 Task: Look for Airbnb options in Chelm, Poland from 12th  December, 2023 to 15th December, 2023 for 3 adults. Place can be entire room with 2 bedrooms having 3 beds and 1 bathroom. Property type can be flat.
Action: Mouse moved to (492, 89)
Screenshot: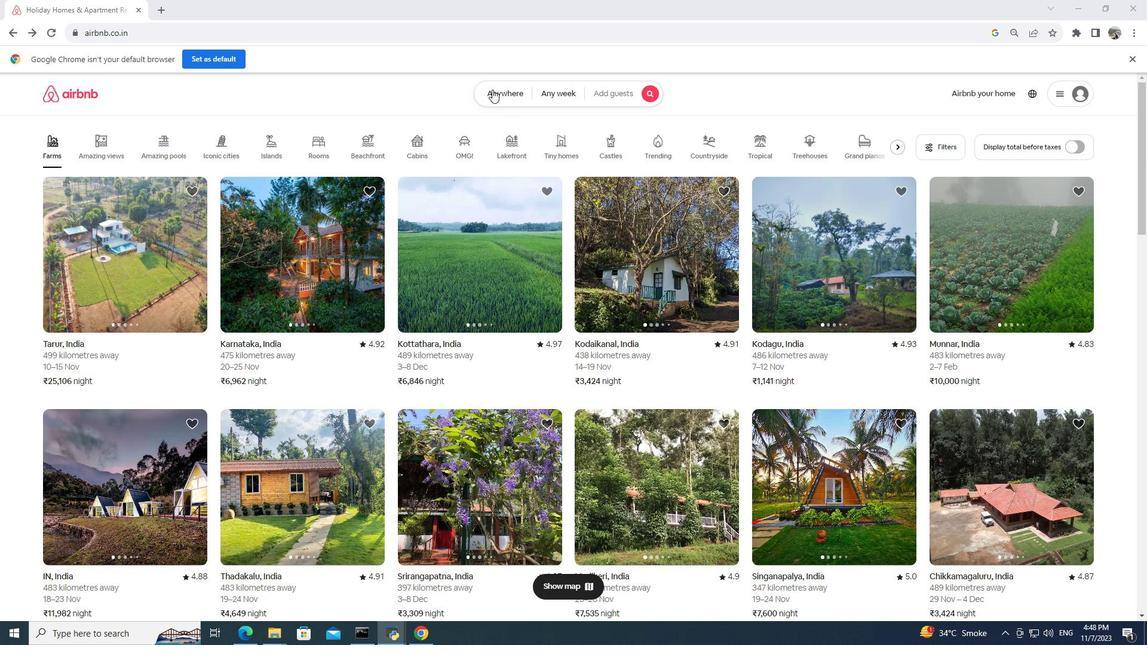 
Action: Mouse pressed left at (492, 89)
Screenshot: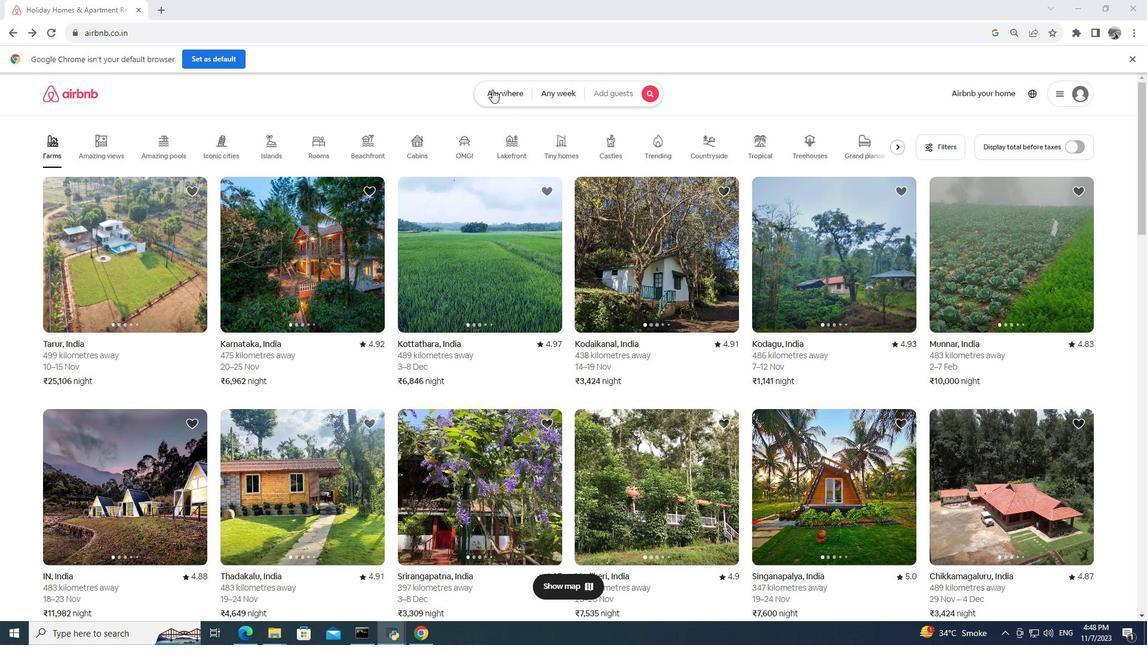 
Action: Mouse moved to (490, 93)
Screenshot: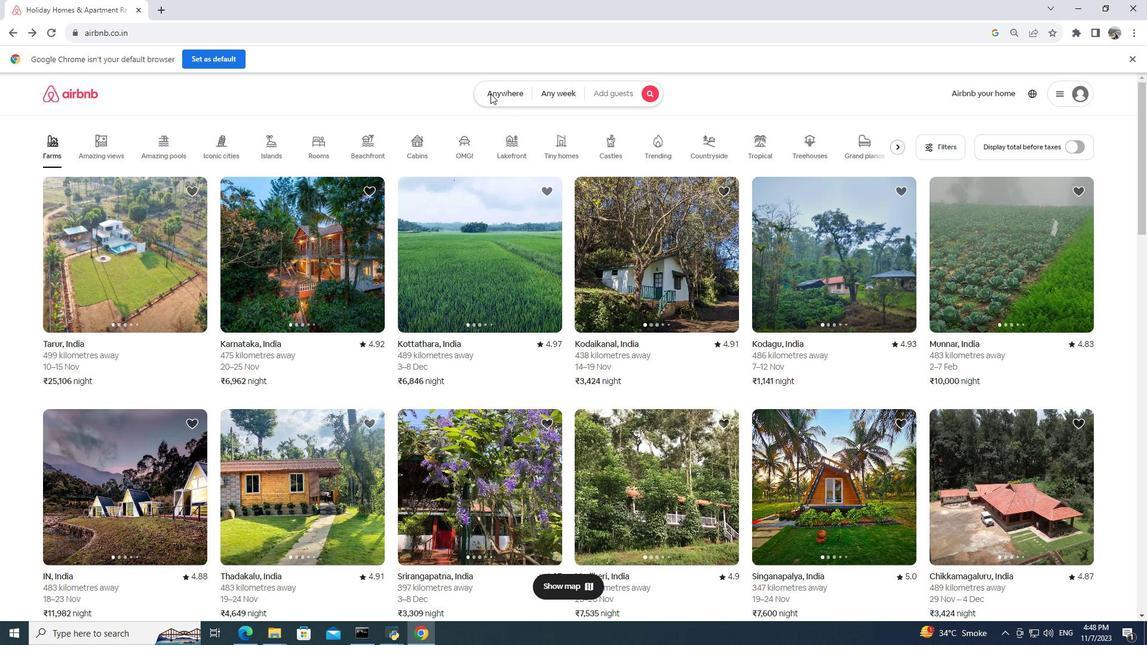 
Action: Key pressed cheln,<Key.space>poland
Screenshot: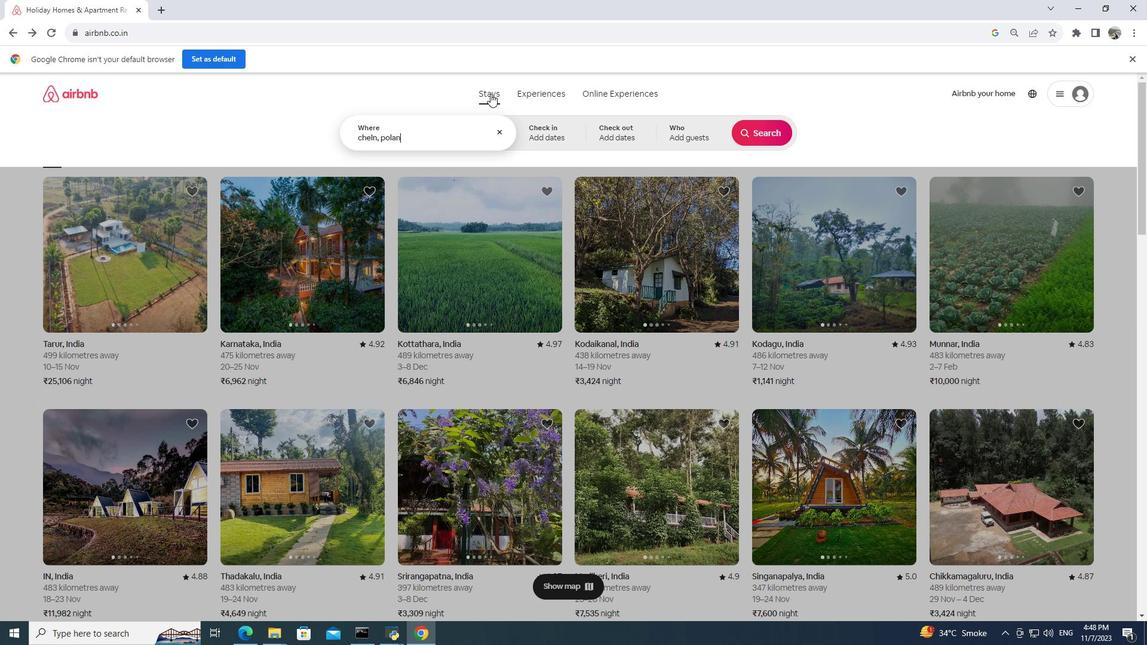 
Action: Mouse moved to (549, 135)
Screenshot: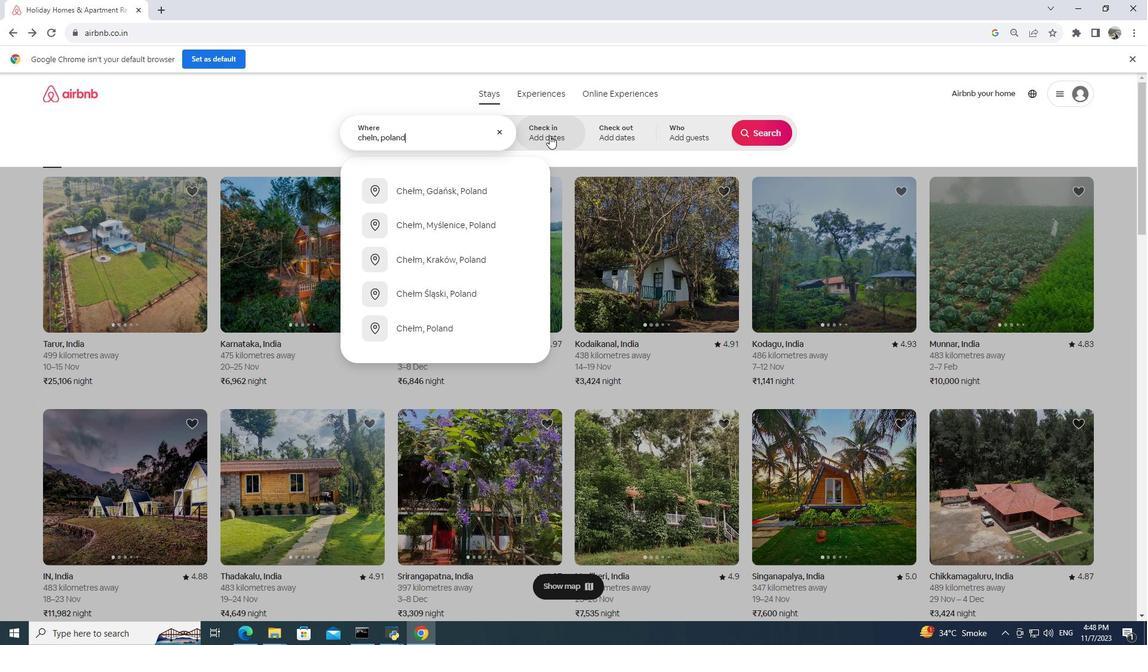 
Action: Mouse pressed left at (549, 135)
Screenshot: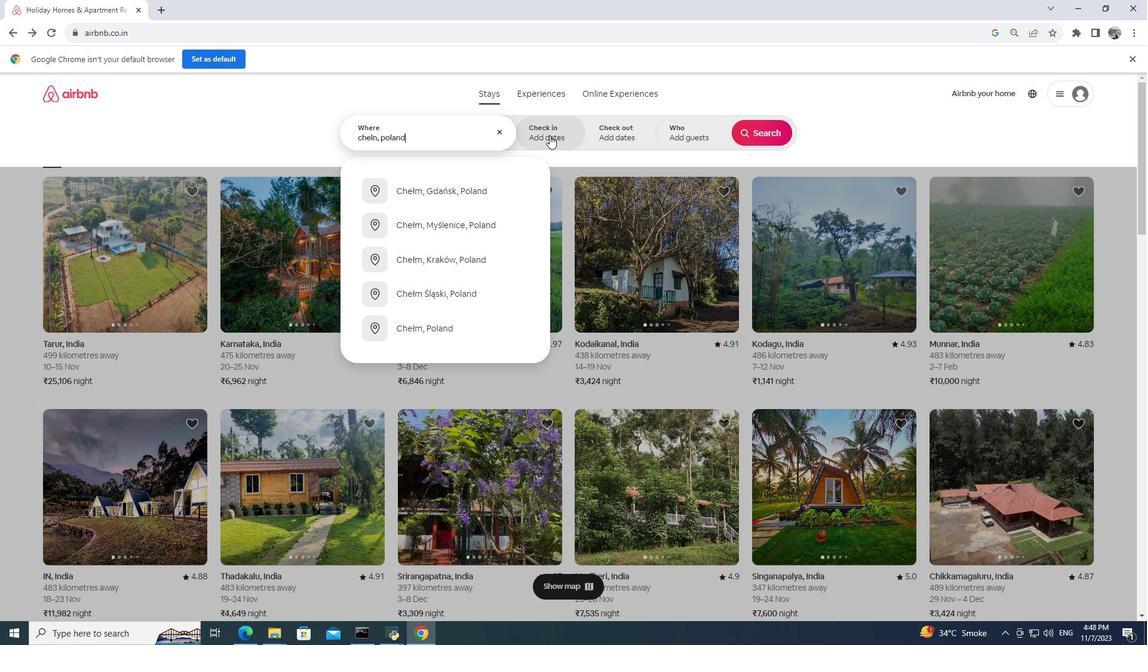 
Action: Mouse moved to (656, 316)
Screenshot: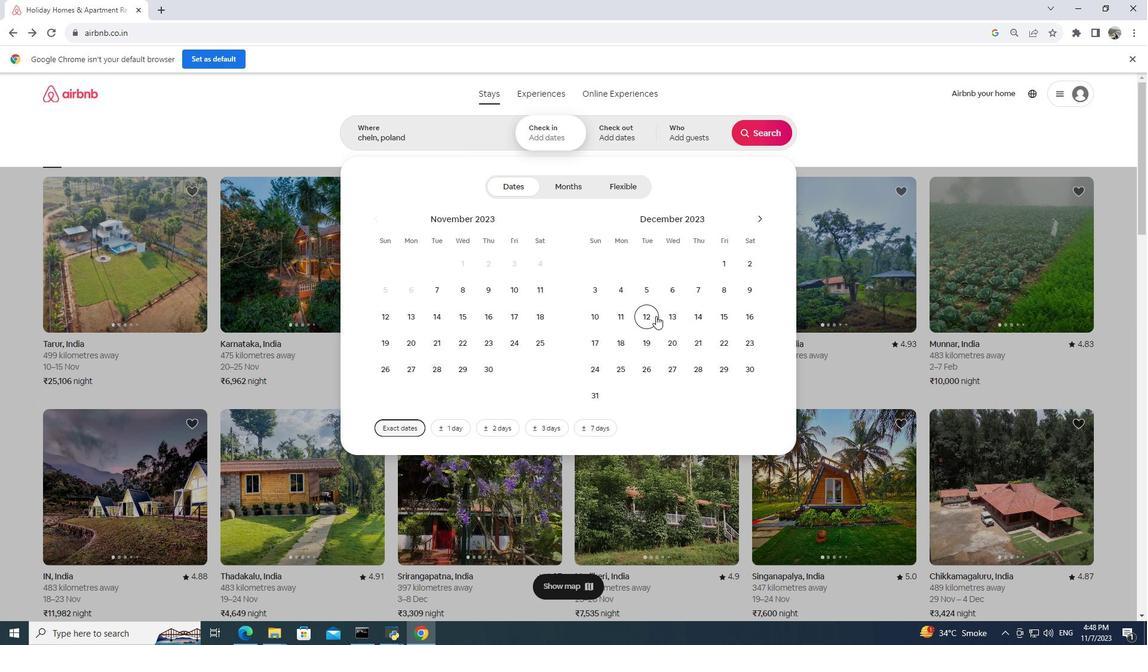 
Action: Mouse pressed left at (656, 316)
Screenshot: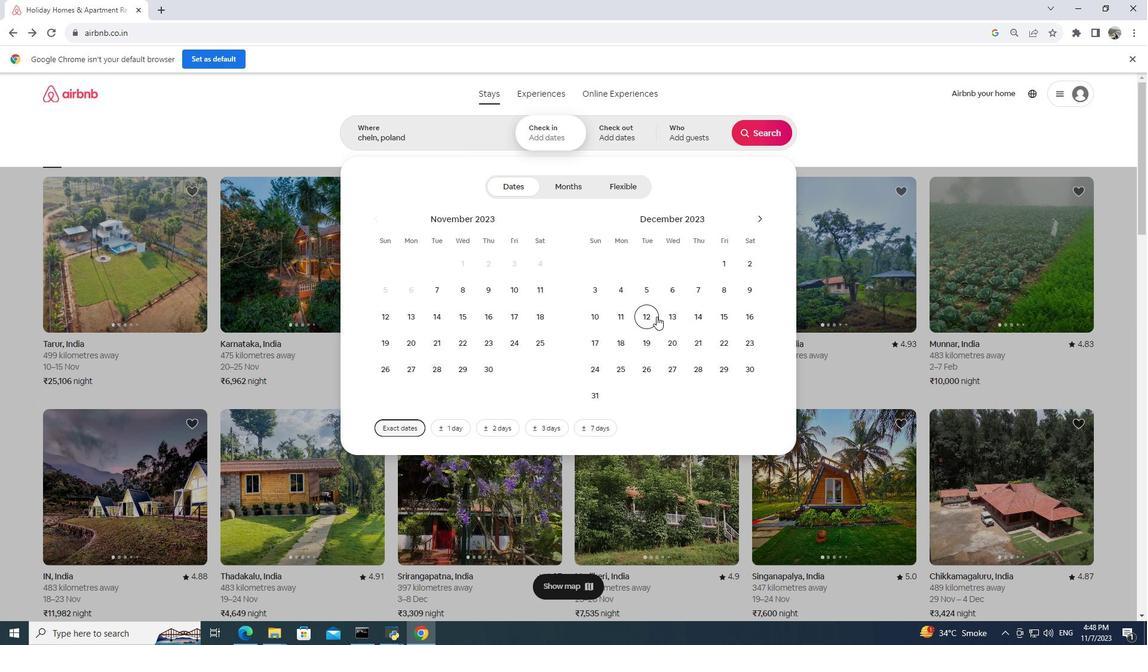 
Action: Mouse moved to (725, 316)
Screenshot: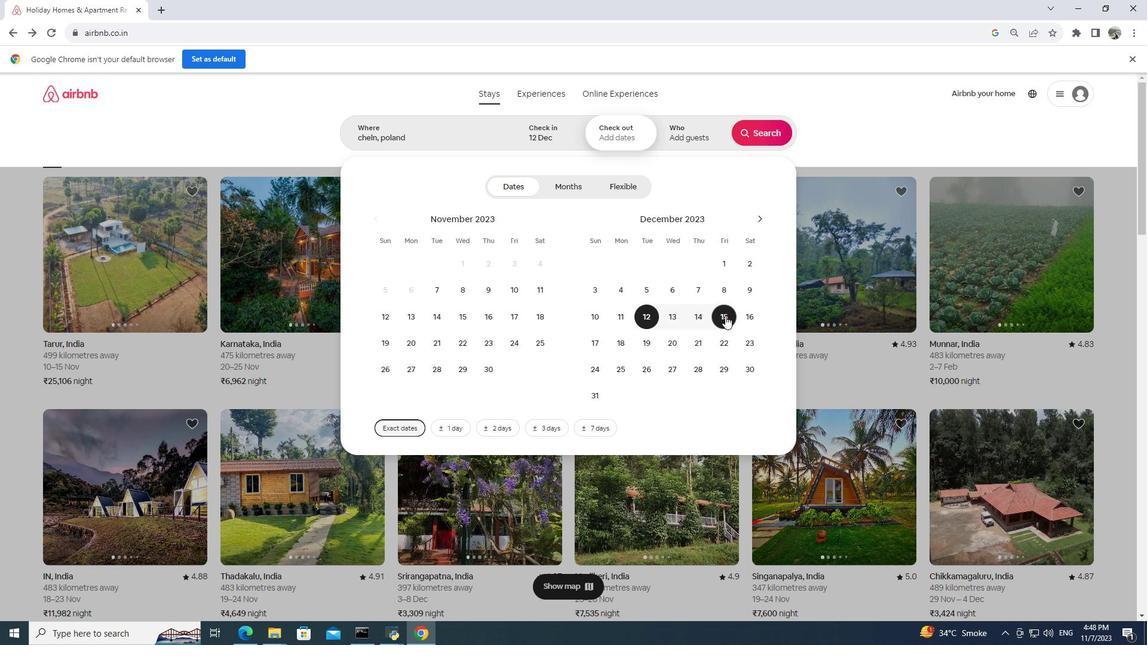 
Action: Mouse pressed left at (725, 316)
Screenshot: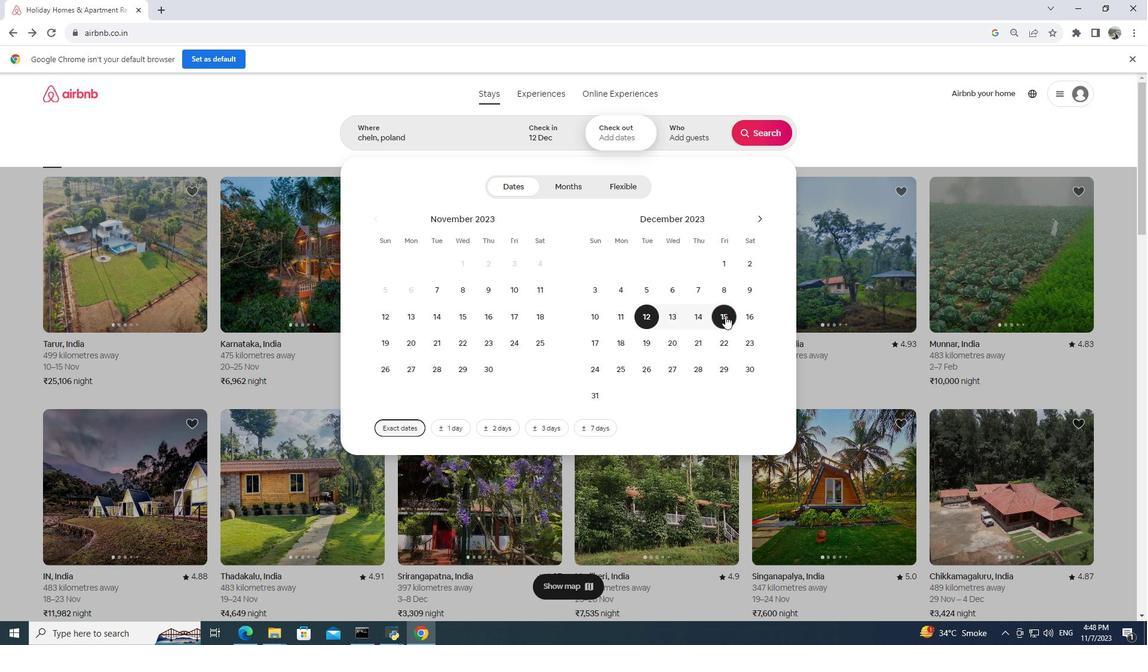 
Action: Mouse moved to (682, 118)
Screenshot: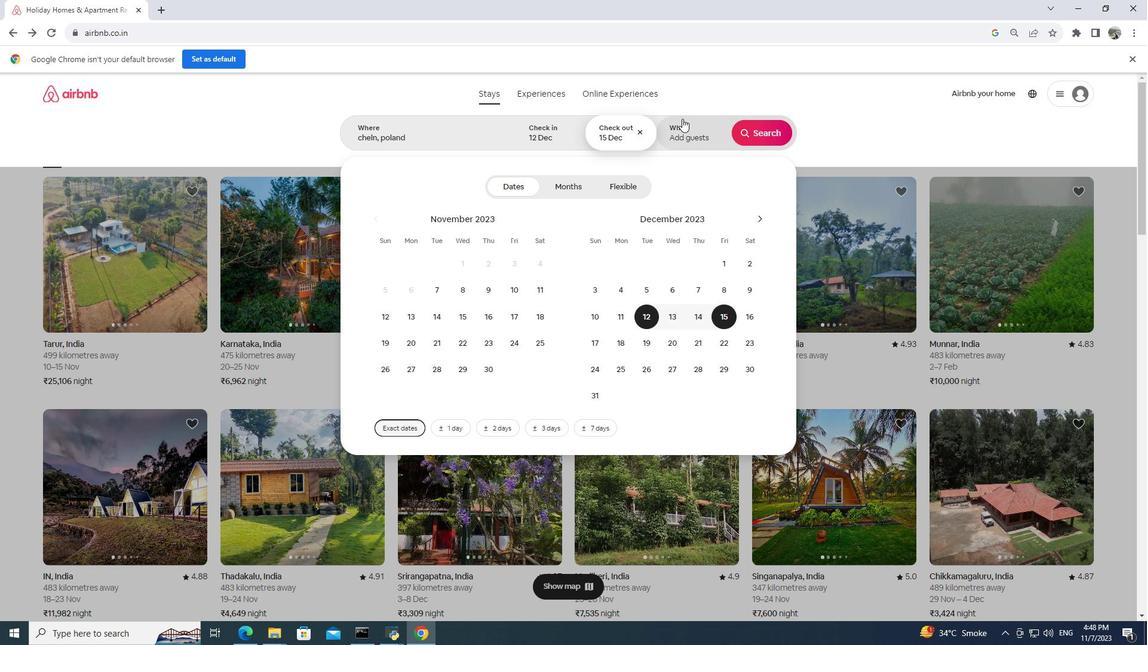 
Action: Mouse pressed left at (682, 118)
Screenshot: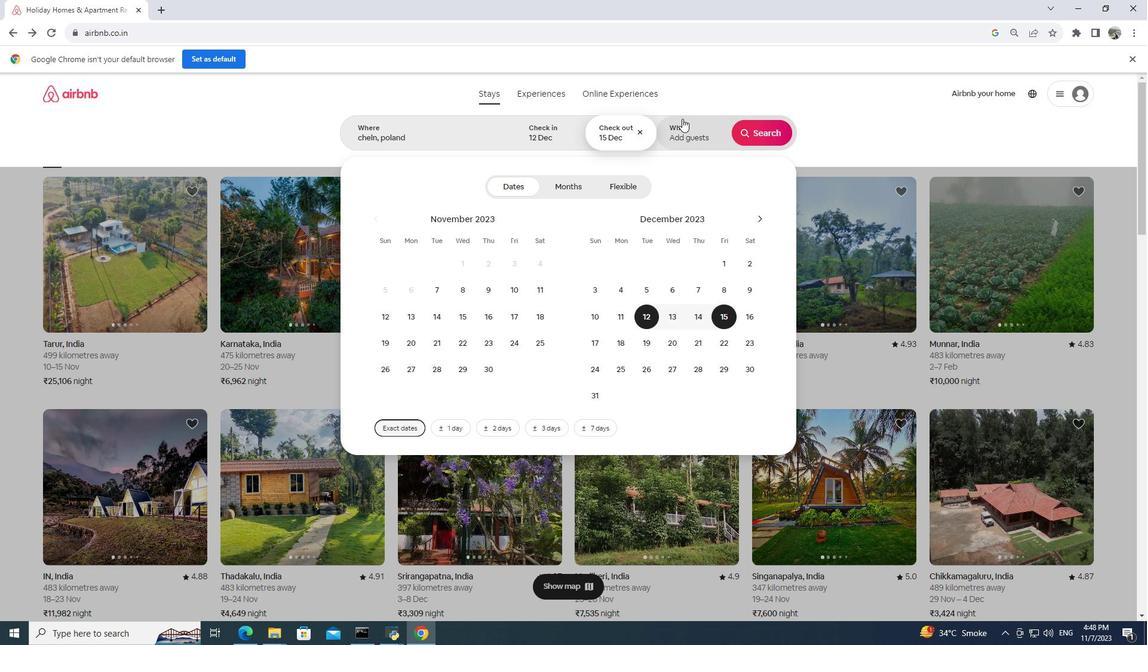 
Action: Mouse moved to (756, 188)
Screenshot: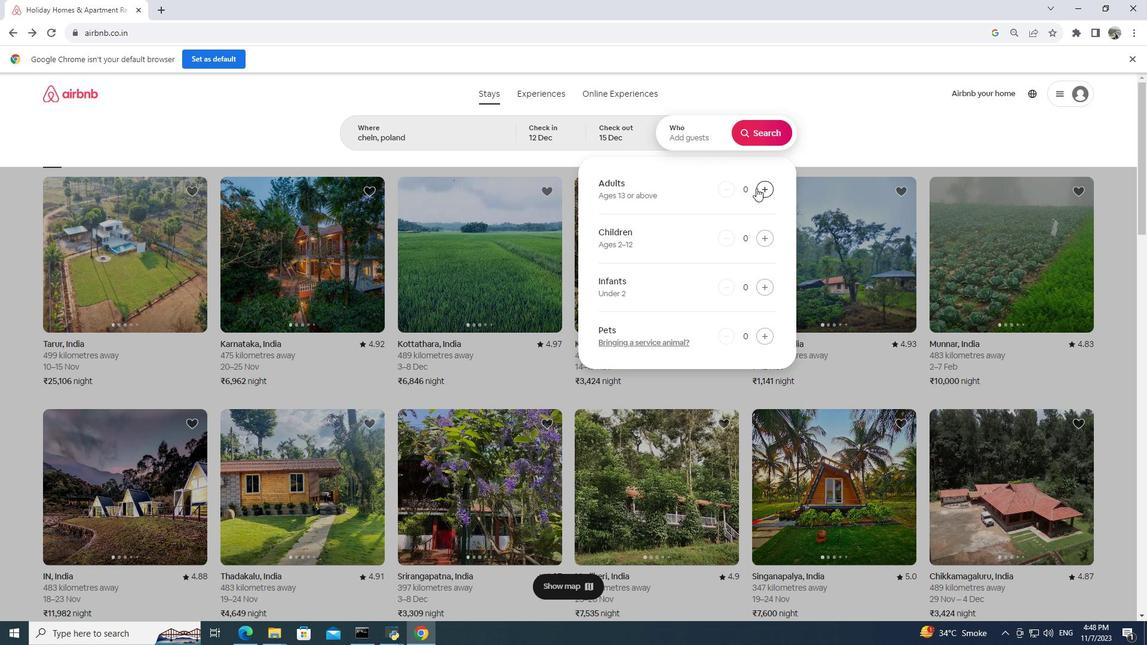 
Action: Mouse pressed left at (756, 188)
Screenshot: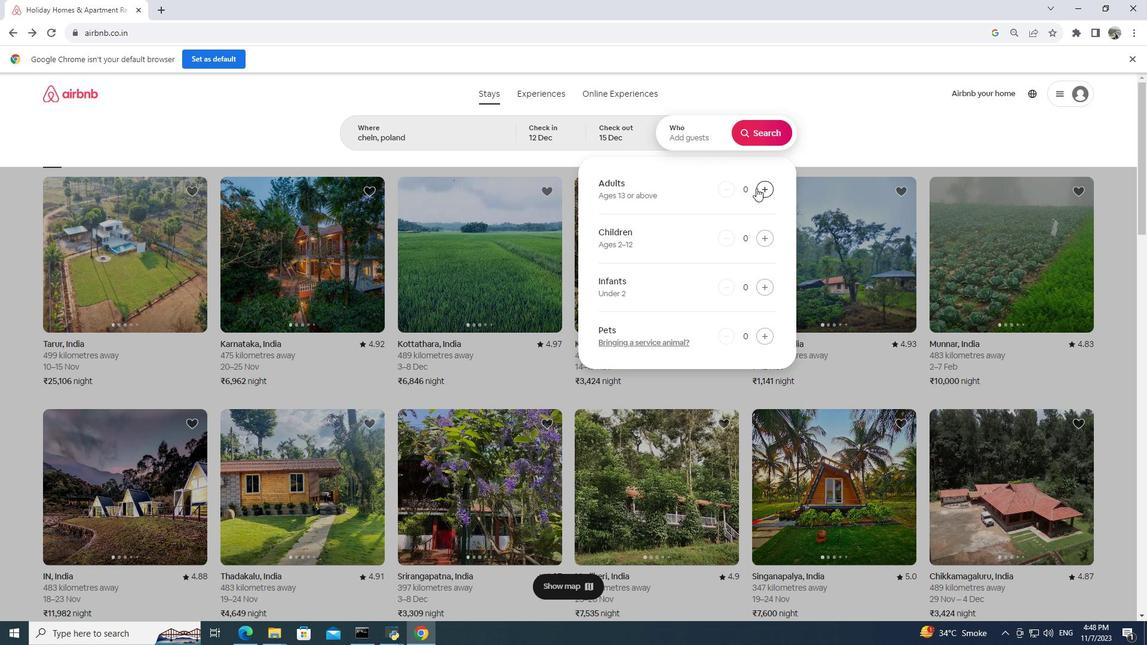 
Action: Mouse moved to (757, 188)
Screenshot: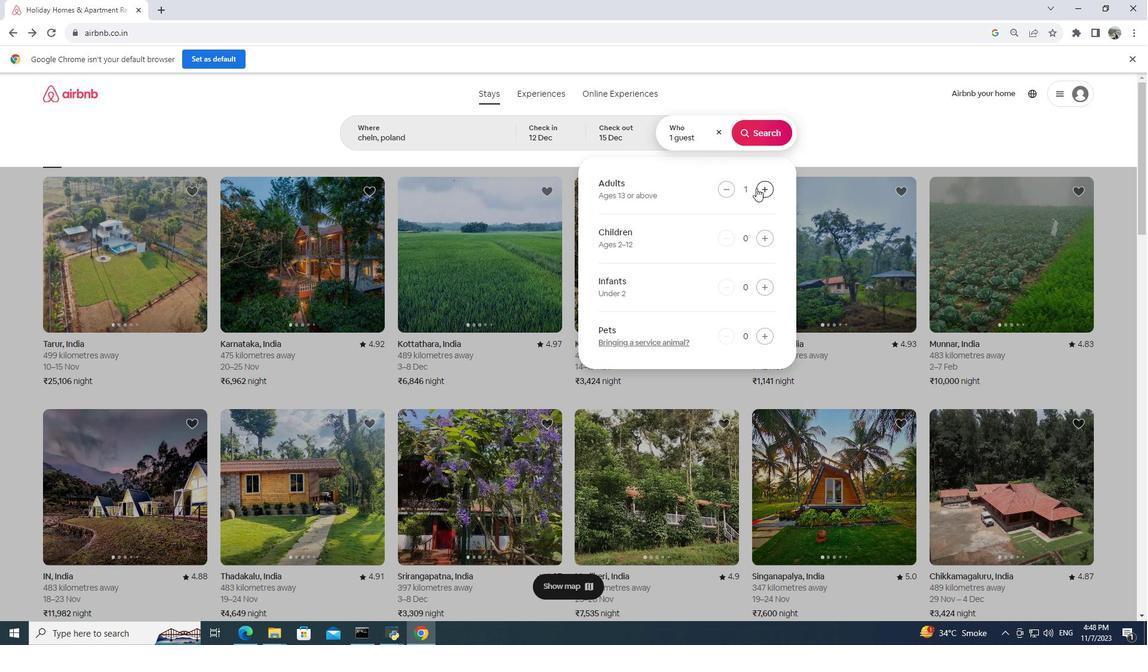 
Action: Mouse pressed left at (757, 188)
Screenshot: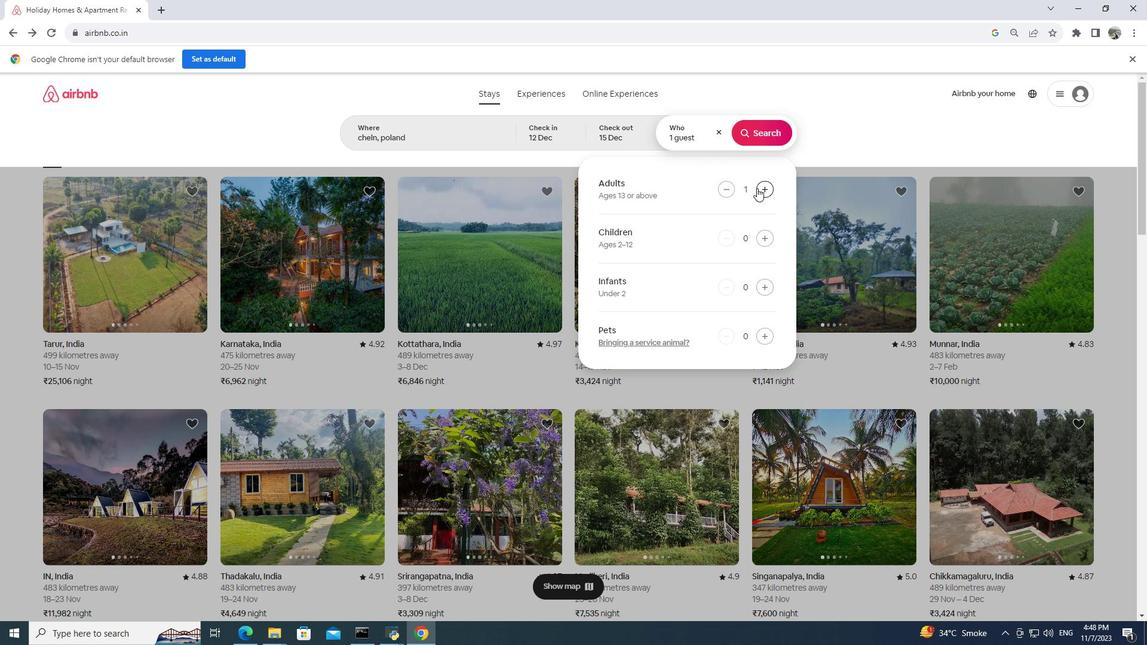 
Action: Mouse pressed left at (757, 188)
Screenshot: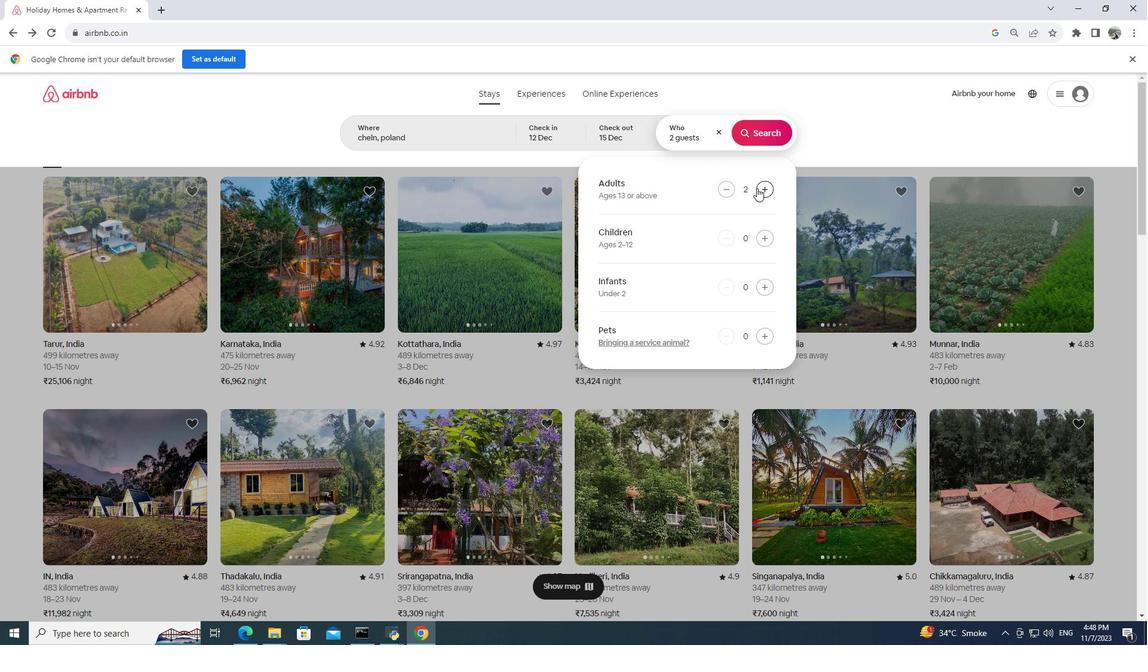 
Action: Mouse moved to (752, 132)
Screenshot: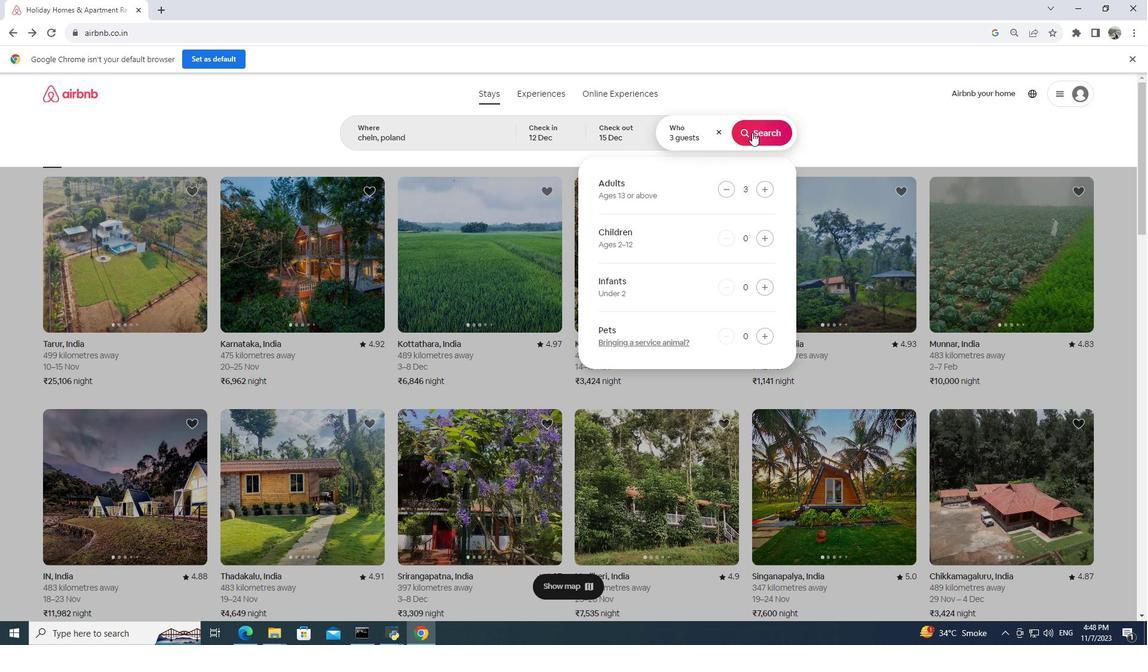 
Action: Mouse pressed left at (752, 132)
Screenshot: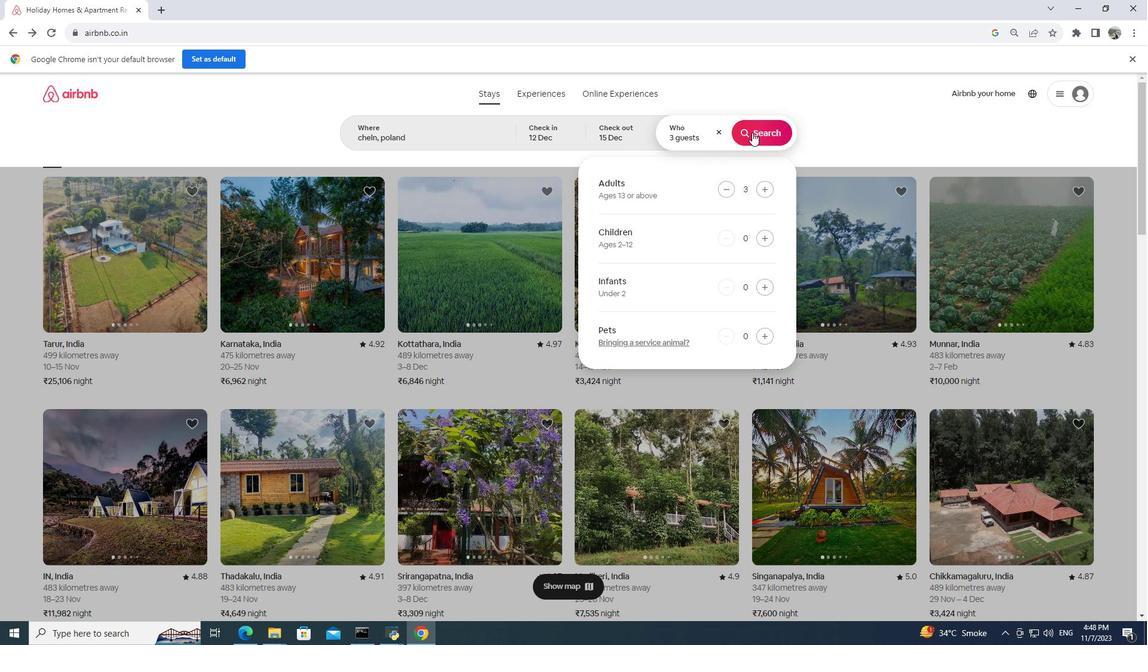 
Action: Mouse moved to (980, 138)
Screenshot: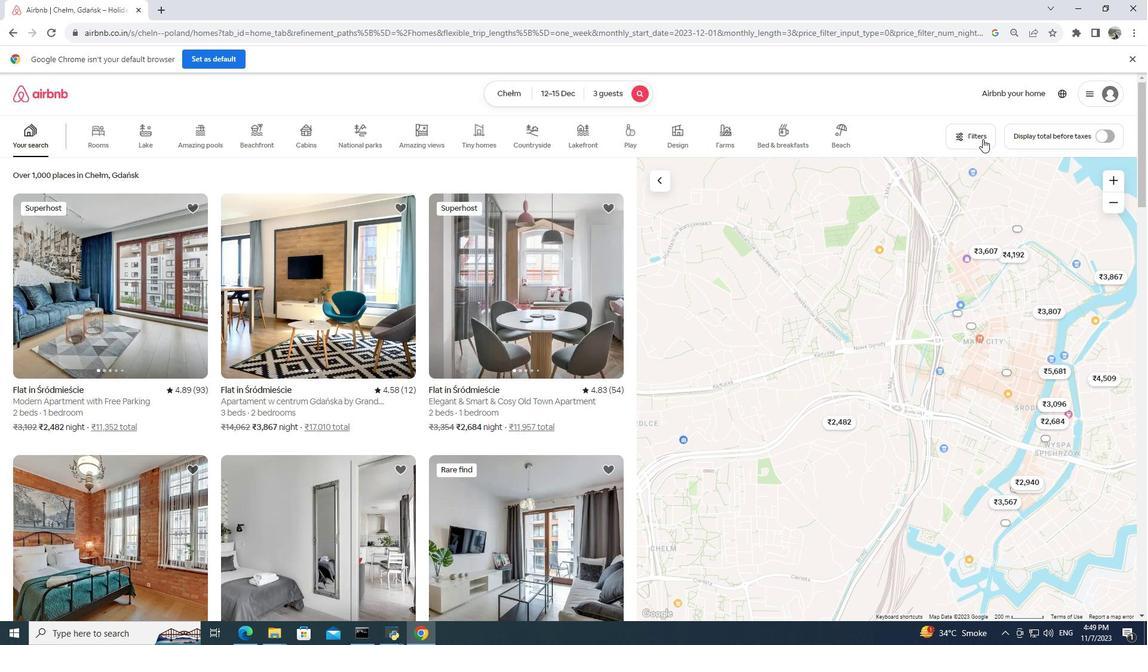 
Action: Mouse pressed left at (980, 138)
Screenshot: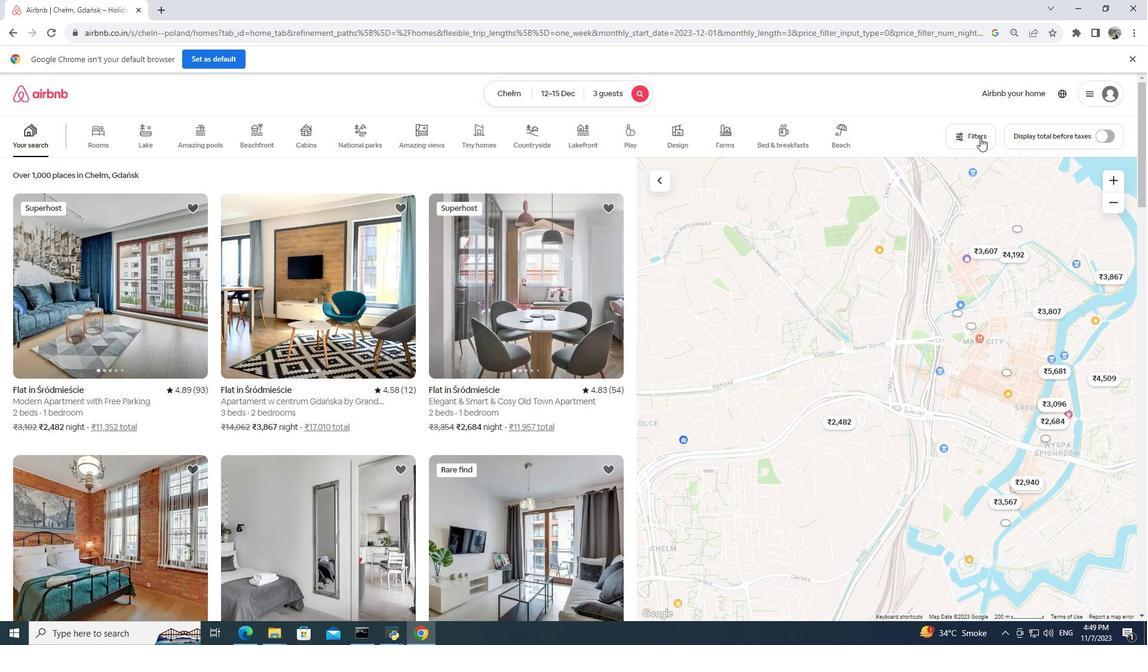 
Action: Mouse moved to (598, 408)
Screenshot: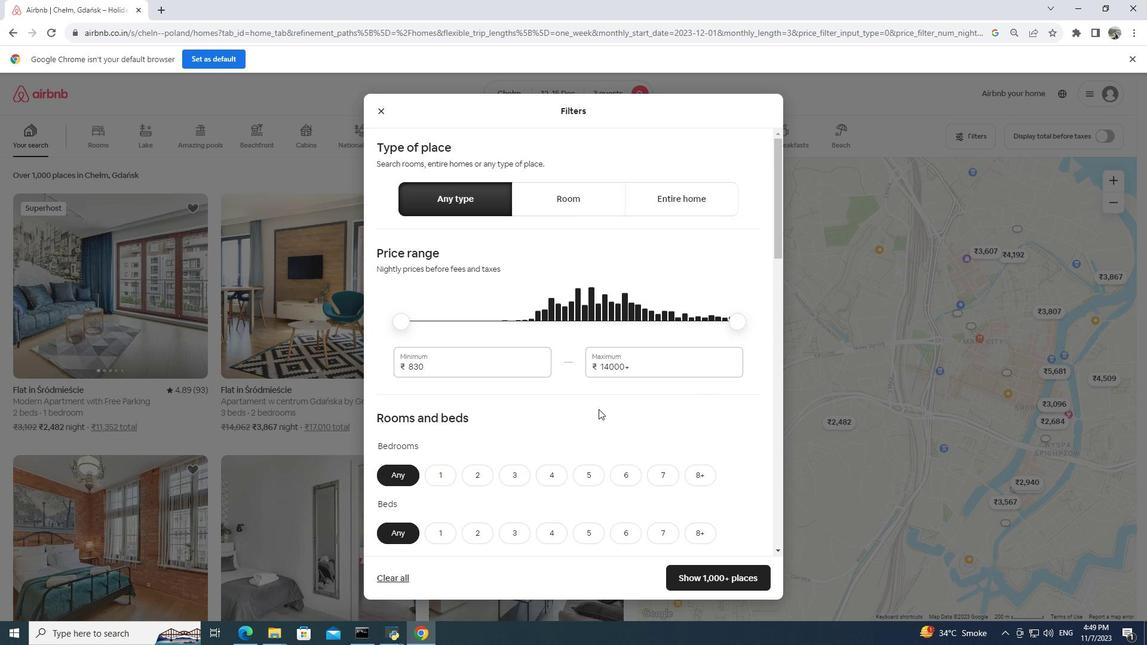 
Action: Mouse scrolled (598, 408) with delta (0, 0)
Screenshot: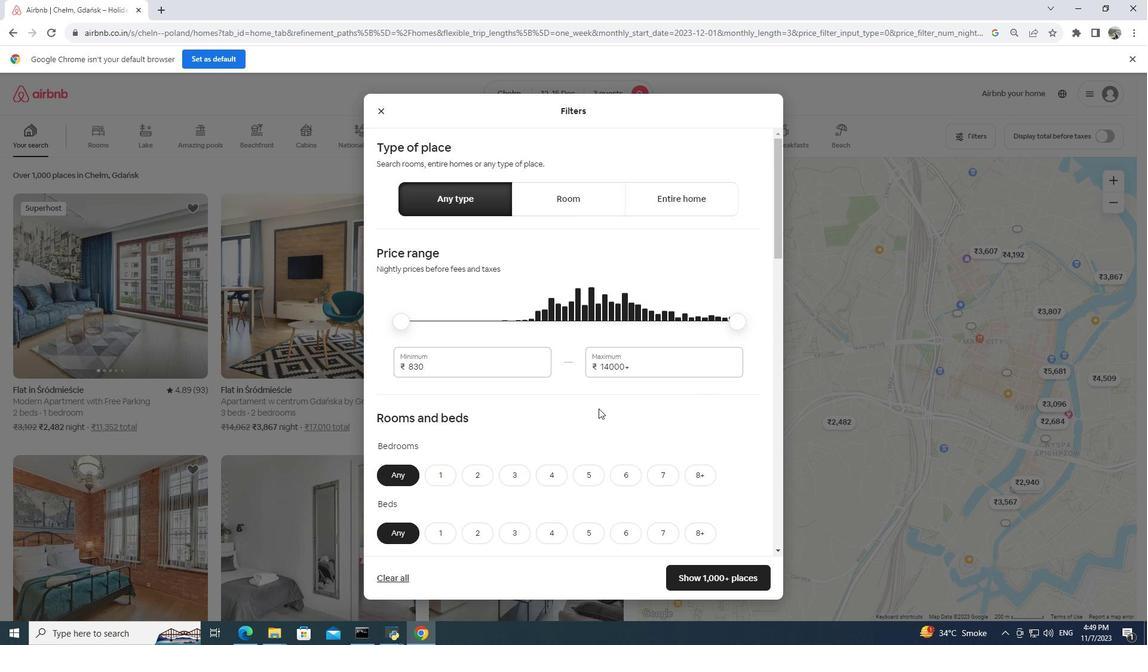 
Action: Mouse moved to (475, 413)
Screenshot: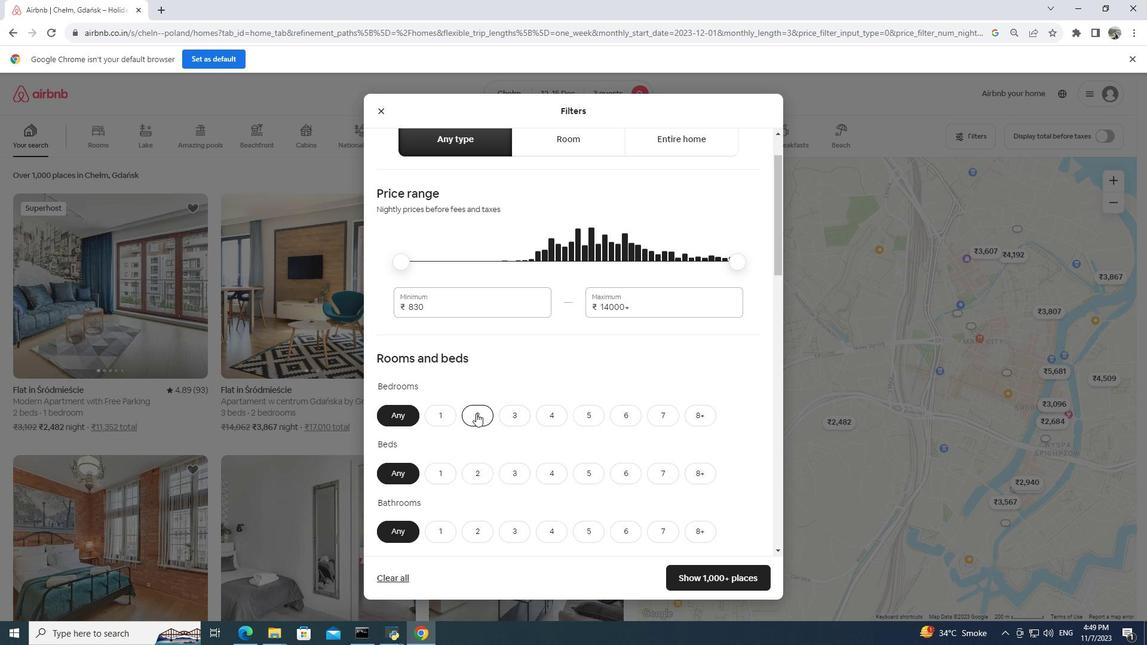 
Action: Mouse pressed left at (475, 413)
Screenshot: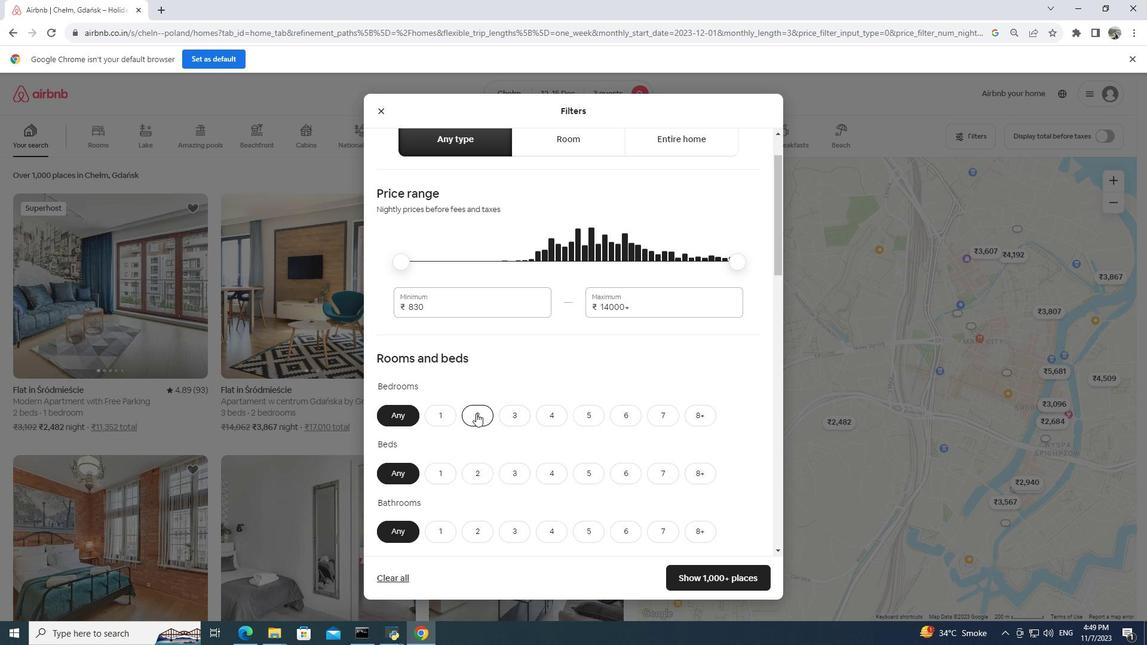 
Action: Mouse moved to (524, 472)
Screenshot: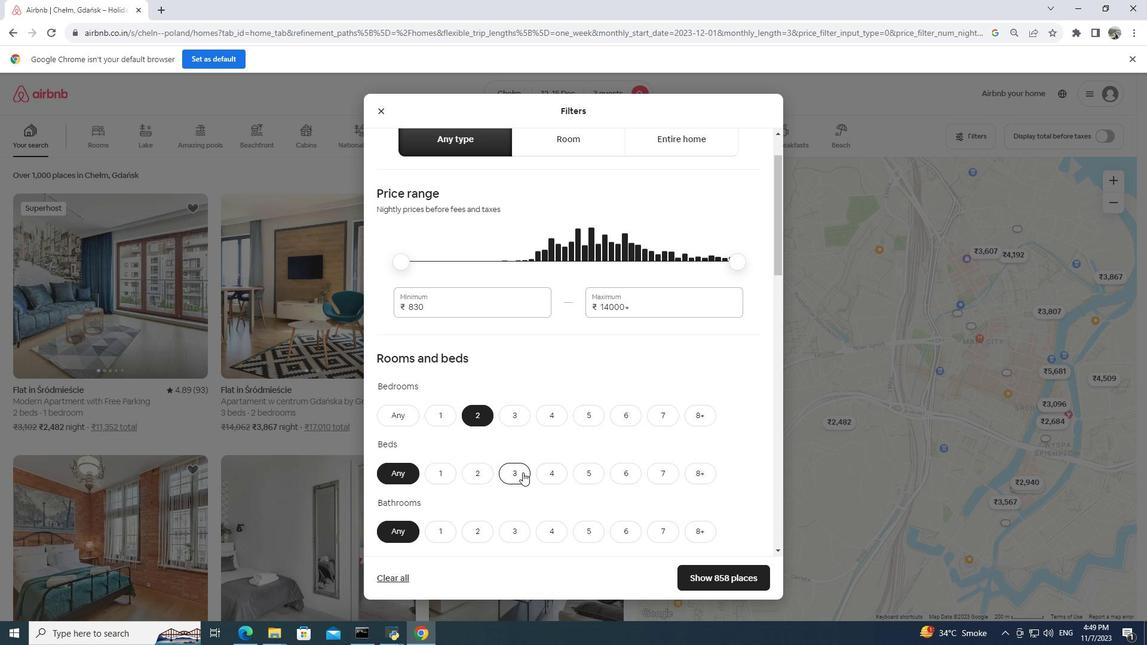 
Action: Mouse pressed left at (524, 472)
Screenshot: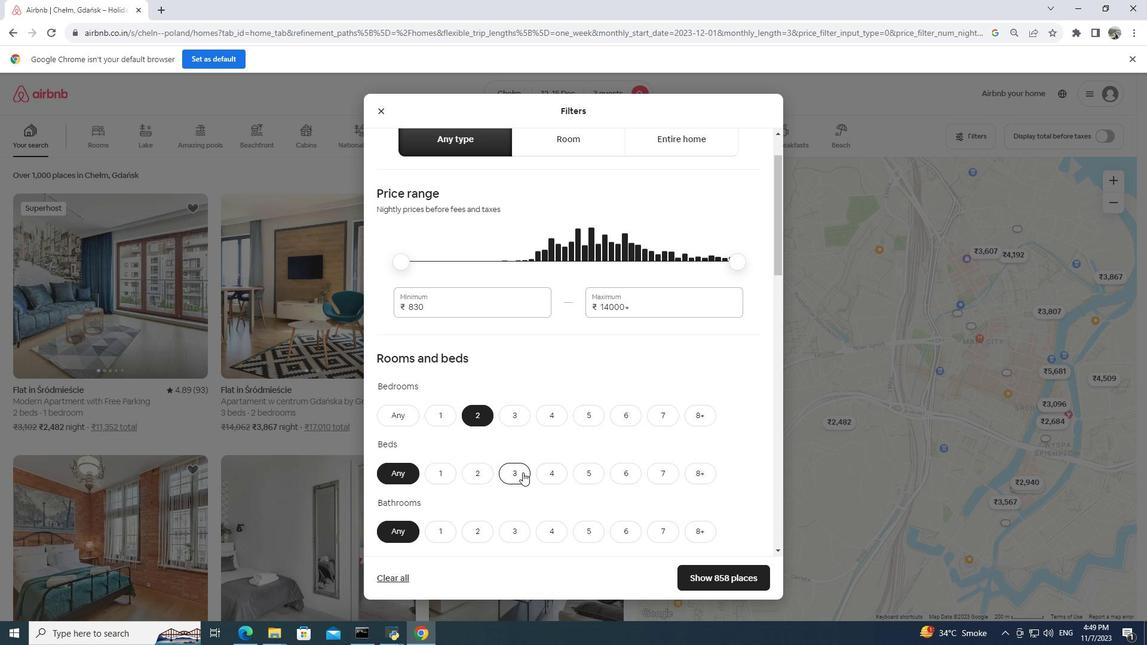 
Action: Mouse moved to (530, 448)
Screenshot: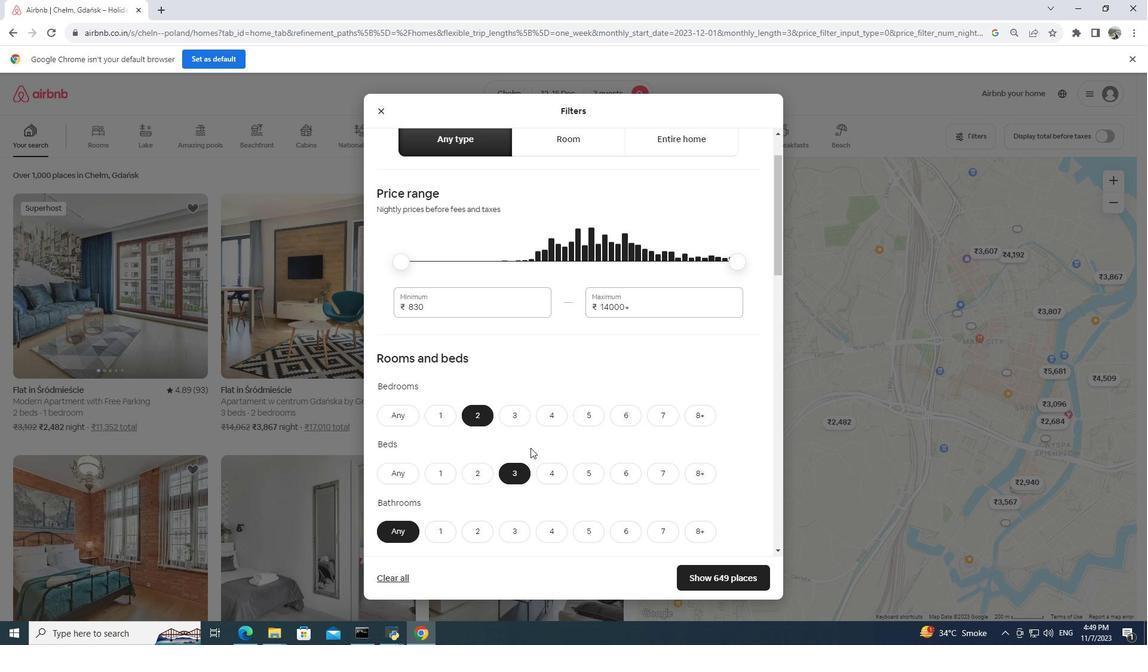 
Action: Mouse scrolled (530, 447) with delta (0, 0)
Screenshot: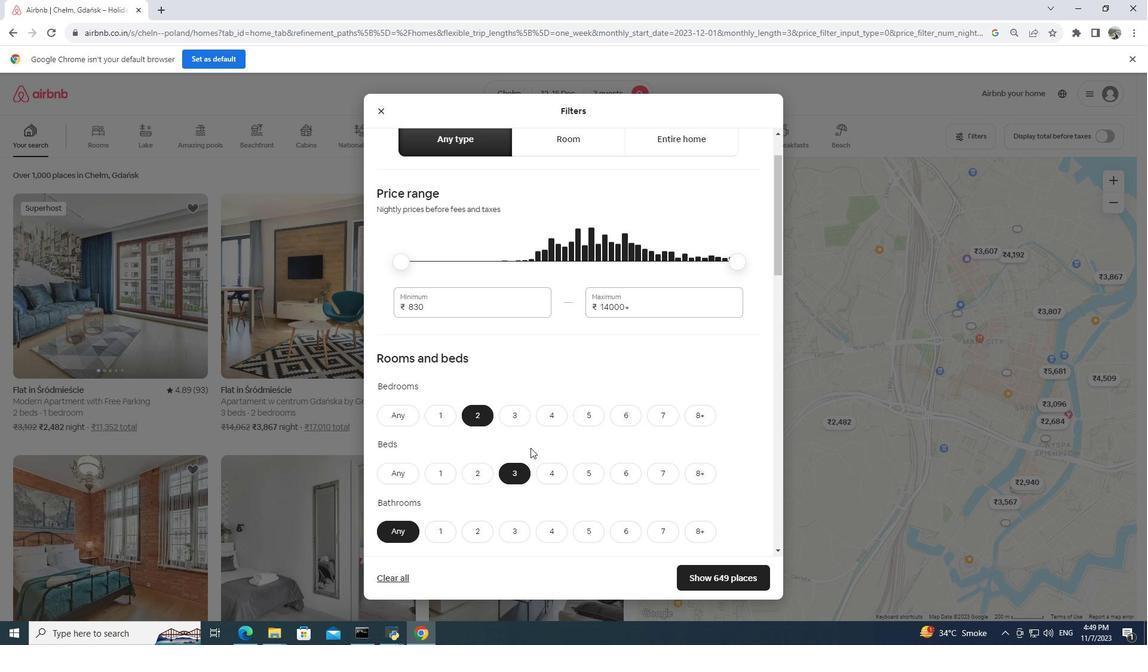 
Action: Mouse moved to (442, 473)
Screenshot: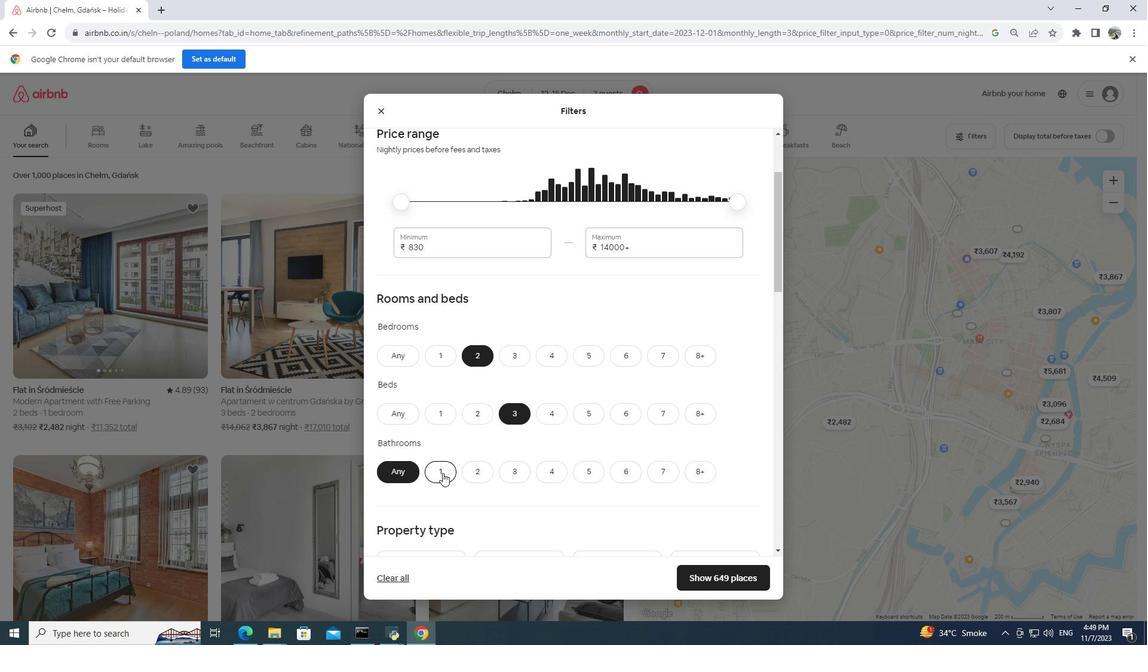 
Action: Mouse pressed left at (442, 473)
Screenshot: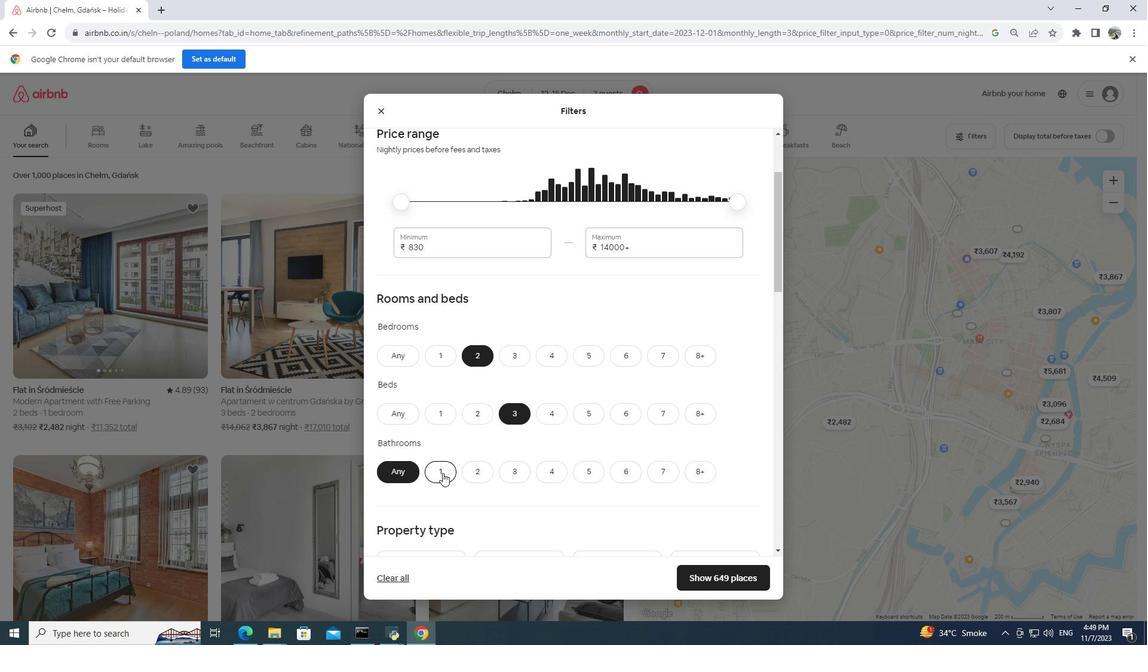 
Action: Mouse moved to (476, 406)
Screenshot: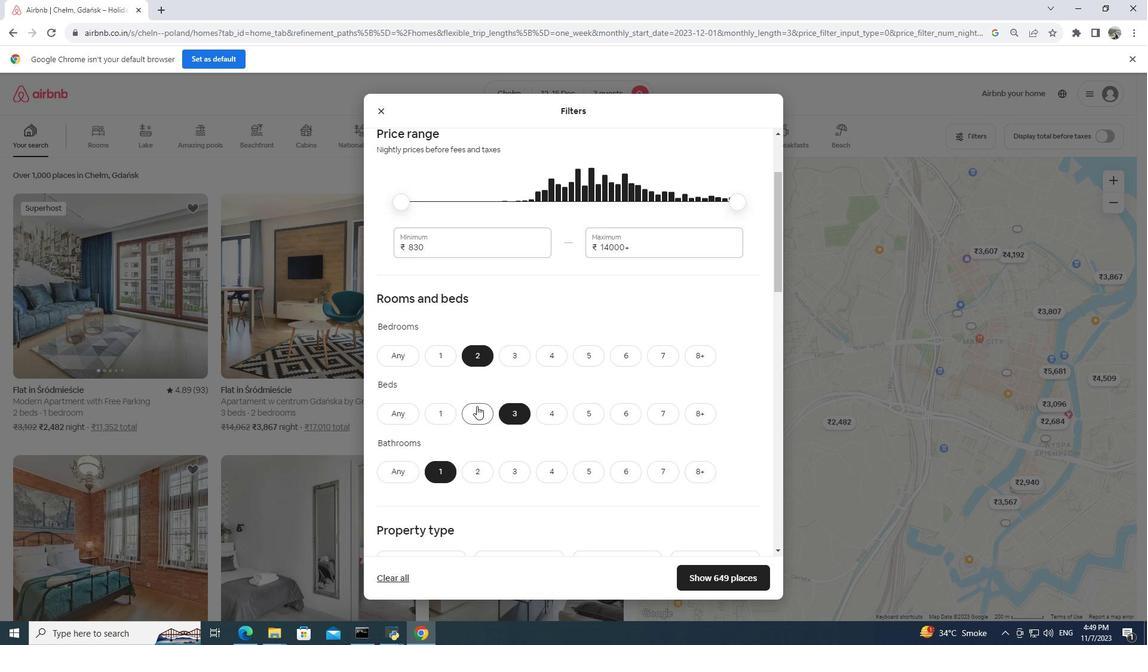 
Action: Mouse scrolled (476, 405) with delta (0, 0)
Screenshot: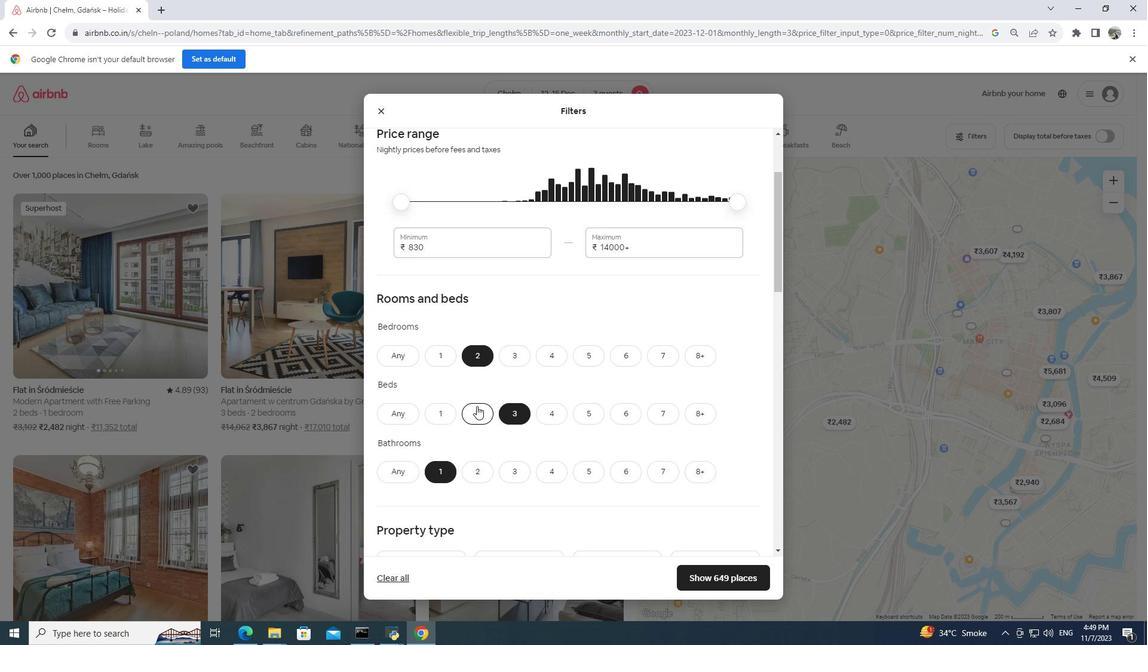
Action: Mouse scrolled (476, 405) with delta (0, 0)
Screenshot: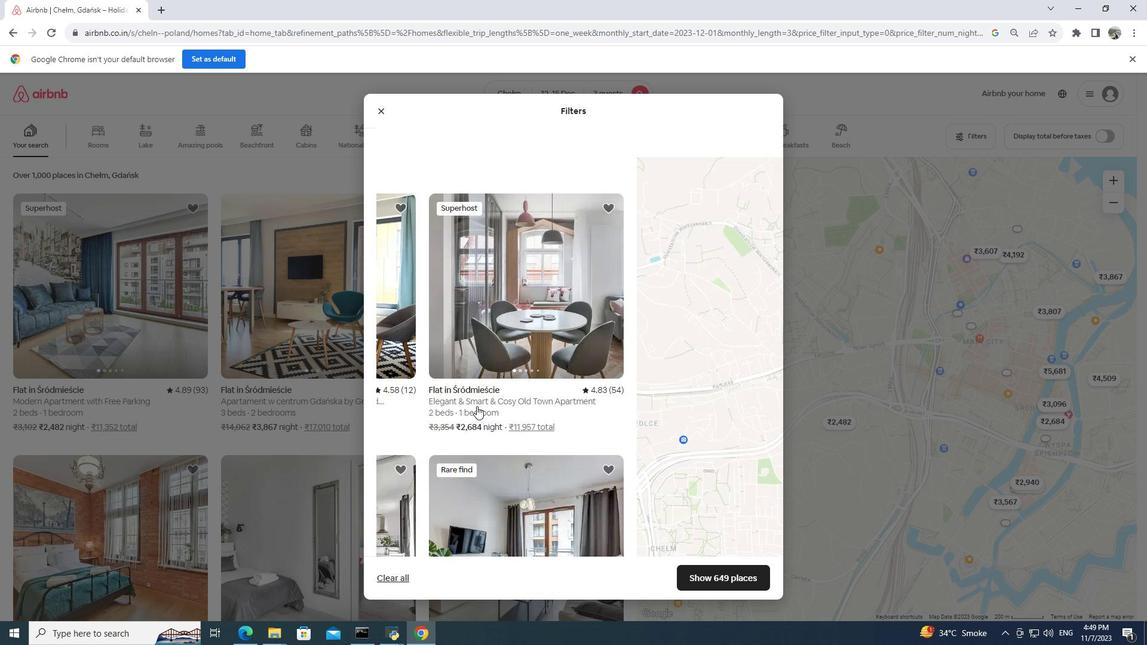 
Action: Mouse scrolled (476, 405) with delta (0, 0)
Screenshot: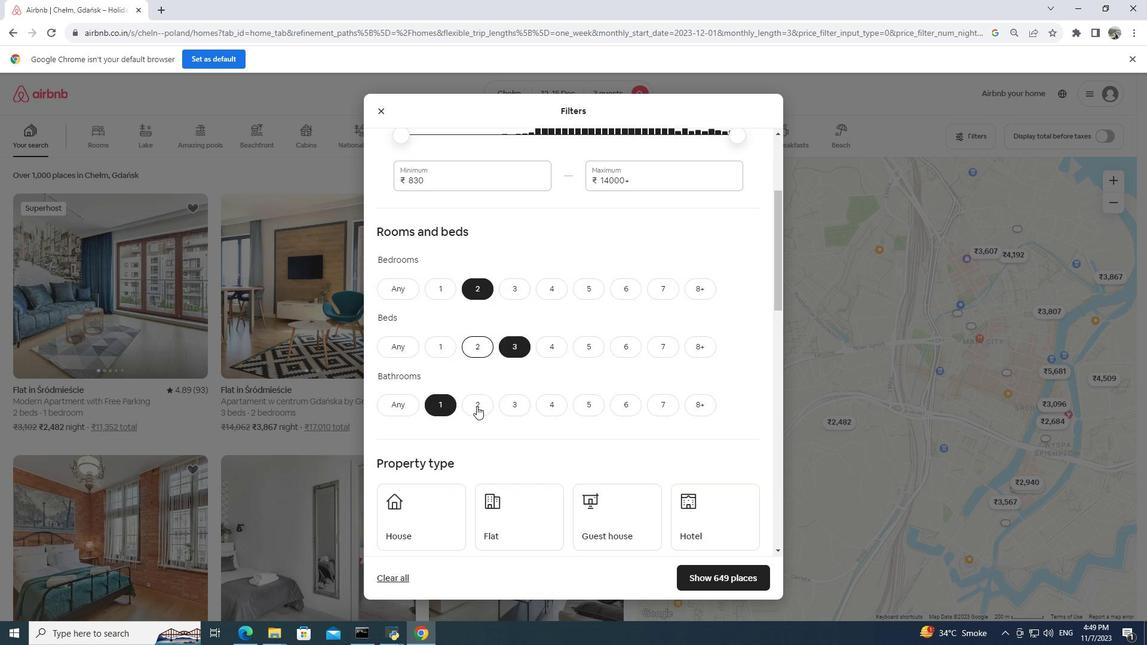 
Action: Mouse scrolled (476, 405) with delta (0, 0)
Screenshot: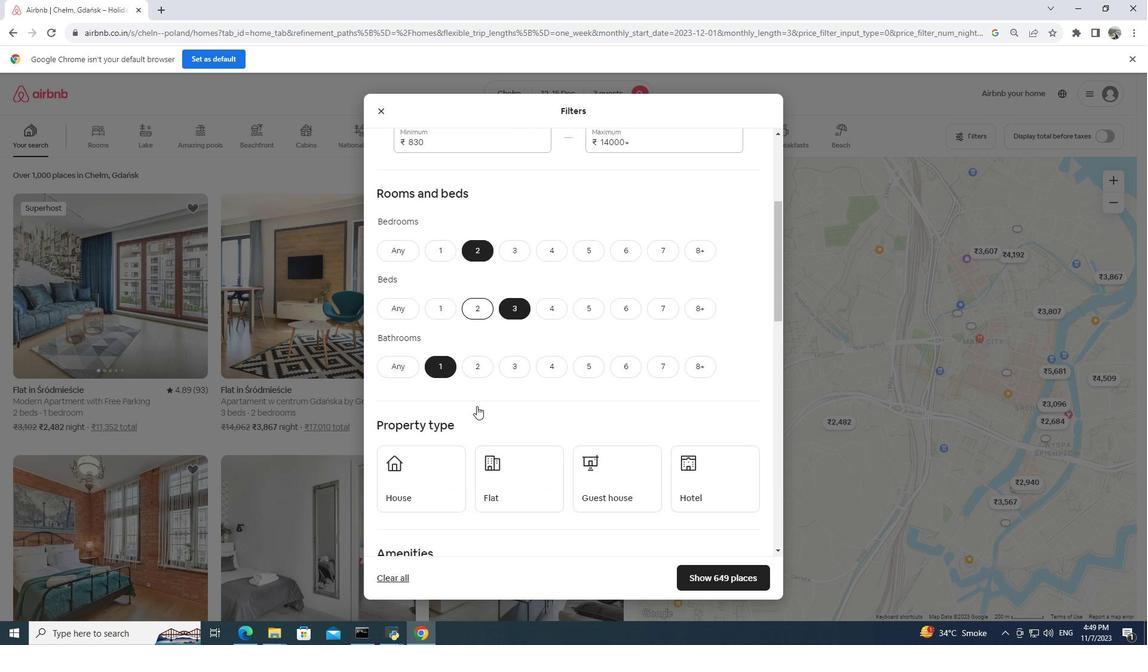 
Action: Mouse moved to (631, 393)
Screenshot: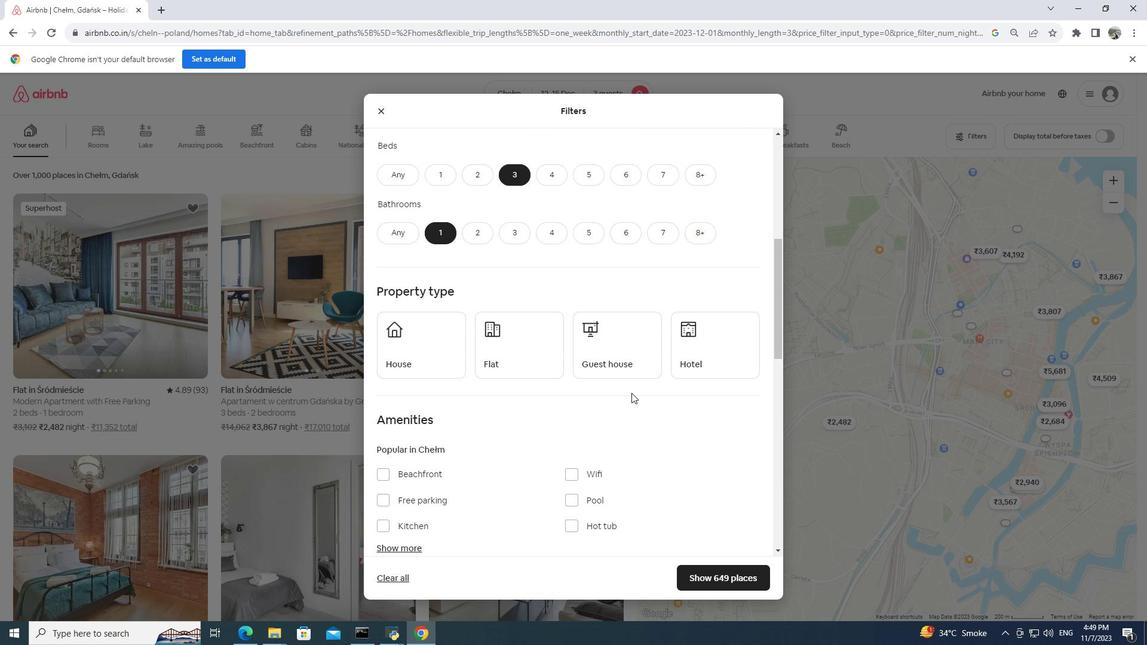 
Action: Mouse scrolled (631, 392) with delta (0, 0)
Screenshot: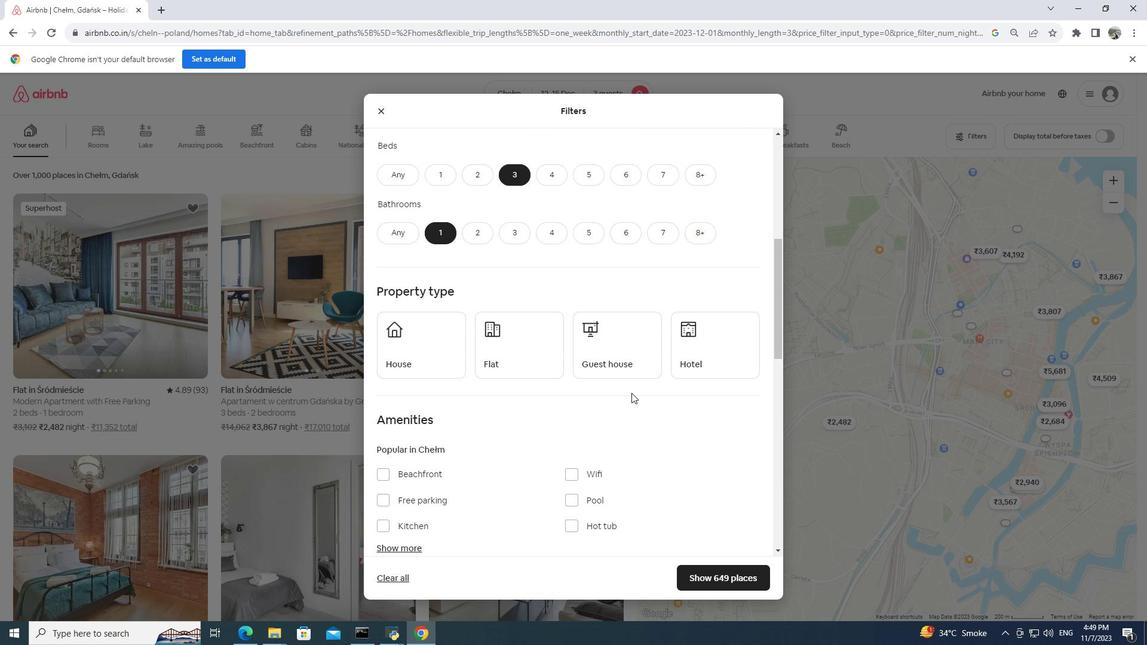 
Action: Mouse moved to (631, 393)
Screenshot: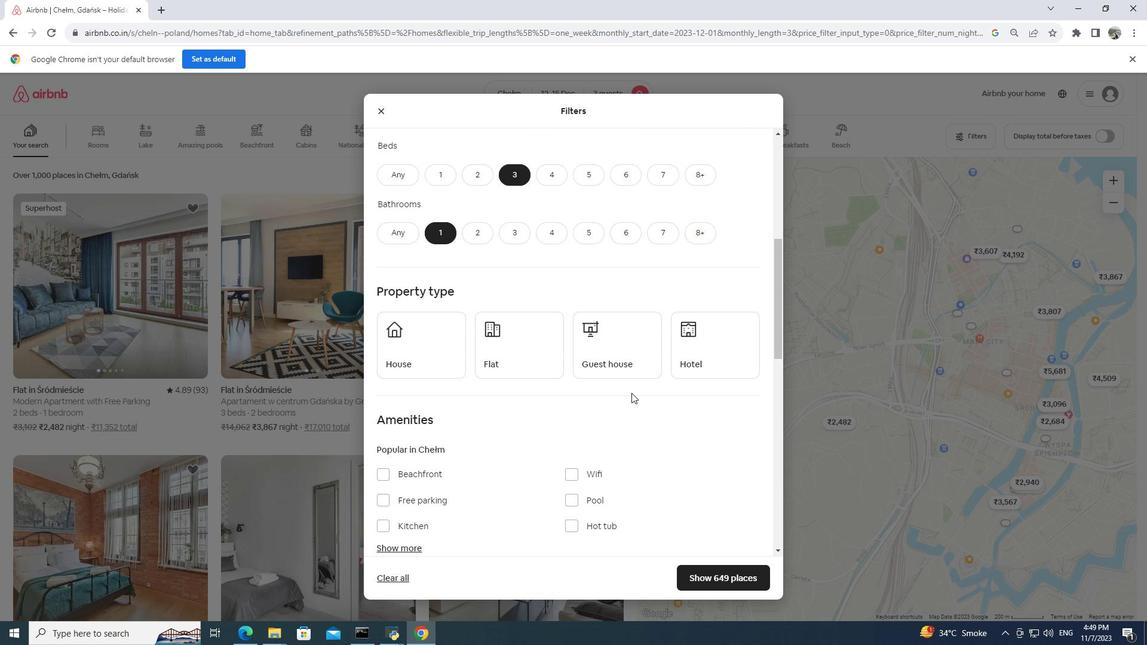 
Action: Mouse scrolled (631, 393) with delta (0, 0)
Screenshot: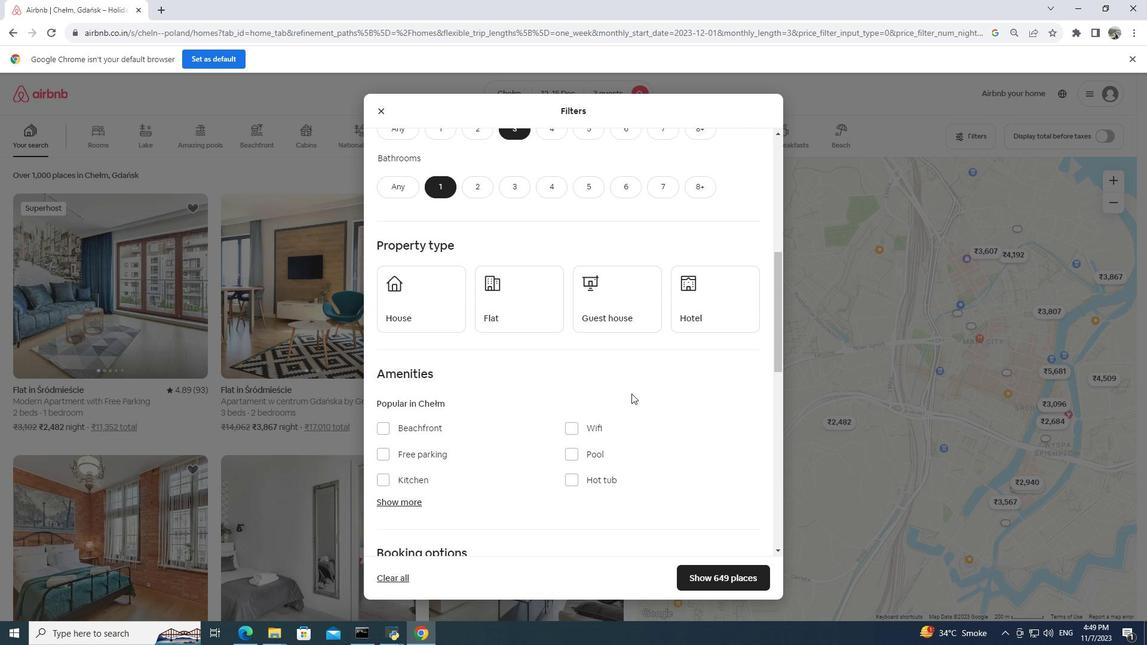 
Action: Mouse moved to (513, 223)
Screenshot: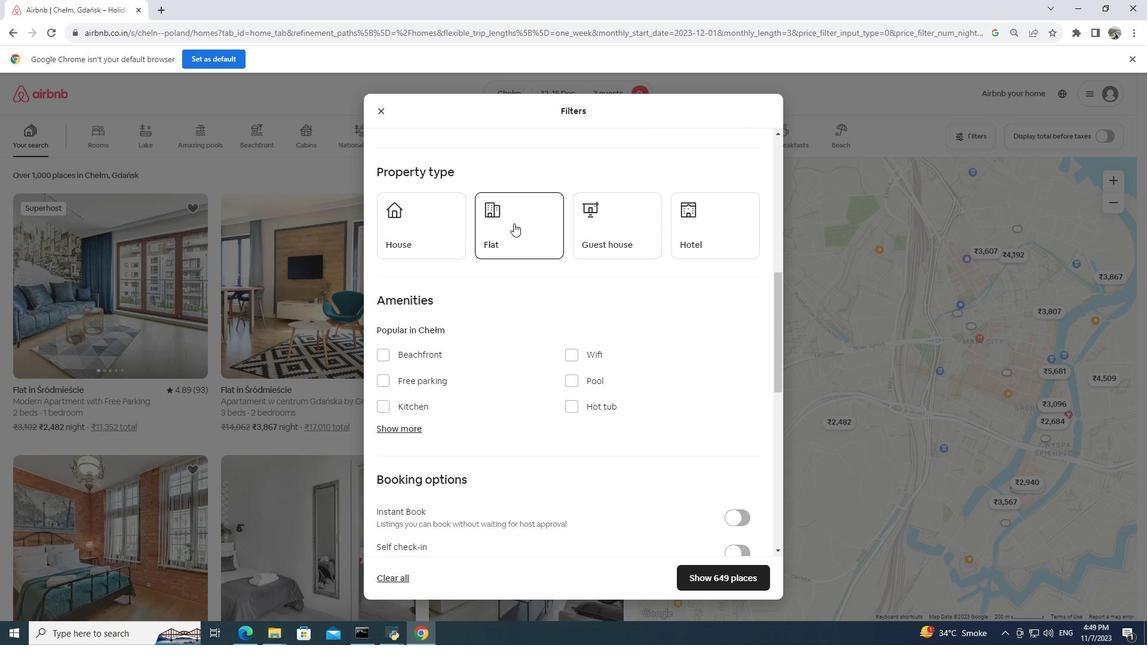 
Action: Mouse pressed left at (513, 223)
Screenshot: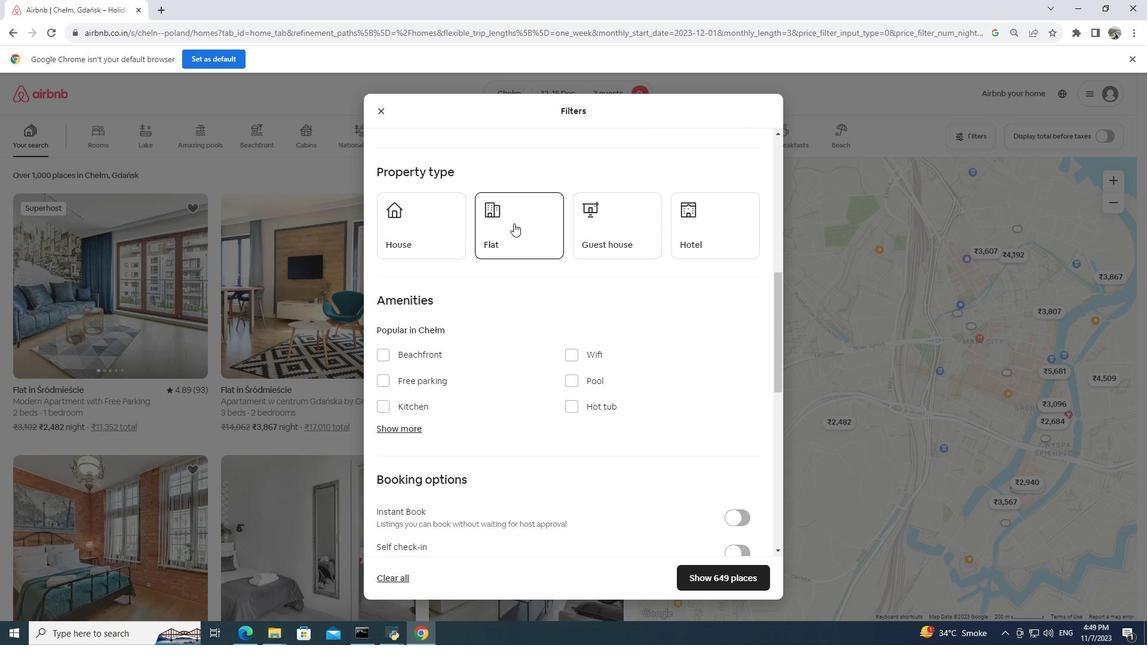 
Action: Mouse moved to (726, 573)
Screenshot: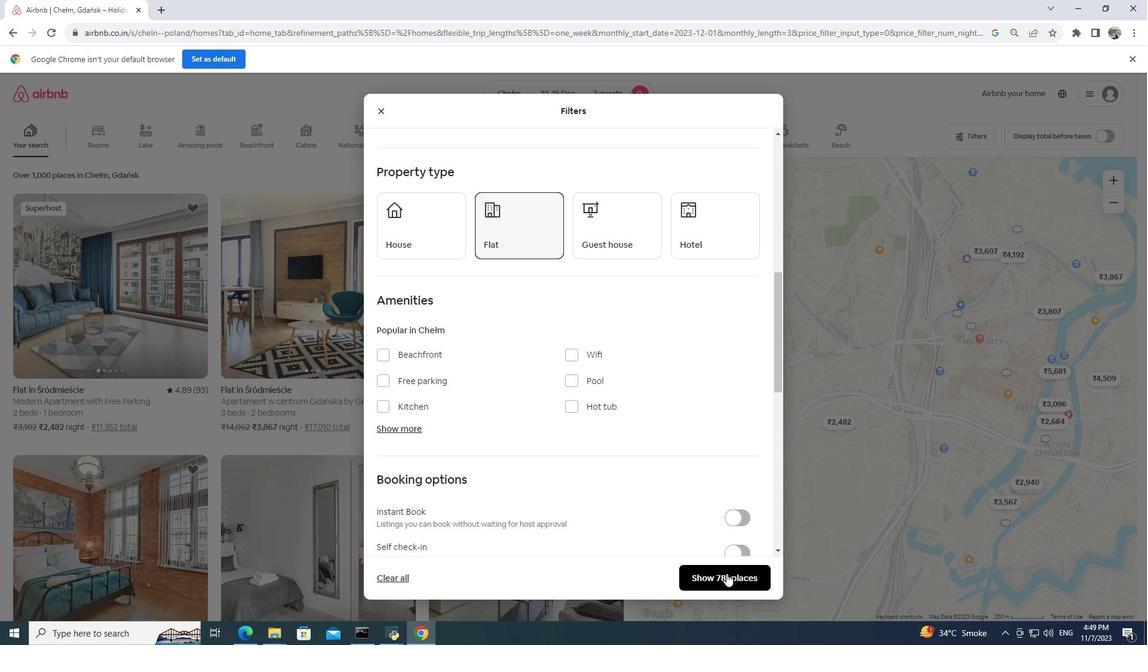 
Action: Mouse pressed left at (726, 573)
Screenshot: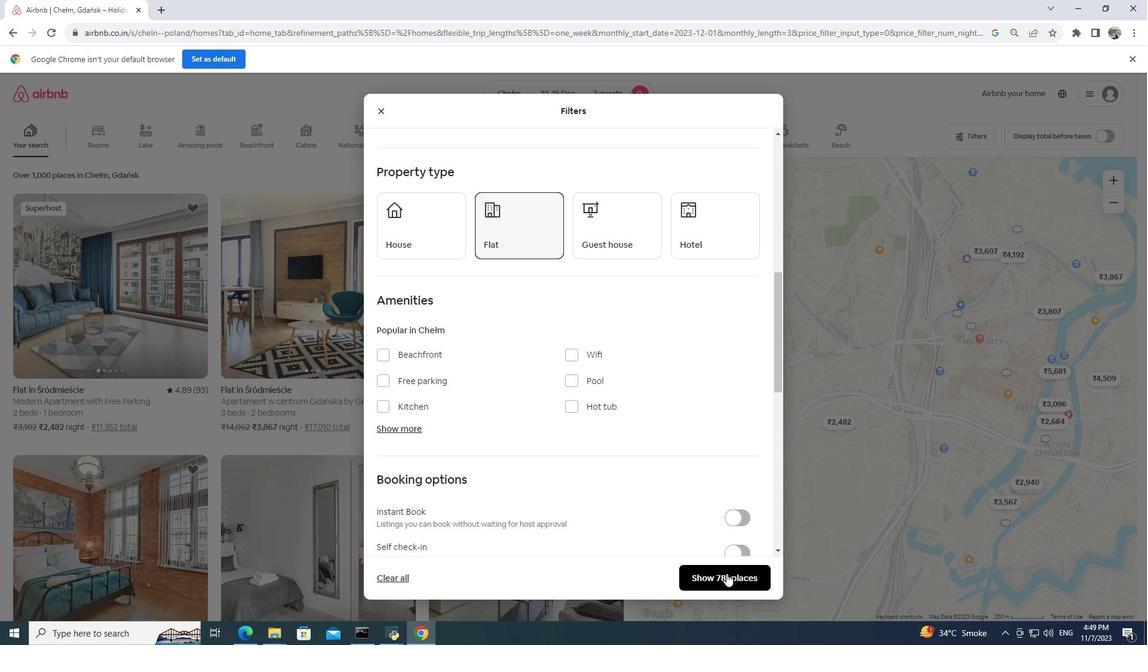 
Action: Mouse moved to (114, 266)
Screenshot: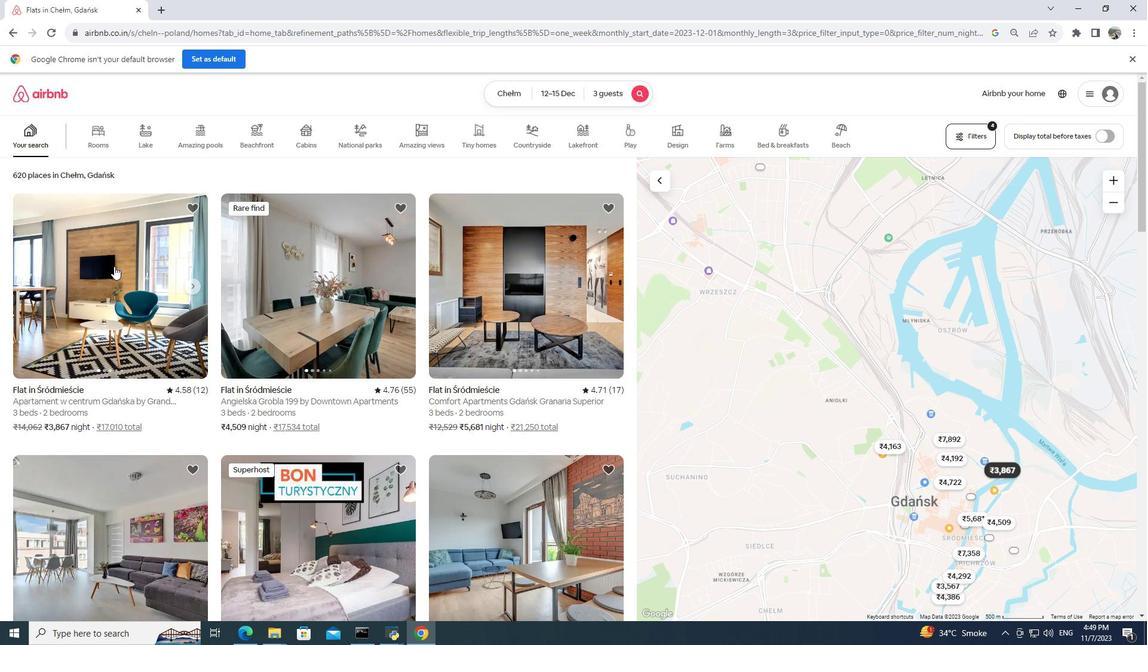 
Action: Mouse pressed left at (114, 266)
Screenshot: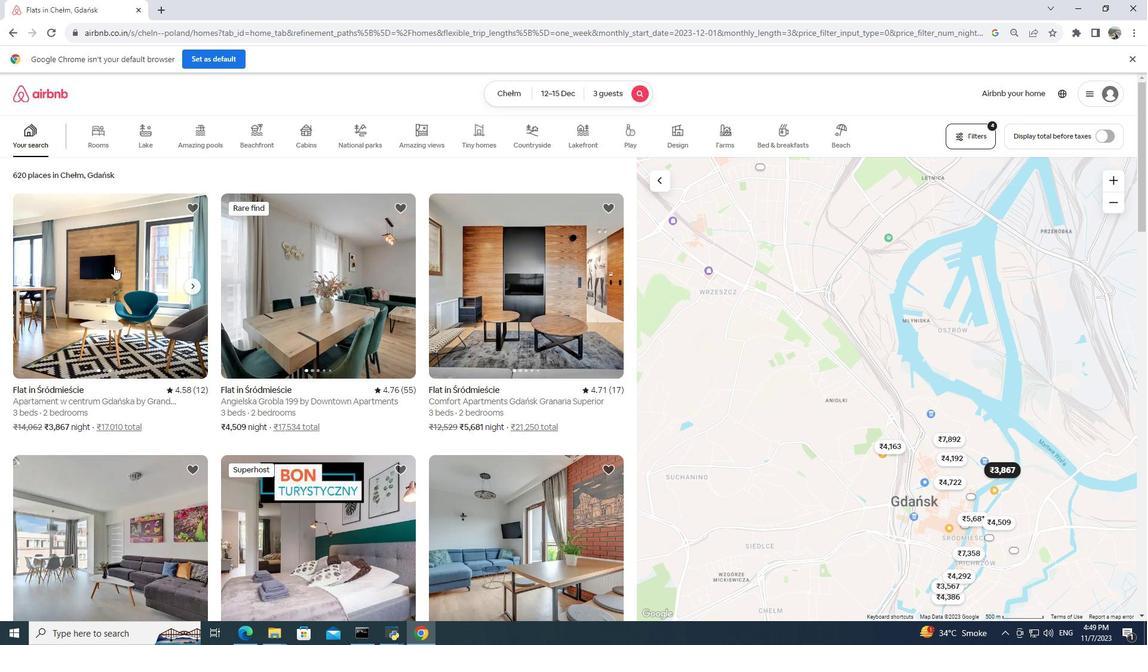 
Action: Mouse pressed left at (114, 266)
Screenshot: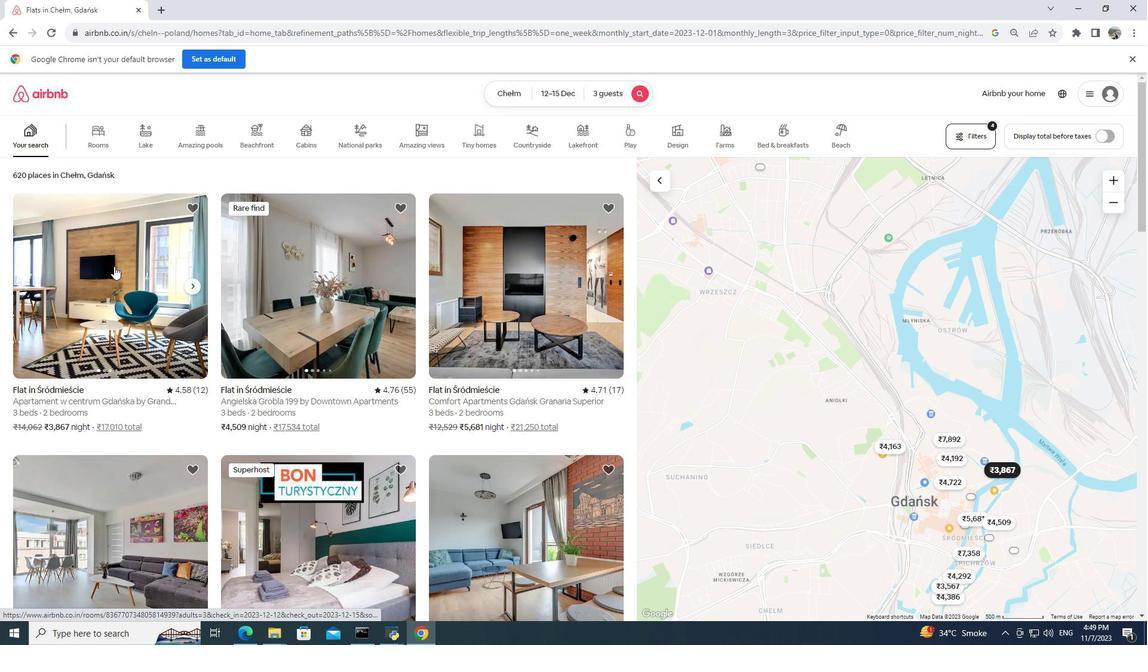 
Action: Mouse moved to (280, 10)
Screenshot: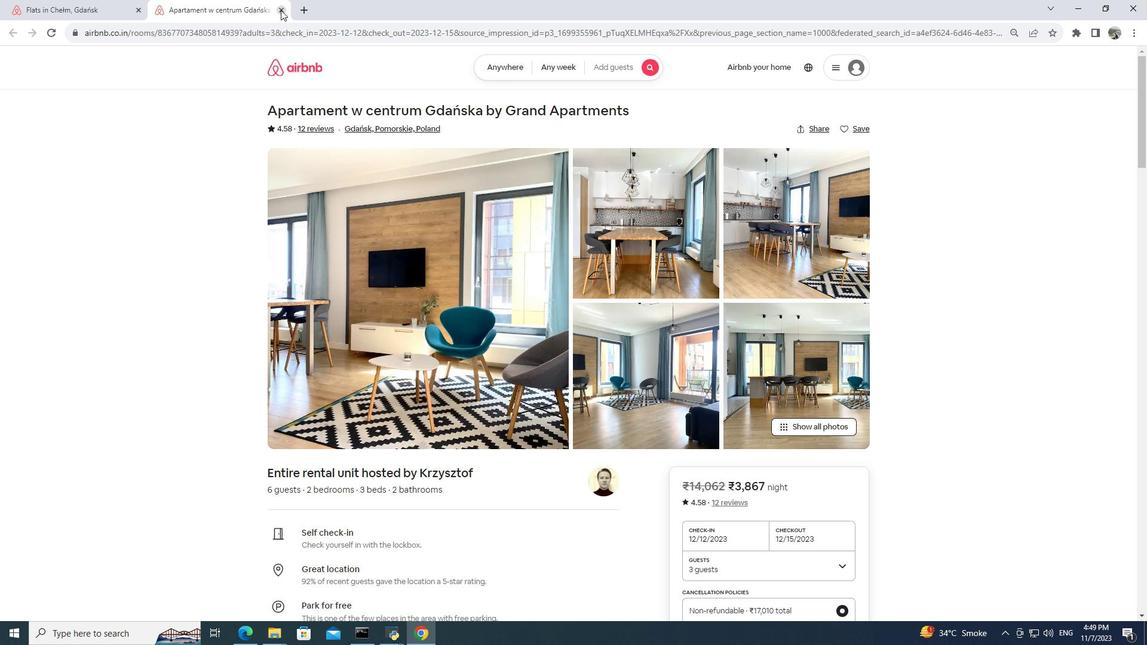 
Action: Mouse pressed left at (280, 10)
Screenshot: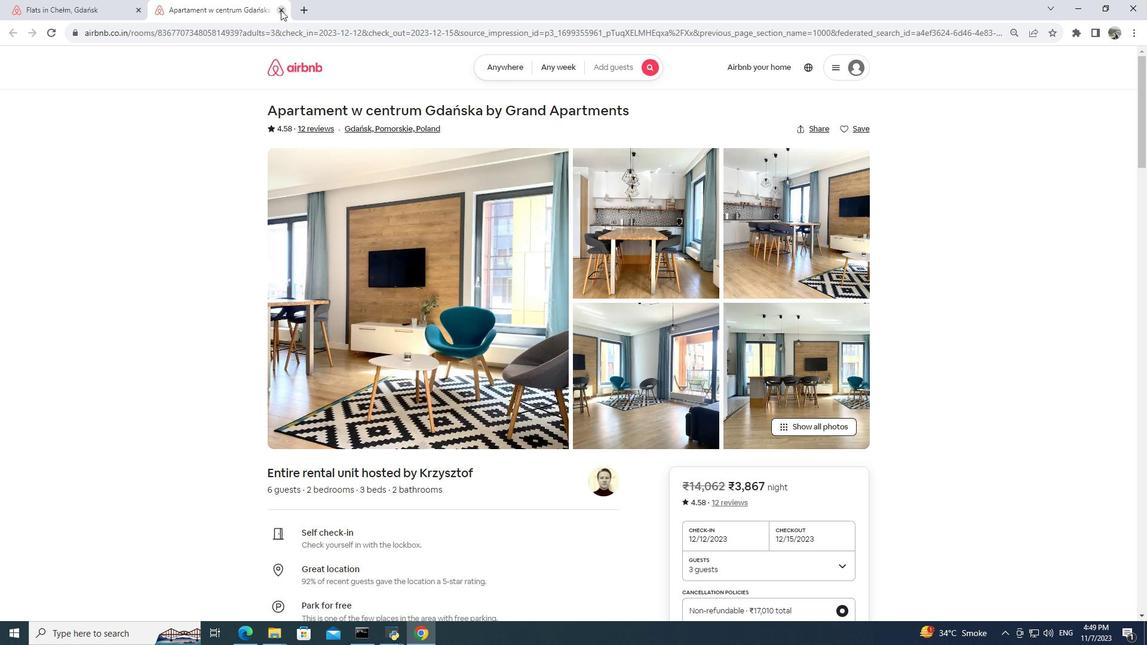 
Action: Mouse moved to (338, 311)
Screenshot: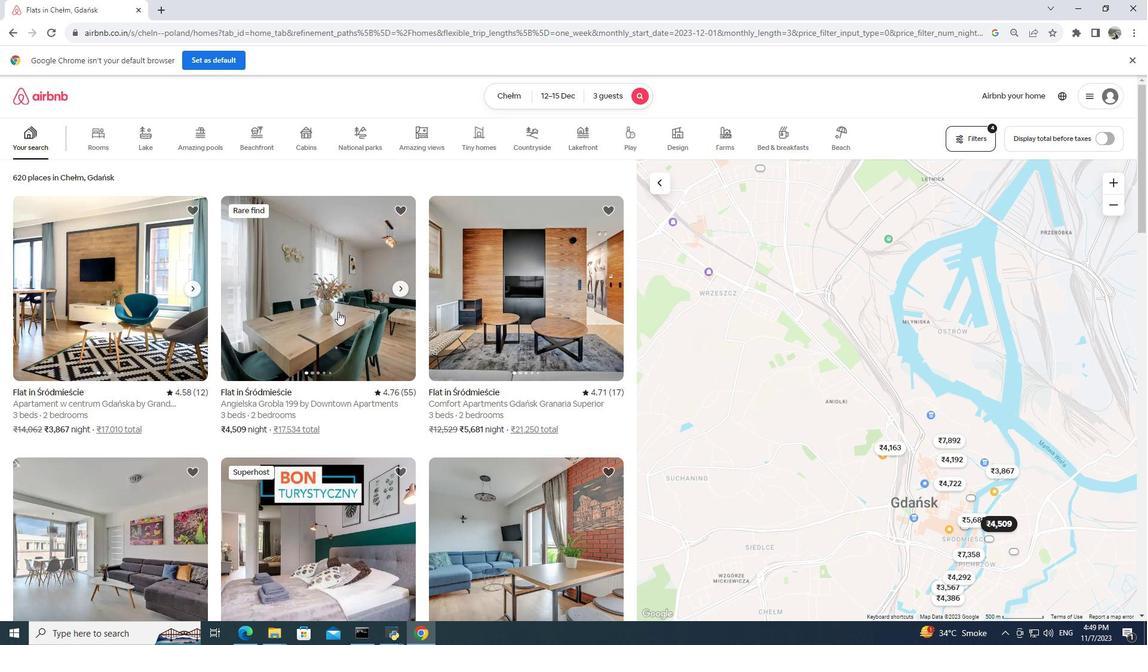 
Action: Mouse pressed left at (338, 311)
Screenshot: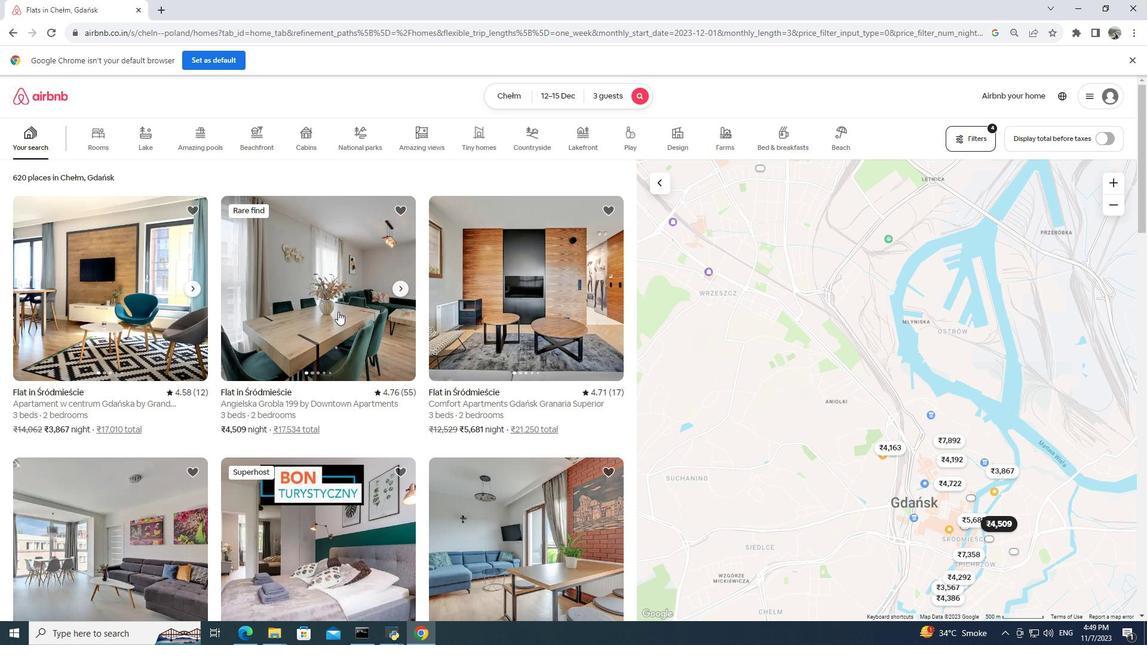 
Action: Mouse pressed left at (338, 311)
Screenshot: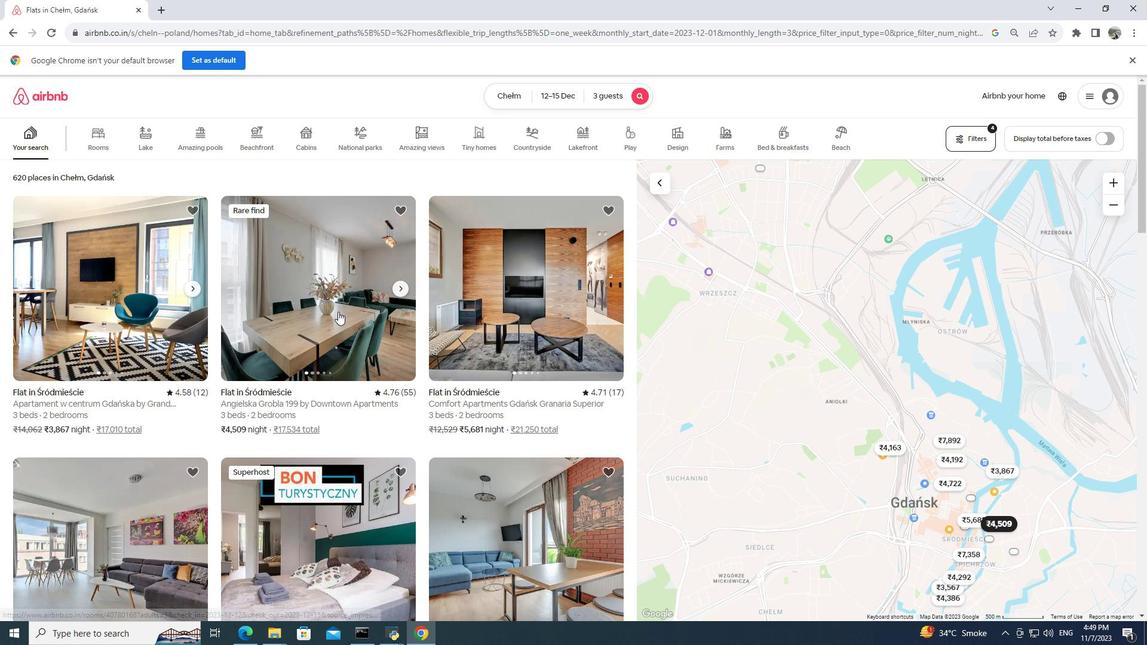 
Action: Mouse moved to (281, 11)
Screenshot: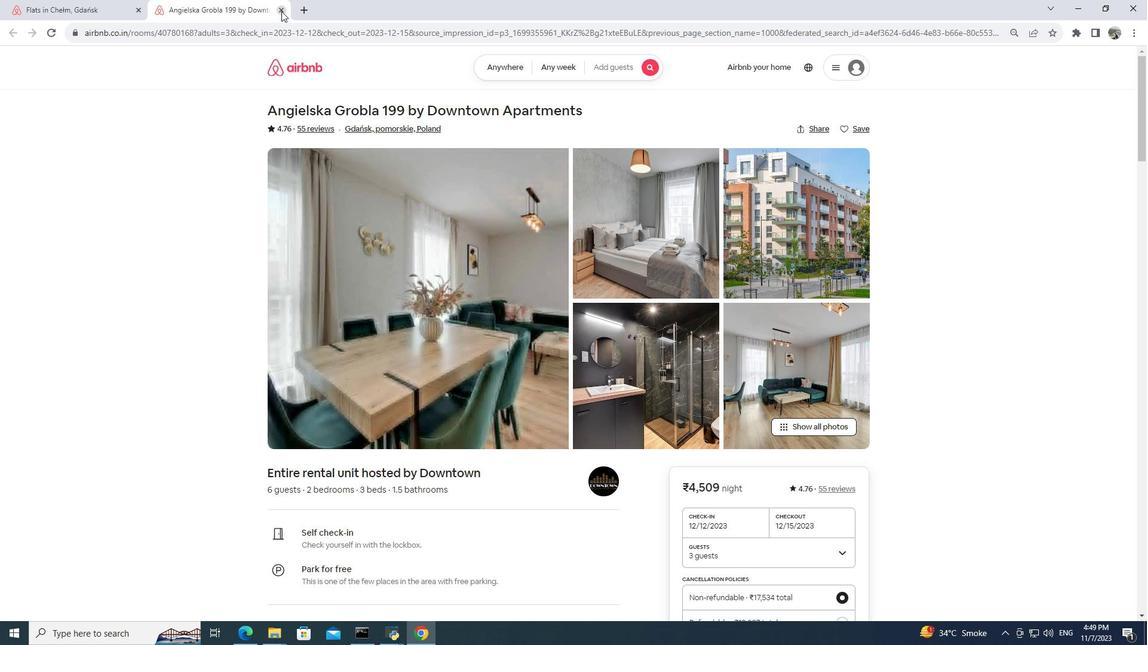 
Action: Mouse pressed left at (281, 11)
Screenshot: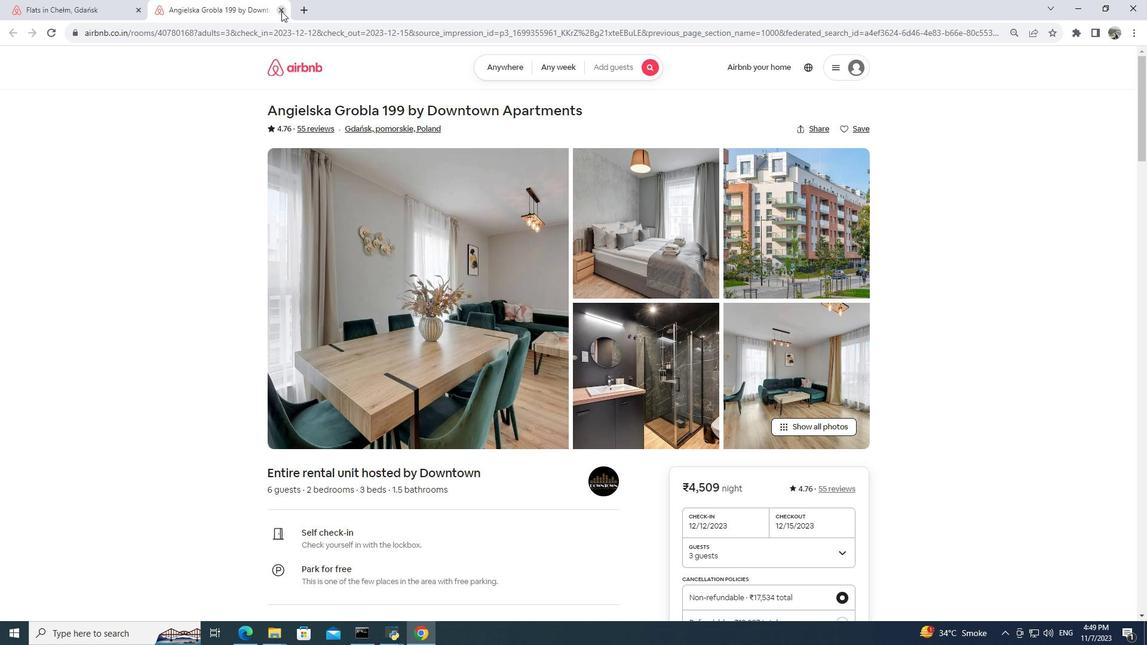 
Action: Mouse moved to (516, 274)
Screenshot: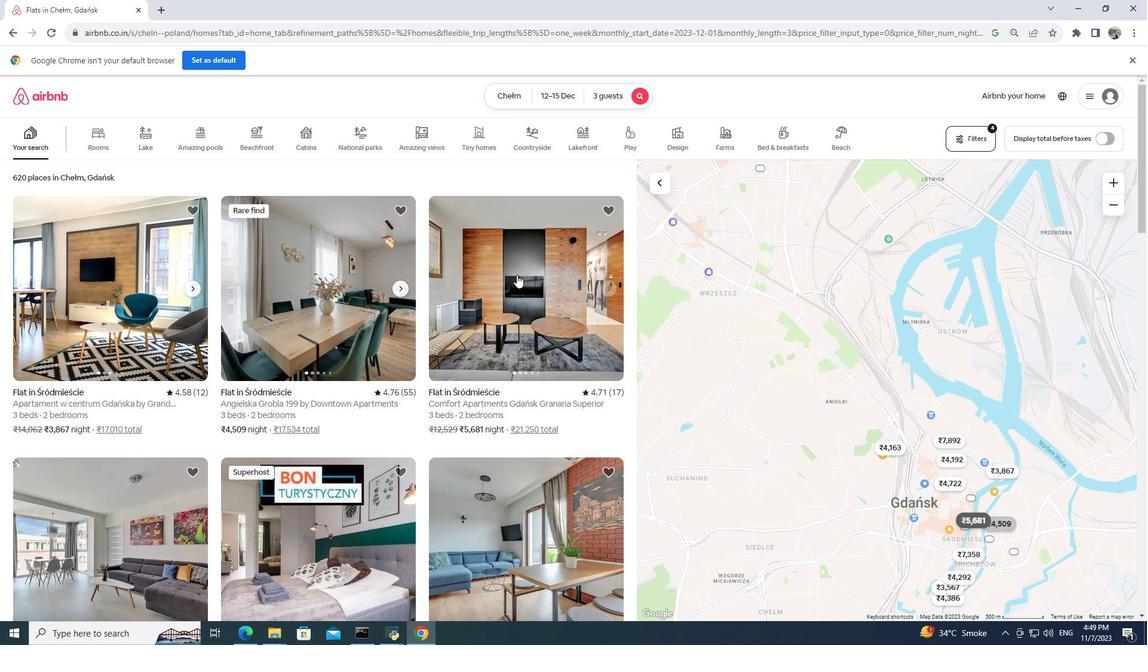 
Action: Mouse pressed left at (516, 274)
Screenshot: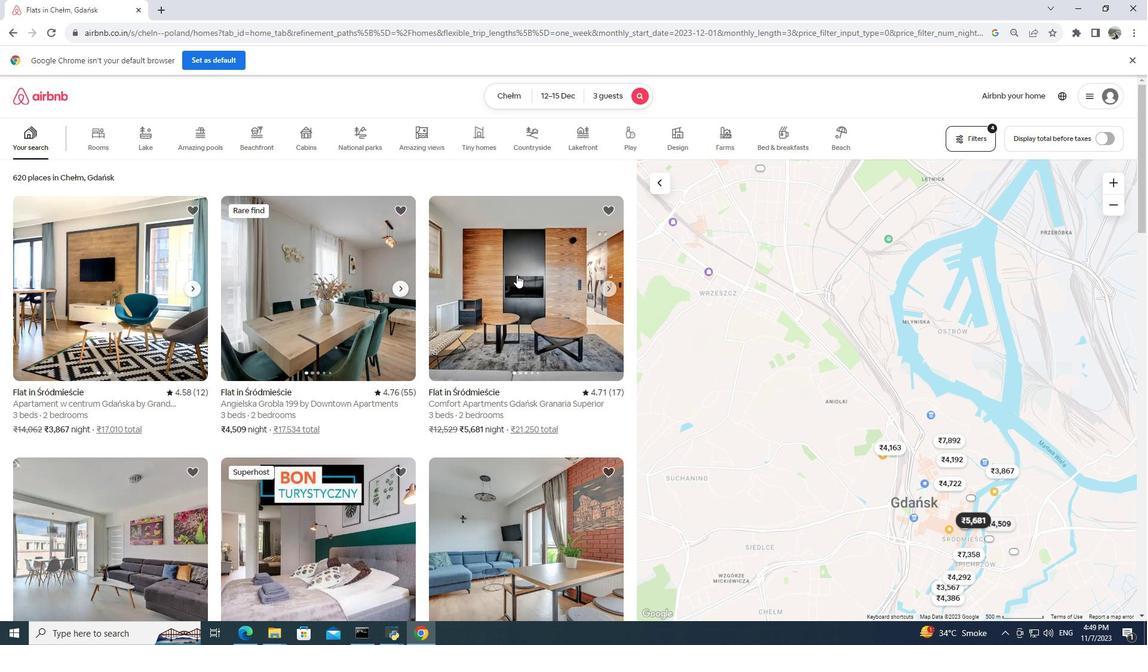 
Action: Mouse moved to (516, 274)
Screenshot: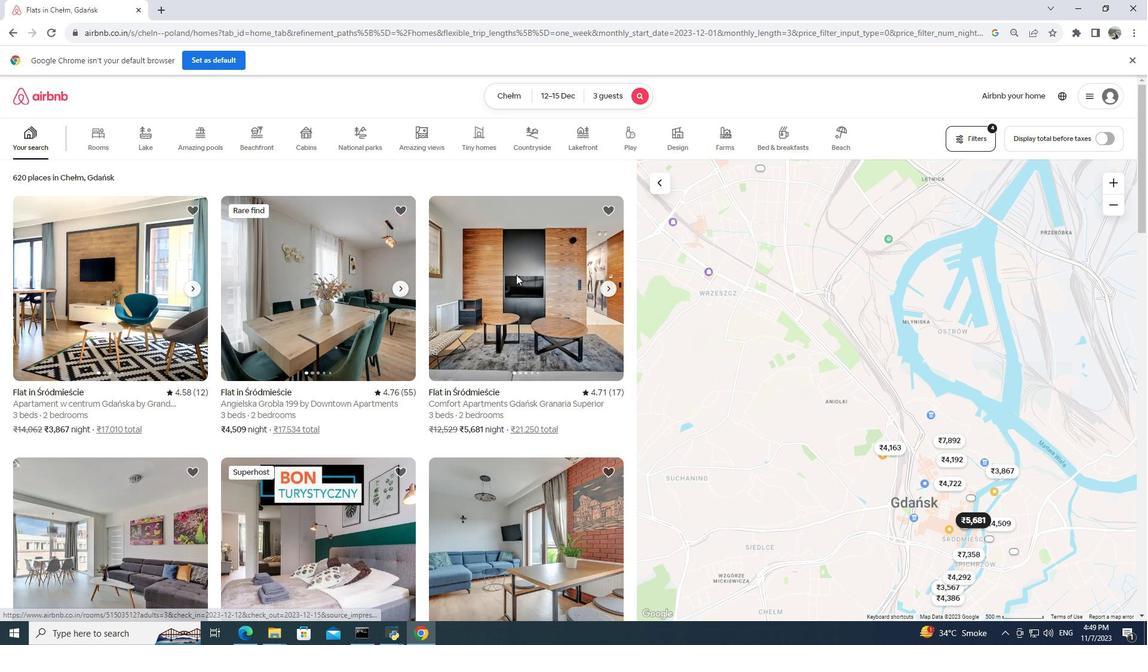 
Action: Mouse pressed left at (516, 274)
Screenshot: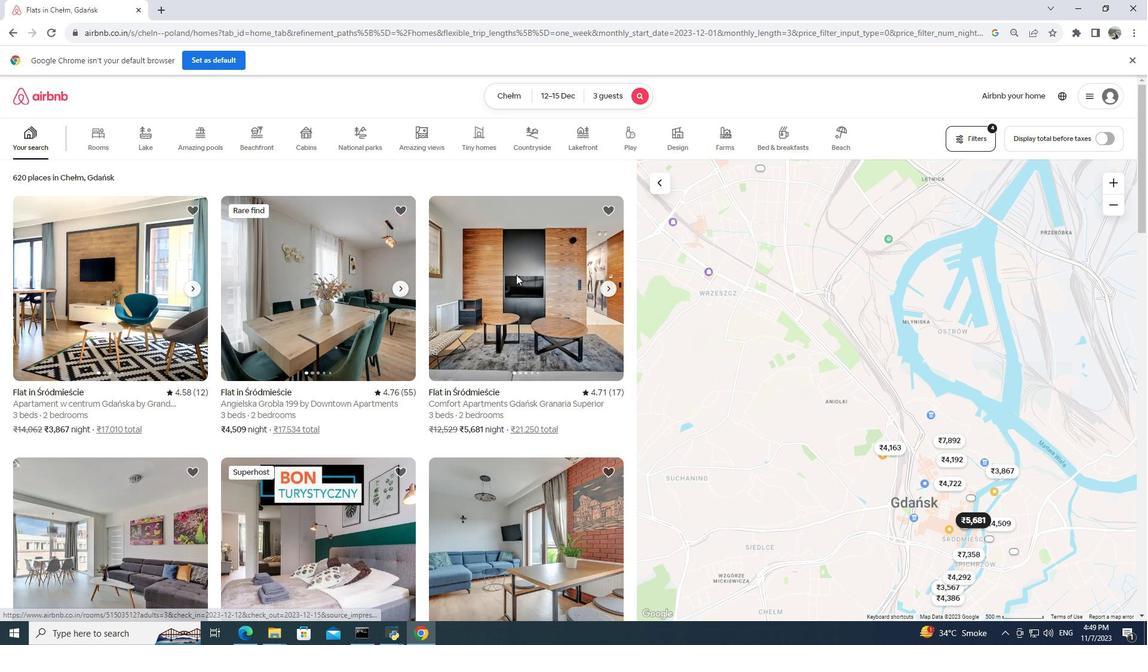 
Action: Mouse moved to (820, 428)
Screenshot: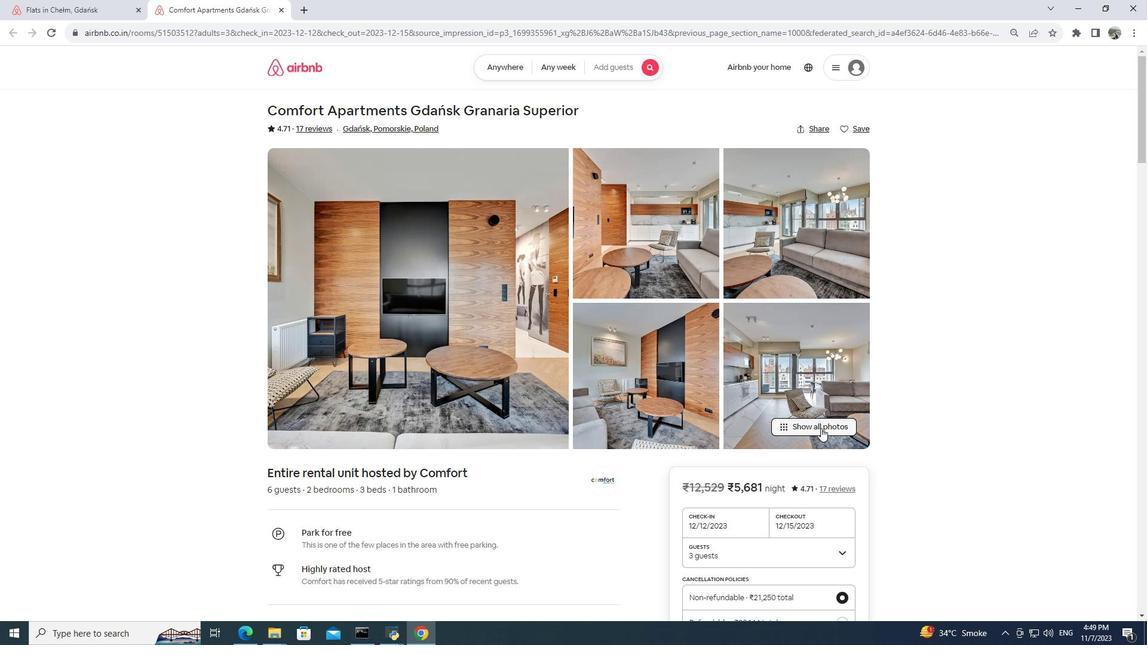 
Action: Mouse pressed left at (820, 428)
Screenshot: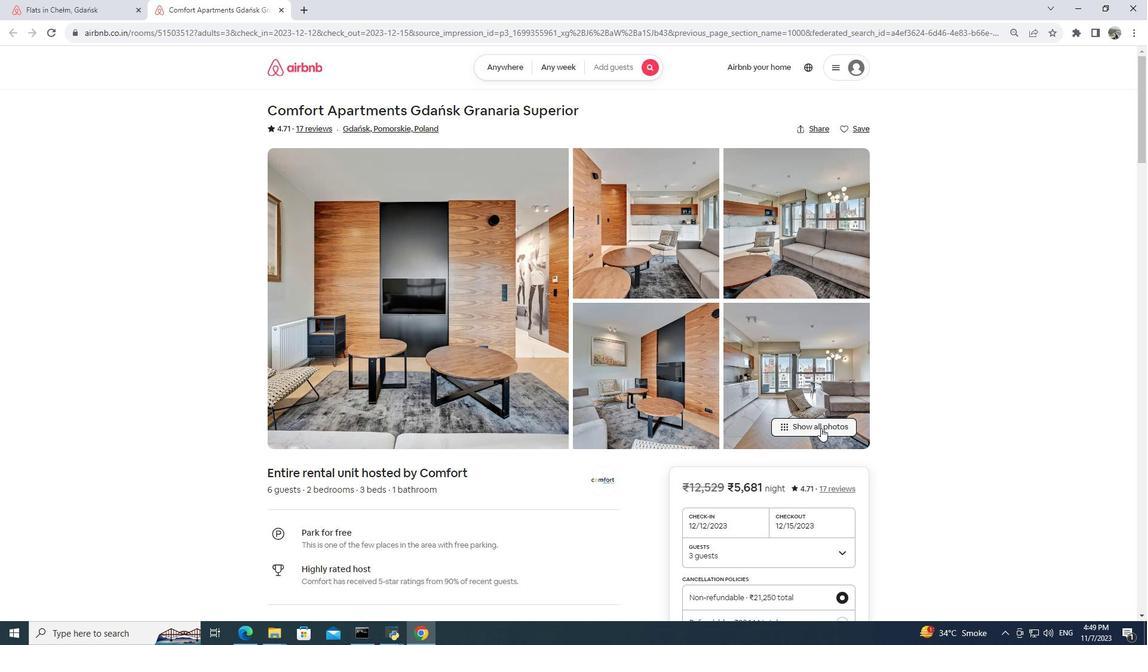 
Action: Mouse moved to (571, 192)
Screenshot: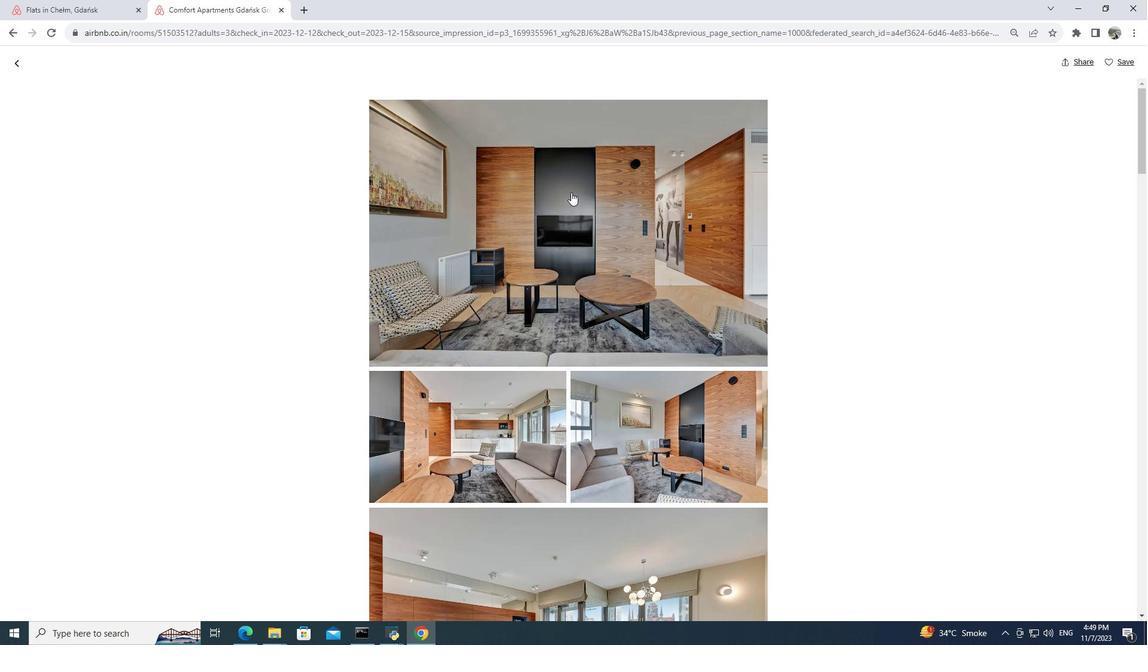 
Action: Mouse scrolled (571, 191) with delta (0, 0)
Screenshot: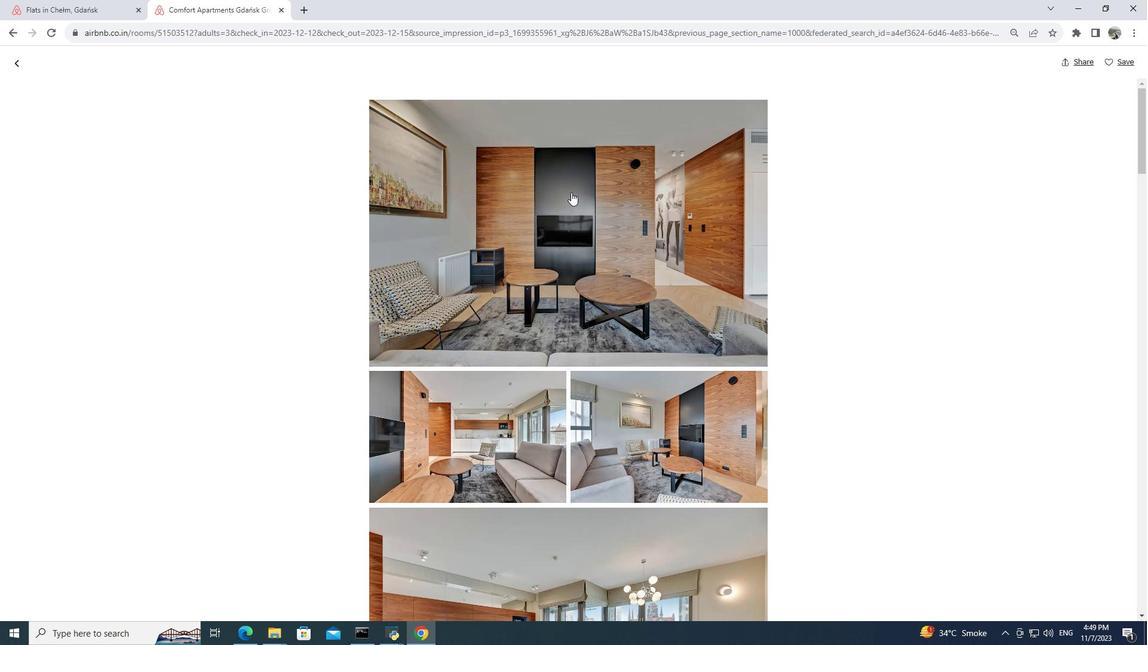 
Action: Mouse scrolled (571, 191) with delta (0, 0)
Screenshot: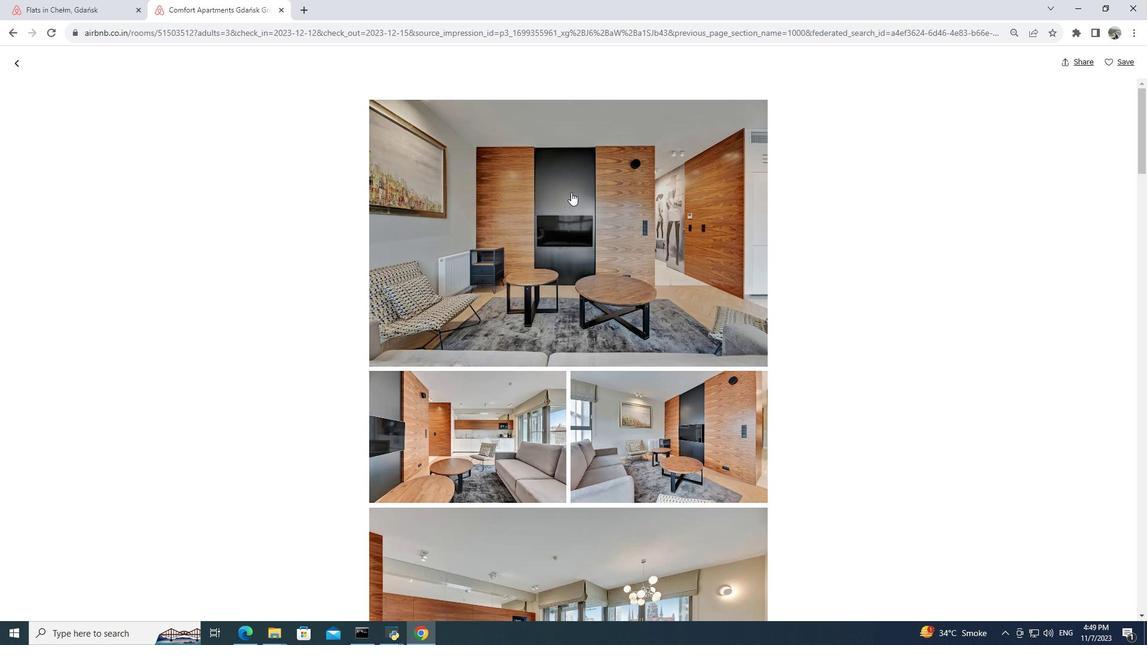 
Action: Mouse scrolled (571, 191) with delta (0, 0)
Screenshot: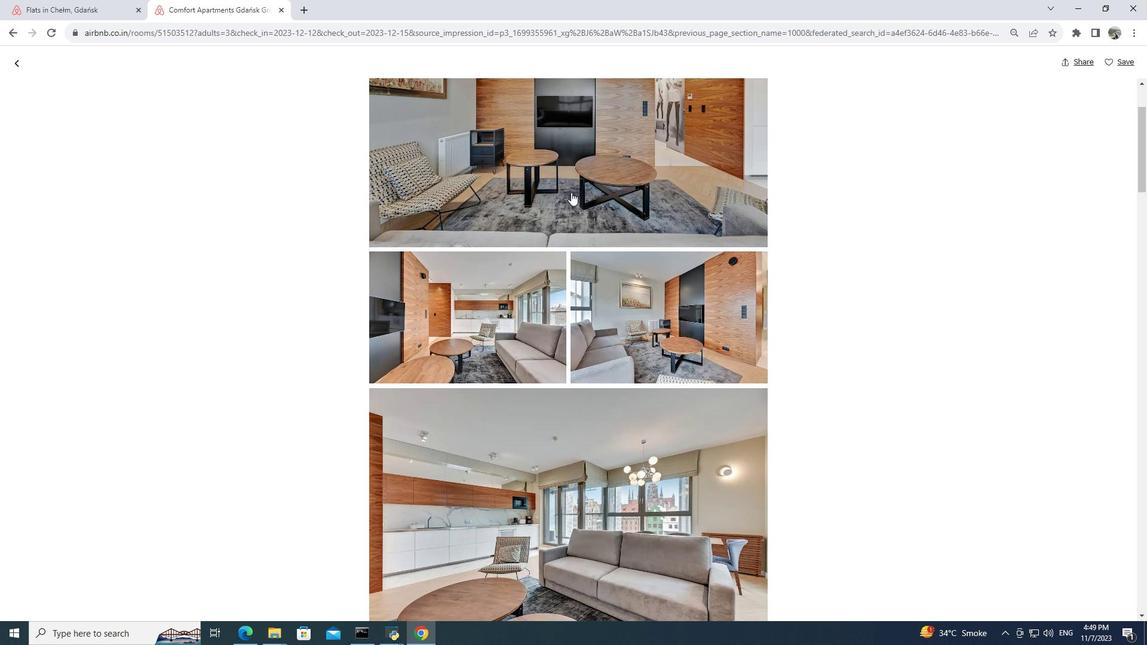 
Action: Mouse scrolled (571, 191) with delta (0, 0)
Screenshot: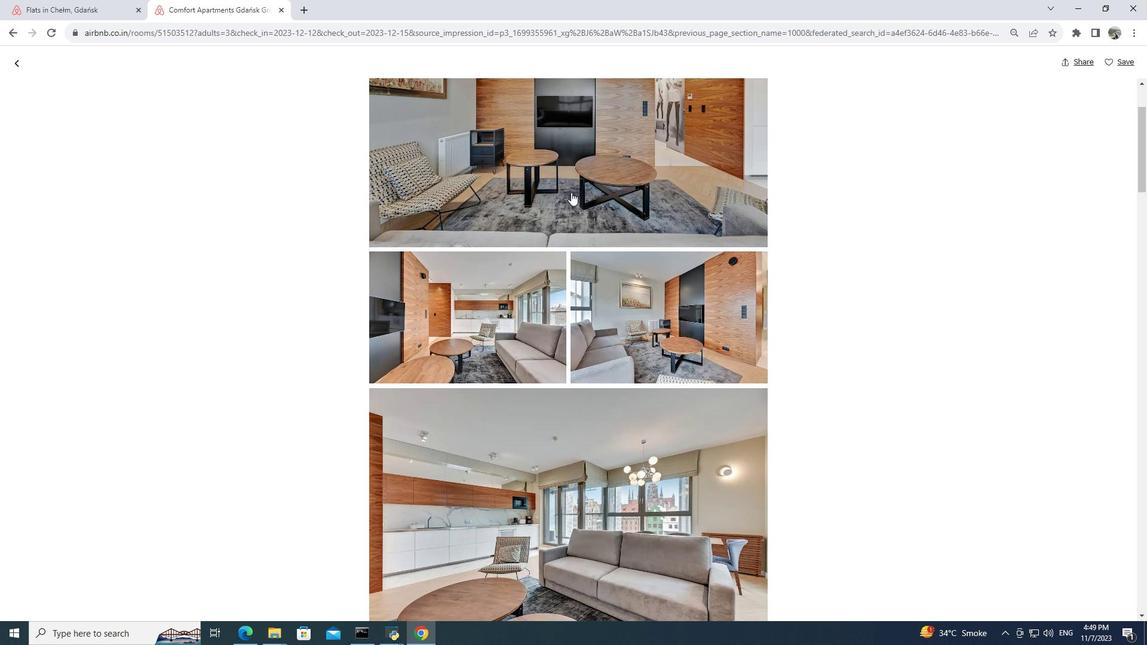 
Action: Mouse moved to (571, 190)
Screenshot: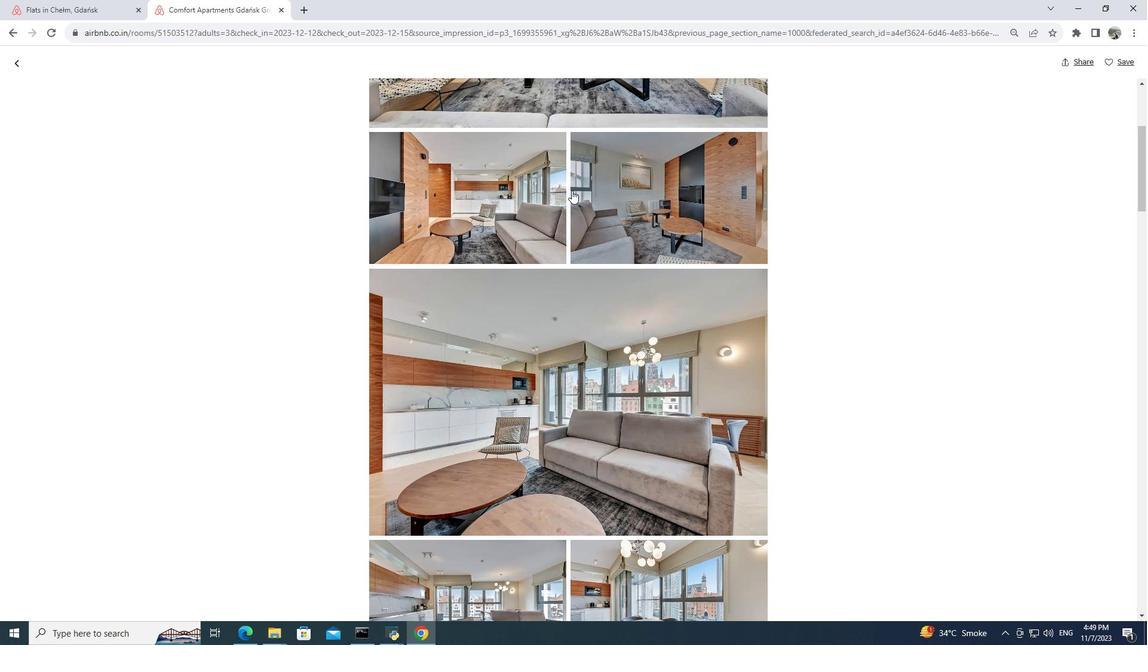 
Action: Mouse scrolled (571, 190) with delta (0, 0)
Screenshot: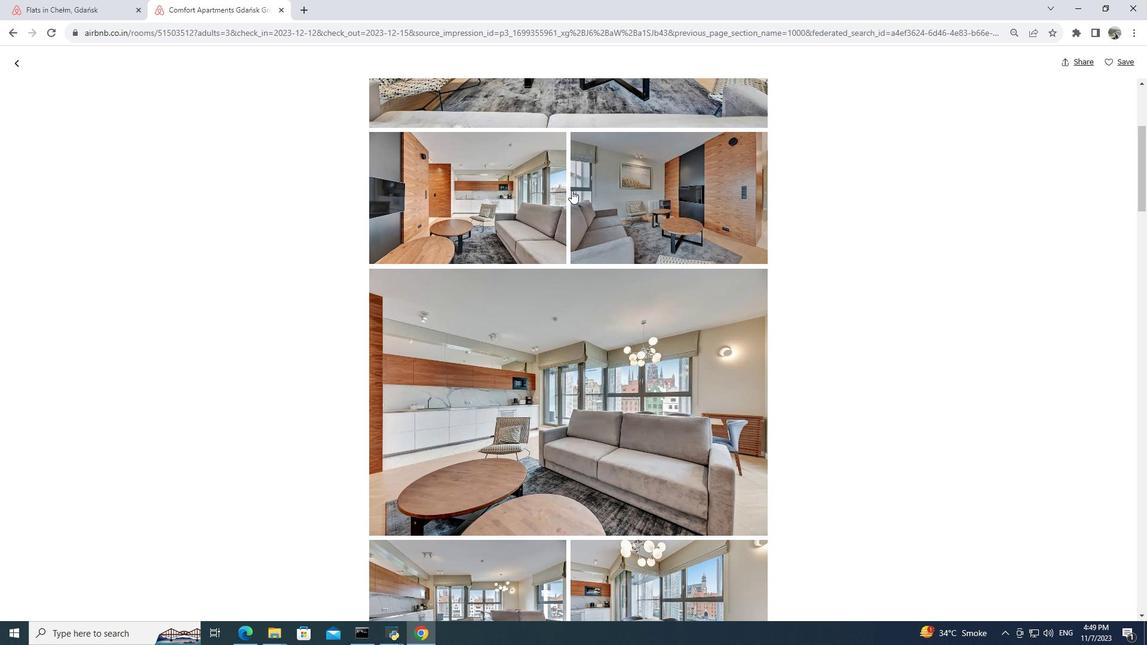 
Action: Mouse scrolled (571, 190) with delta (0, 0)
Screenshot: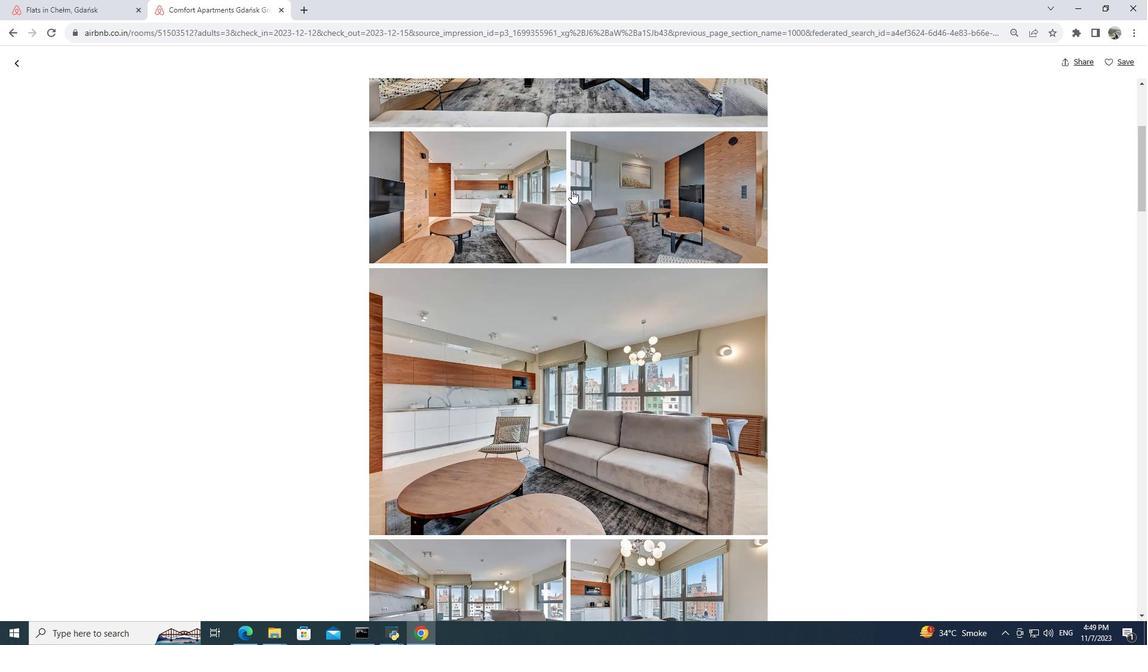 
Action: Mouse moved to (571, 189)
Screenshot: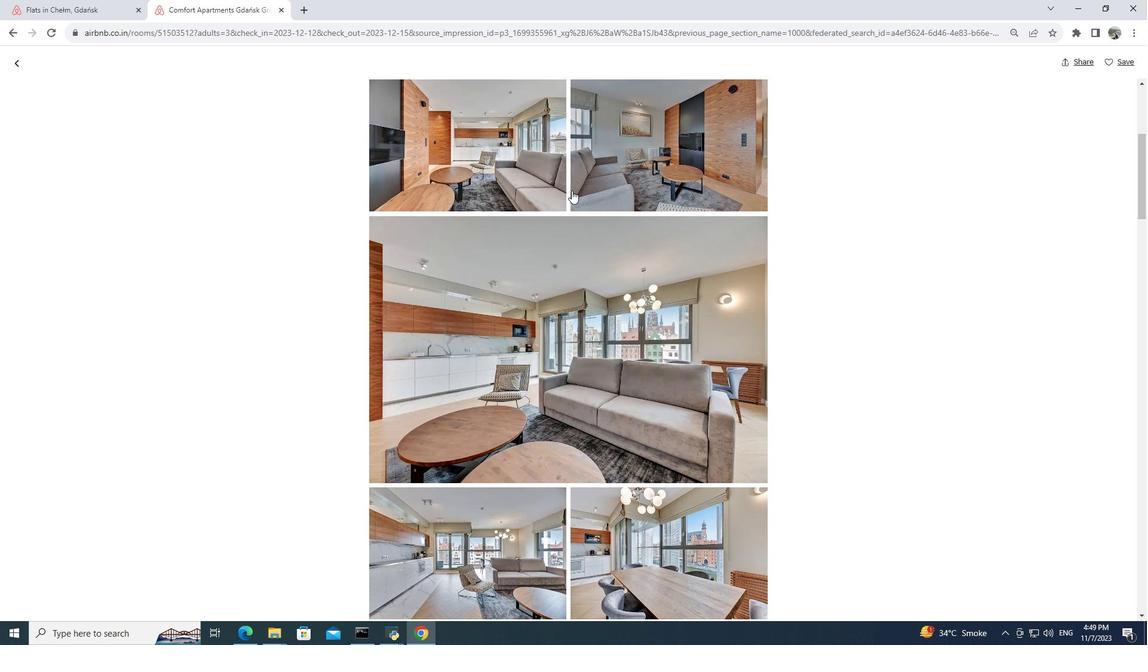 
Action: Mouse scrolled (571, 188) with delta (0, 0)
Screenshot: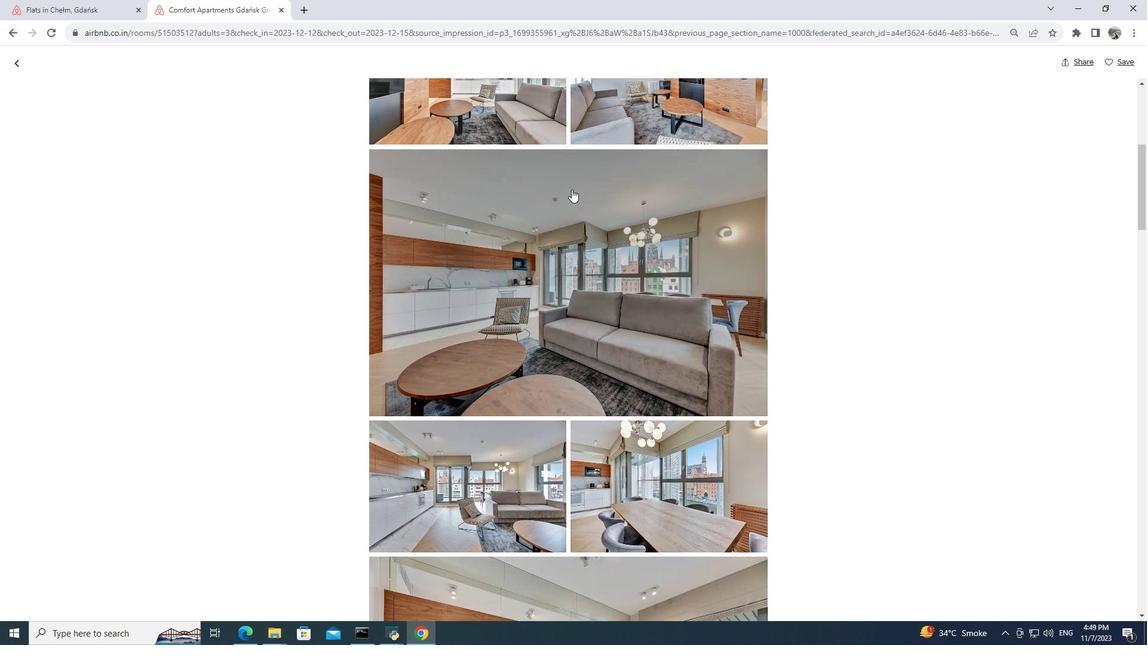 
Action: Mouse scrolled (571, 188) with delta (0, 0)
Screenshot: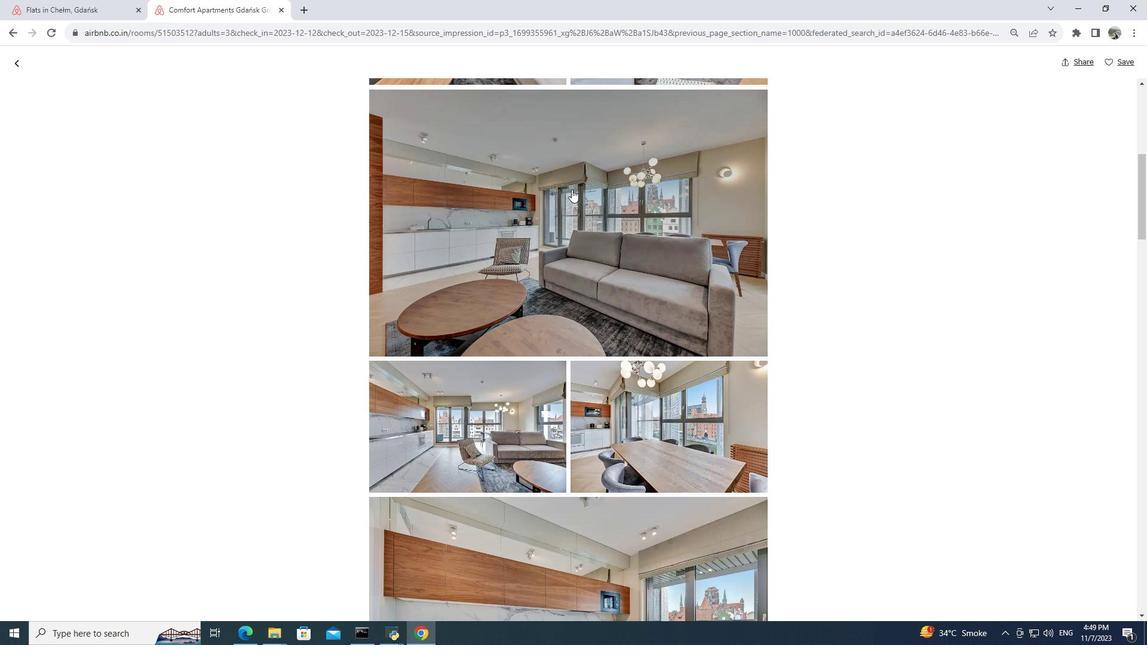 
Action: Mouse scrolled (571, 188) with delta (0, 0)
Screenshot: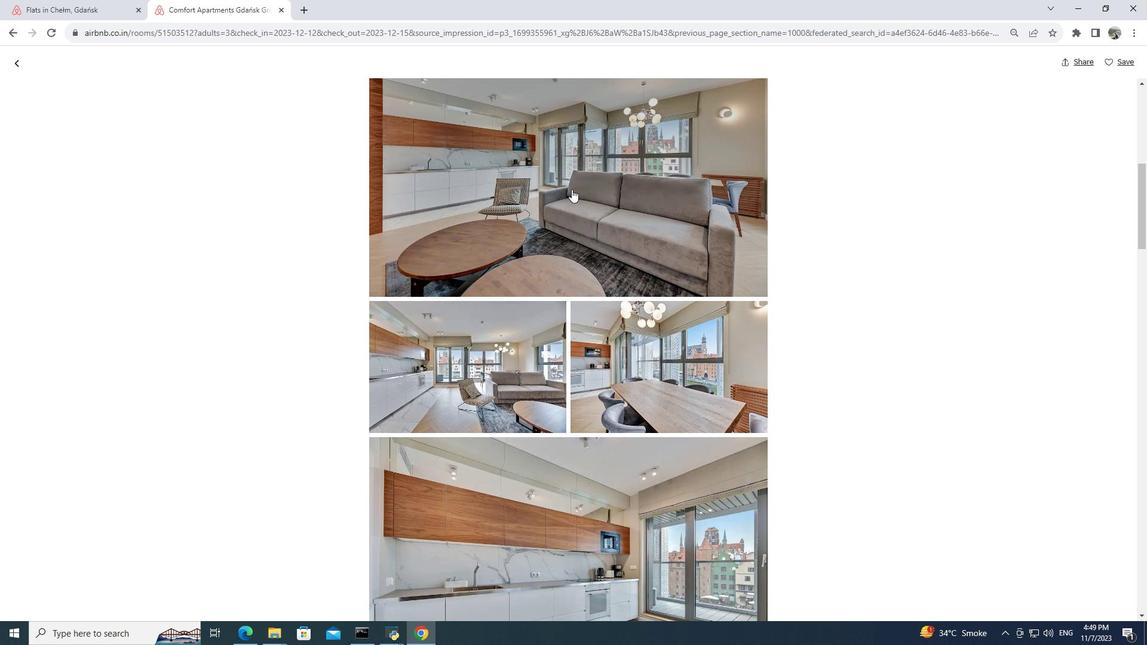
Action: Mouse scrolled (571, 188) with delta (0, 0)
Screenshot: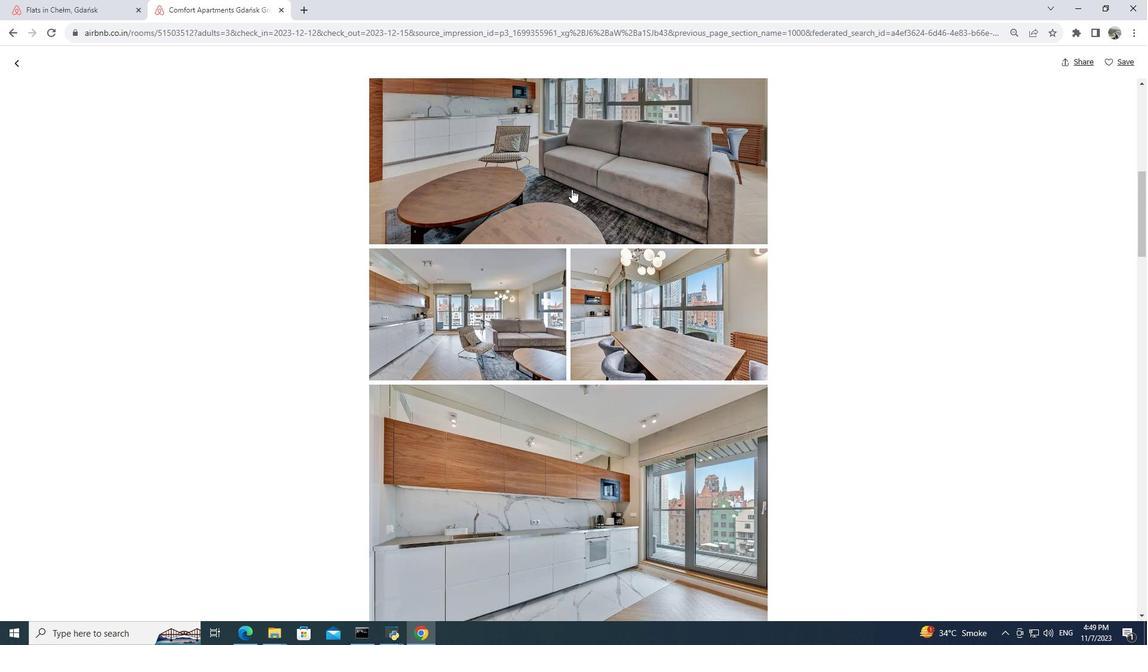 
Action: Mouse scrolled (571, 188) with delta (0, 0)
Screenshot: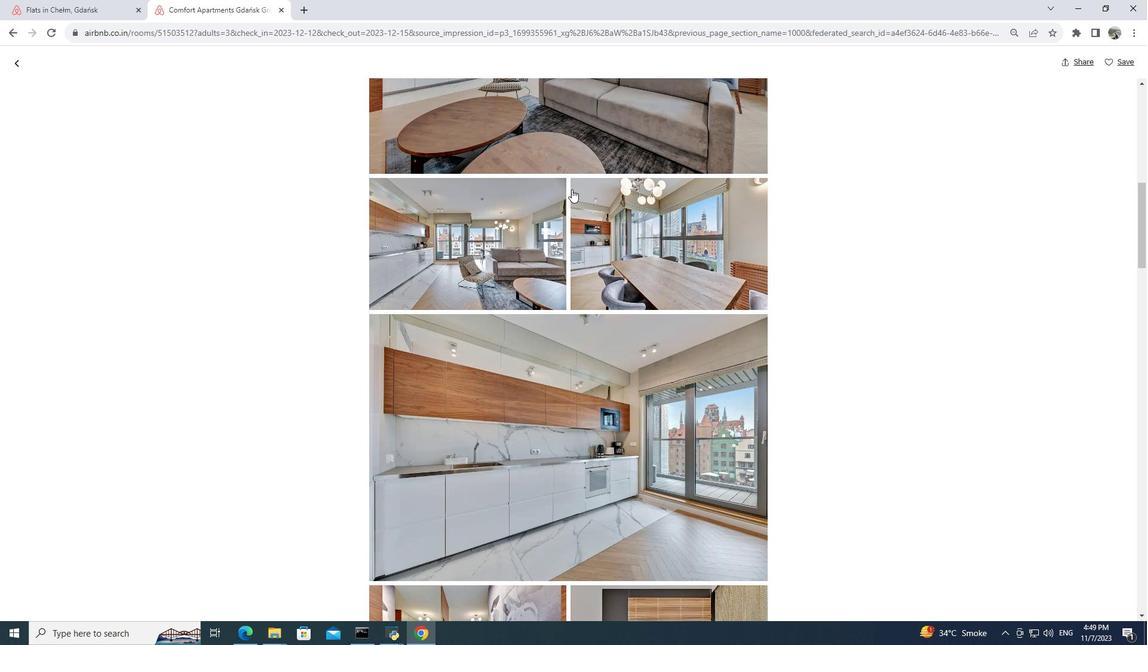
Action: Mouse scrolled (571, 188) with delta (0, 0)
Screenshot: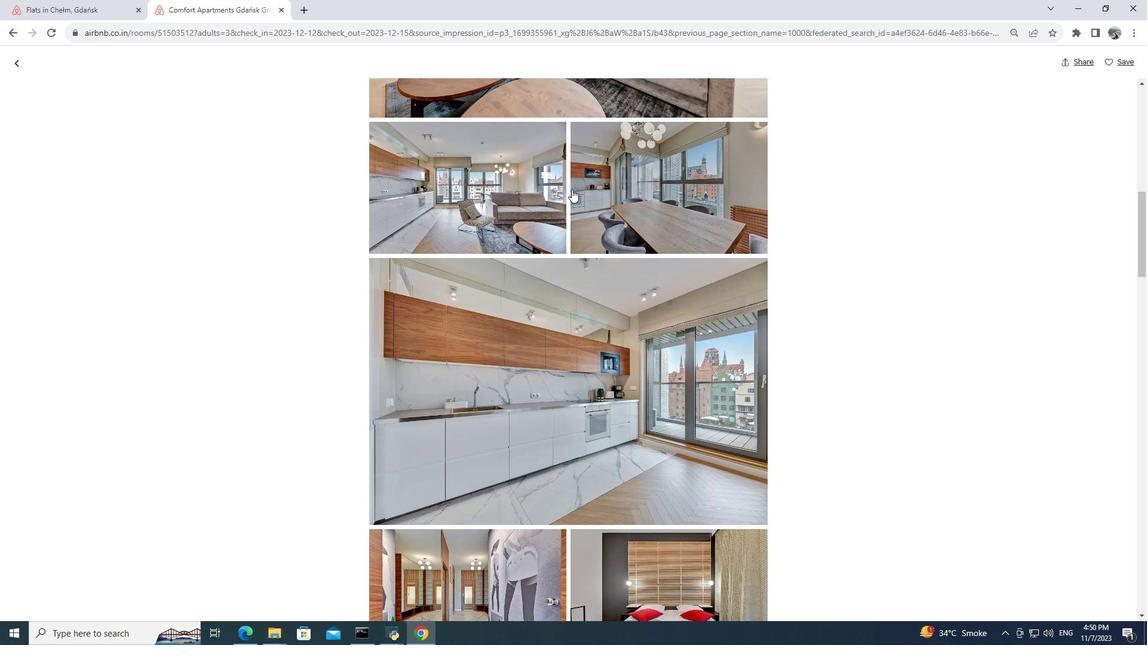 
Action: Mouse scrolled (571, 188) with delta (0, 0)
Screenshot: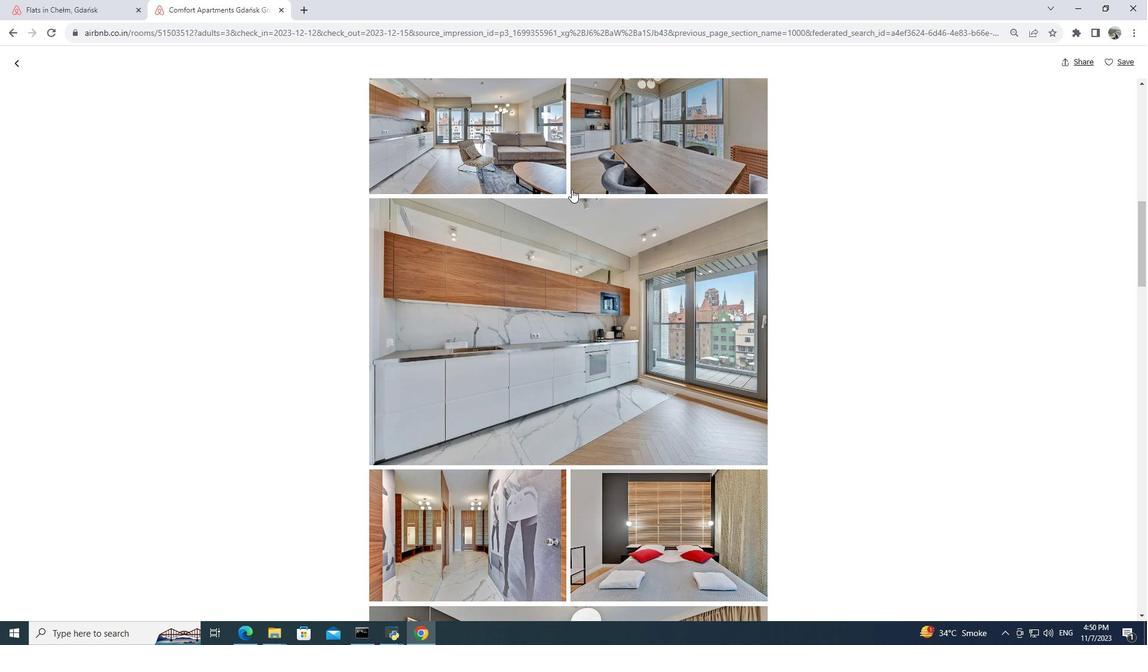 
Action: Mouse scrolled (571, 188) with delta (0, 0)
Screenshot: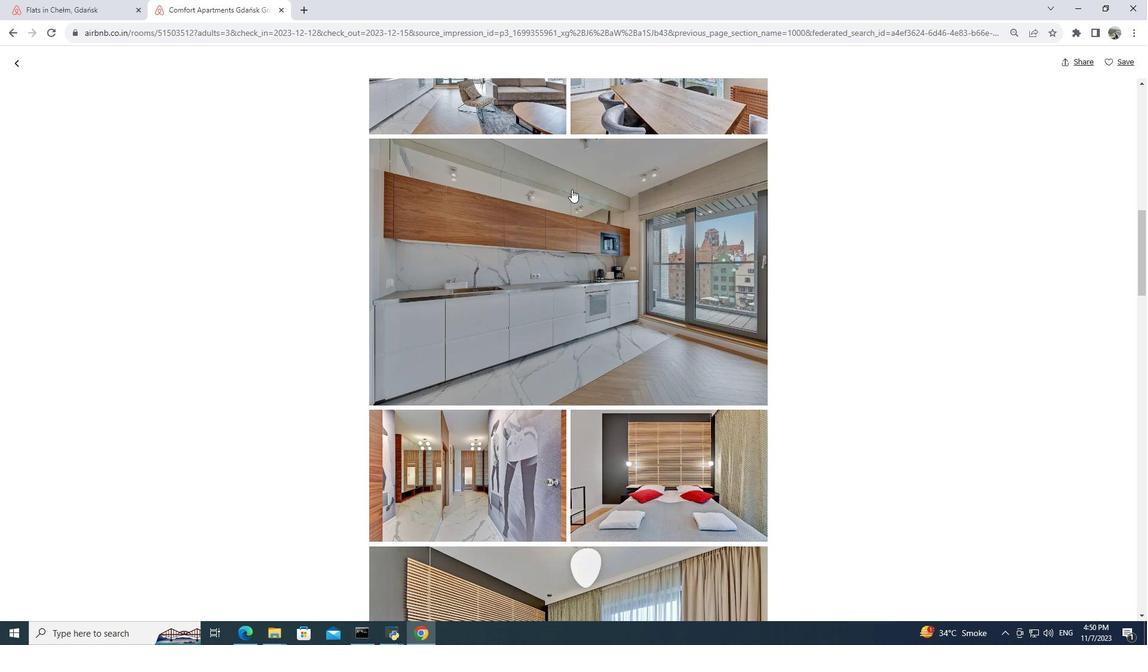 
Action: Mouse scrolled (571, 188) with delta (0, 0)
Screenshot: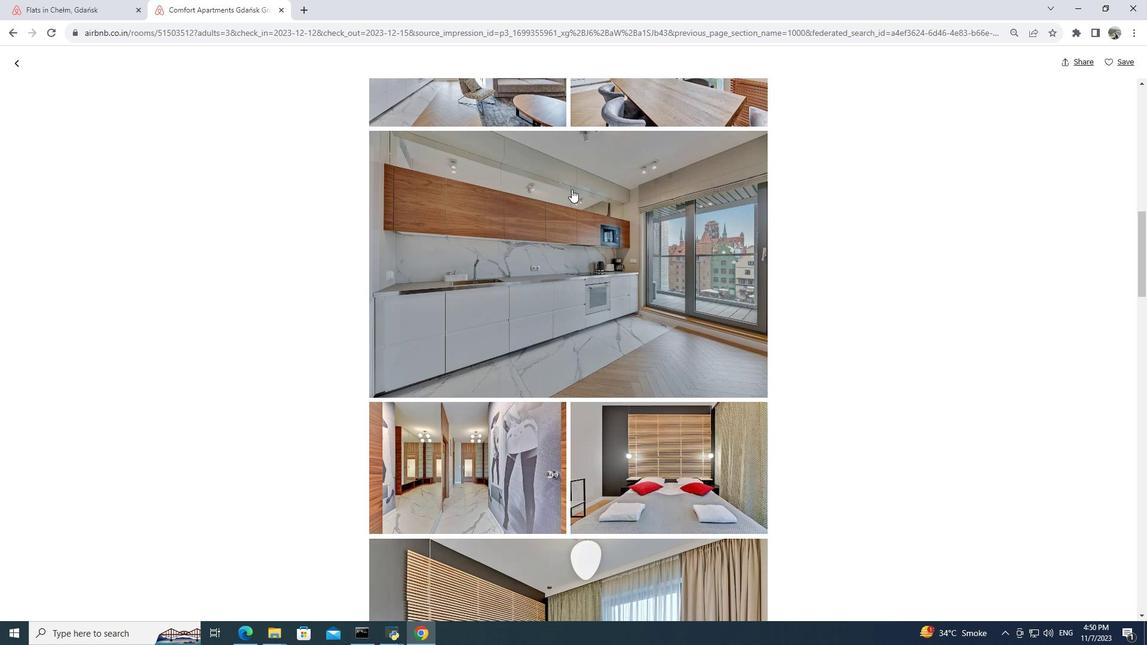 
Action: Mouse scrolled (571, 188) with delta (0, 0)
Screenshot: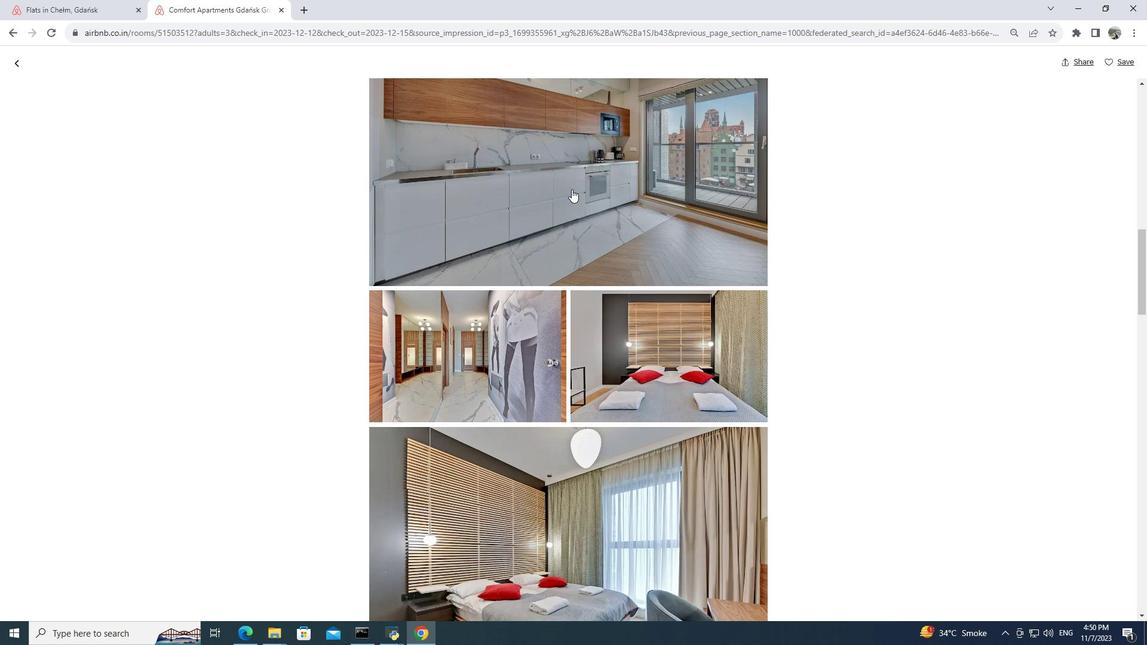 
Action: Mouse scrolled (571, 188) with delta (0, 0)
Screenshot: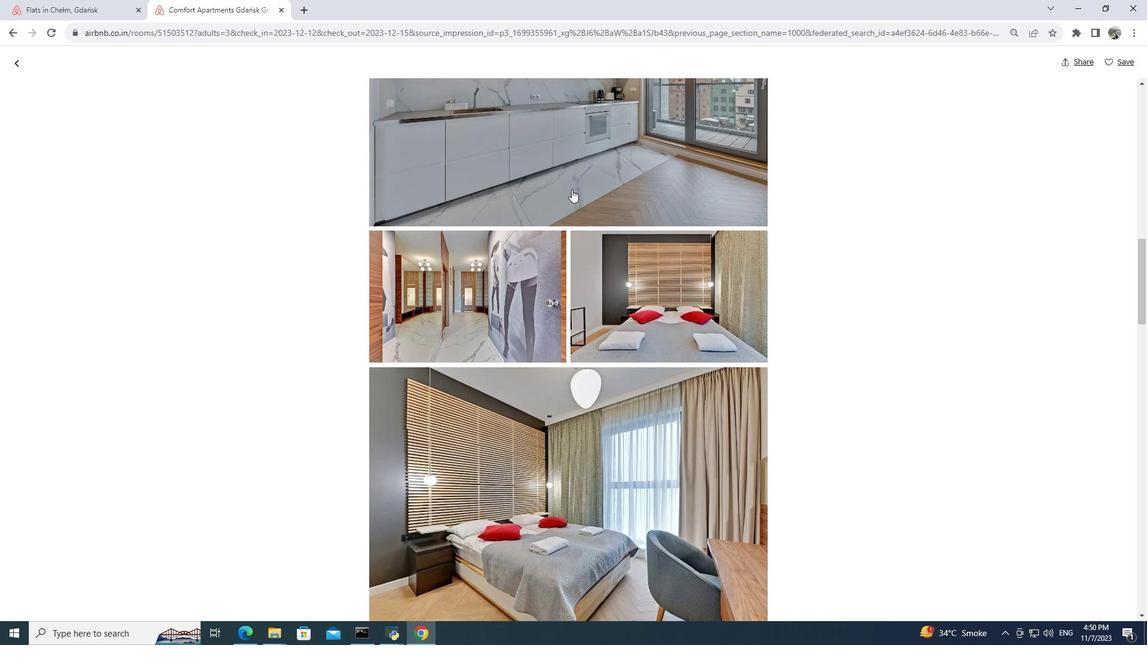 
Action: Mouse scrolled (571, 188) with delta (0, 0)
Screenshot: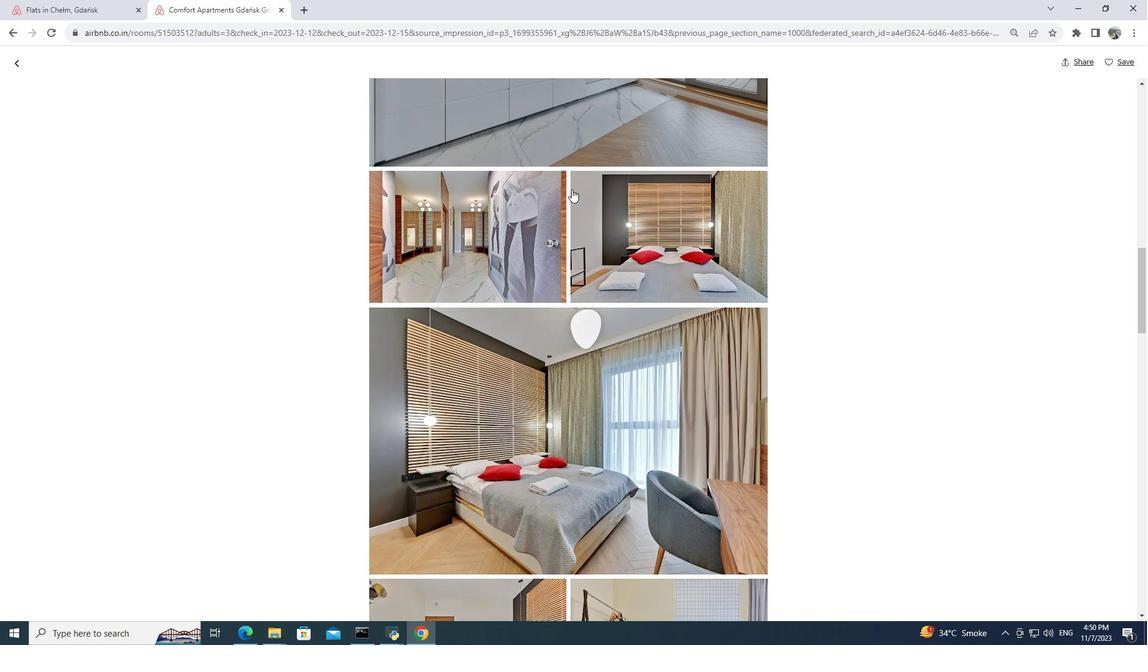 
Action: Mouse scrolled (571, 188) with delta (0, 0)
Screenshot: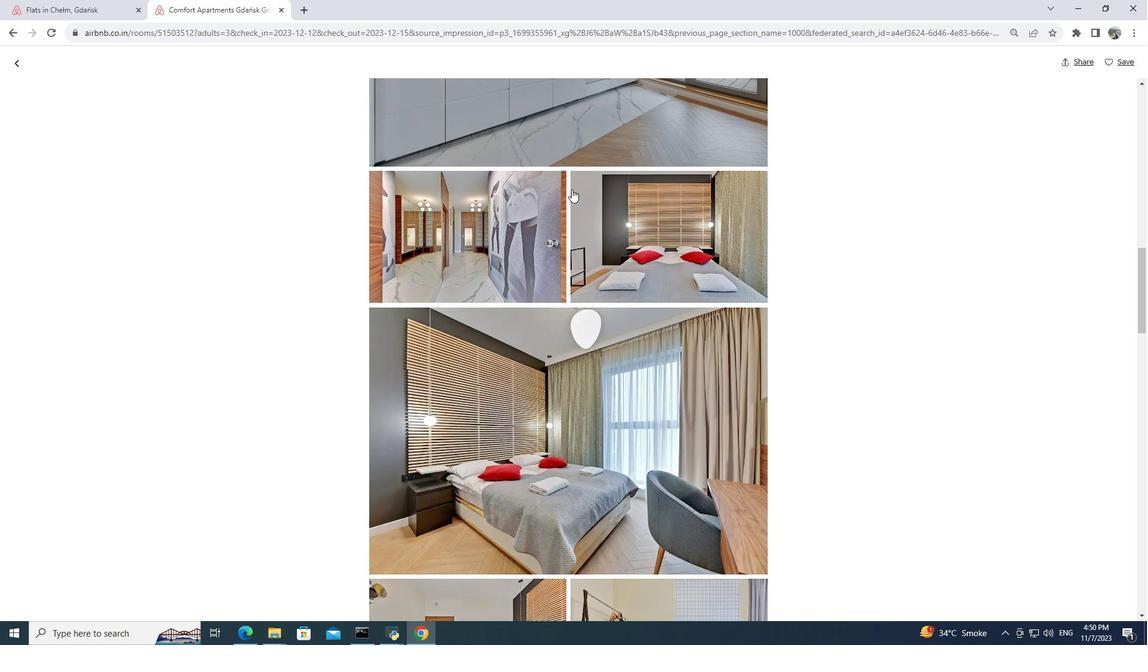
Action: Mouse scrolled (571, 188) with delta (0, 0)
Screenshot: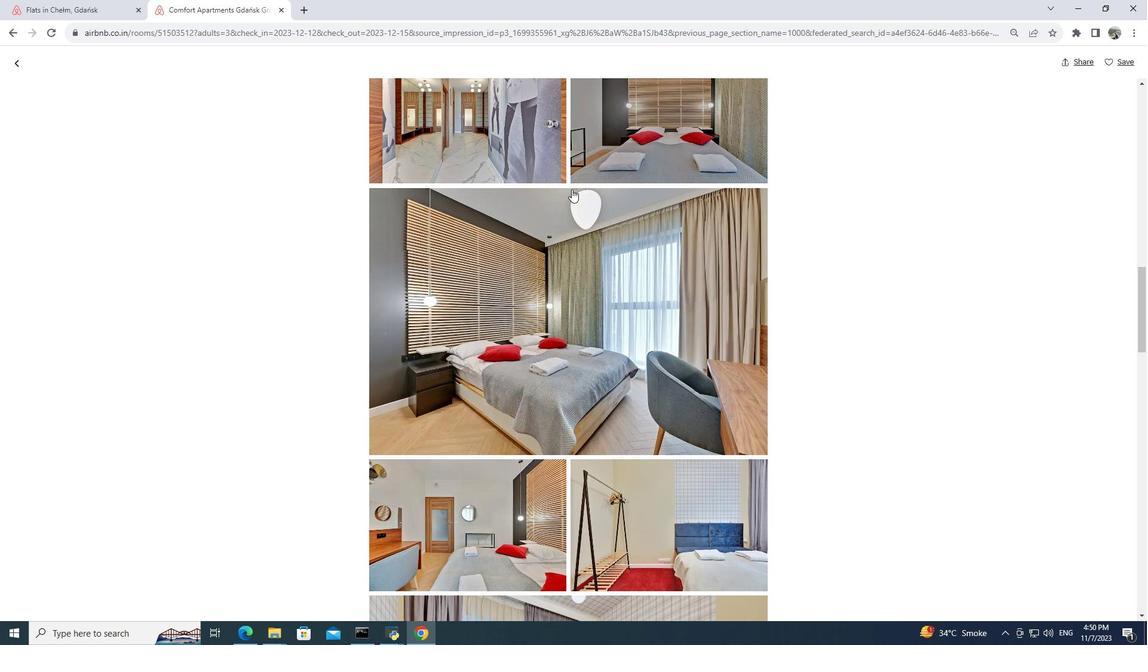 
Action: Mouse scrolled (571, 188) with delta (0, 0)
Screenshot: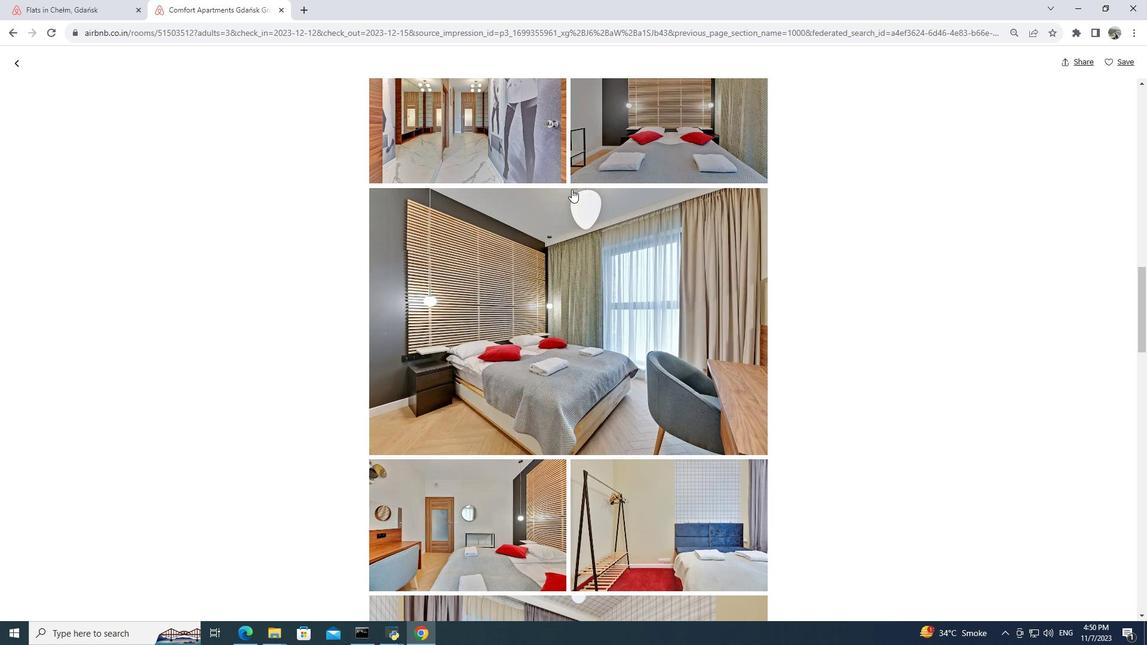 
Action: Mouse scrolled (571, 188) with delta (0, 0)
Screenshot: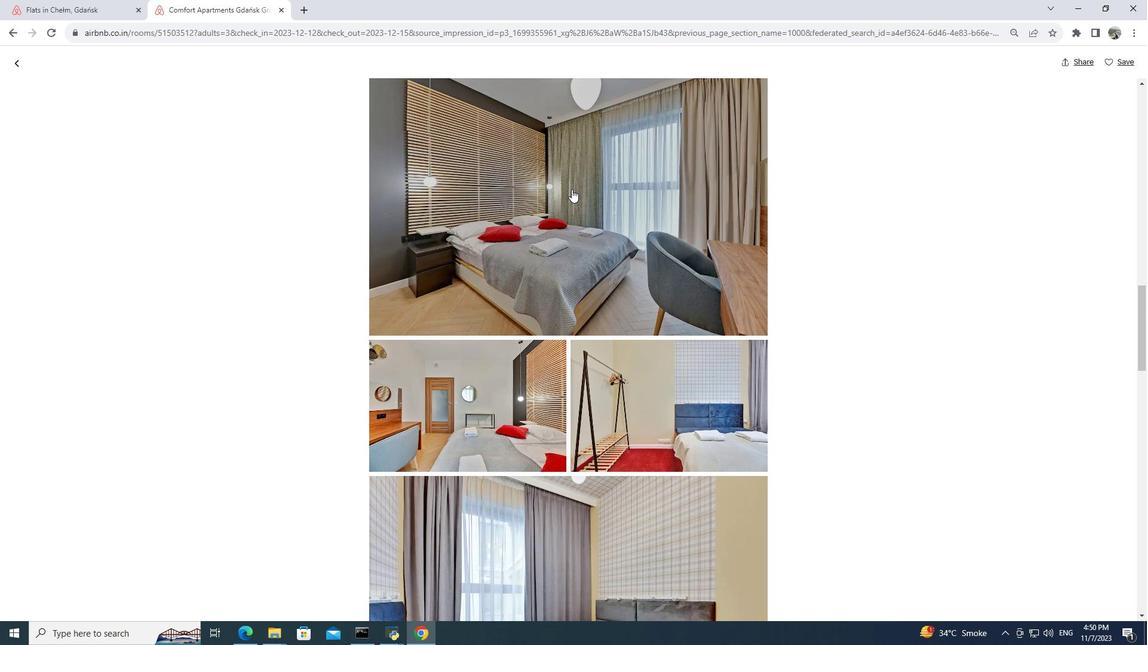 
Action: Mouse scrolled (571, 188) with delta (0, 0)
Screenshot: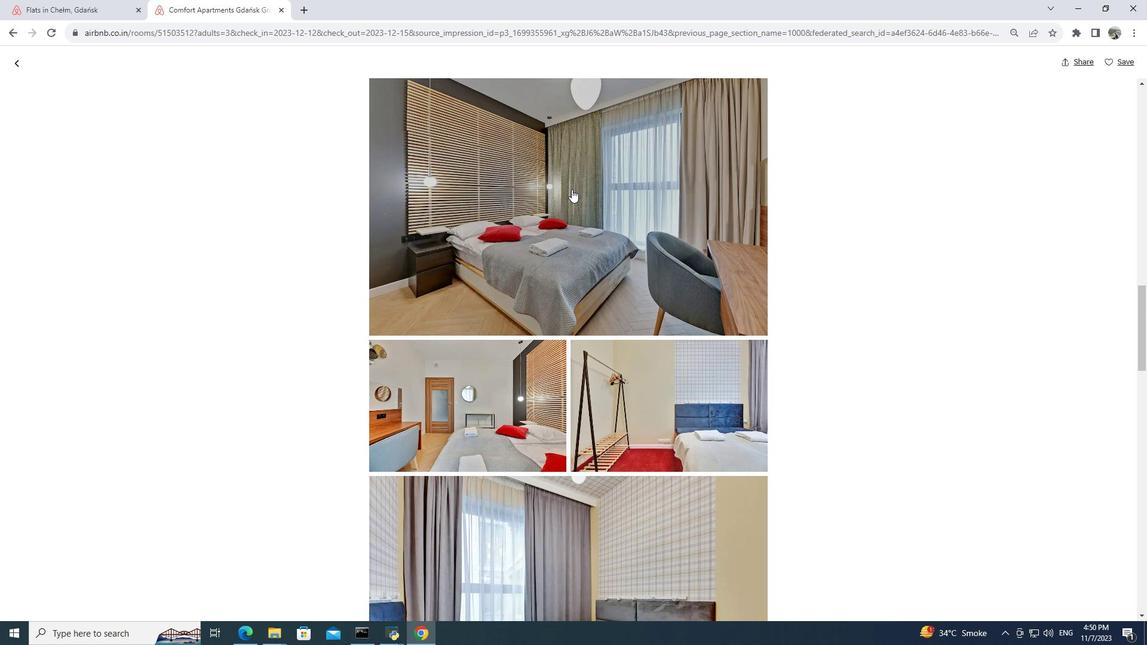 
Action: Mouse scrolled (571, 188) with delta (0, 0)
Screenshot: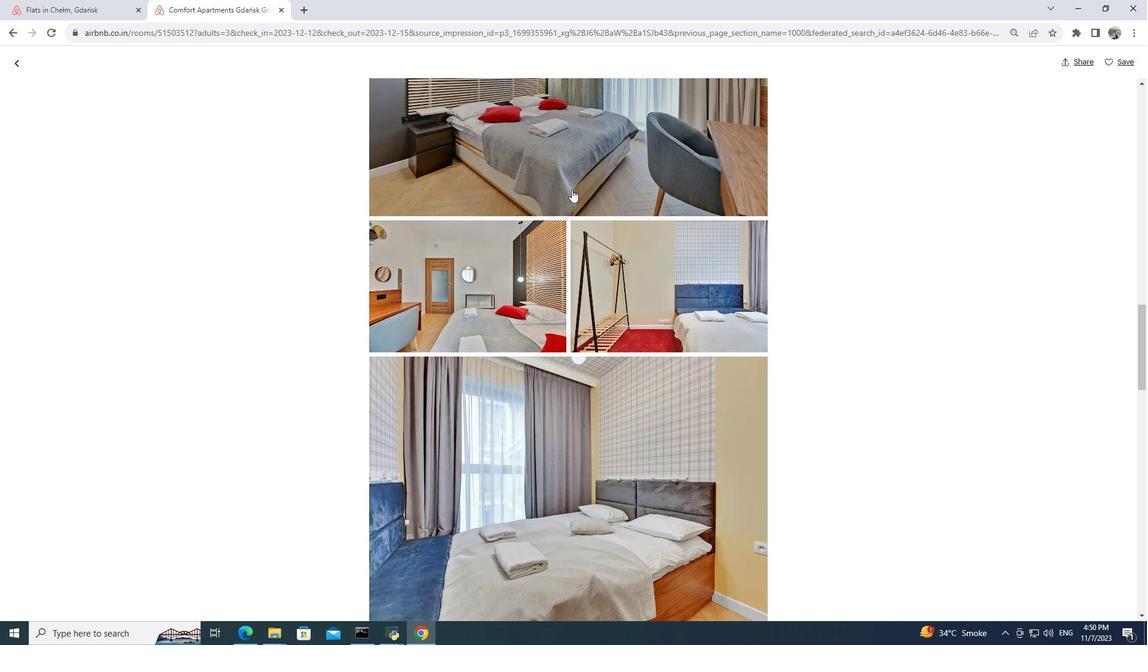 
Action: Mouse scrolled (571, 188) with delta (0, 0)
Screenshot: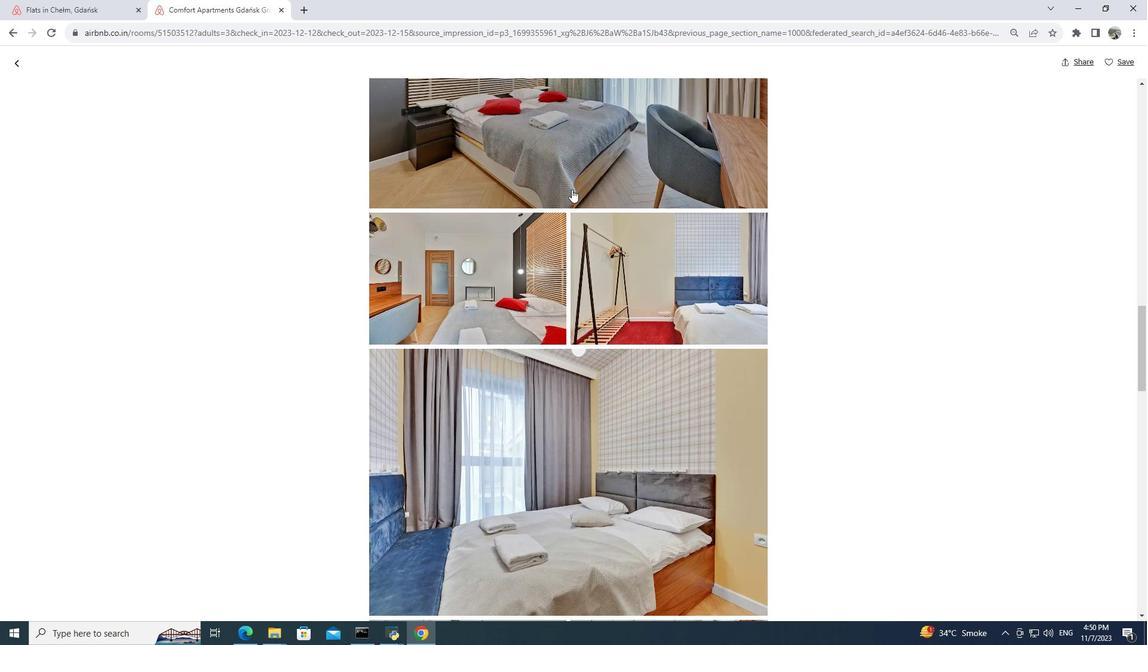 
Action: Mouse scrolled (571, 188) with delta (0, 0)
Screenshot: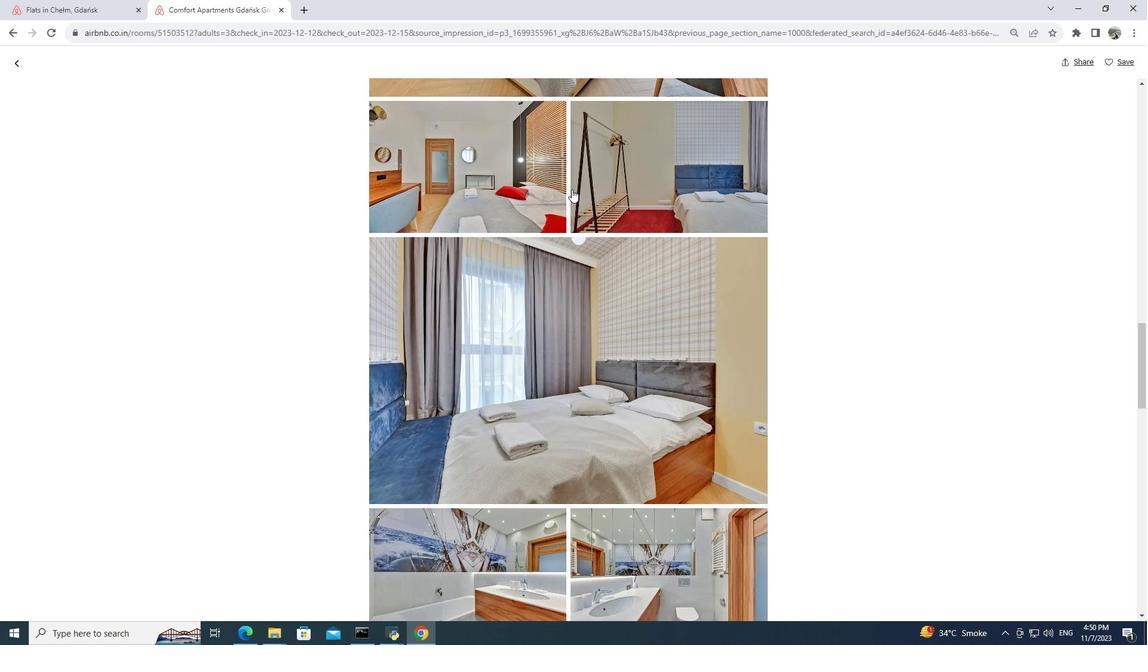 
Action: Mouse scrolled (571, 188) with delta (0, 0)
Screenshot: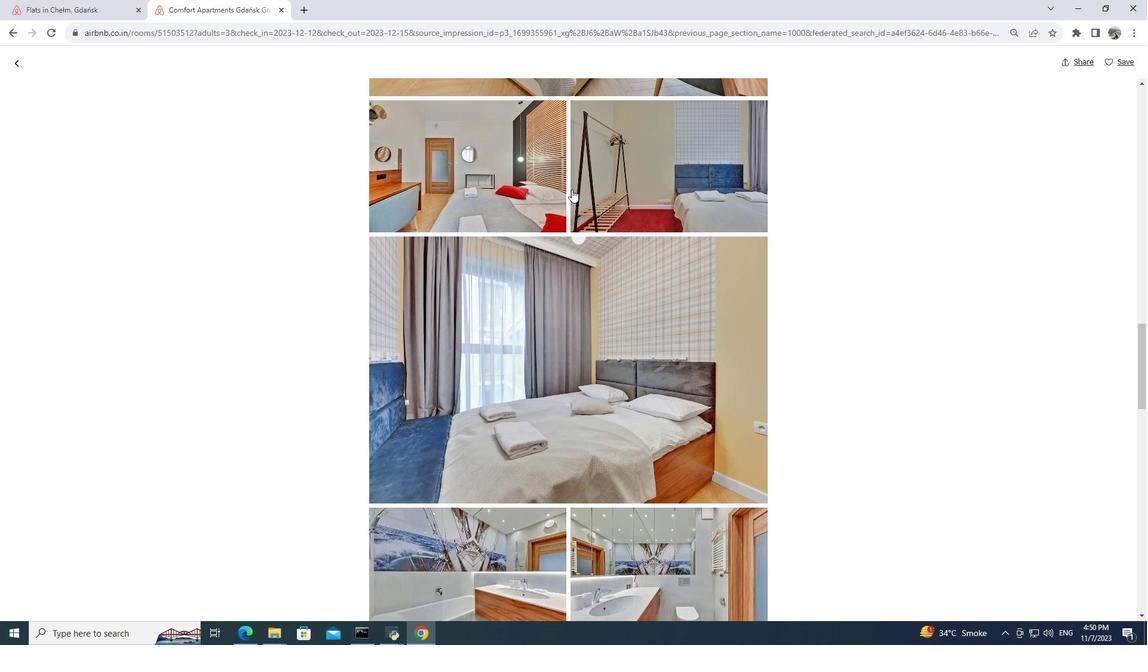 
Action: Mouse scrolled (571, 188) with delta (0, 0)
Screenshot: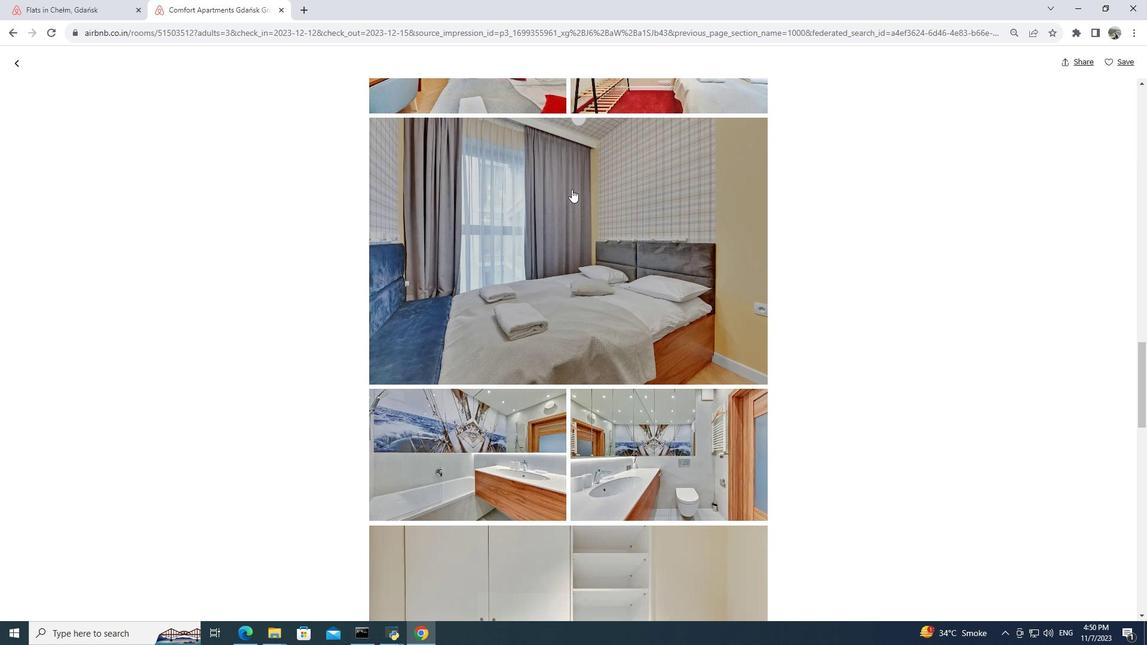 
Action: Mouse scrolled (571, 188) with delta (0, 0)
Screenshot: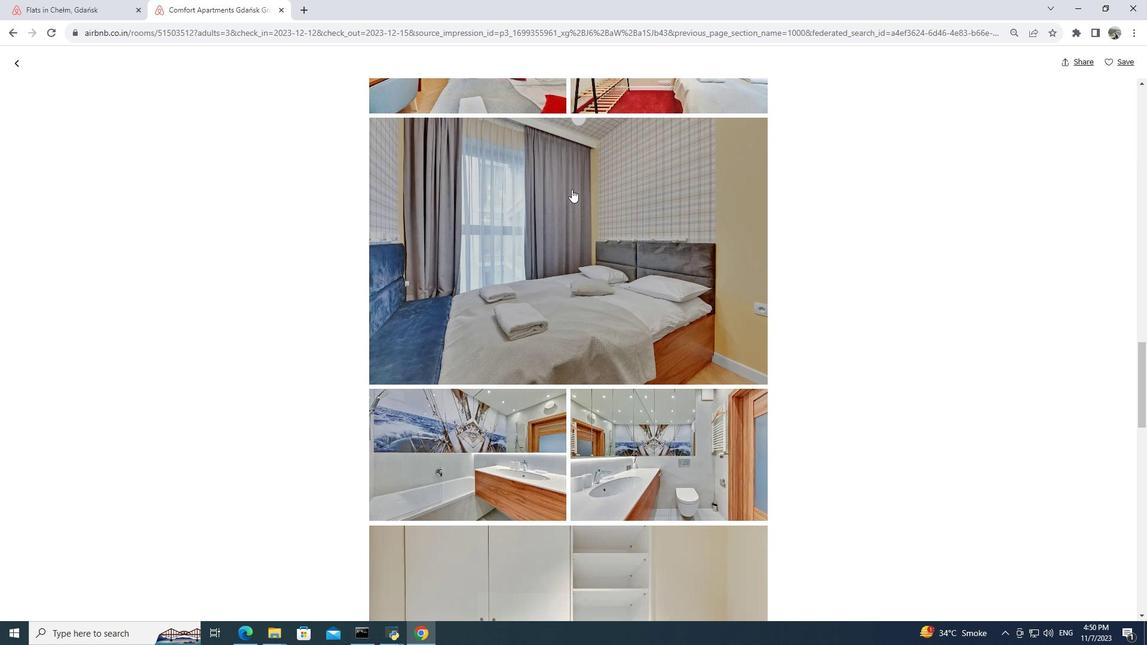 
Action: Mouse scrolled (571, 188) with delta (0, 0)
Screenshot: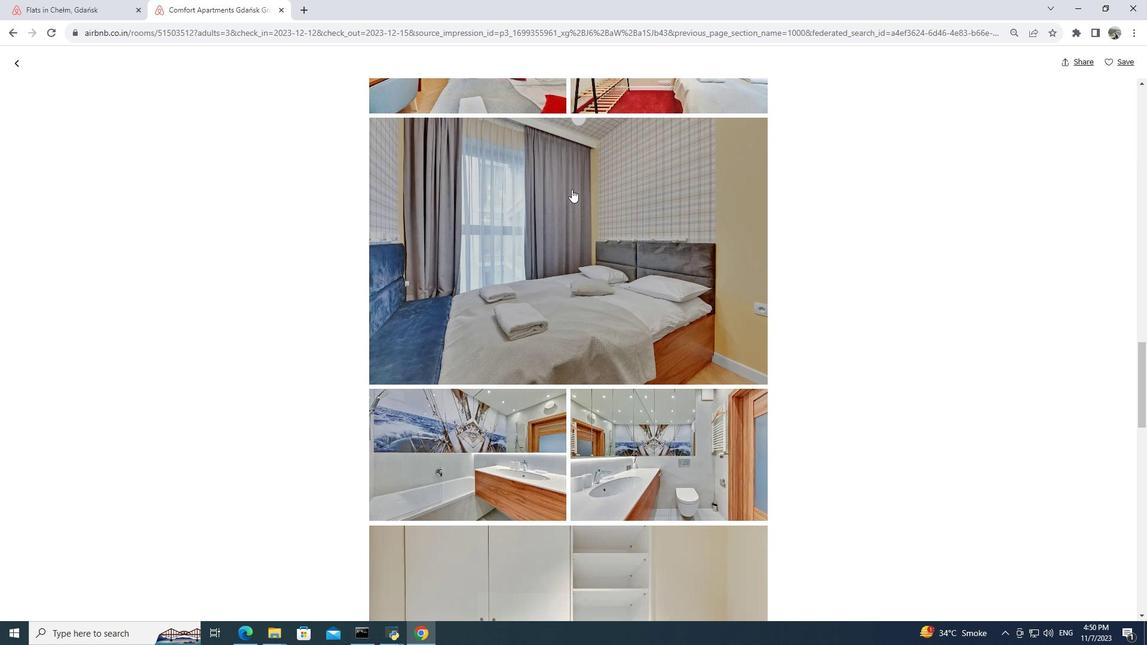 
Action: Mouse scrolled (571, 188) with delta (0, 0)
Screenshot: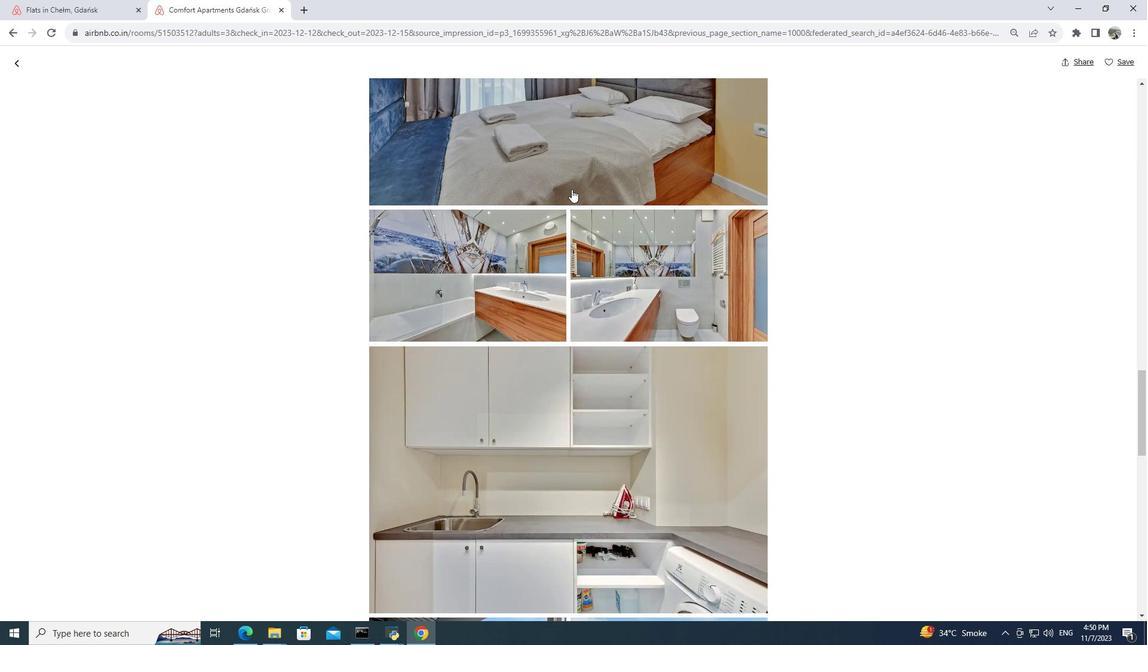
Action: Mouse scrolled (571, 188) with delta (0, 0)
Screenshot: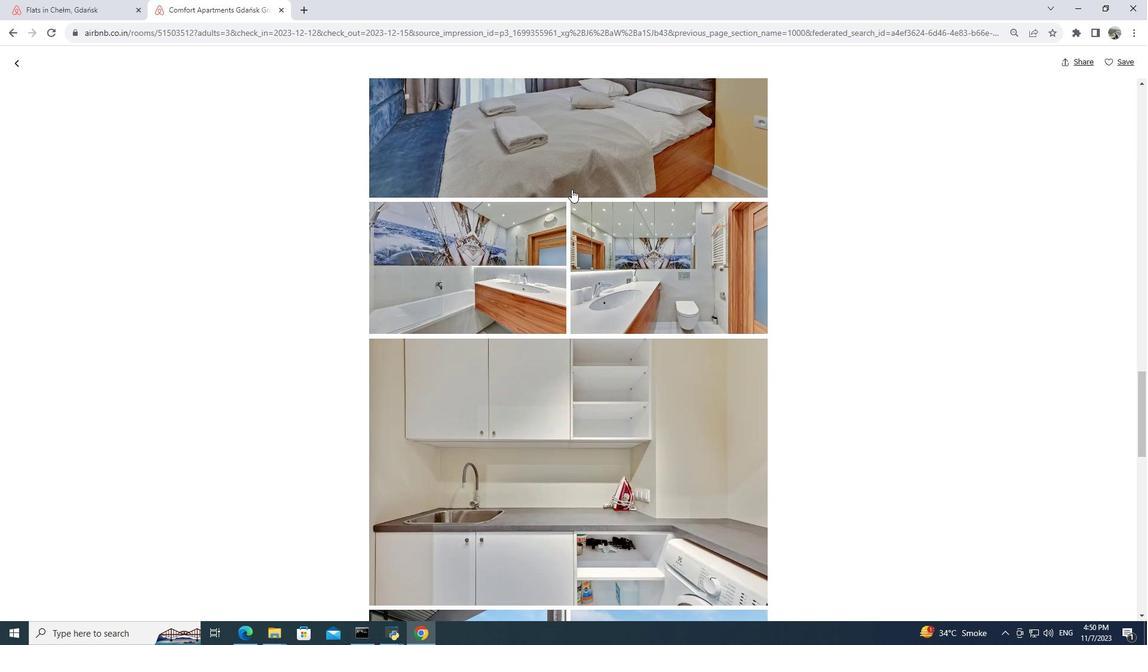 
Action: Mouse scrolled (571, 188) with delta (0, 0)
Screenshot: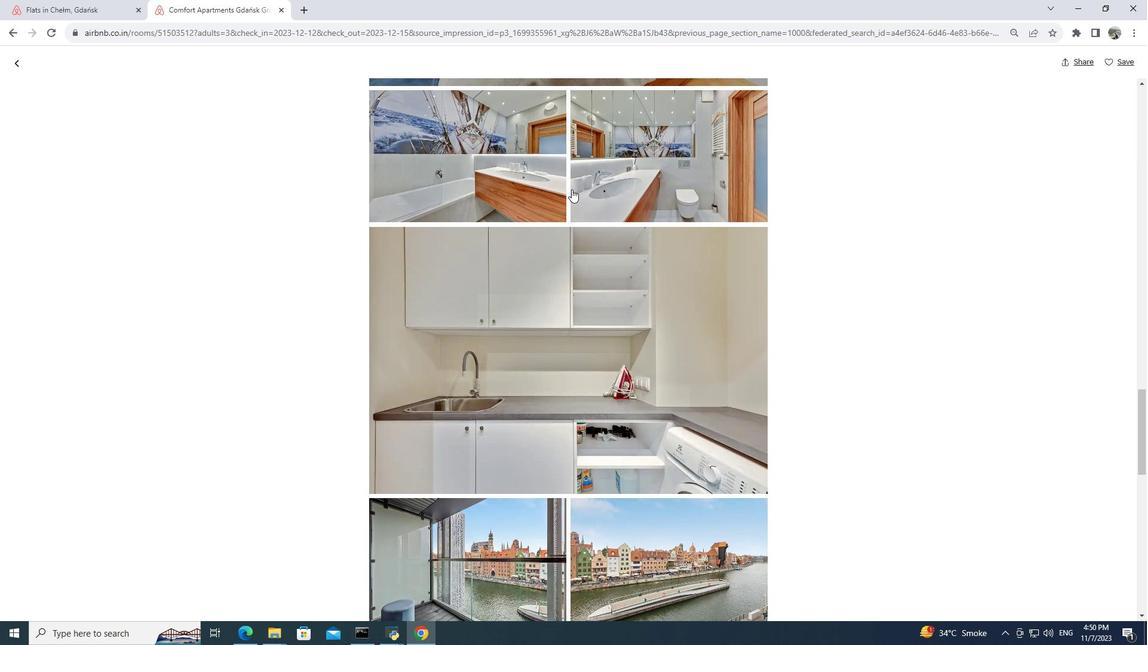 
Action: Mouse scrolled (571, 188) with delta (0, 0)
Screenshot: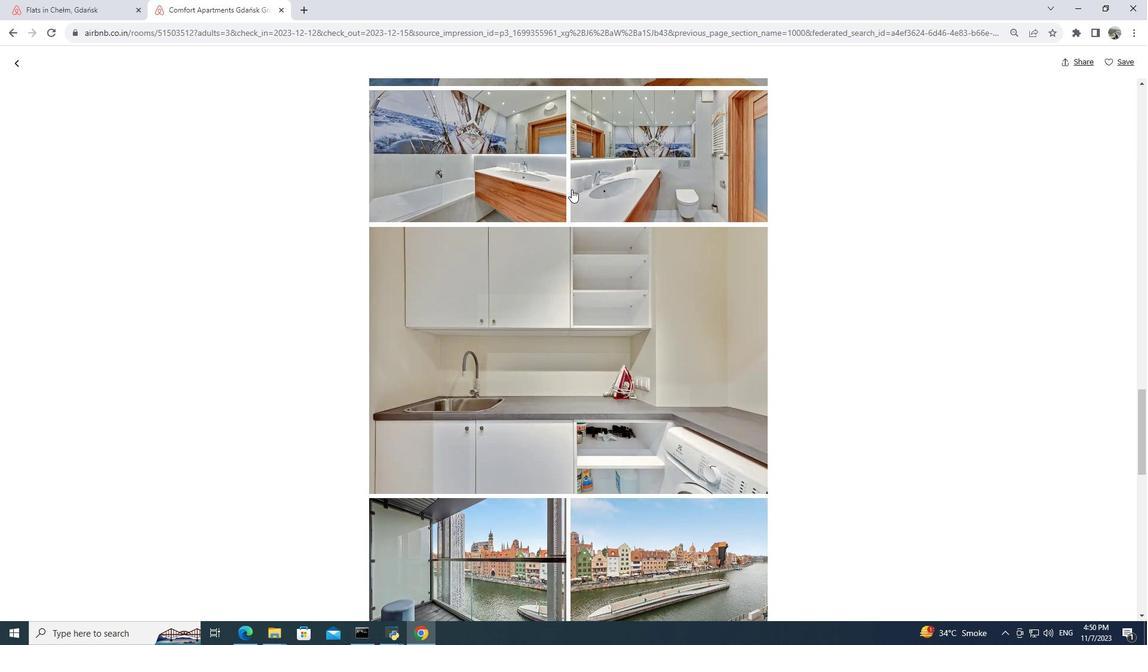 
Action: Mouse scrolled (571, 188) with delta (0, 0)
Screenshot: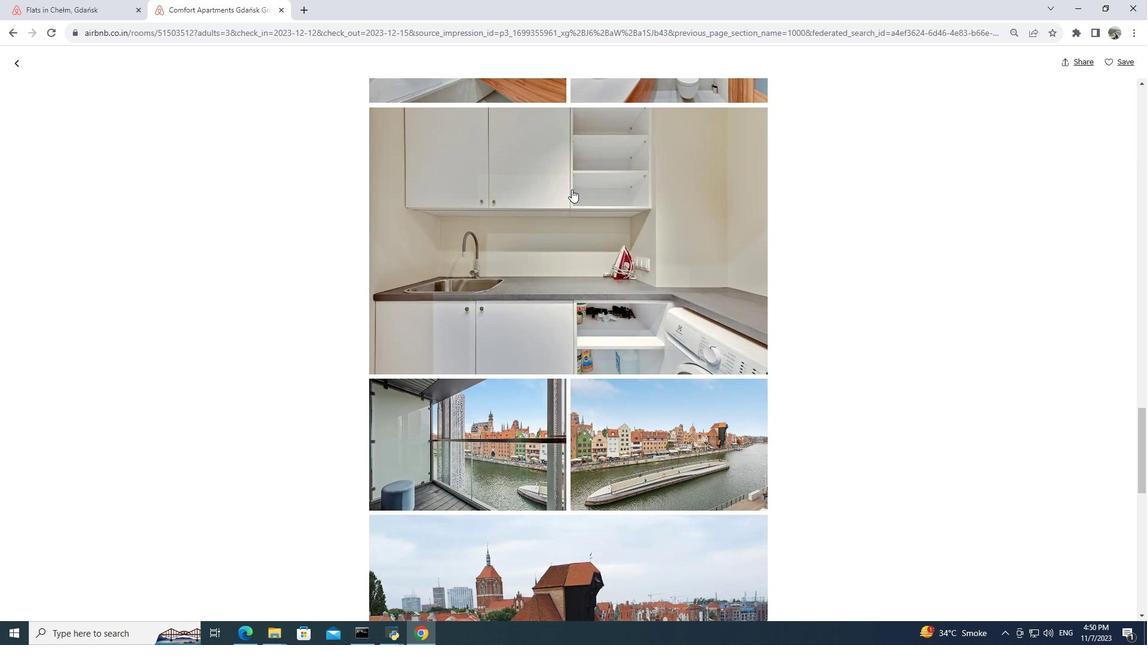 
Action: Mouse scrolled (571, 188) with delta (0, 0)
Screenshot: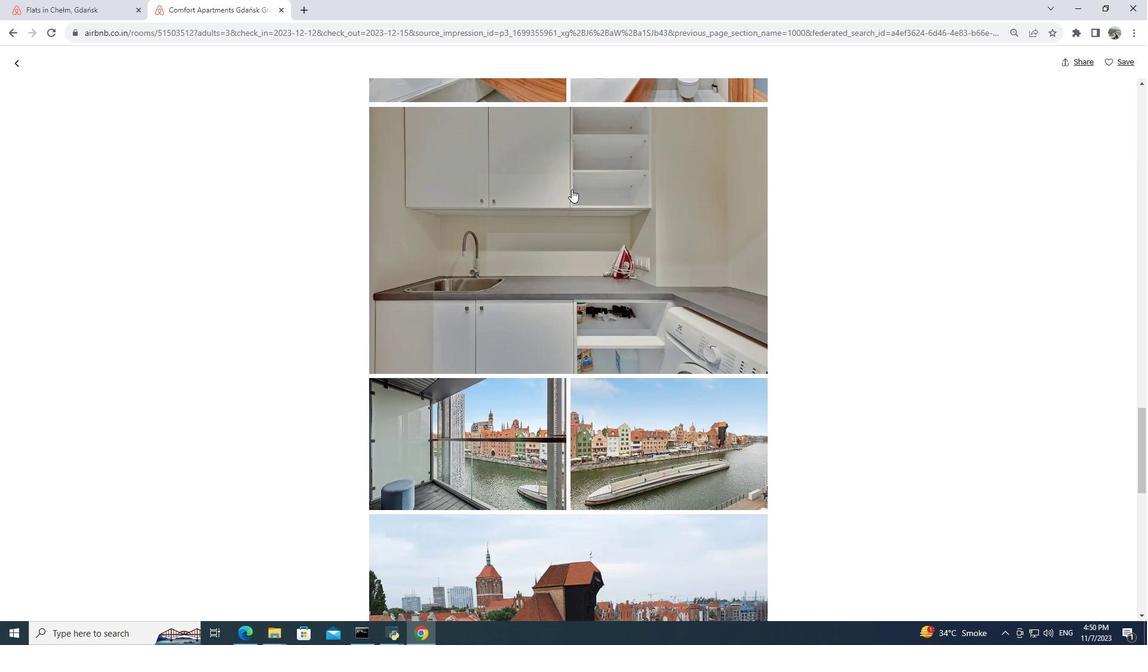 
Action: Mouse scrolled (571, 188) with delta (0, 0)
Screenshot: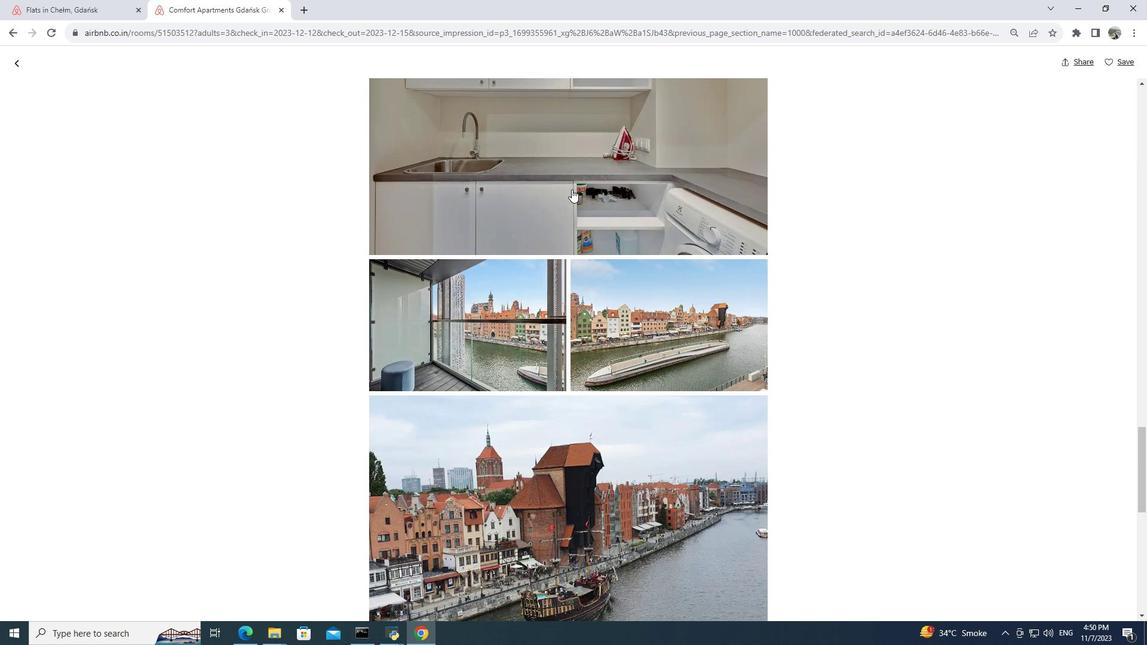 
Action: Mouse scrolled (571, 188) with delta (0, 0)
Screenshot: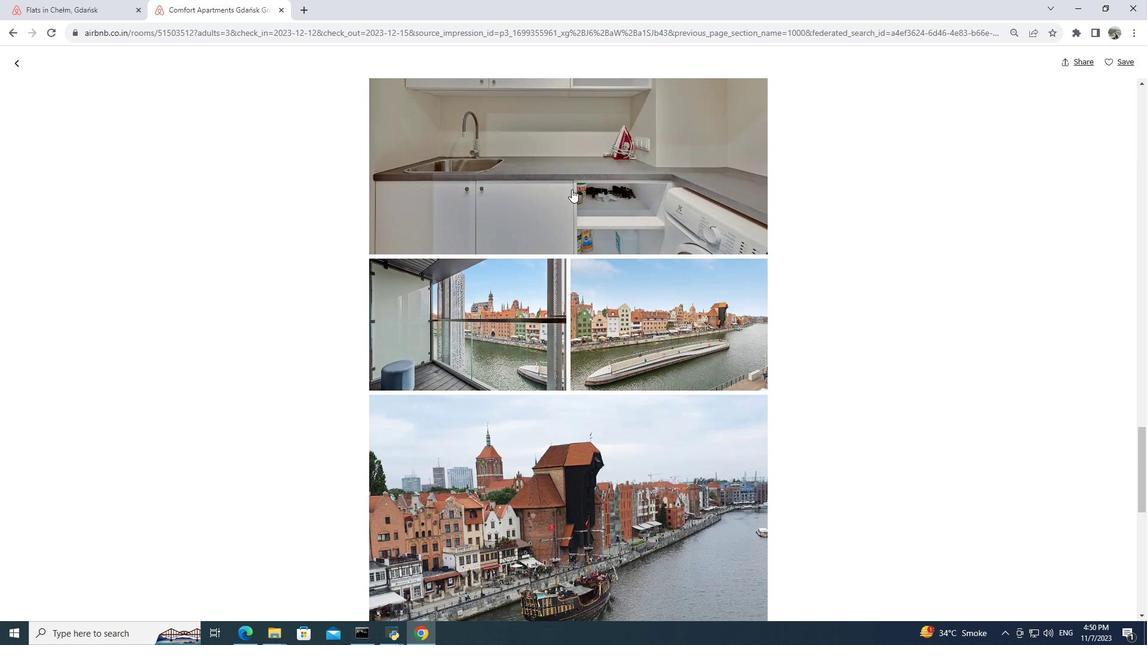 
Action: Mouse moved to (573, 189)
Screenshot: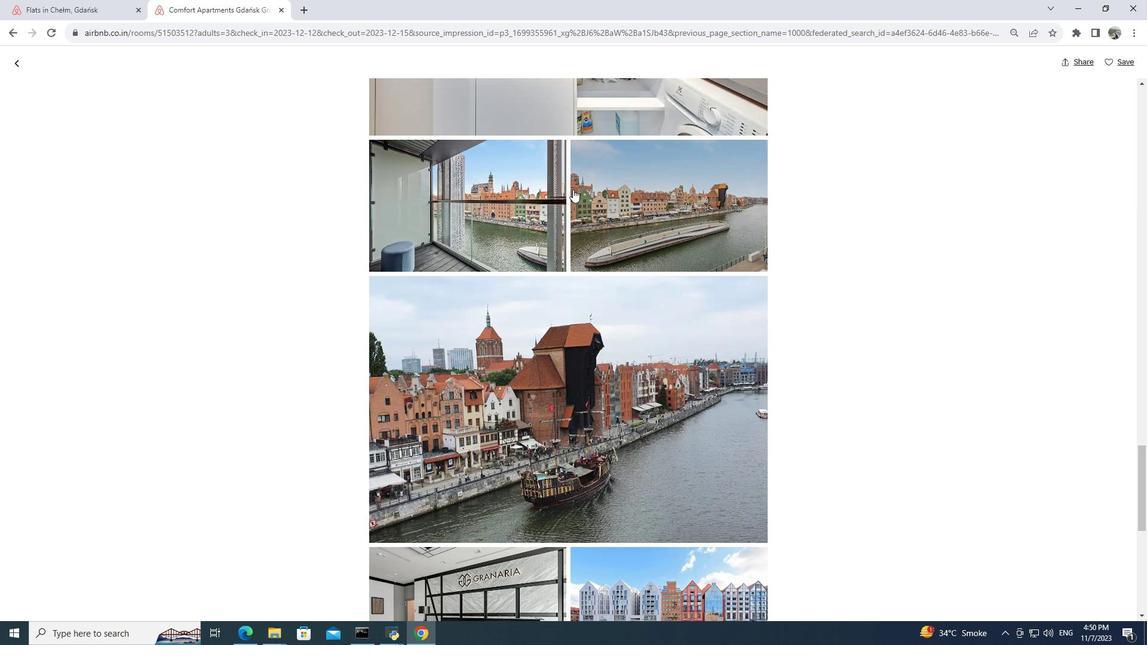 
Action: Mouse scrolled (573, 188) with delta (0, 0)
Screenshot: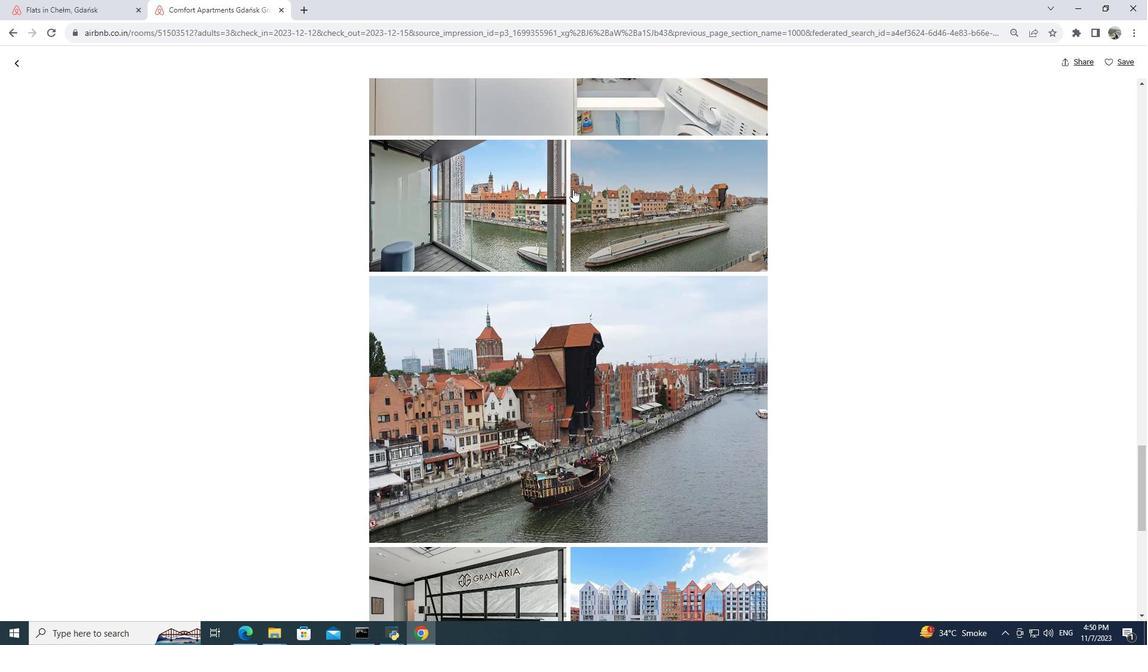
Action: Mouse moved to (573, 178)
Screenshot: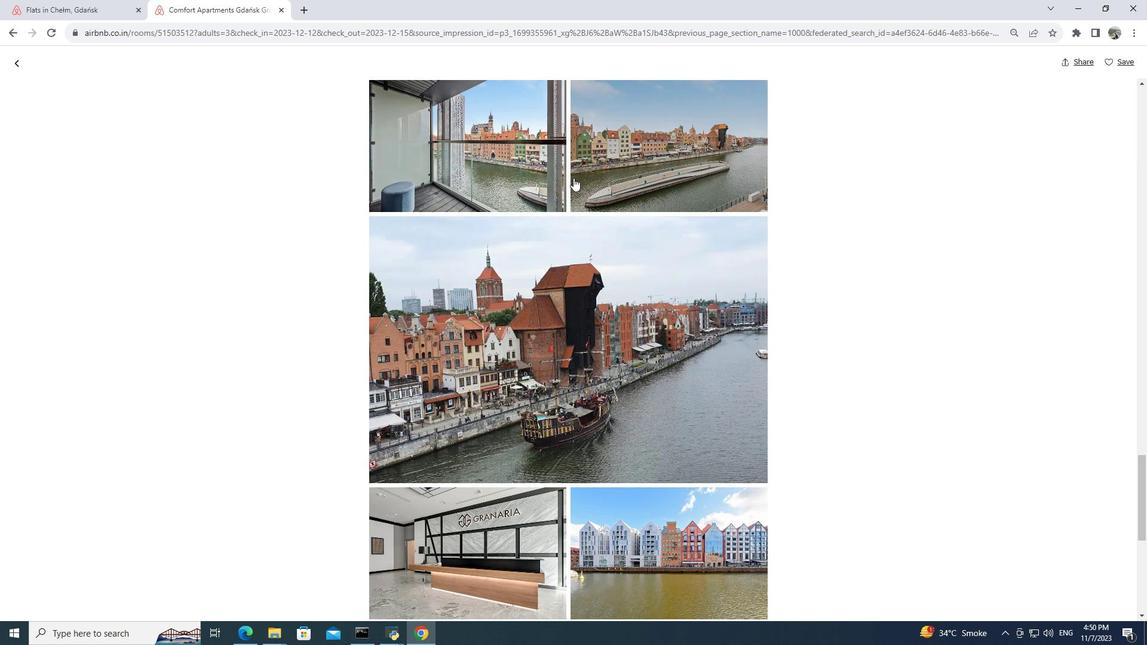 
Action: Mouse scrolled (573, 177) with delta (0, 0)
Screenshot: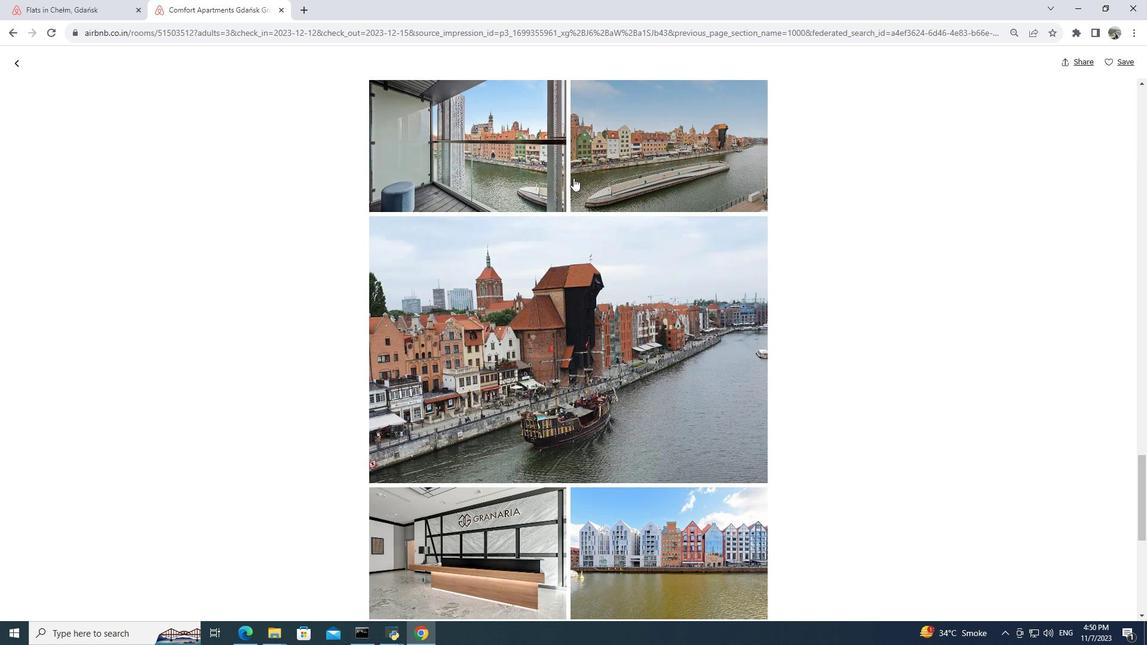 
Action: Mouse scrolled (573, 177) with delta (0, 0)
Screenshot: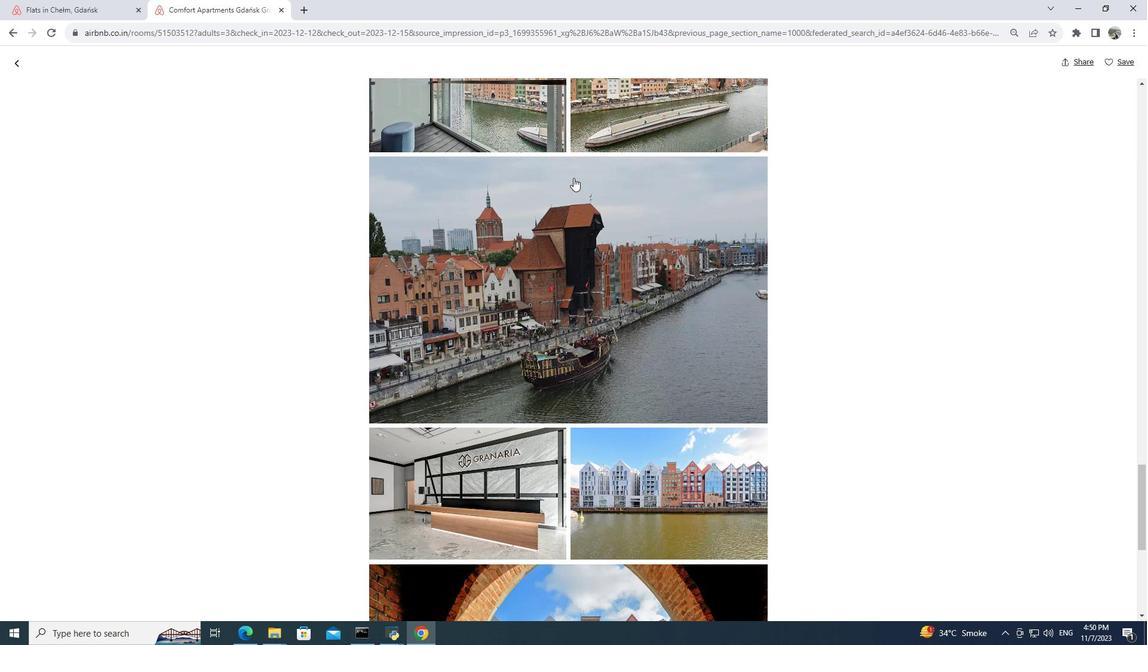
Action: Mouse scrolled (573, 177) with delta (0, 0)
Screenshot: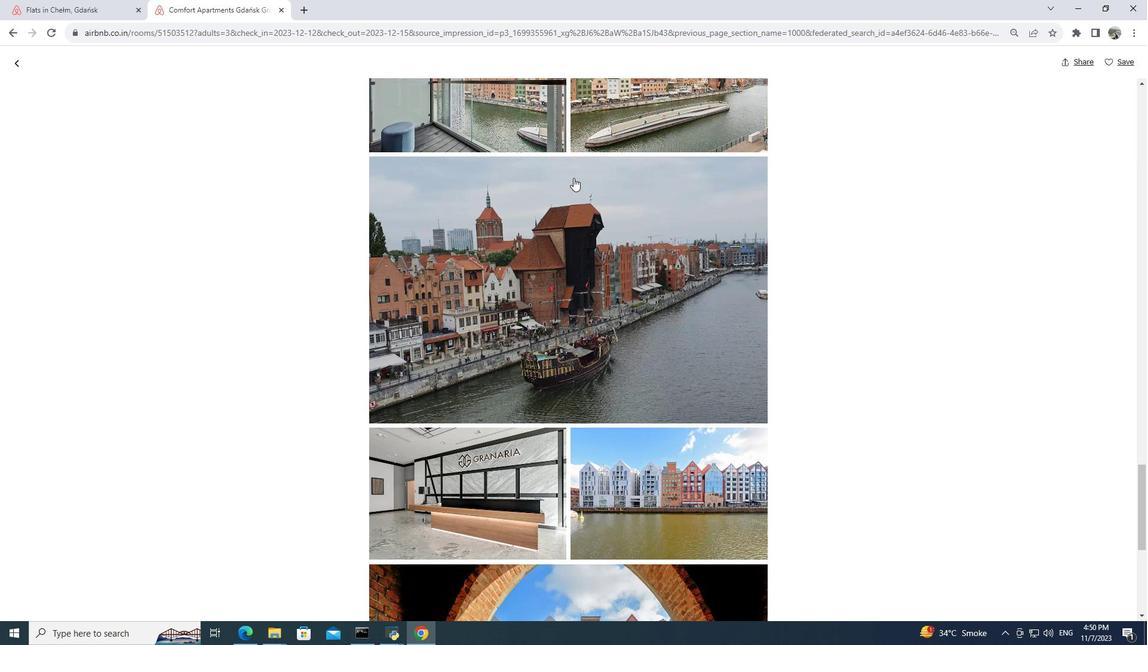 
Action: Mouse scrolled (573, 177) with delta (0, 0)
Screenshot: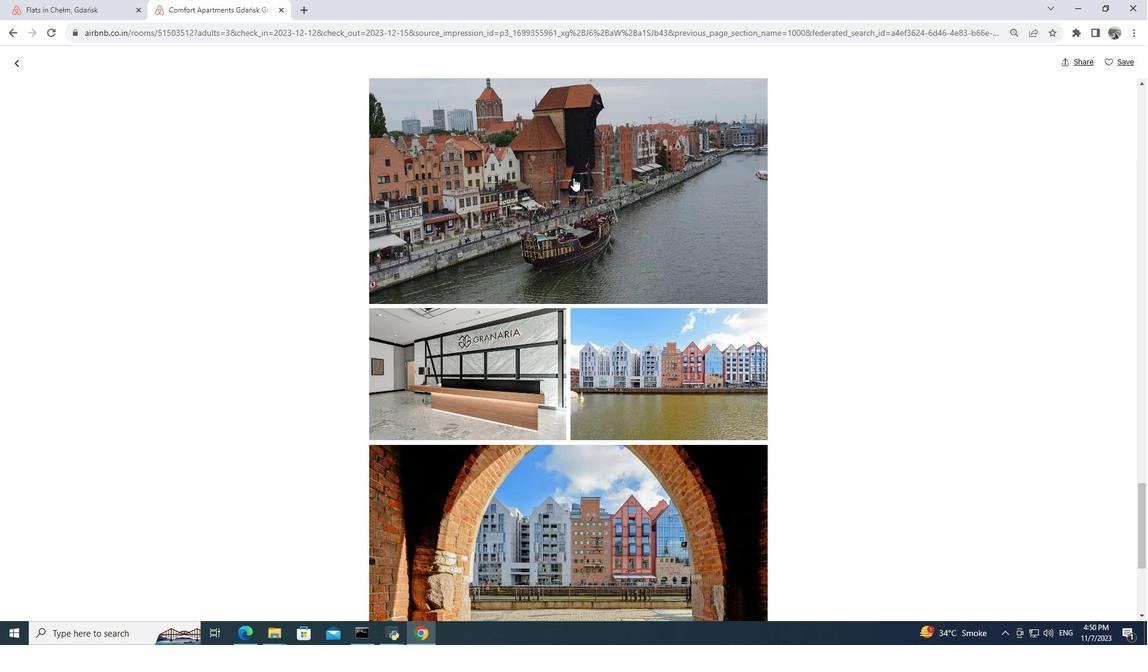 
Action: Mouse scrolled (573, 177) with delta (0, 0)
Screenshot: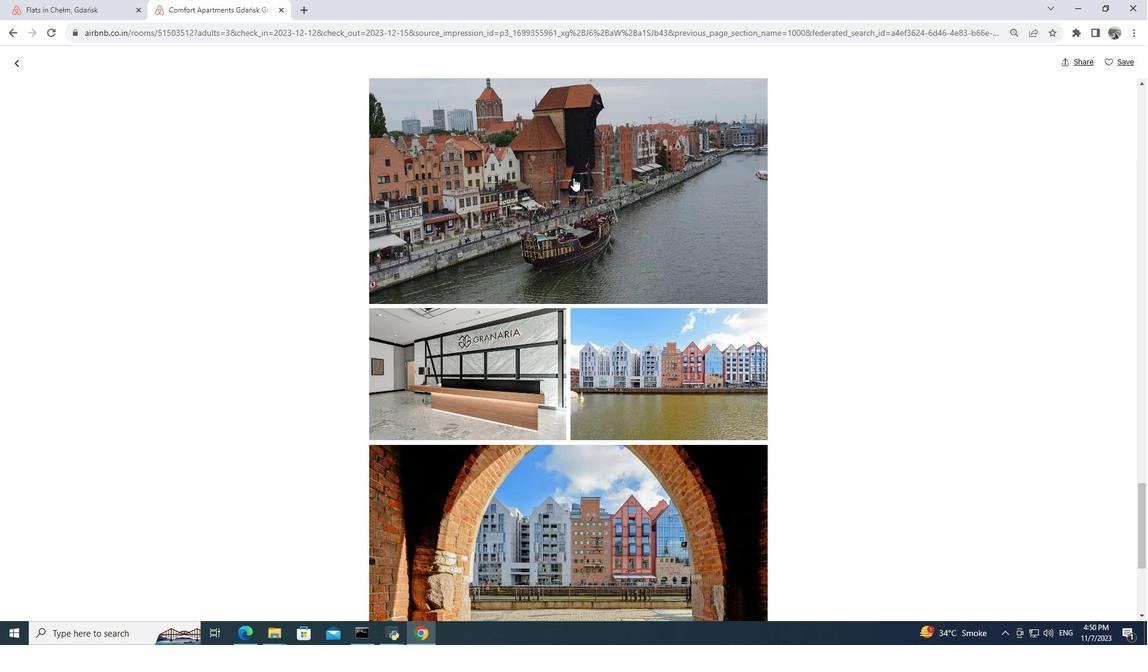 
Action: Mouse scrolled (573, 177) with delta (0, 0)
Screenshot: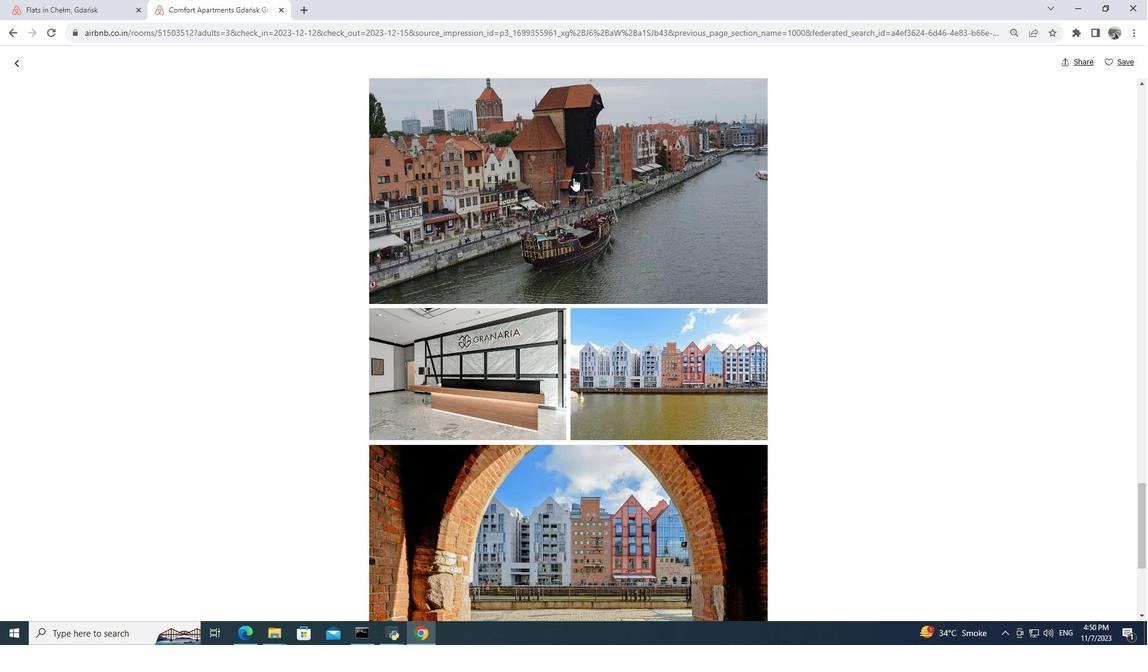 
Action: Mouse scrolled (573, 177) with delta (0, 0)
Screenshot: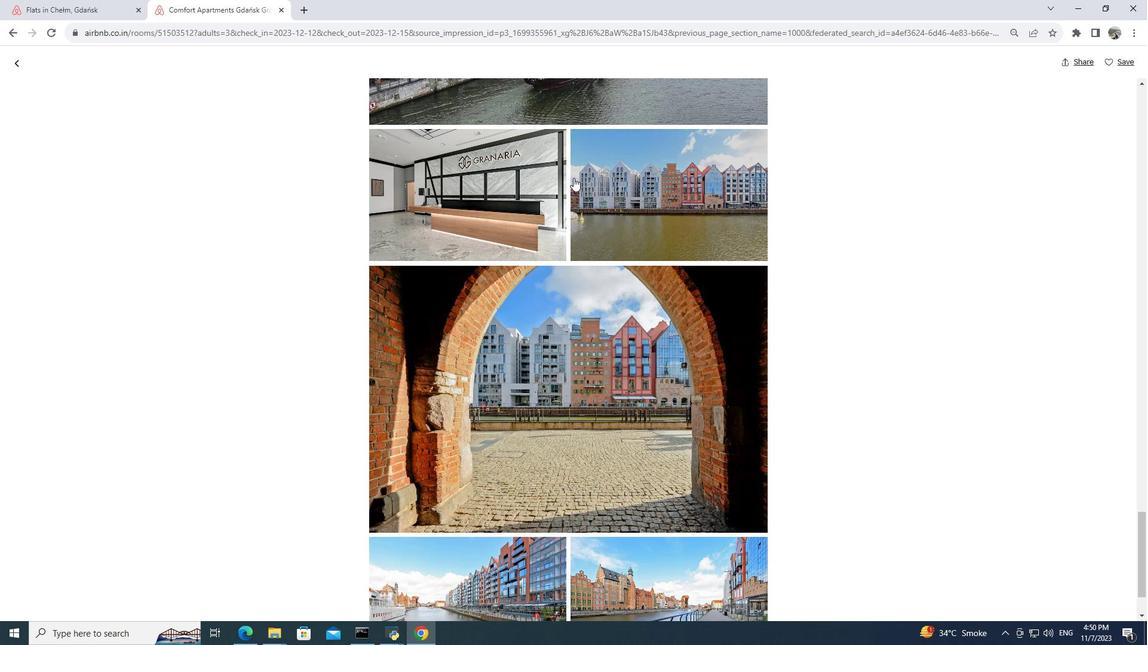 
Action: Mouse scrolled (573, 177) with delta (0, 0)
Screenshot: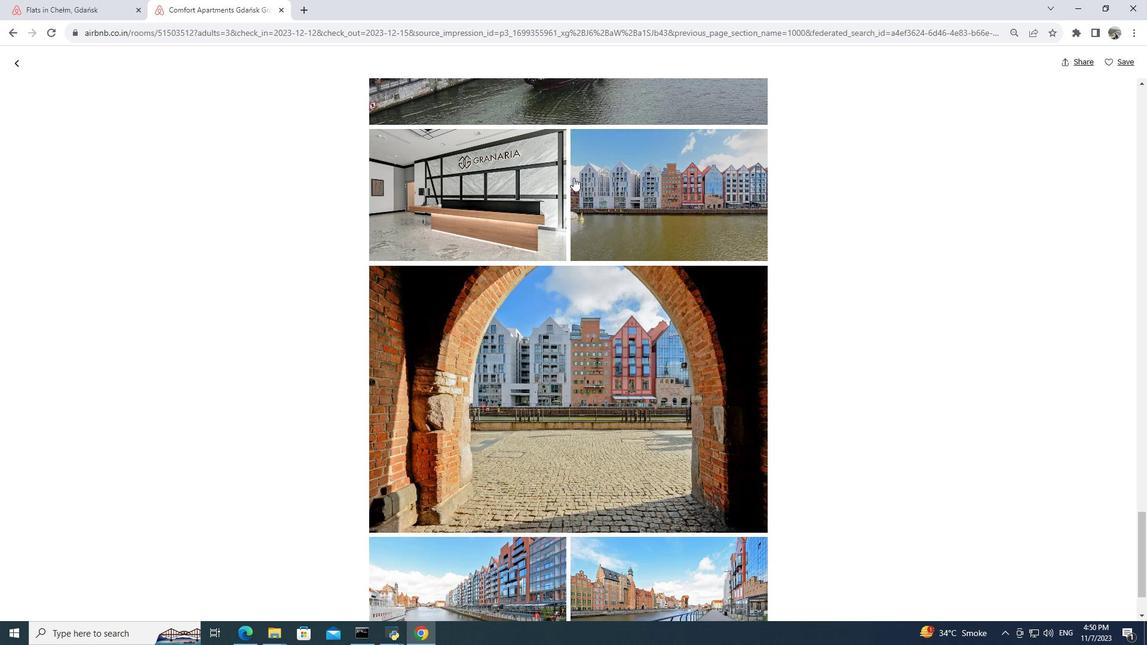 
Action: Mouse scrolled (573, 177) with delta (0, 0)
Screenshot: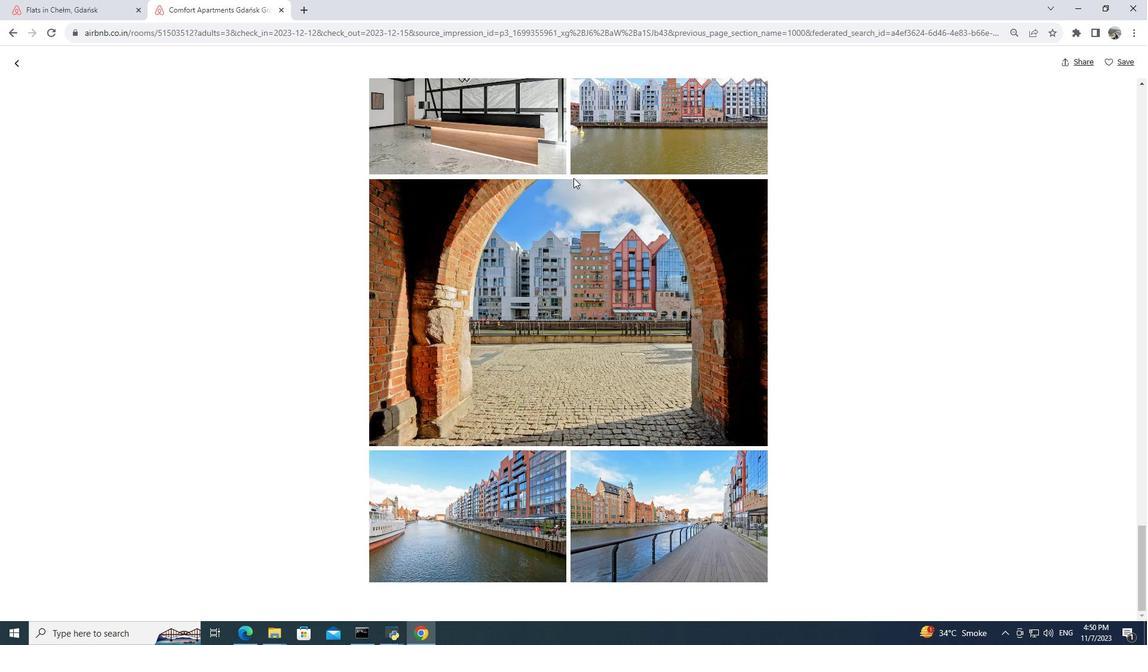 
Action: Mouse scrolled (573, 177) with delta (0, 0)
Screenshot: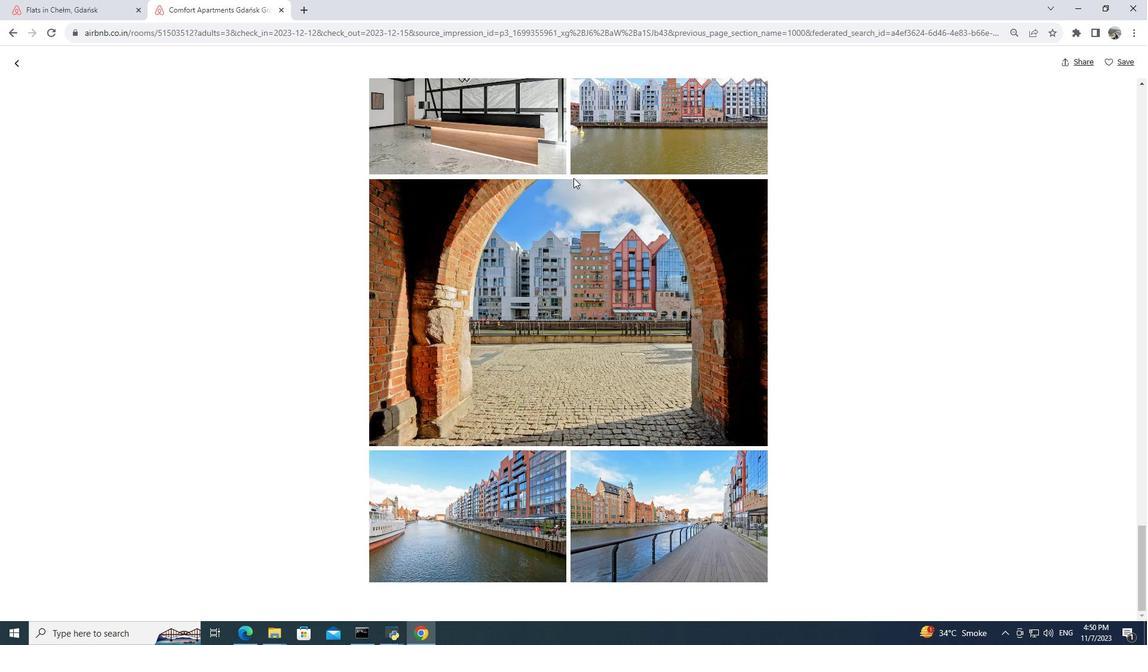 
Action: Mouse scrolled (573, 177) with delta (0, 0)
Screenshot: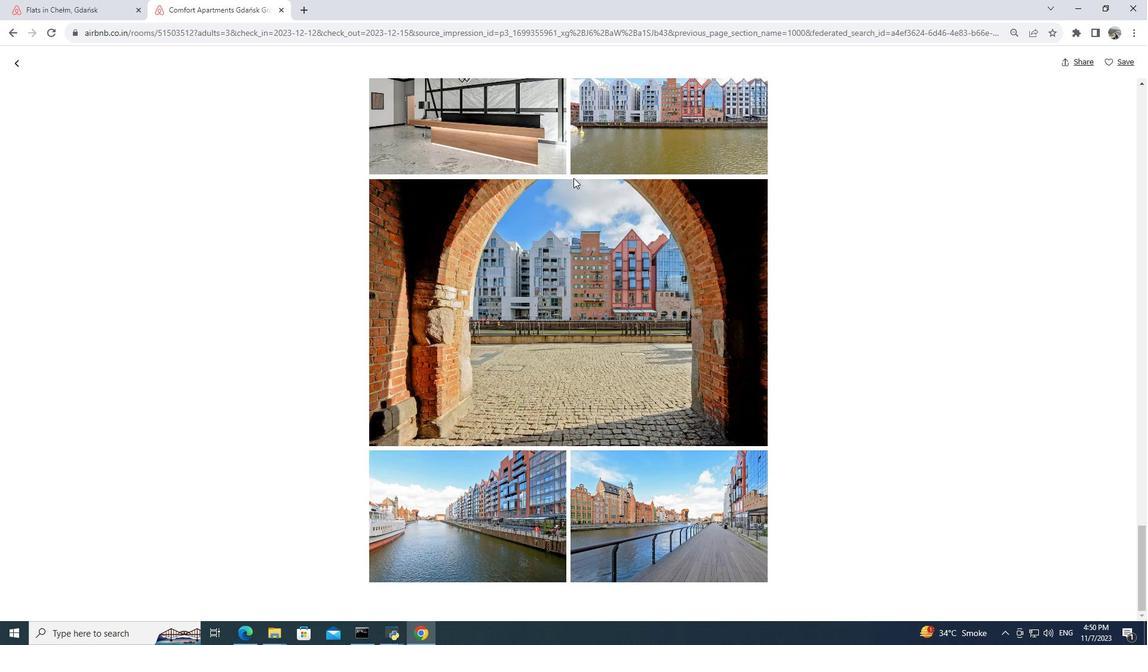 
Action: Mouse scrolled (573, 177) with delta (0, 0)
Screenshot: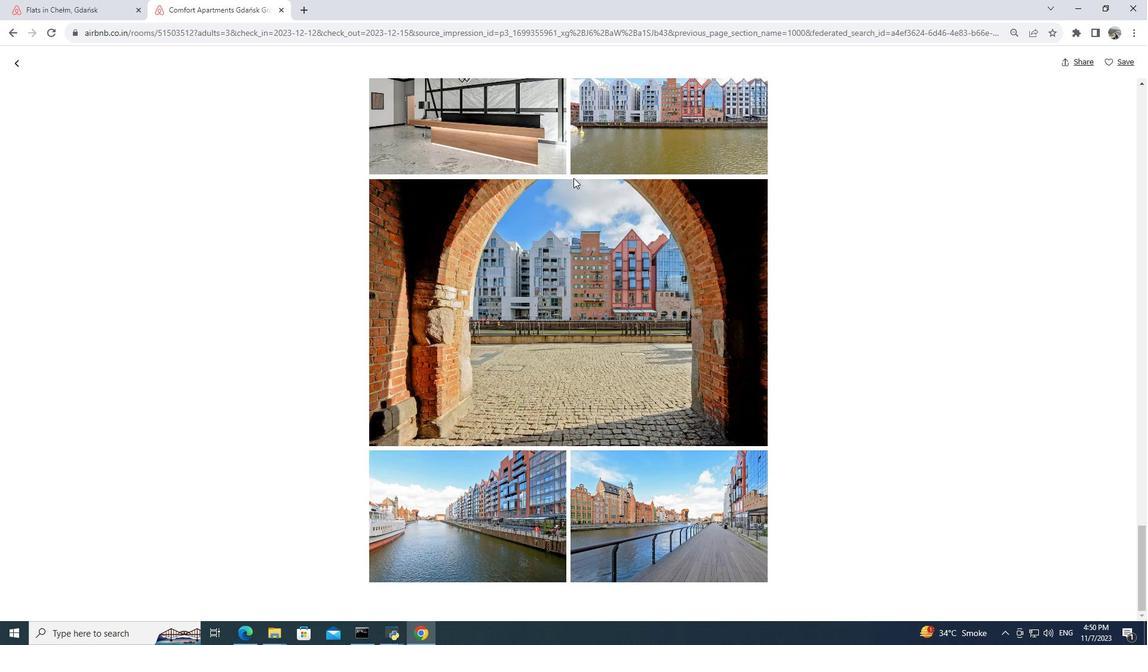
Action: Mouse scrolled (573, 177) with delta (0, 0)
Screenshot: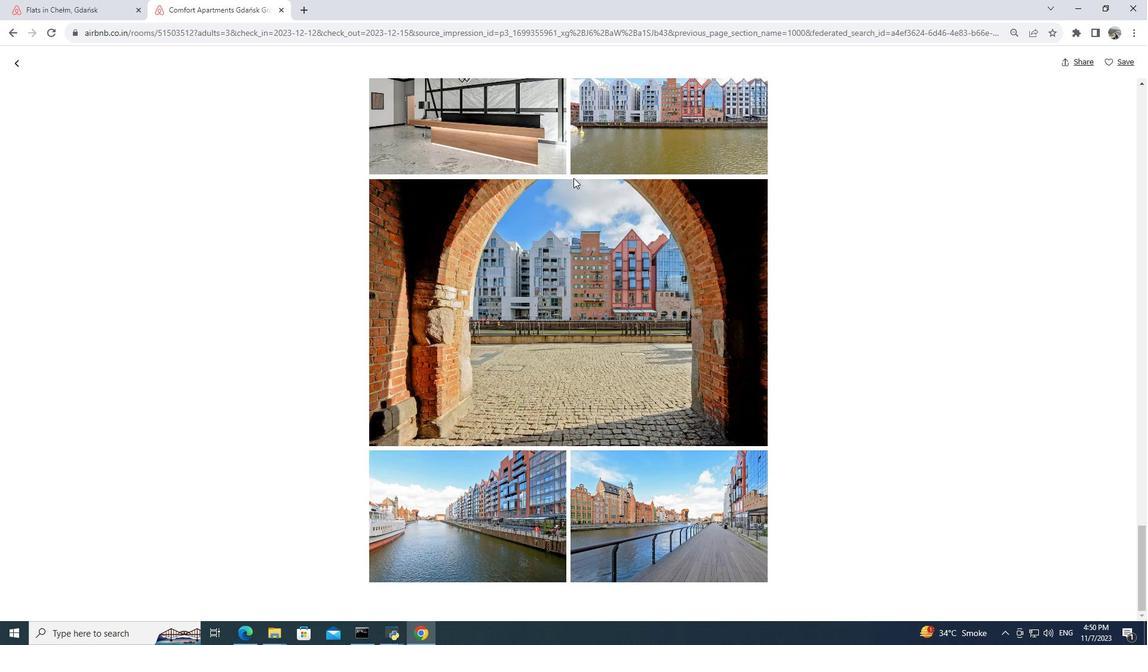
Action: Mouse scrolled (573, 177) with delta (0, 0)
Screenshot: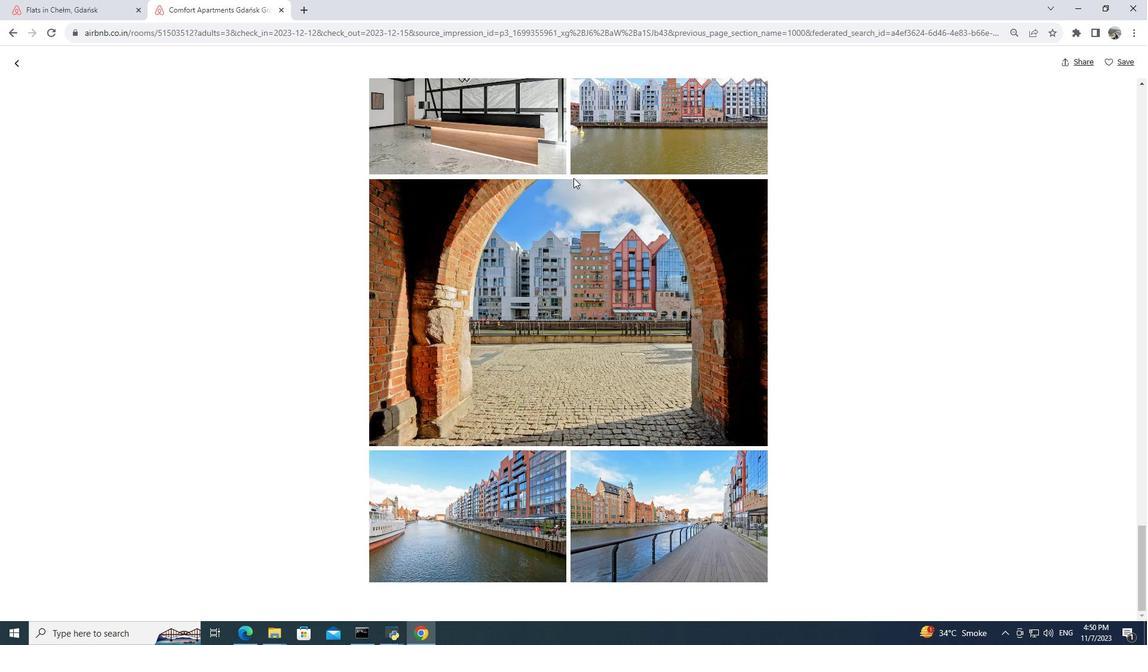 
Action: Mouse scrolled (573, 177) with delta (0, 0)
Screenshot: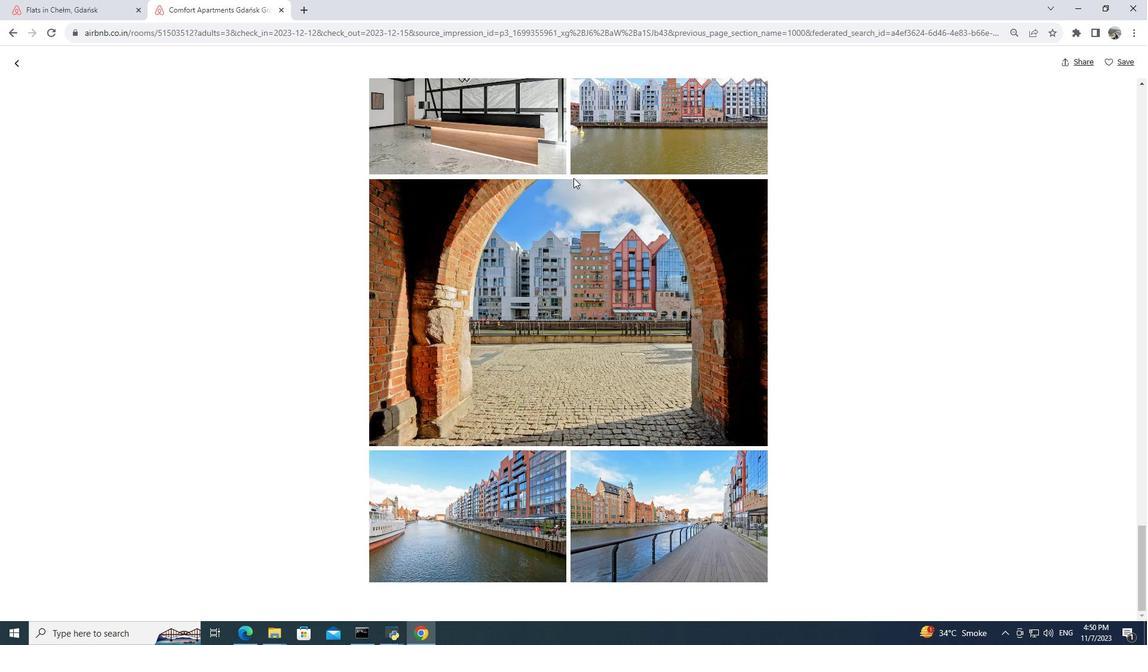 
Action: Mouse scrolled (573, 177) with delta (0, 0)
Screenshot: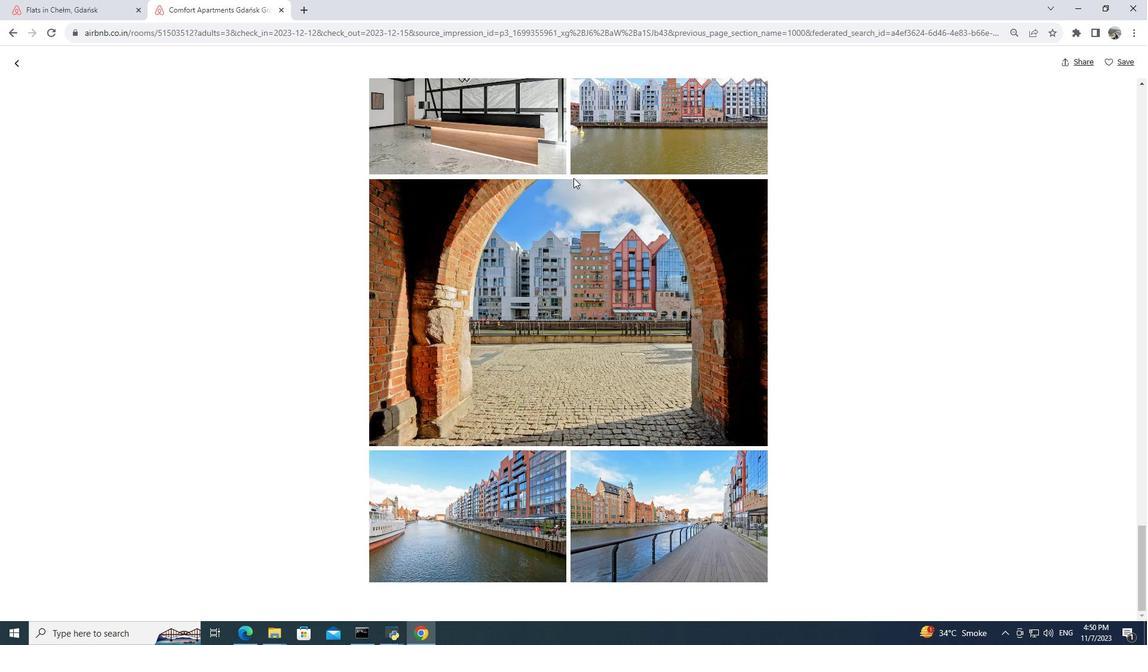 
Action: Mouse scrolled (573, 177) with delta (0, 0)
Screenshot: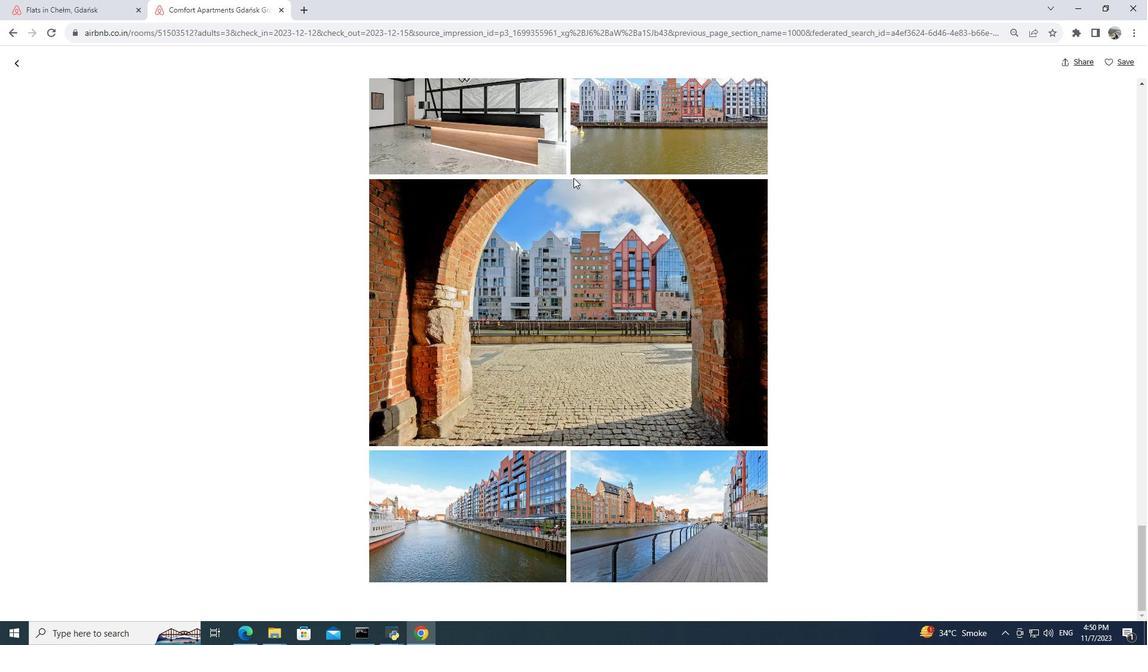 
Action: Mouse scrolled (573, 177) with delta (0, 0)
Screenshot: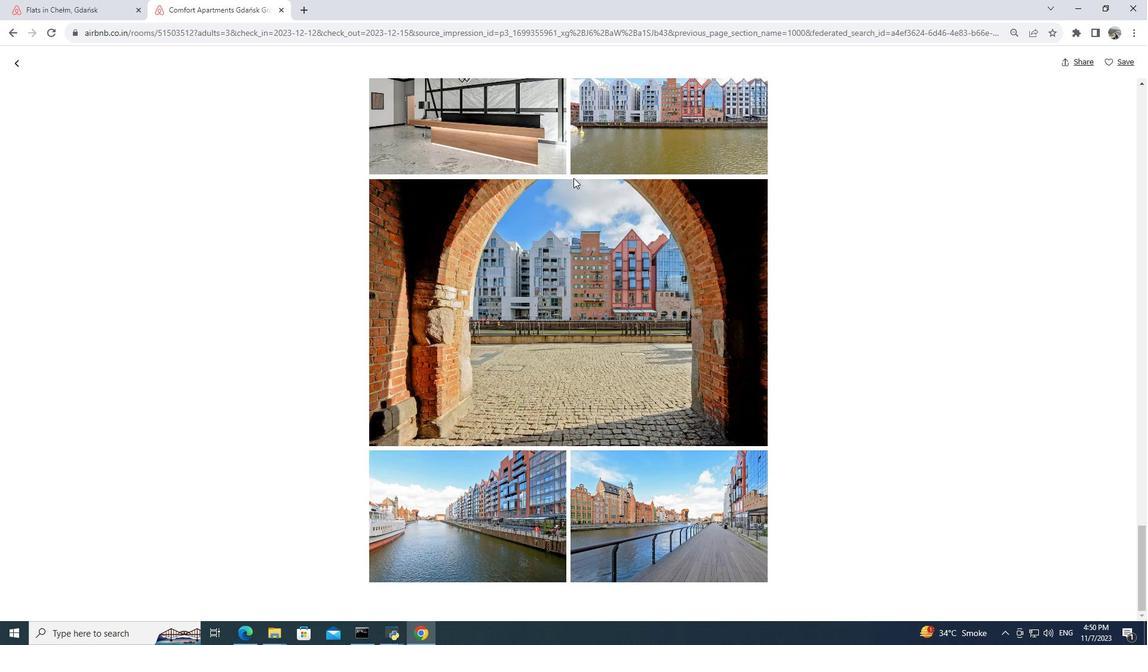 
Action: Mouse moved to (569, 192)
Screenshot: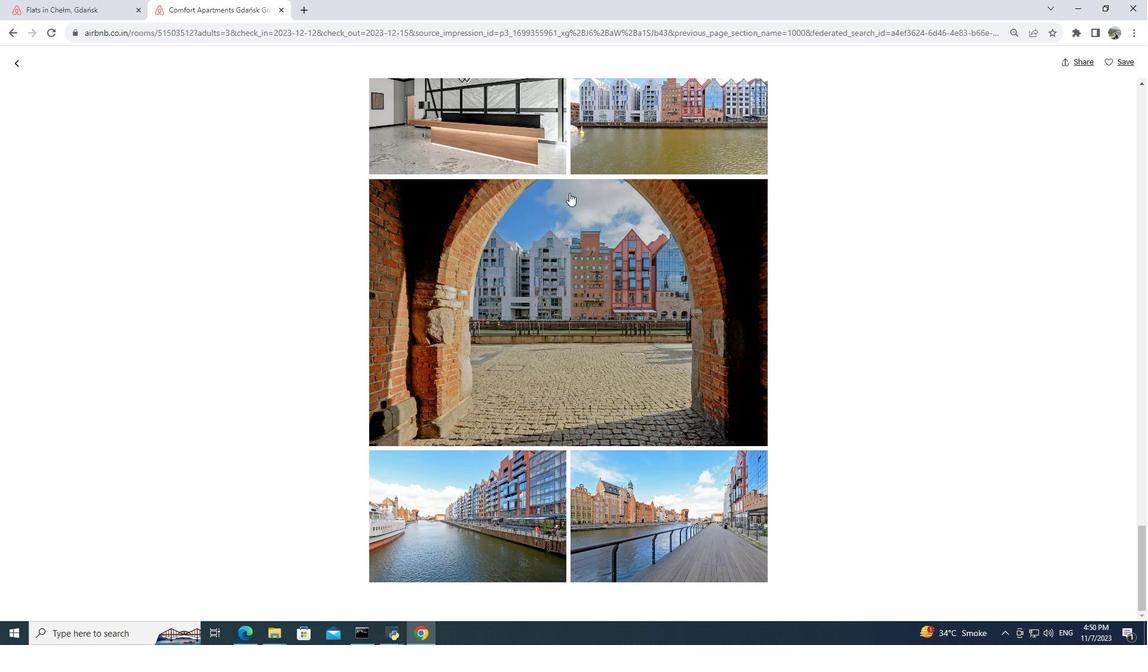 
Action: Mouse scrolled (569, 191) with delta (0, 0)
Screenshot: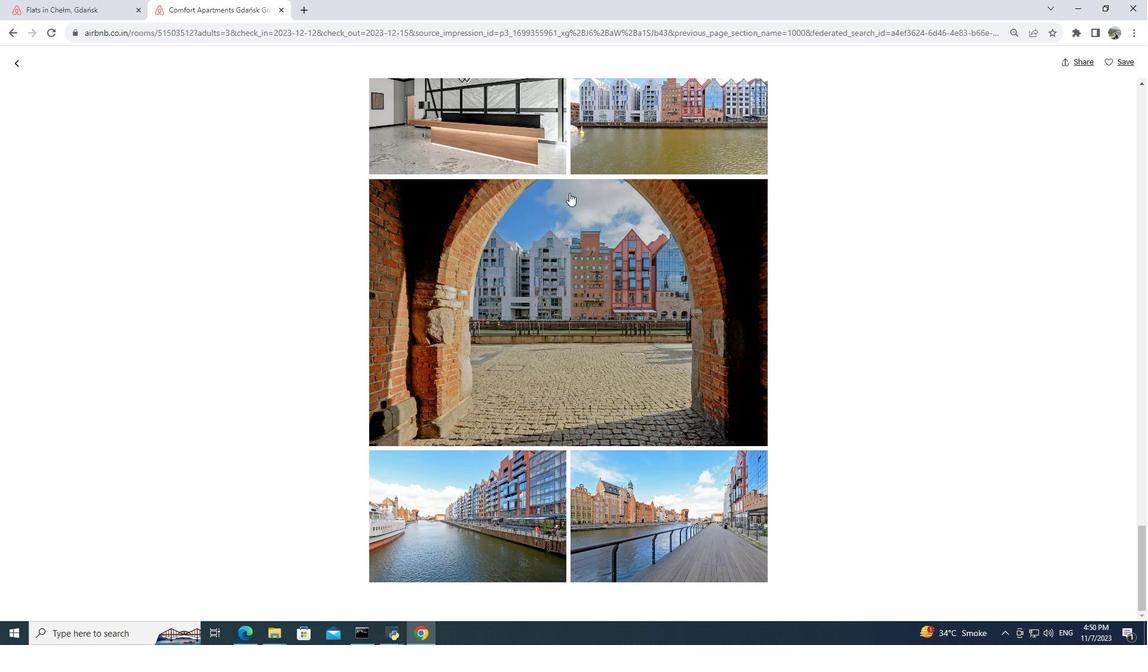 
Action: Mouse moved to (568, 194)
Screenshot: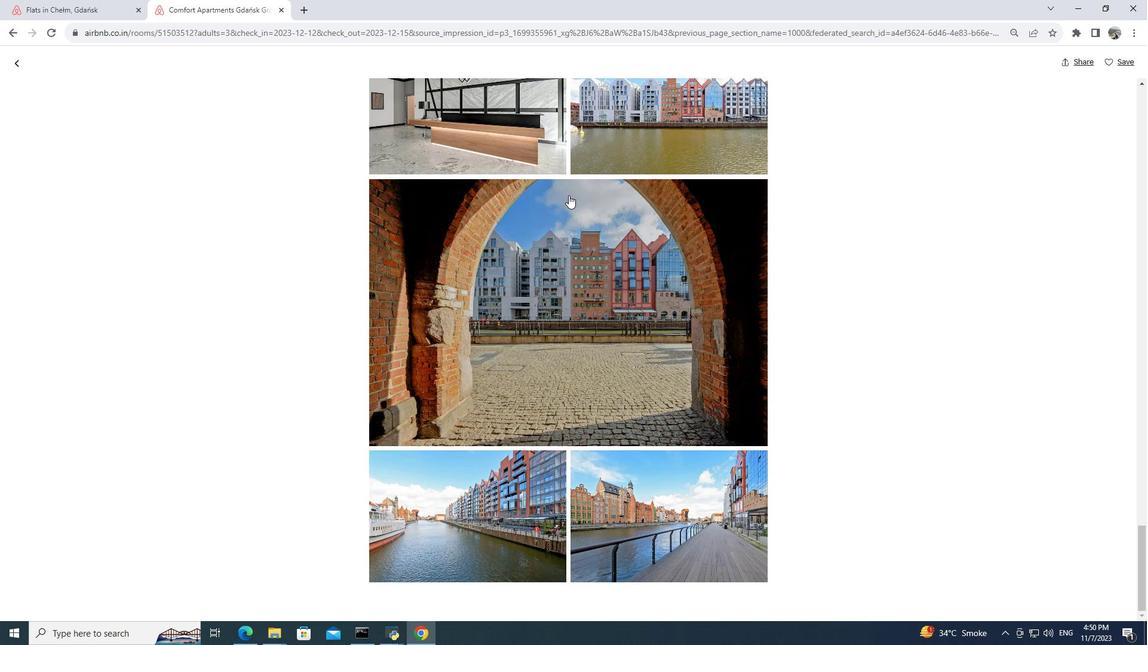 
Action: Mouse scrolled (568, 194) with delta (0, 0)
Screenshot: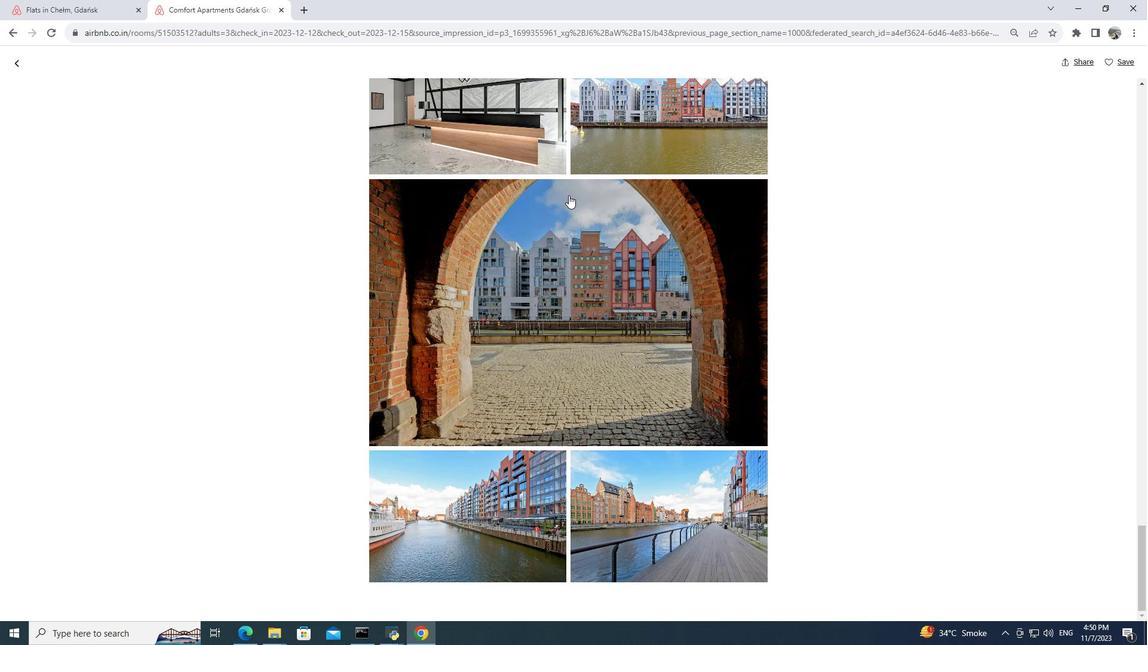 
Action: Mouse moved to (17, 63)
Screenshot: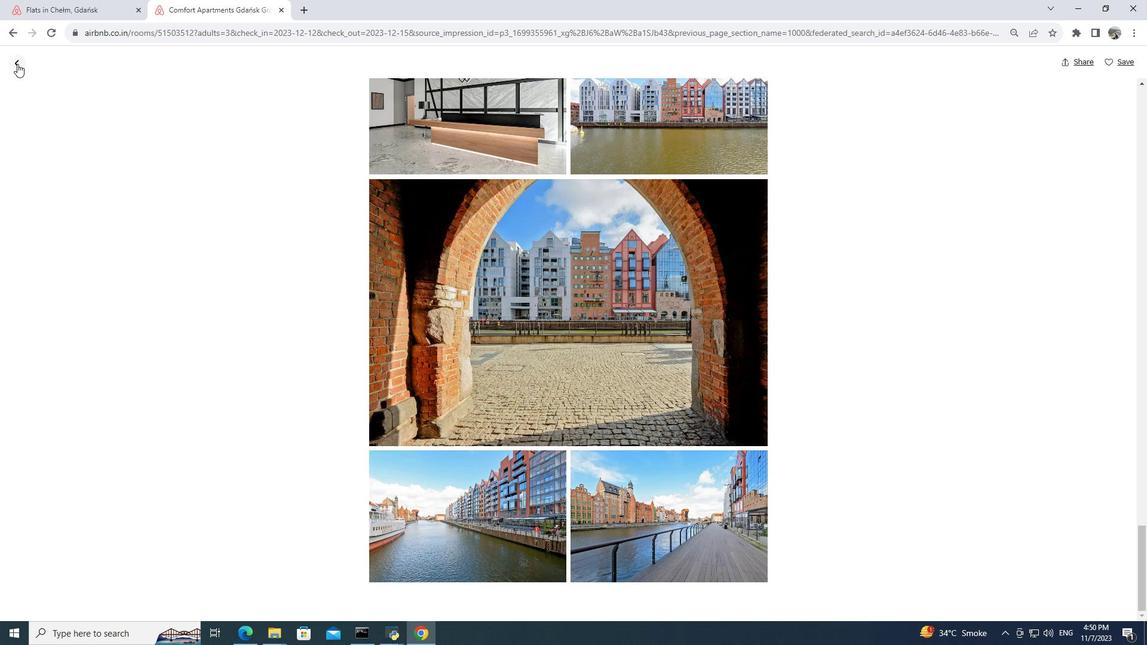 
Action: Mouse pressed left at (17, 63)
Screenshot: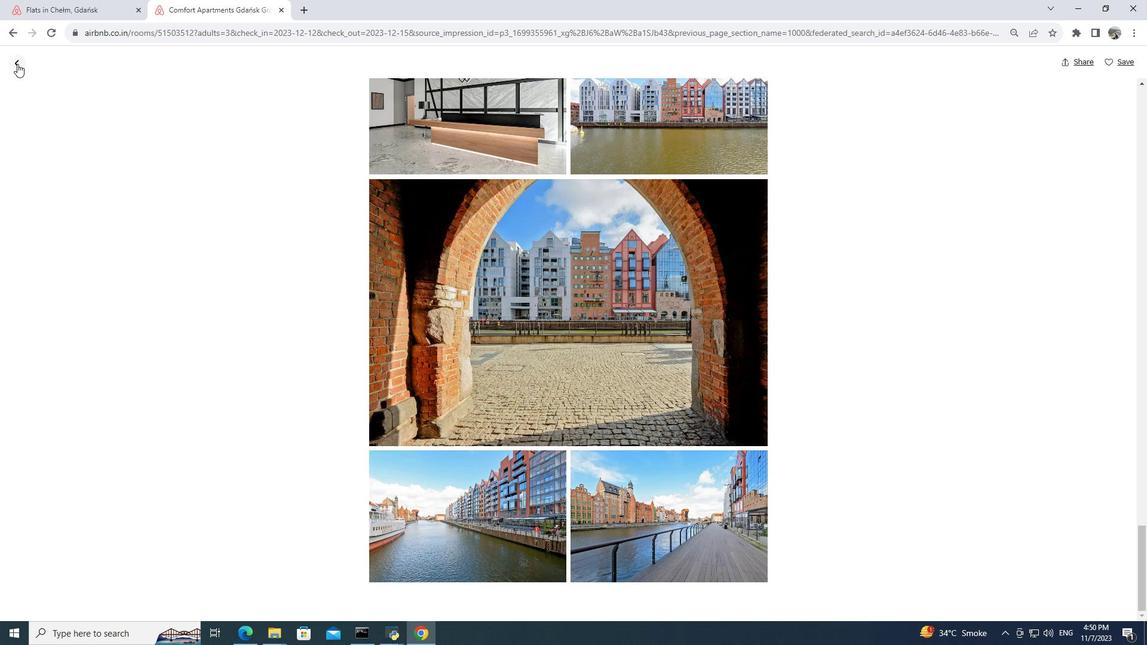
Action: Mouse moved to (516, 261)
Screenshot: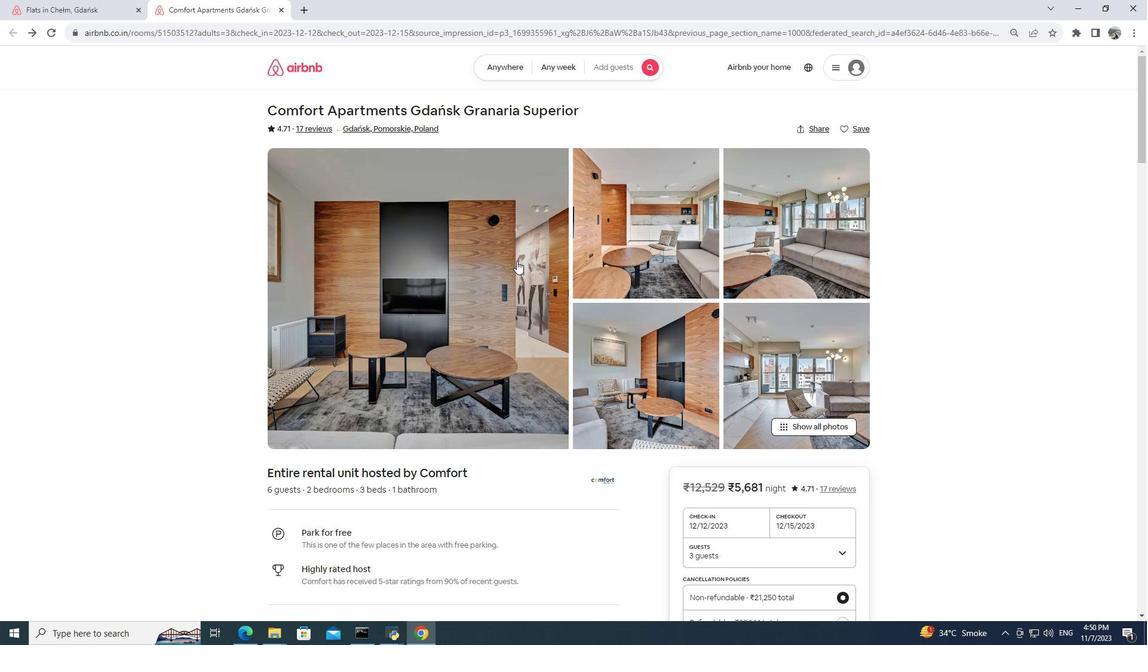
Action: Mouse scrolled (516, 260) with delta (0, 0)
Screenshot: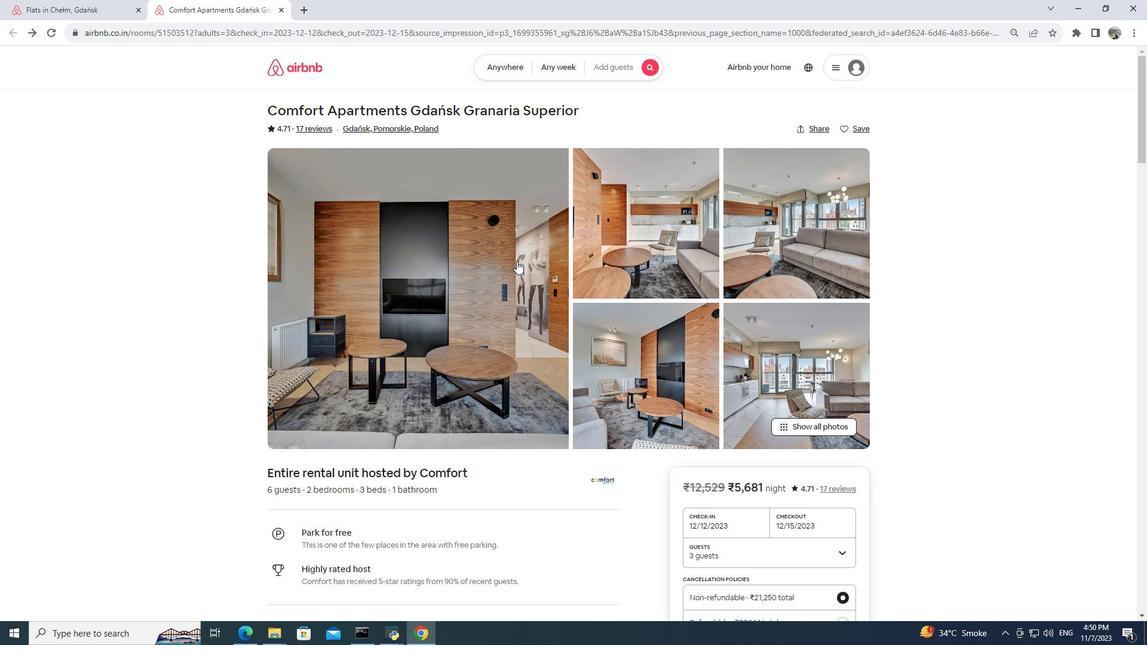 
Action: Mouse scrolled (516, 260) with delta (0, 0)
Screenshot: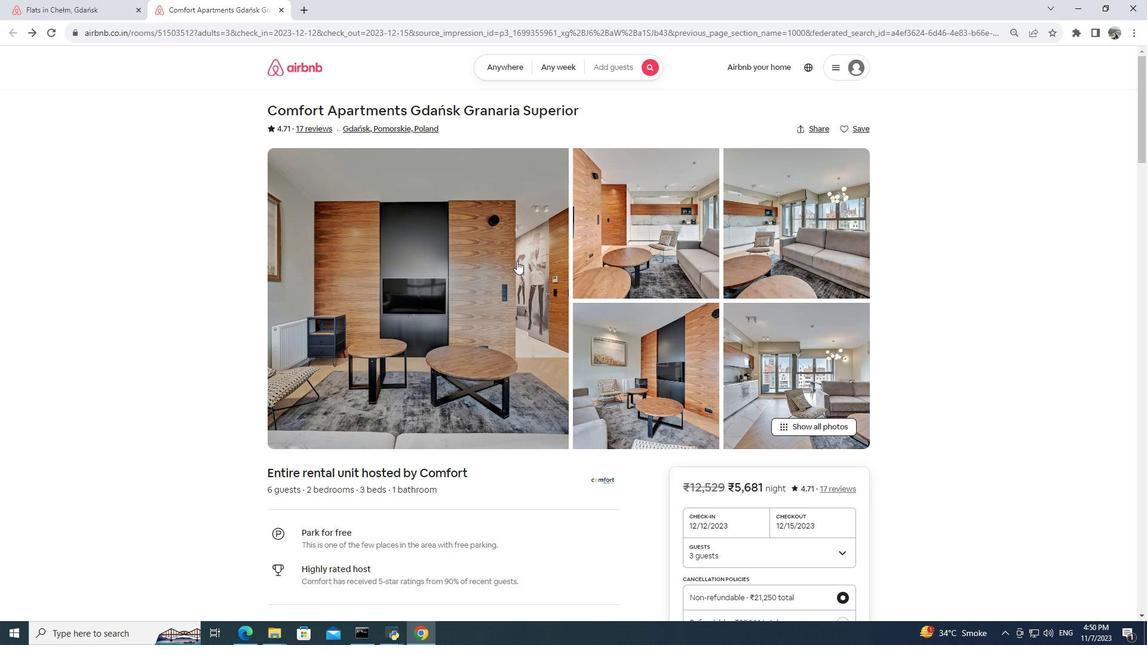 
Action: Mouse scrolled (516, 260) with delta (0, 0)
Screenshot: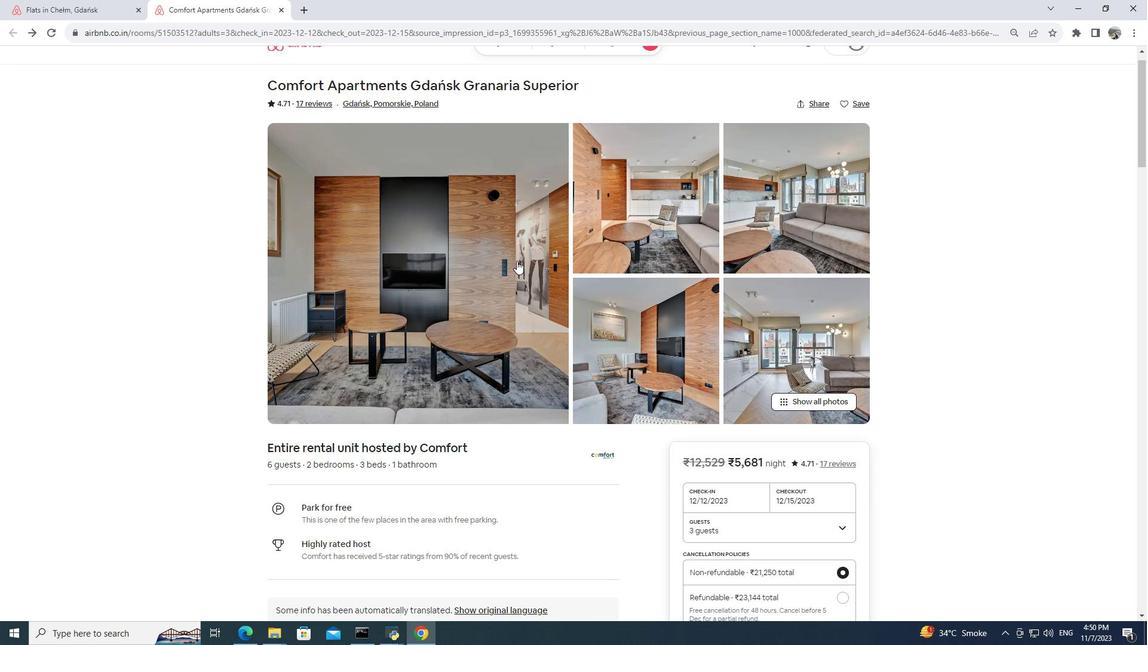 
Action: Mouse moved to (516, 258)
Screenshot: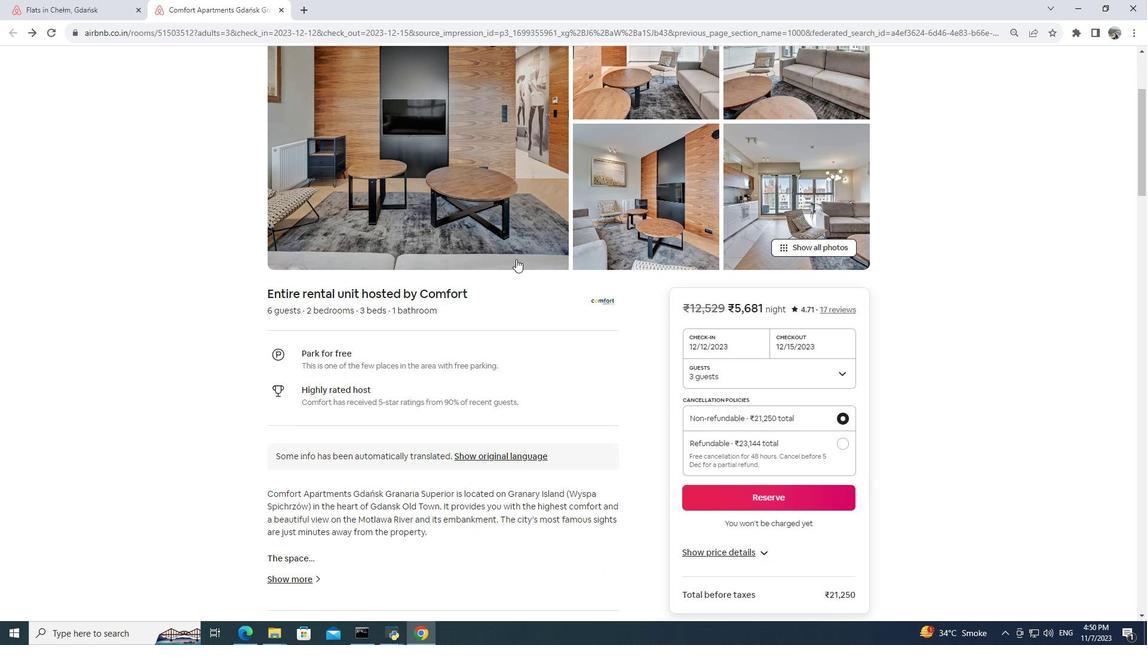 
Action: Mouse scrolled (516, 258) with delta (0, 0)
Screenshot: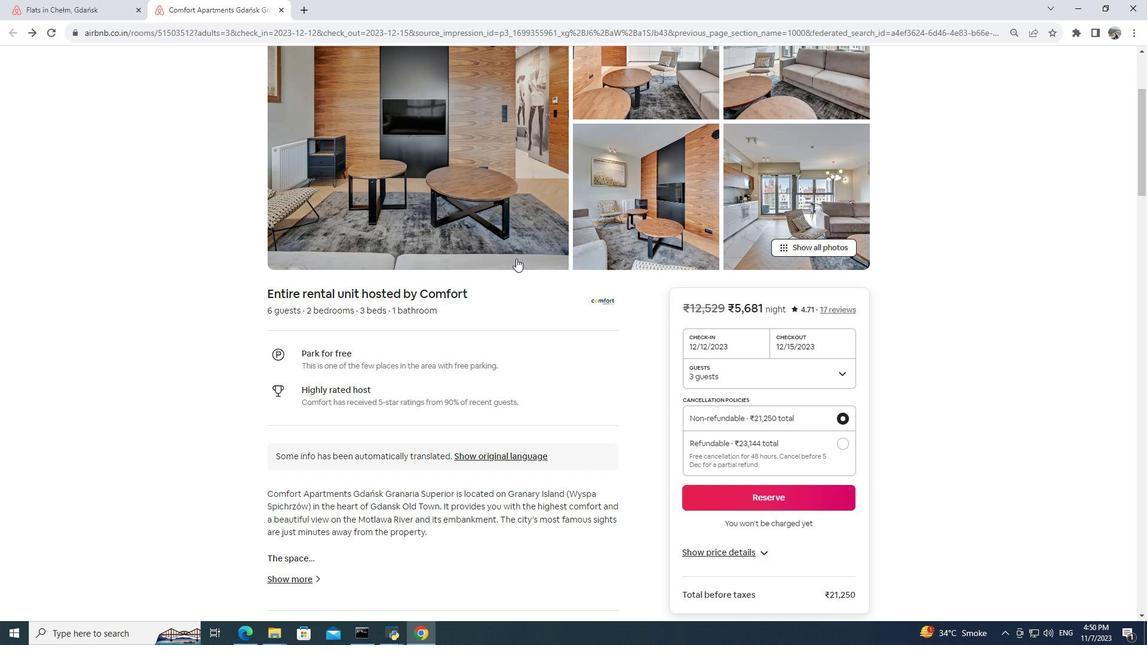 
Action: Mouse scrolled (516, 258) with delta (0, 0)
Screenshot: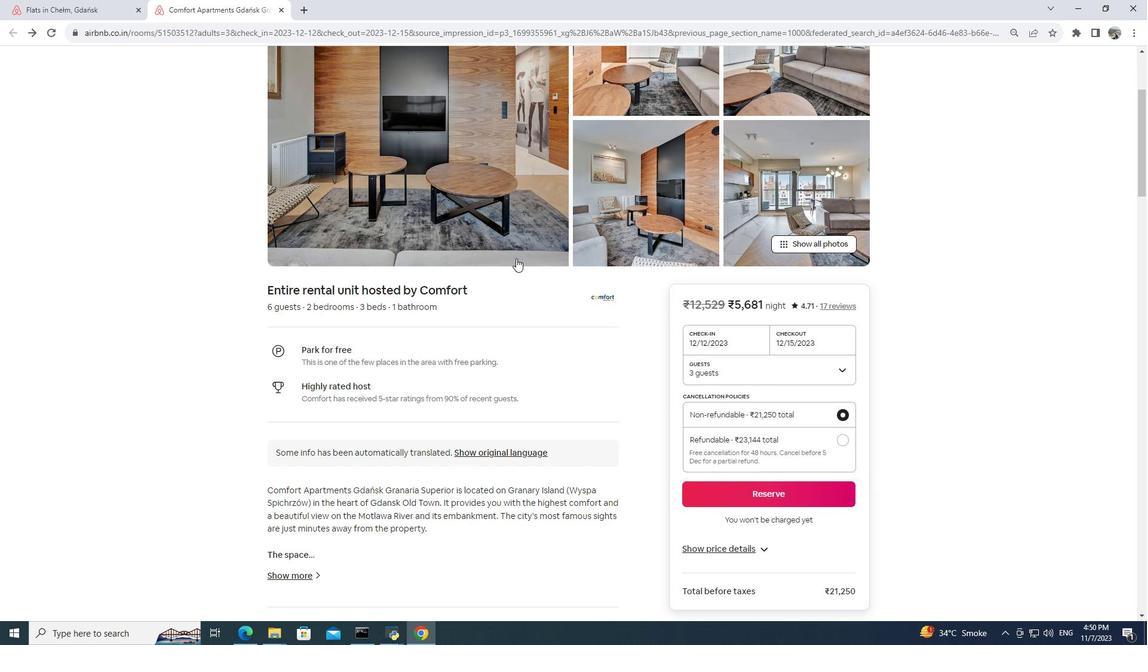 
Action: Mouse moved to (515, 256)
Screenshot: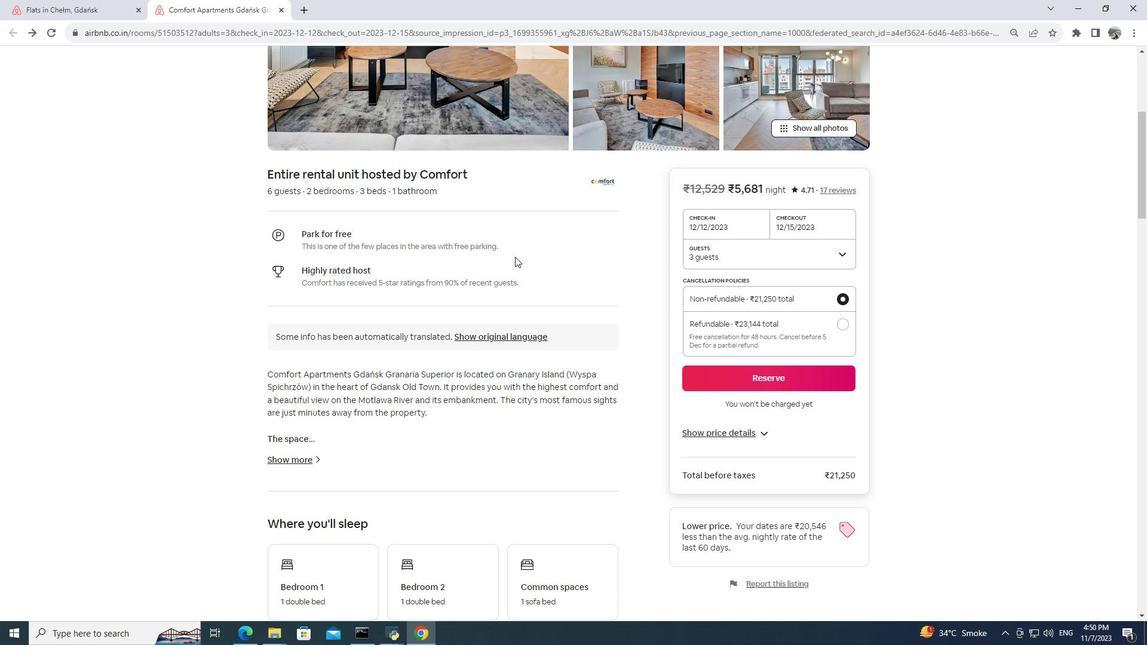 
Action: Mouse scrolled (515, 256) with delta (0, 0)
Screenshot: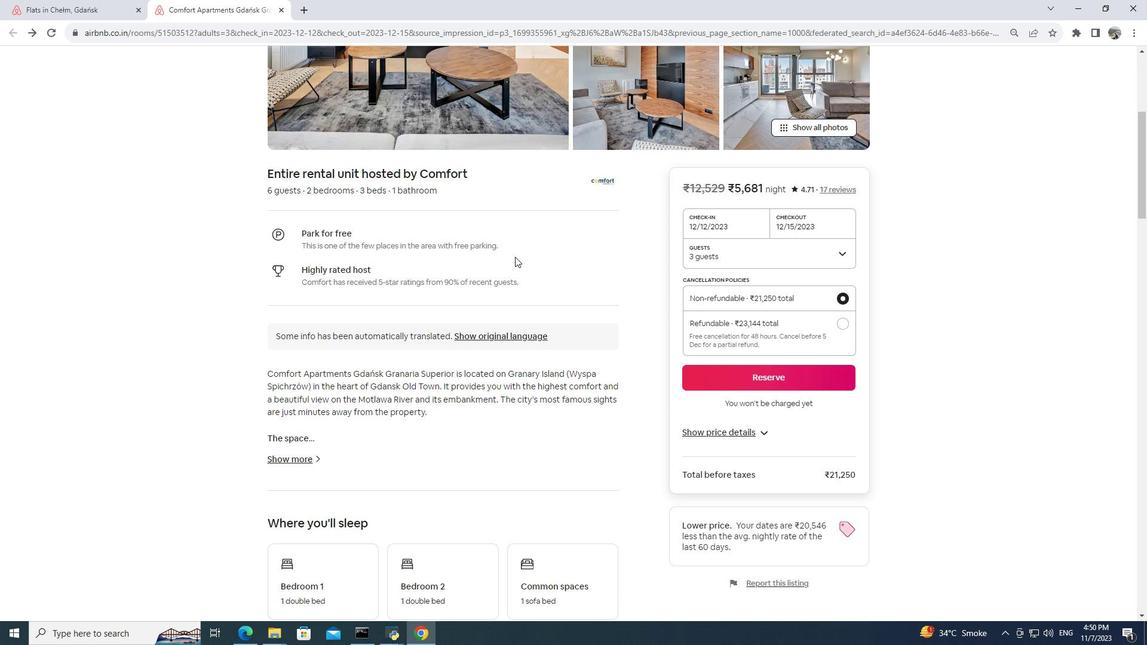 
Action: Mouse scrolled (515, 256) with delta (0, 0)
Screenshot: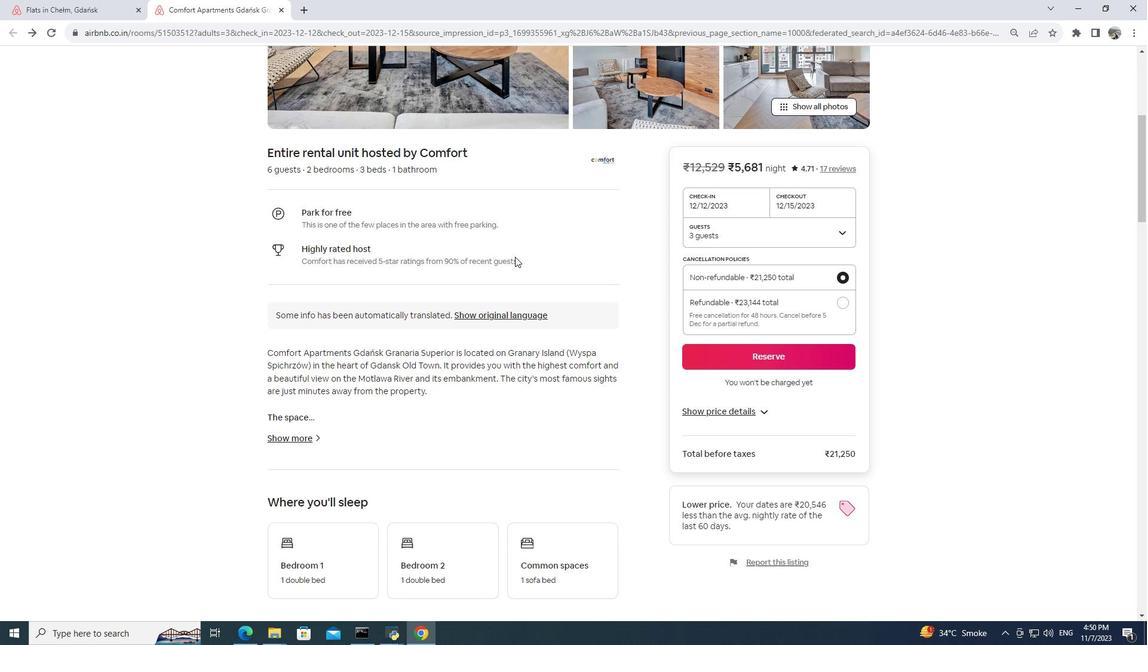 
Action: Mouse moved to (308, 340)
Screenshot: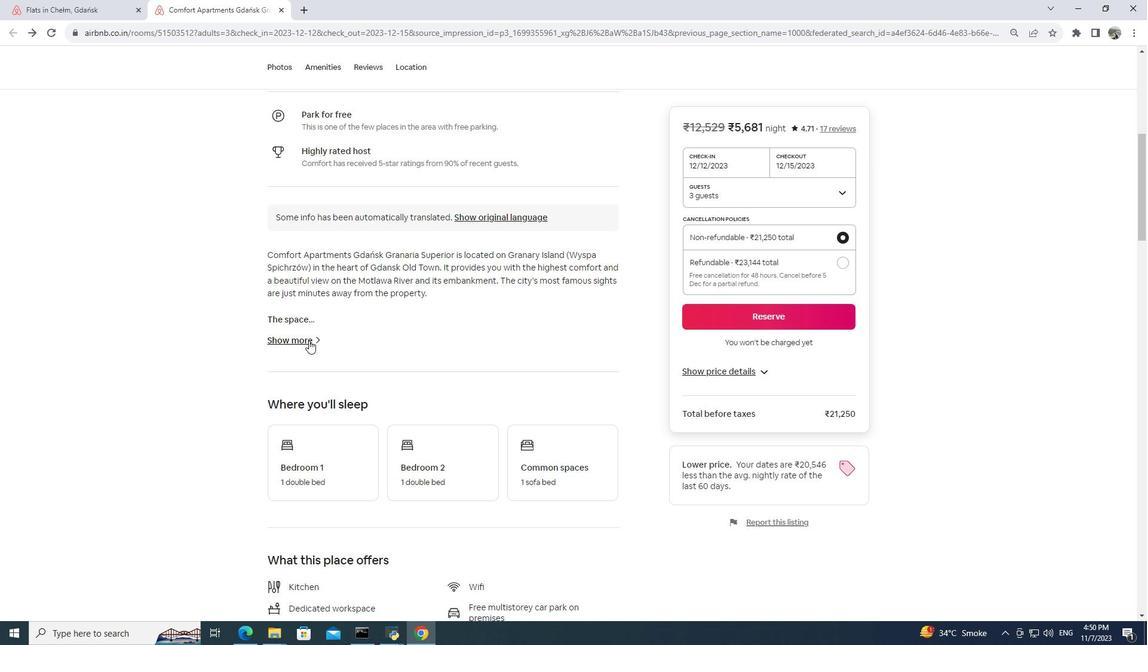 
Action: Mouse pressed left at (308, 340)
Screenshot: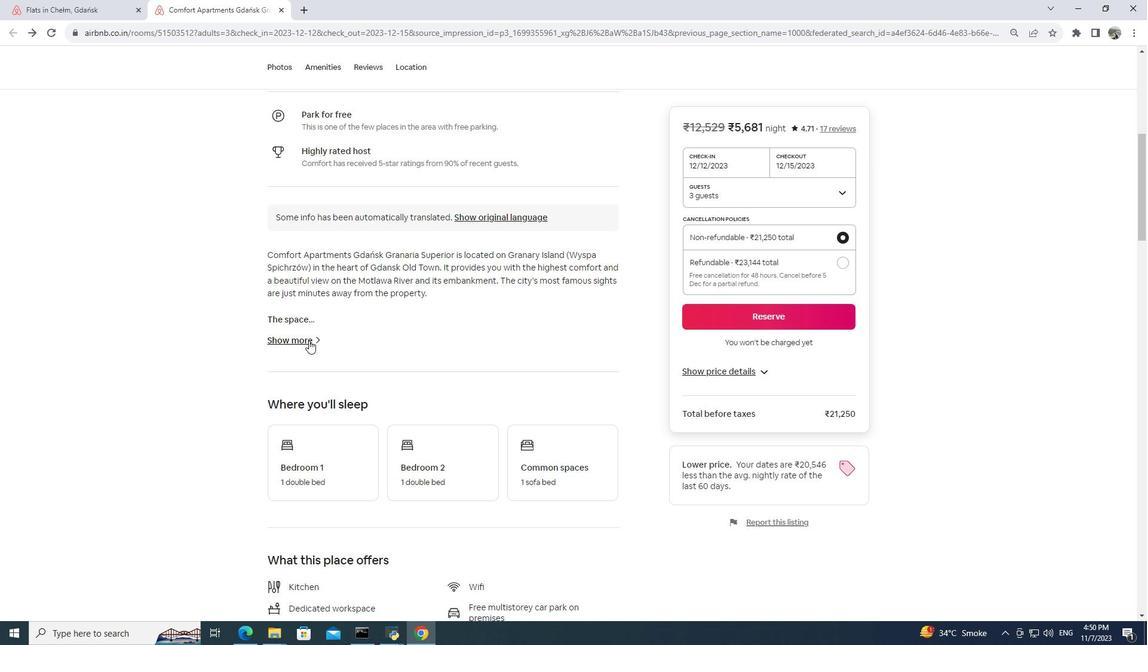 
Action: Mouse moved to (561, 297)
Screenshot: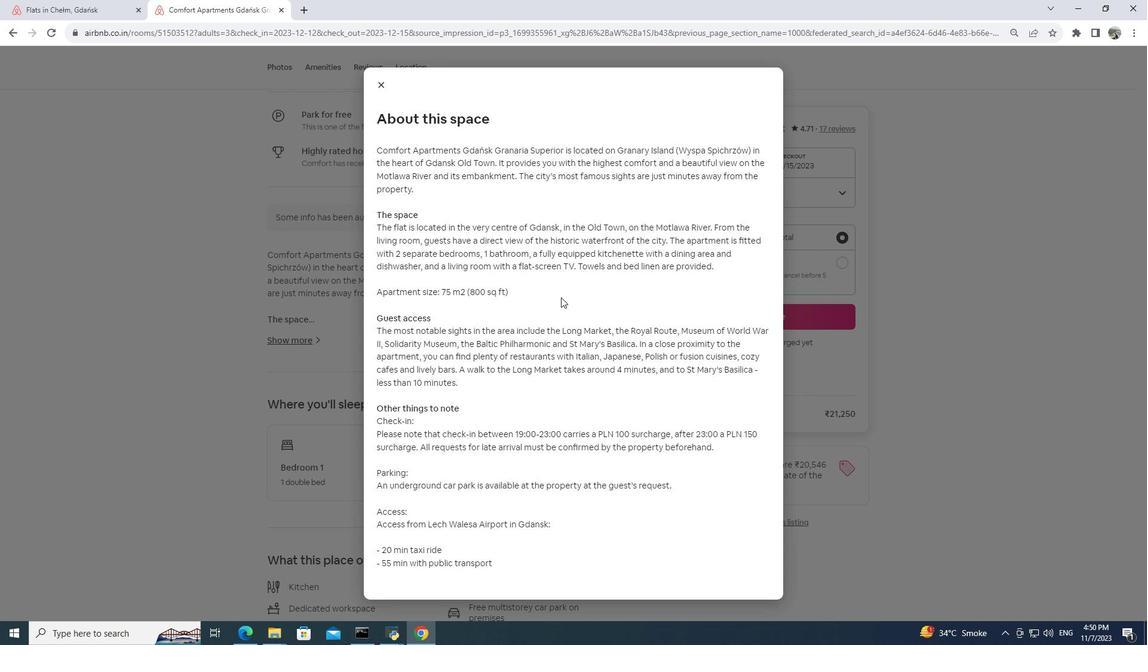 
Action: Mouse scrolled (561, 296) with delta (0, 0)
Screenshot: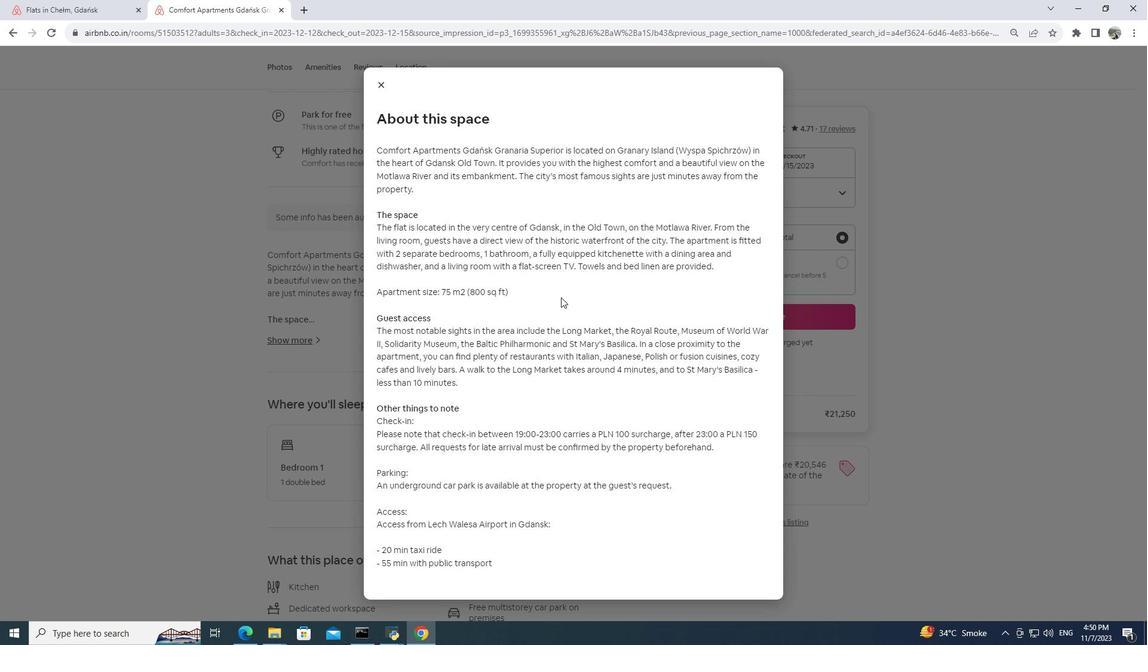 
Action: Mouse scrolled (561, 296) with delta (0, 0)
Screenshot: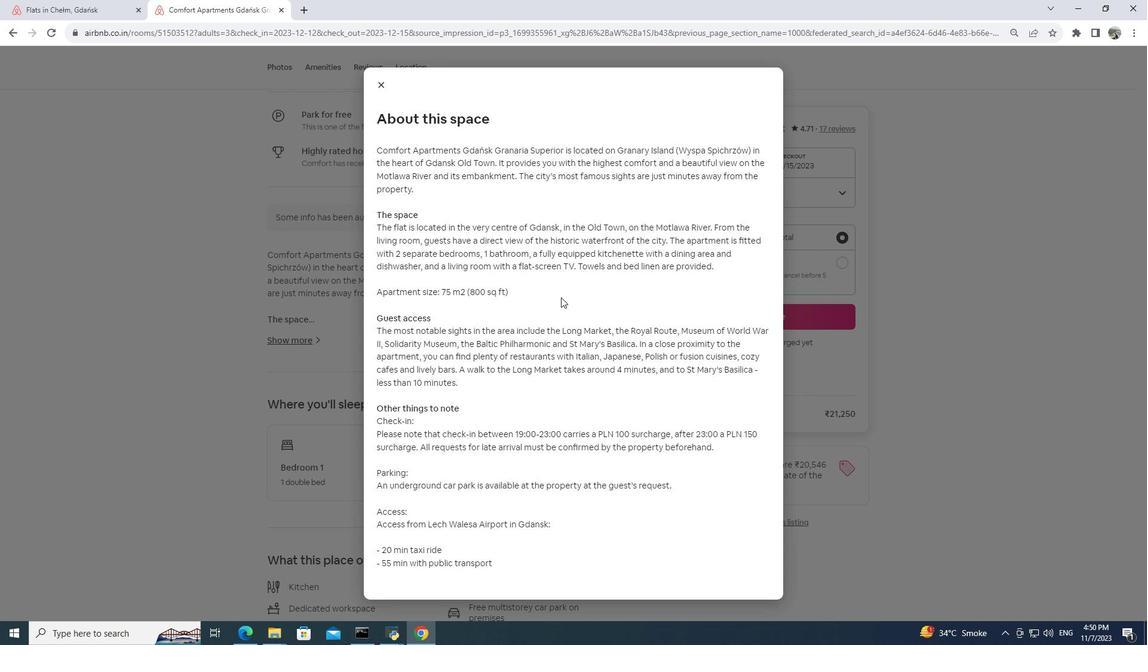 
Action: Mouse moved to (560, 297)
Screenshot: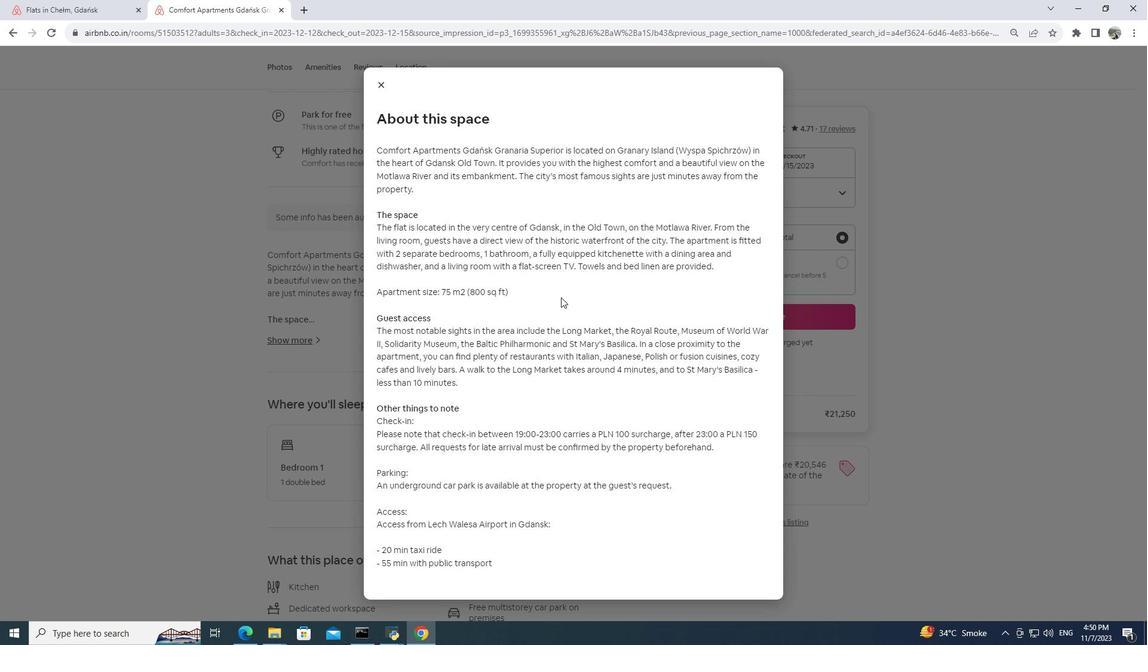
Action: Mouse scrolled (560, 296) with delta (0, 0)
Screenshot: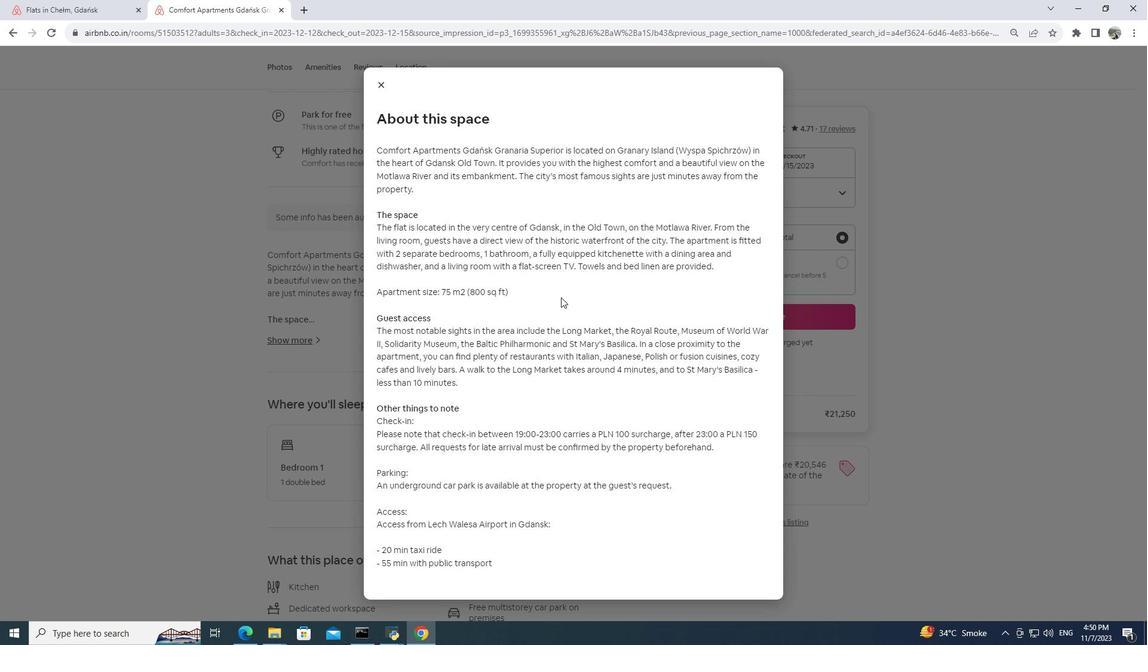
Action: Mouse scrolled (560, 296) with delta (0, 0)
Screenshot: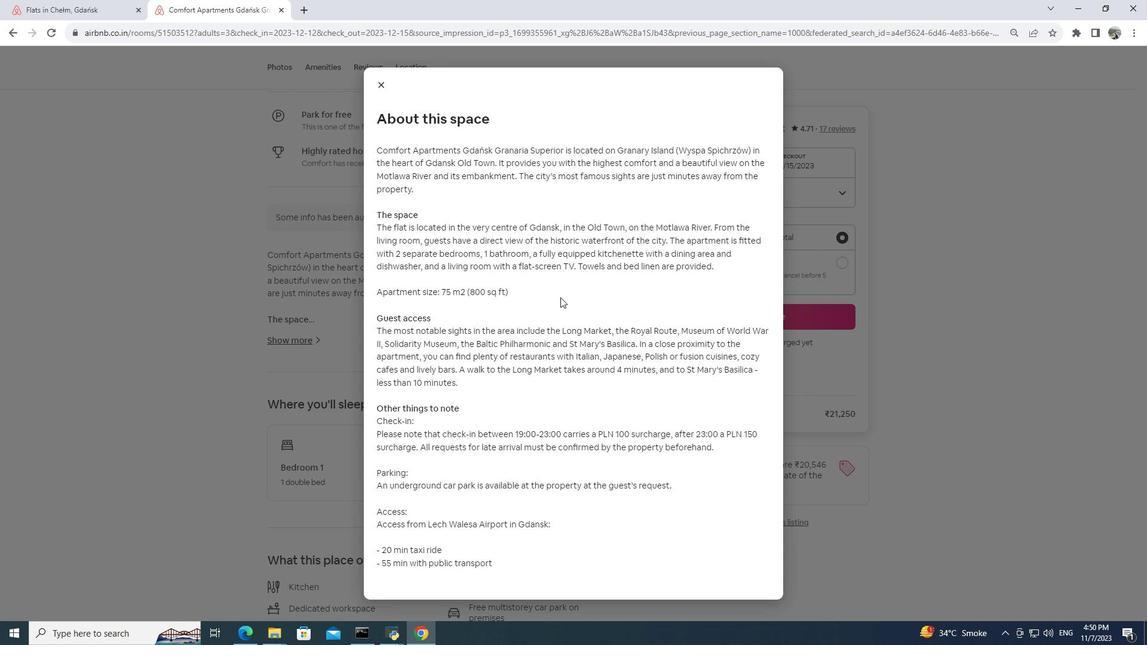 
Action: Mouse moved to (382, 84)
Screenshot: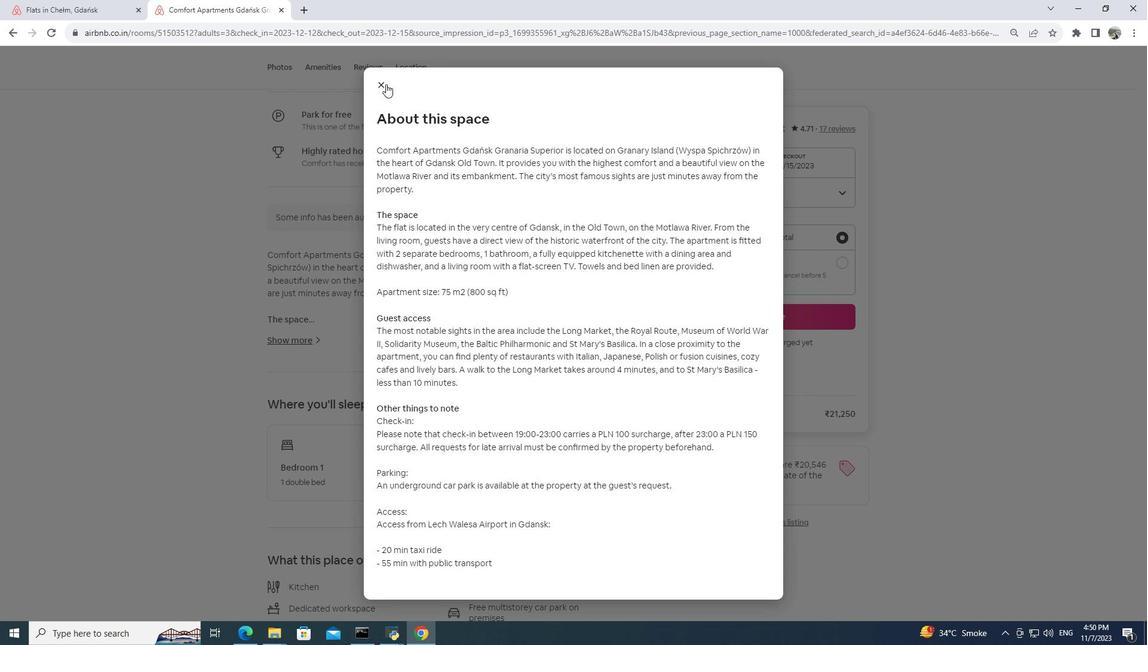 
Action: Mouse pressed left at (382, 84)
Screenshot: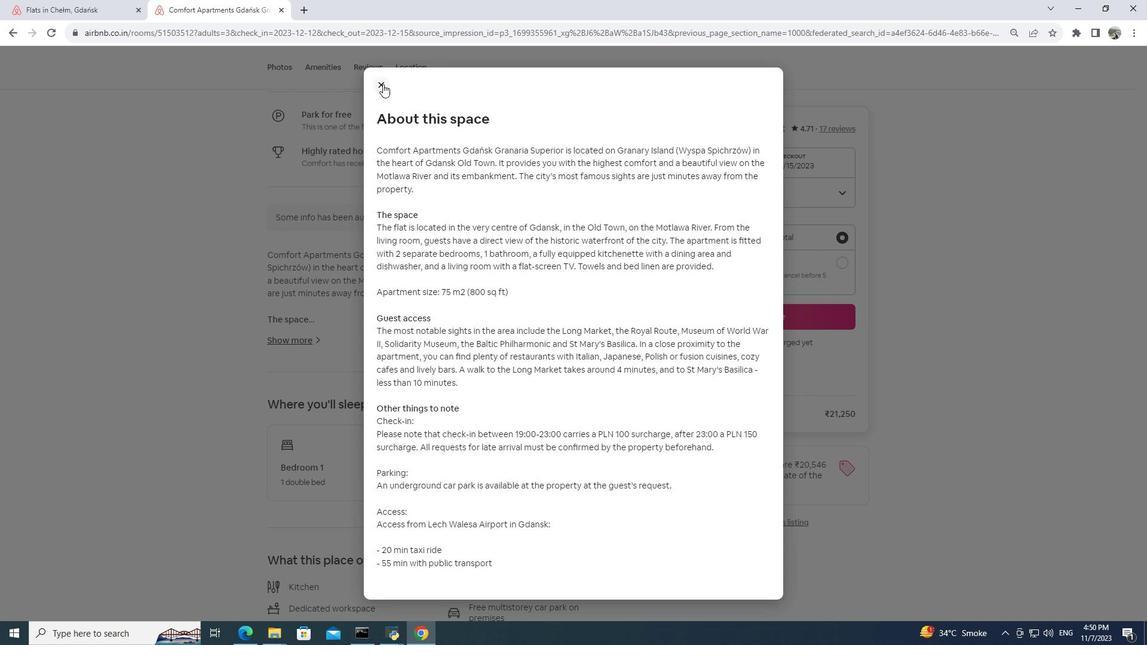 
Action: Mouse moved to (572, 301)
Screenshot: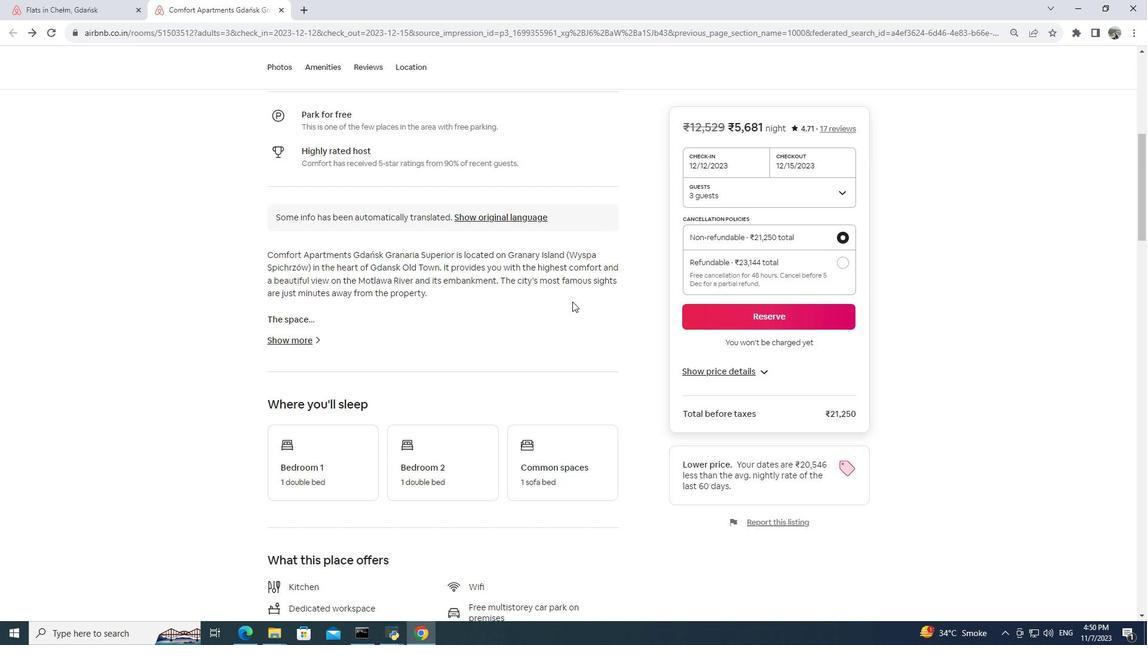 
Action: Mouse scrolled (572, 301) with delta (0, 0)
Screenshot: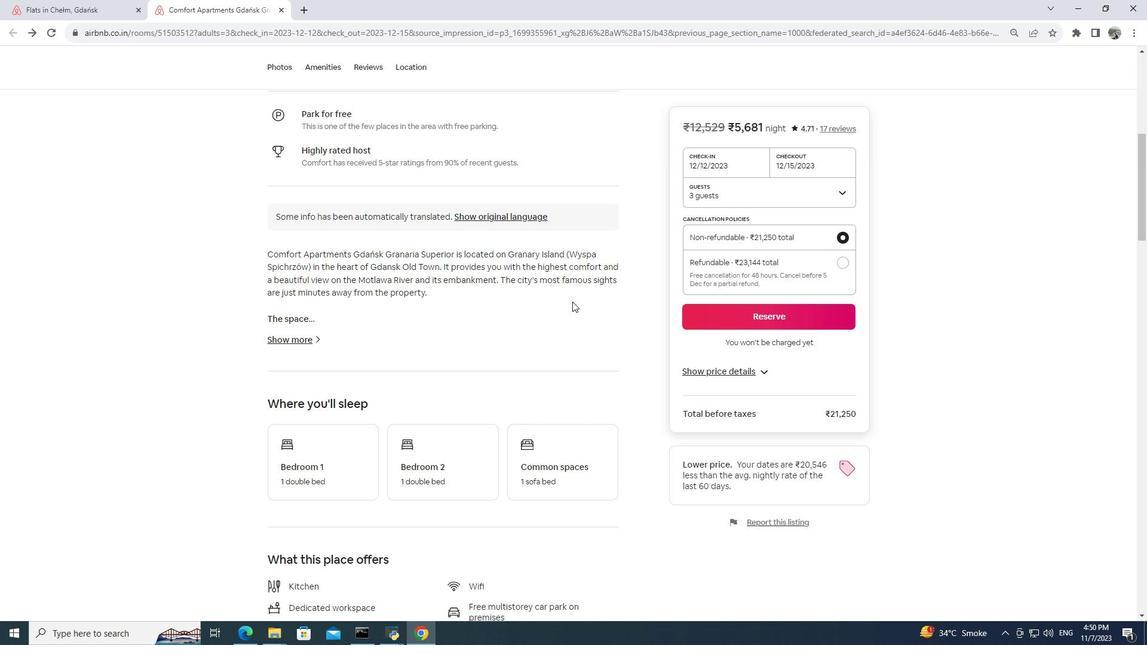 
Action: Mouse scrolled (572, 301) with delta (0, 0)
Screenshot: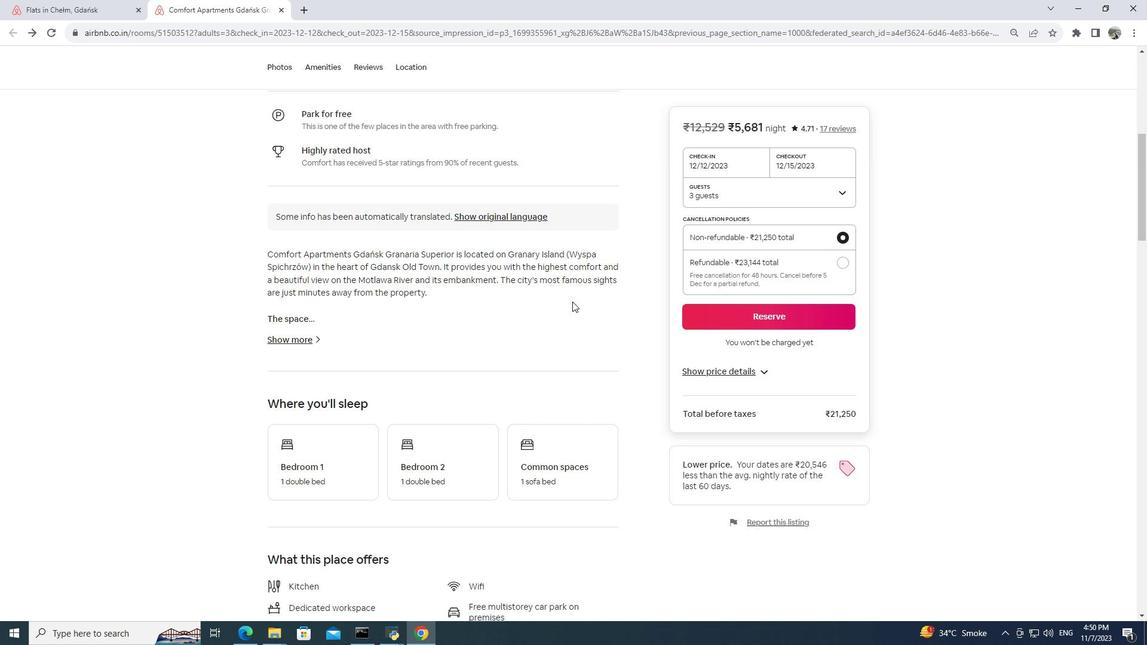 
Action: Mouse scrolled (572, 301) with delta (0, 0)
Screenshot: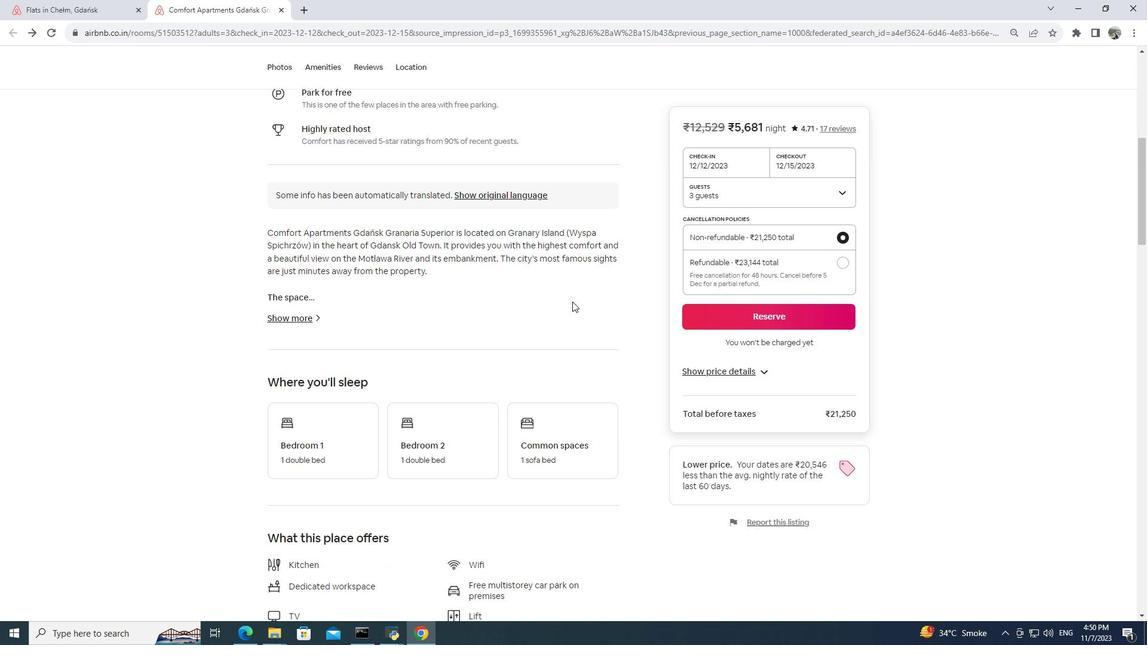 
Action: Mouse moved to (572, 301)
Screenshot: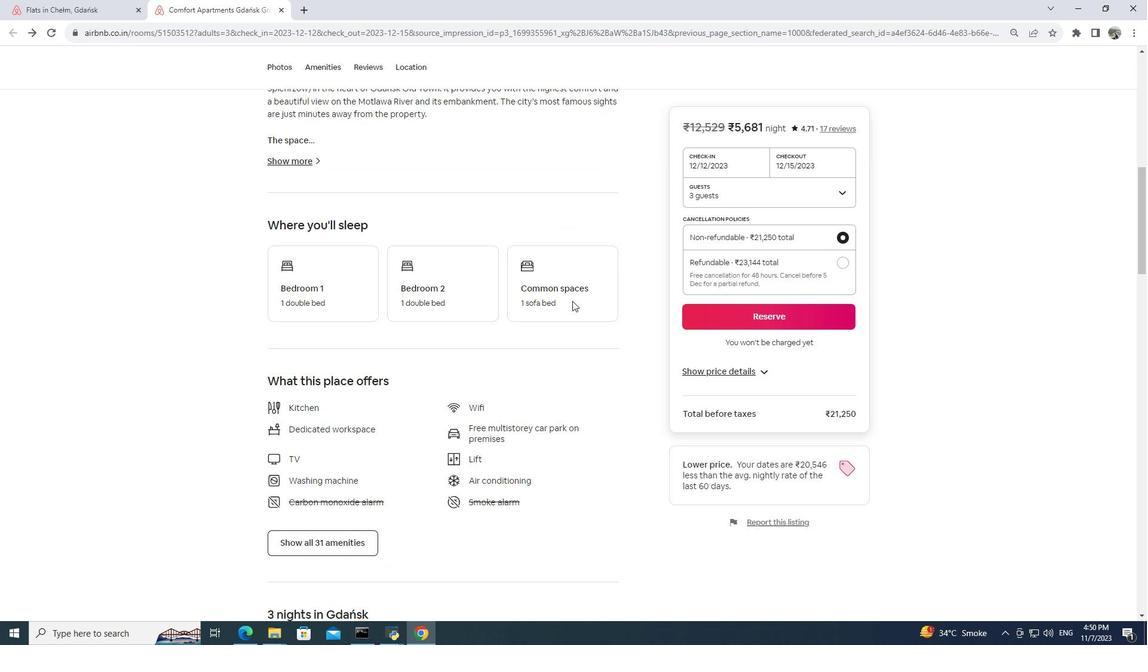 
Action: Mouse scrolled (572, 300) with delta (0, 0)
Screenshot: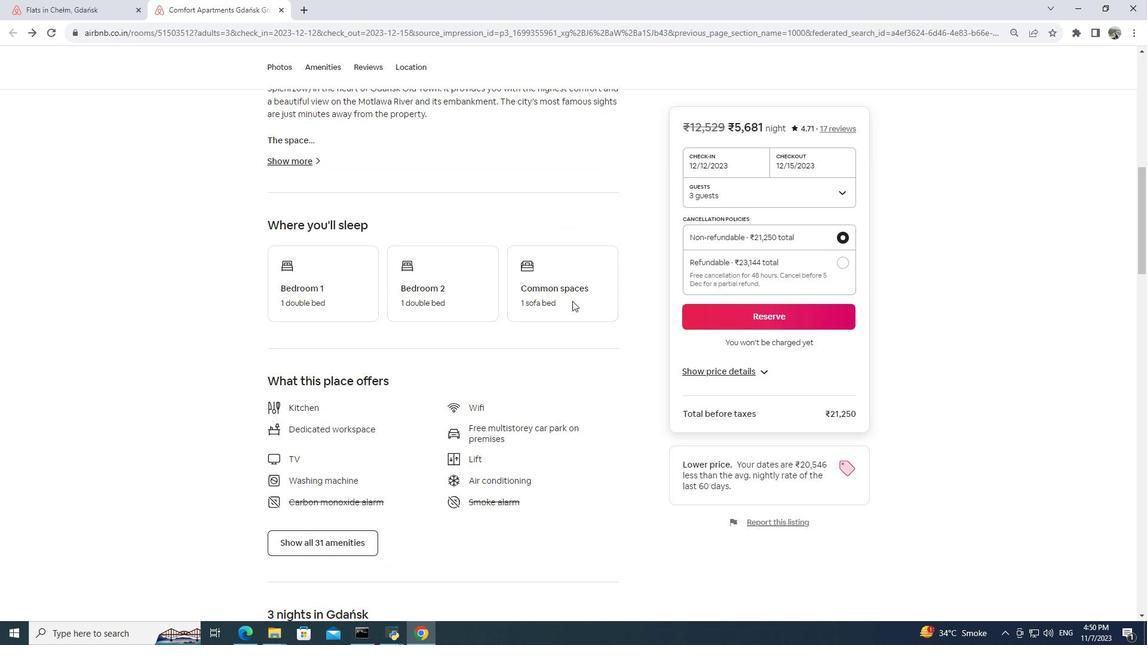 
Action: Mouse scrolled (572, 300) with delta (0, 0)
Screenshot: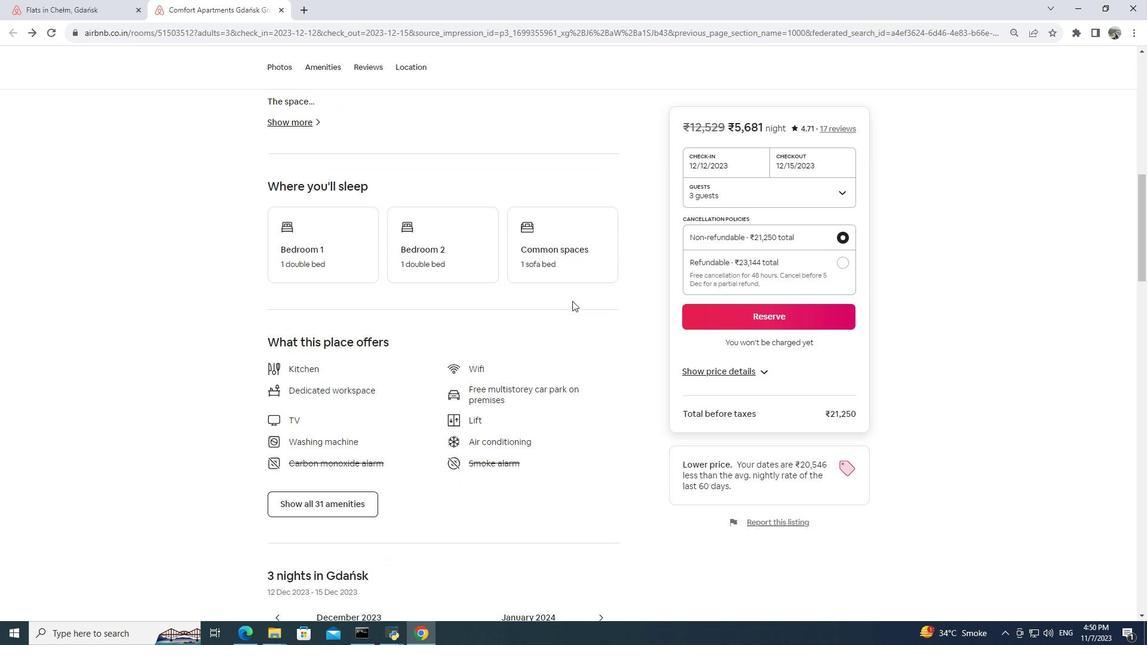 
Action: Mouse scrolled (572, 300) with delta (0, 0)
Screenshot: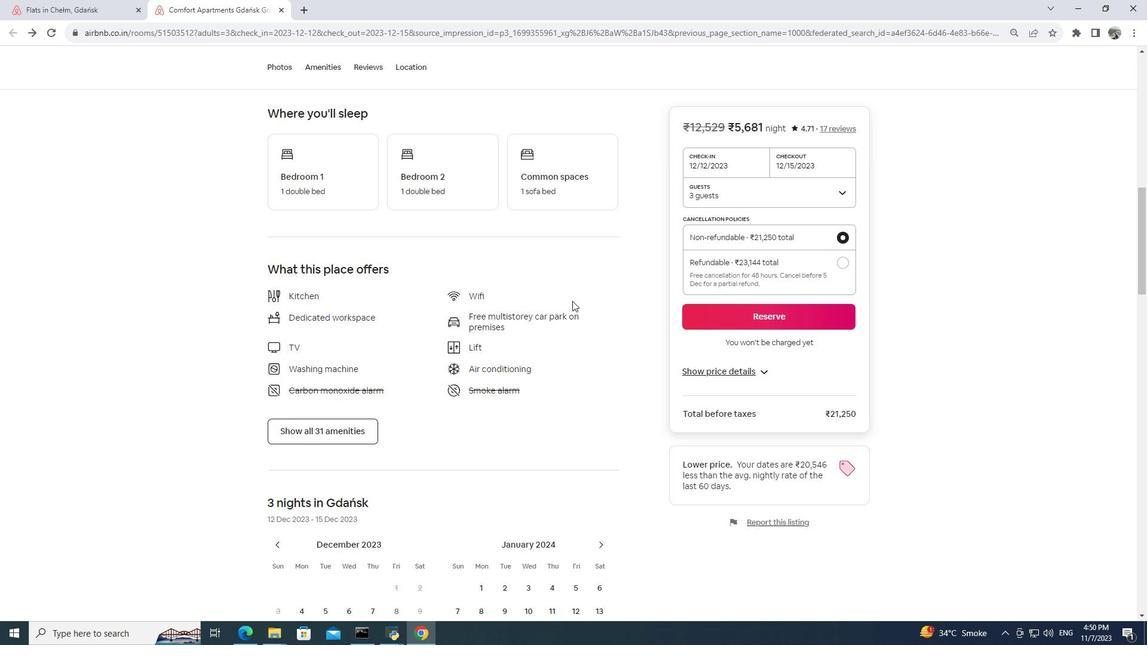 
Action: Mouse scrolled (572, 300) with delta (0, 0)
Screenshot: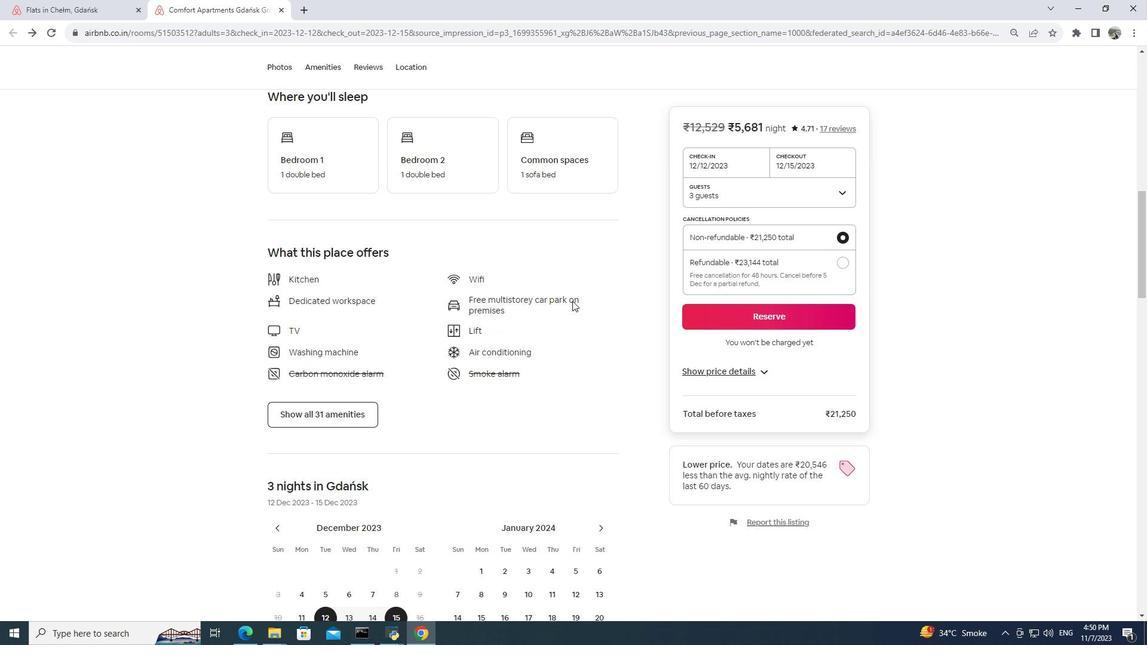 
Action: Mouse moved to (320, 292)
Screenshot: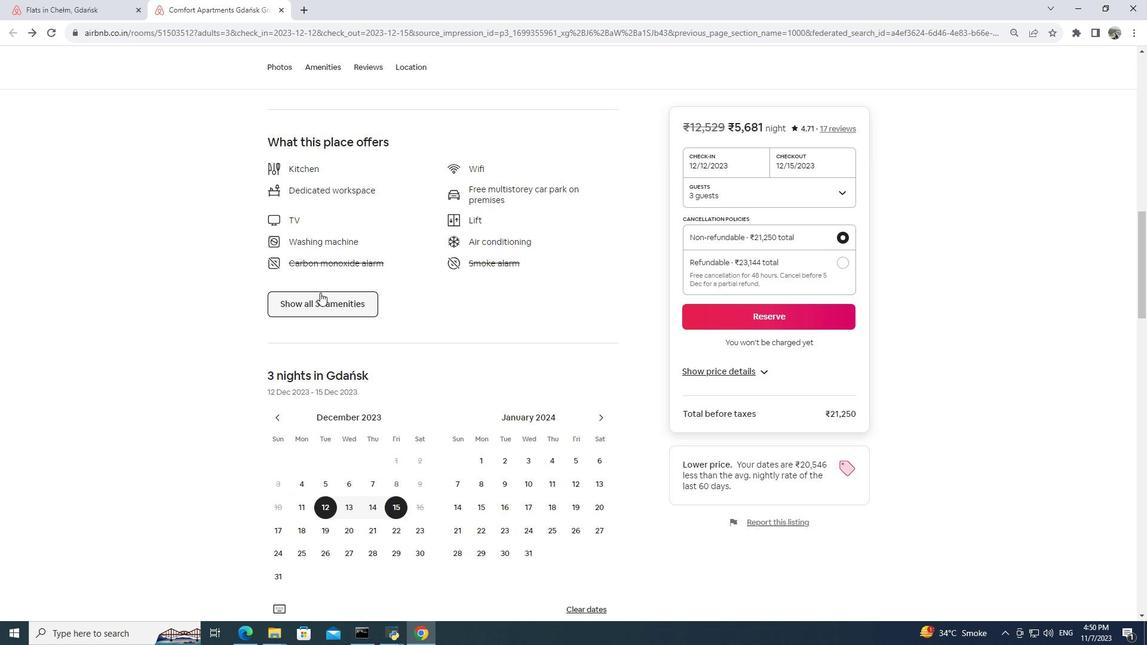
Action: Mouse pressed left at (320, 292)
Screenshot: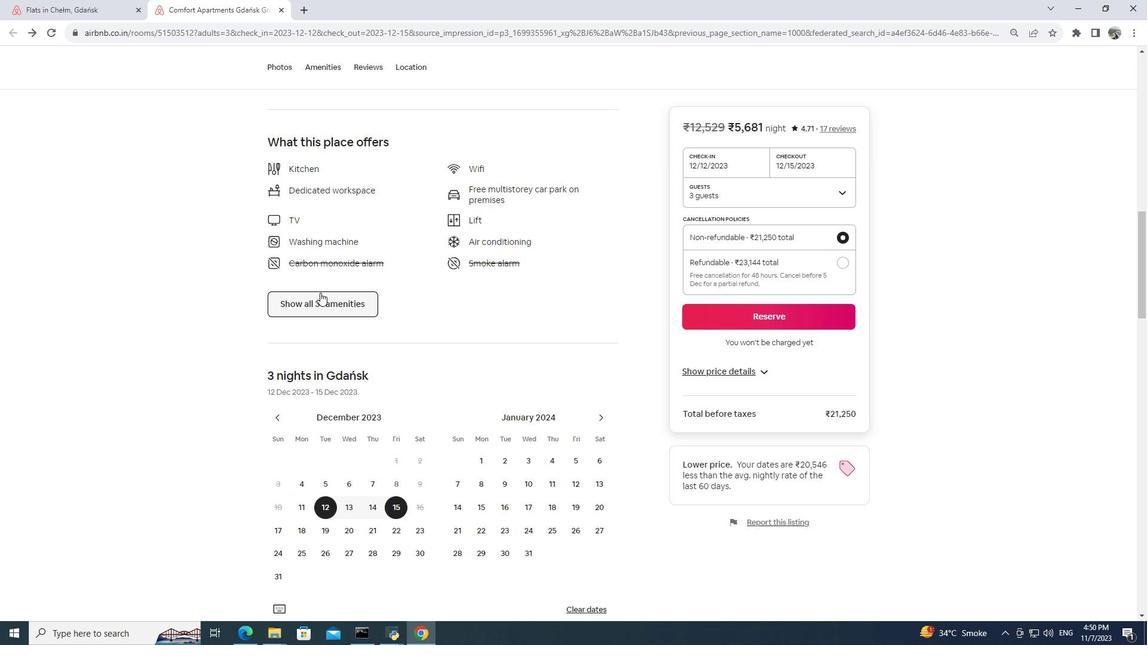 
Action: Mouse moved to (452, 277)
Screenshot: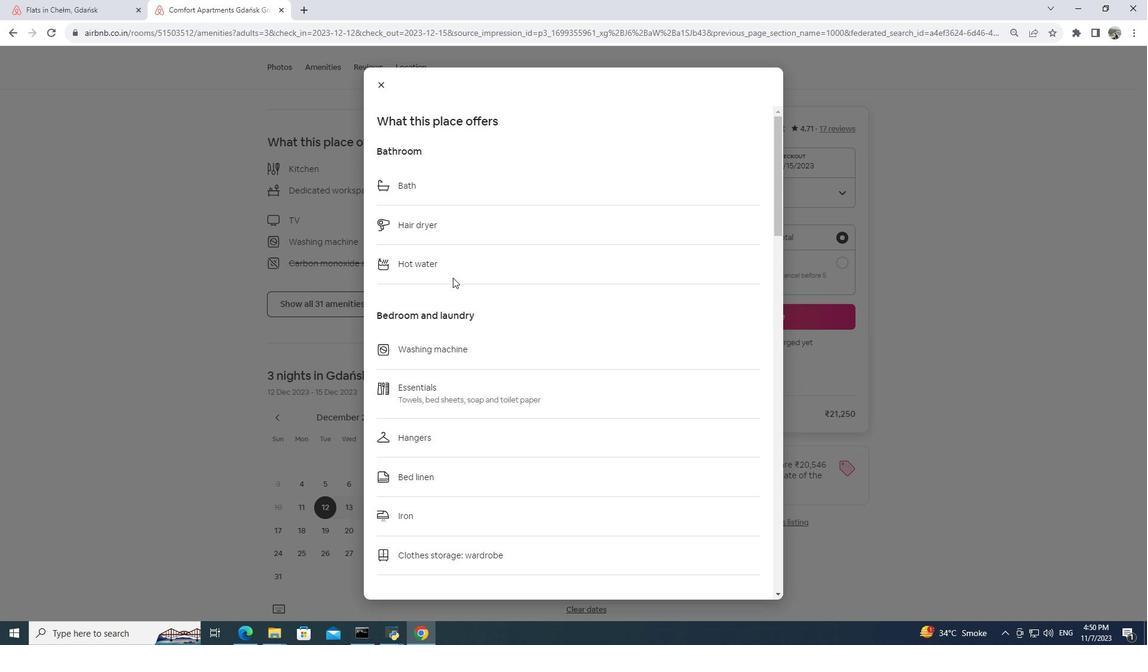 
Action: Mouse scrolled (452, 277) with delta (0, 0)
Screenshot: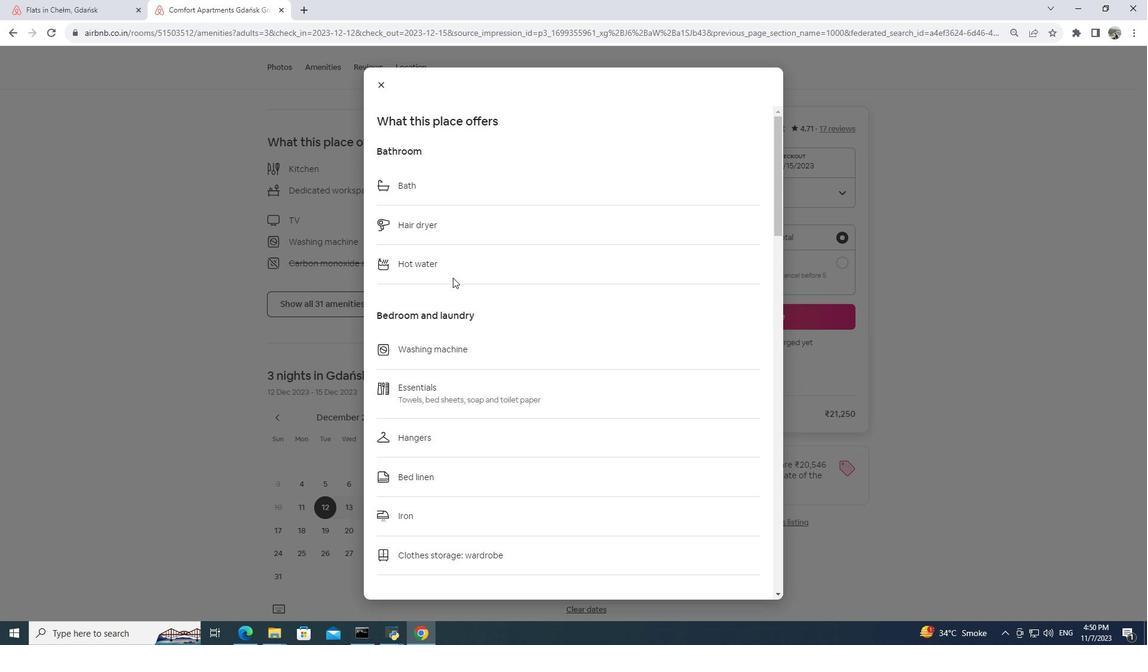 
Action: Mouse scrolled (452, 277) with delta (0, 0)
Screenshot: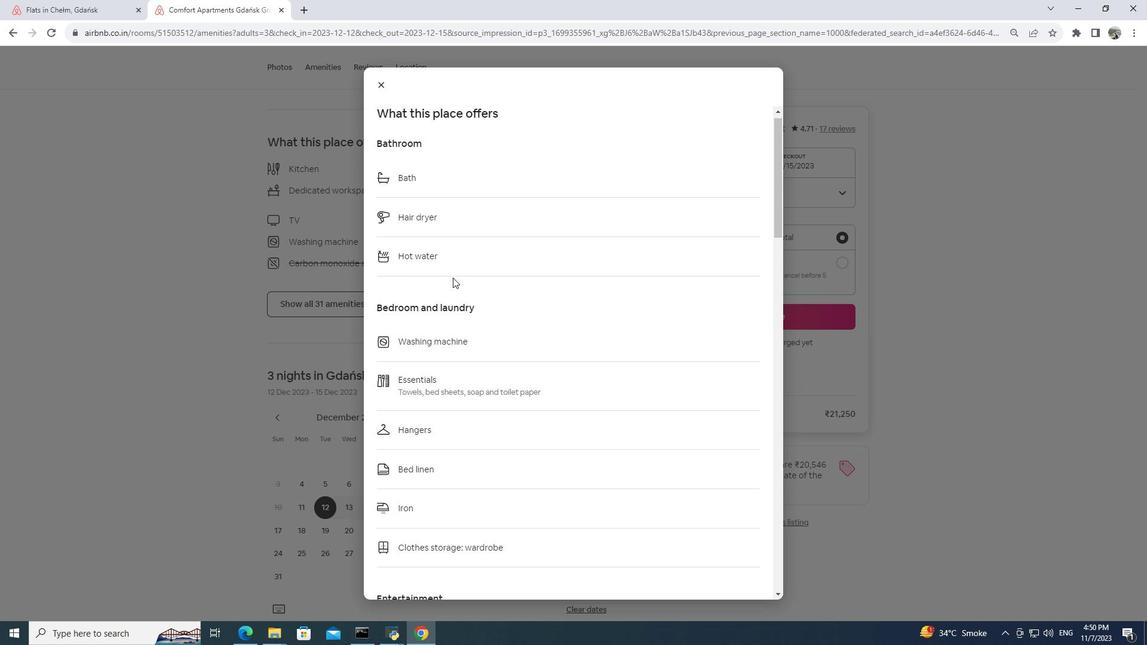 
Action: Mouse scrolled (452, 277) with delta (0, 0)
Screenshot: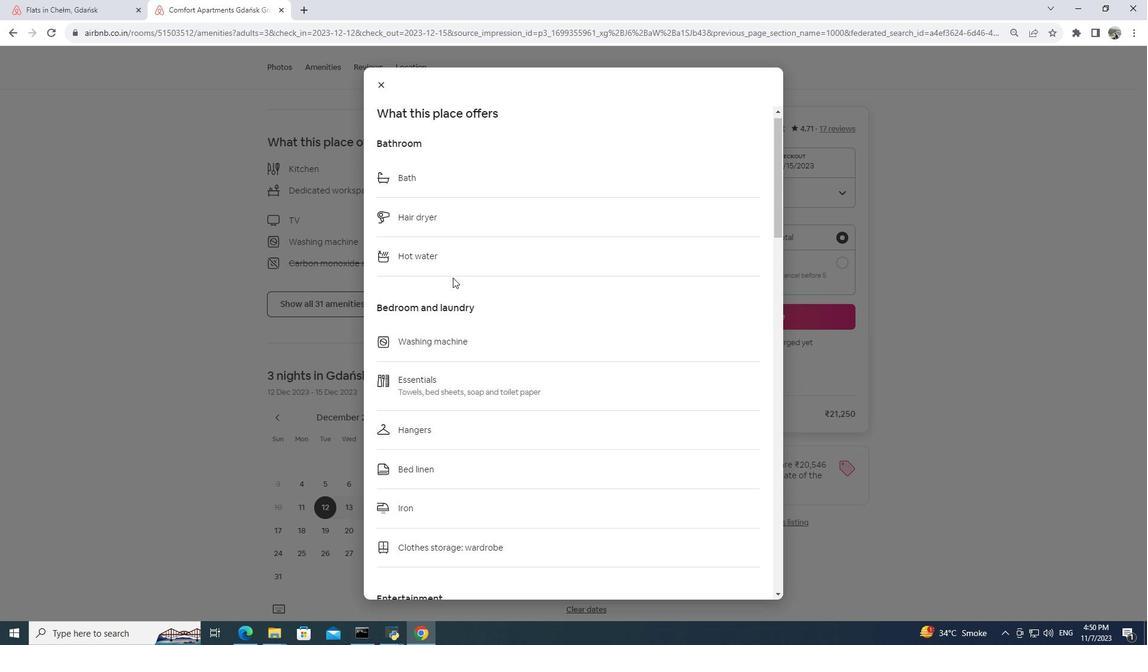 
Action: Mouse scrolled (452, 277) with delta (0, 0)
Screenshot: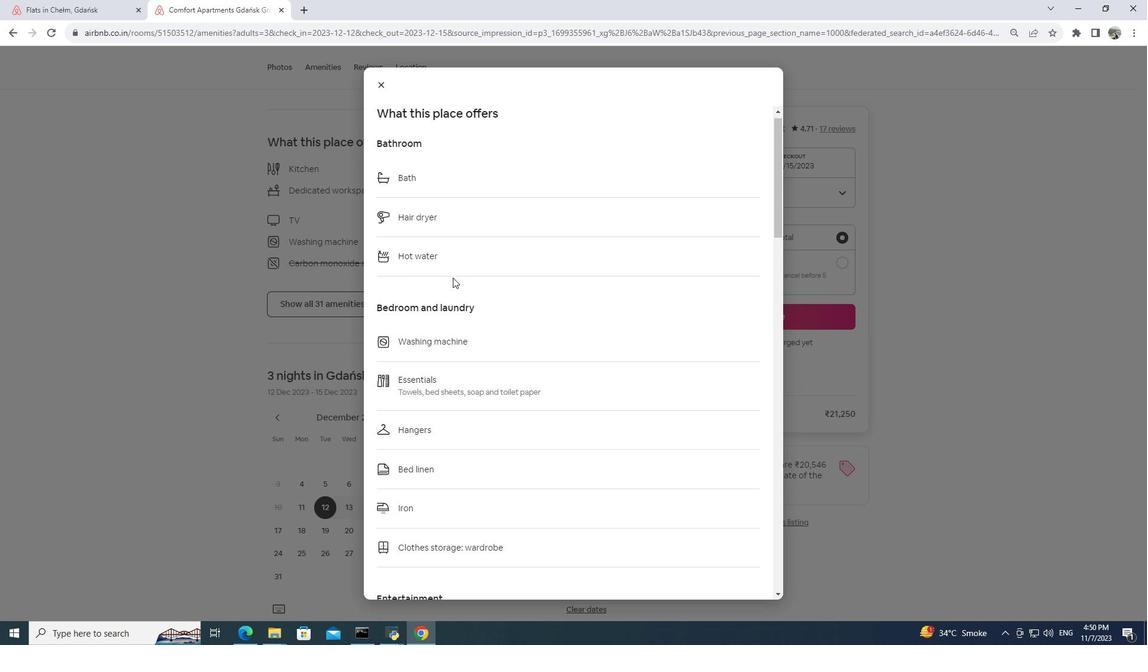 
Action: Mouse scrolled (452, 277) with delta (0, 0)
Screenshot: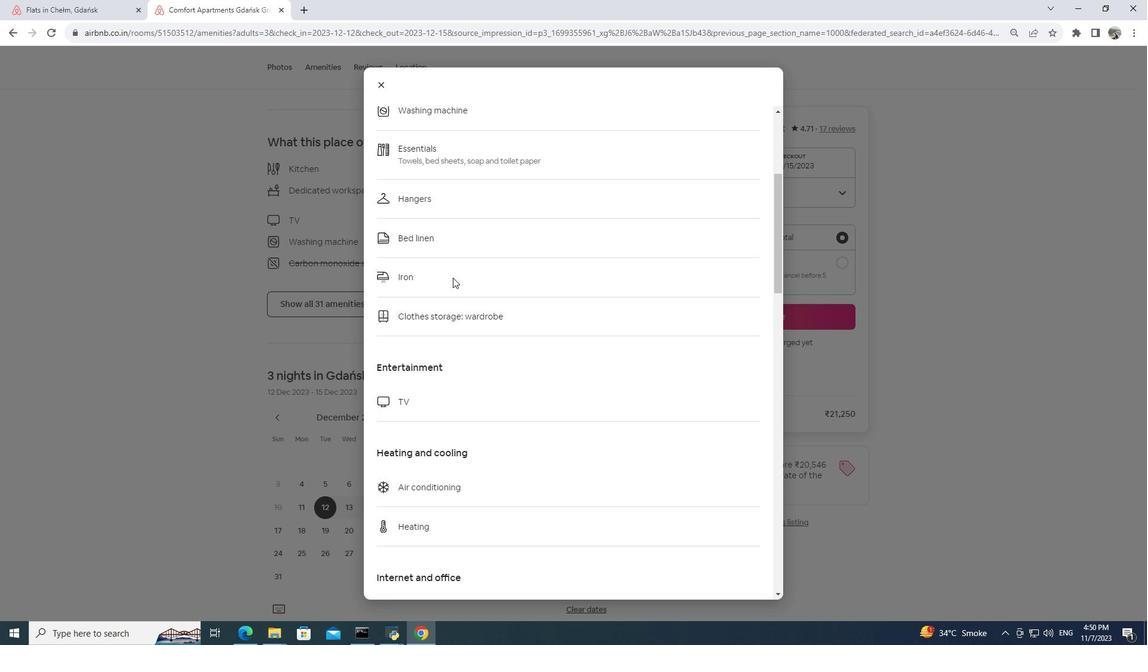 
Action: Mouse scrolled (452, 277) with delta (0, 0)
Screenshot: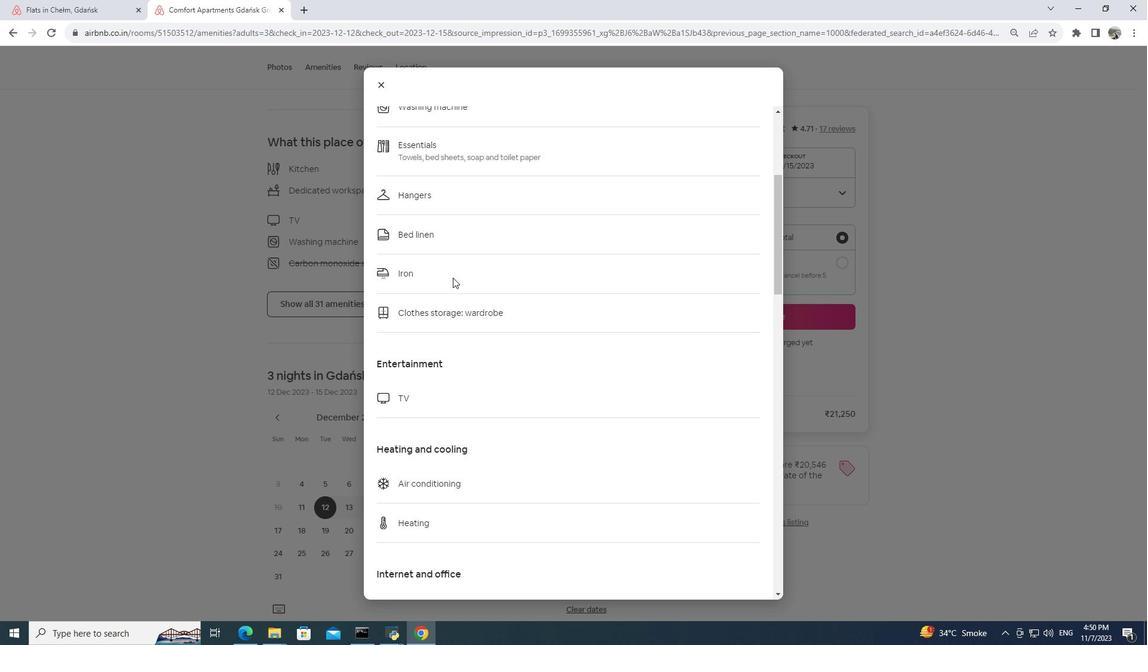 
Action: Mouse scrolled (452, 277) with delta (0, 0)
Screenshot: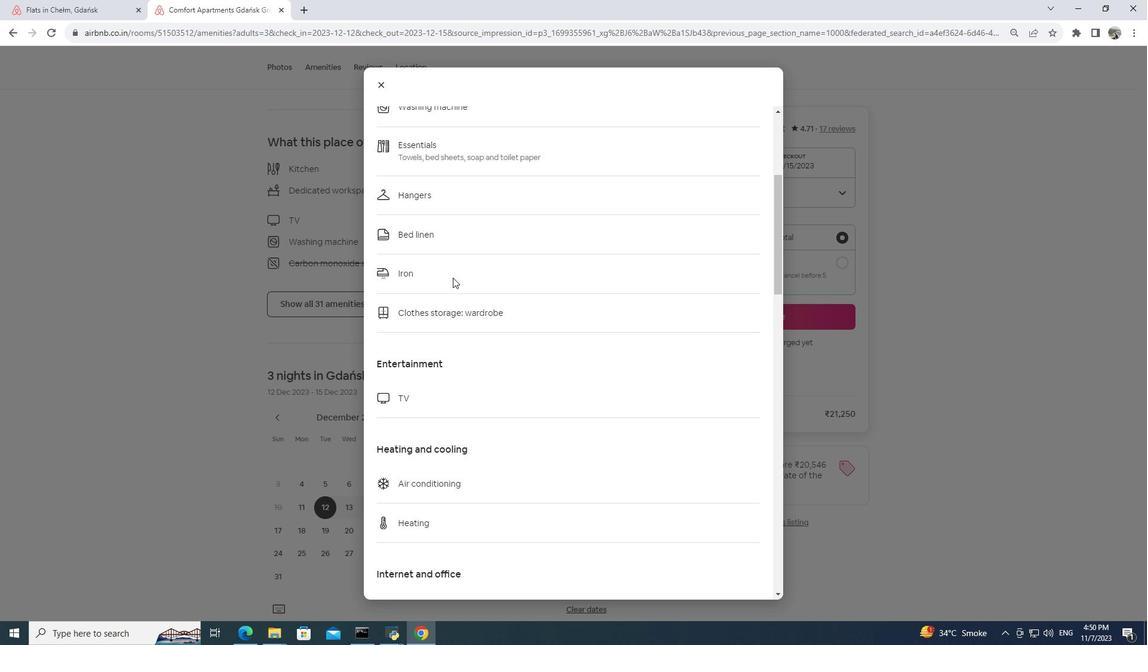 
Action: Mouse scrolled (452, 277) with delta (0, 0)
Screenshot: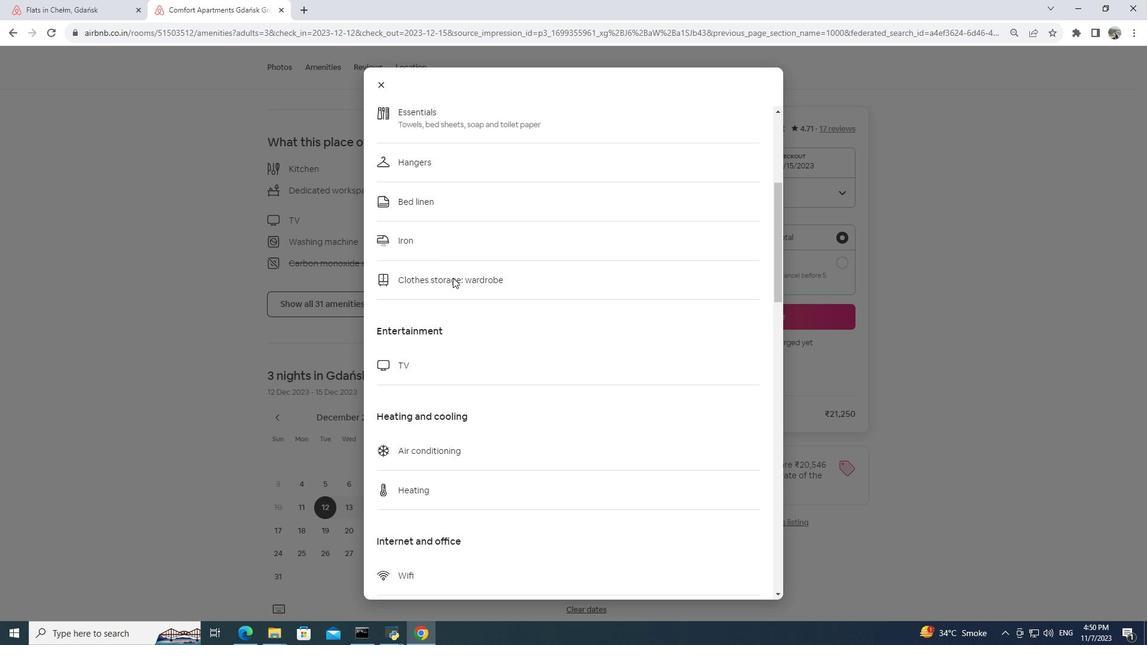 
Action: Mouse scrolled (452, 277) with delta (0, 0)
Screenshot: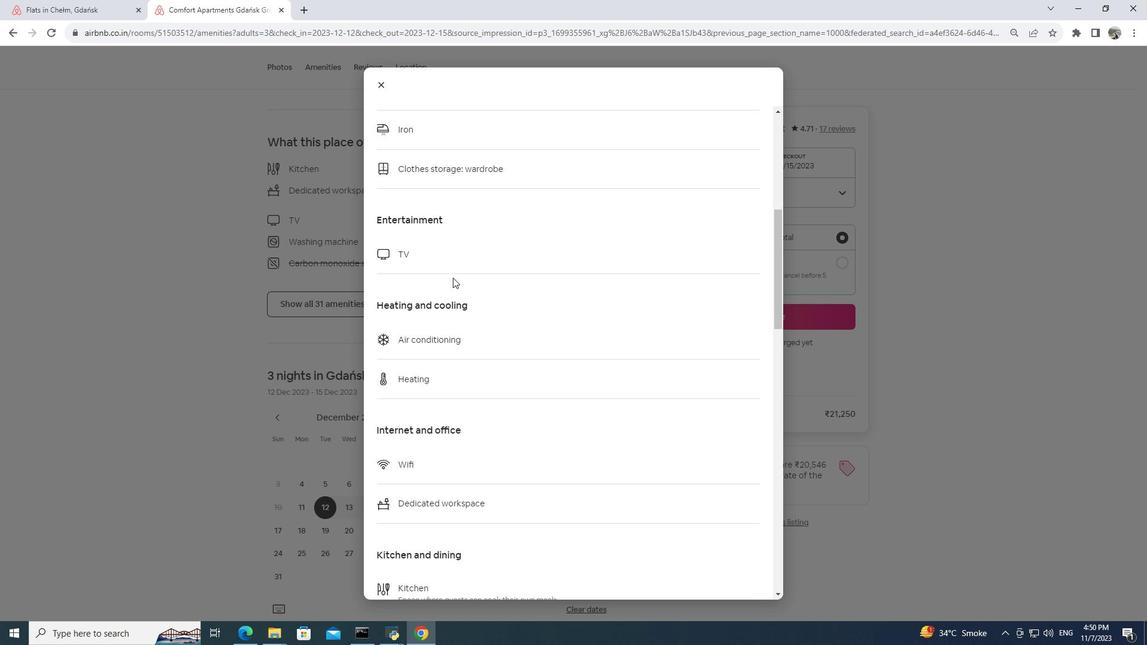 
Action: Mouse moved to (450, 269)
Screenshot: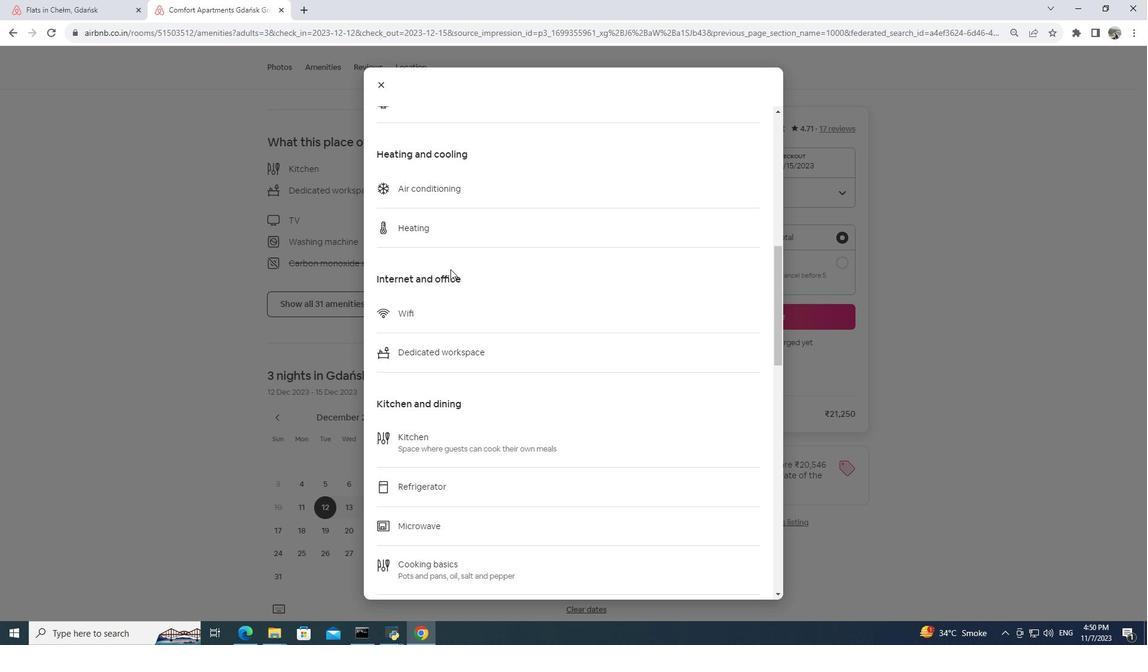 
Action: Mouse scrolled (450, 268) with delta (0, 0)
Screenshot: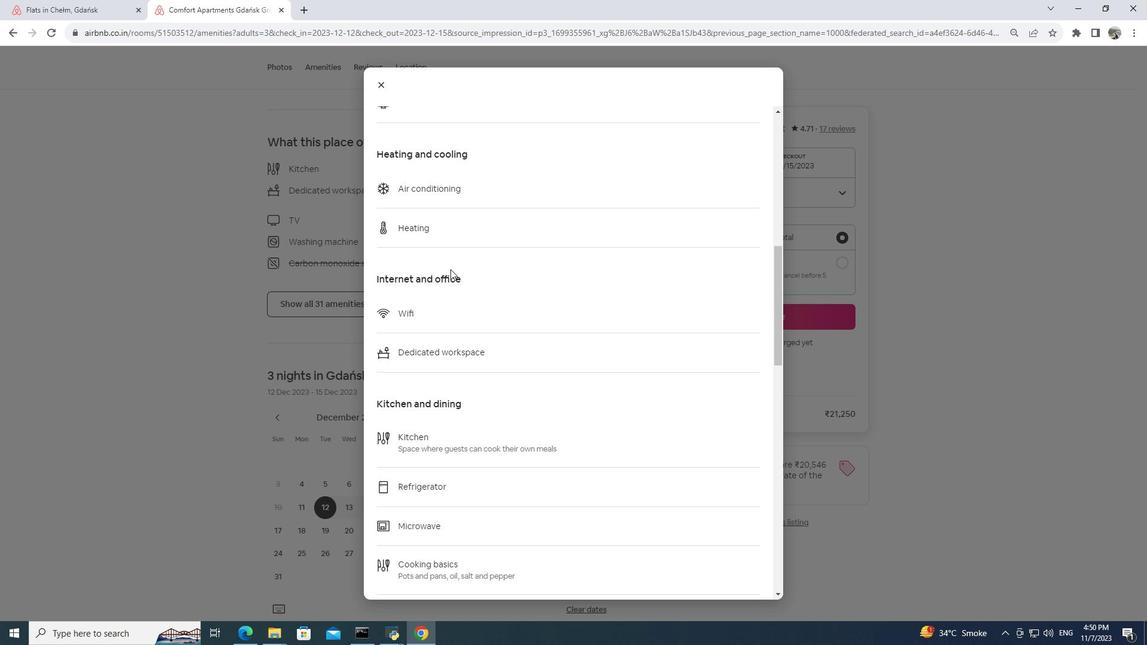 
Action: Mouse scrolled (450, 268) with delta (0, 0)
Screenshot: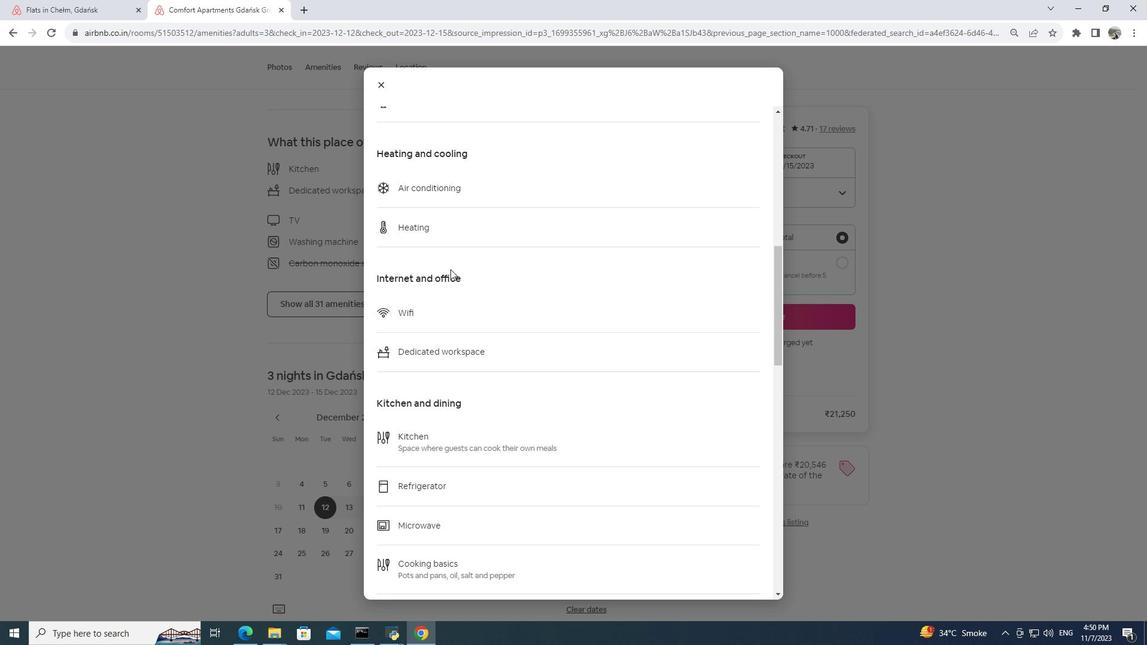 
Action: Mouse scrolled (450, 268) with delta (0, 0)
Screenshot: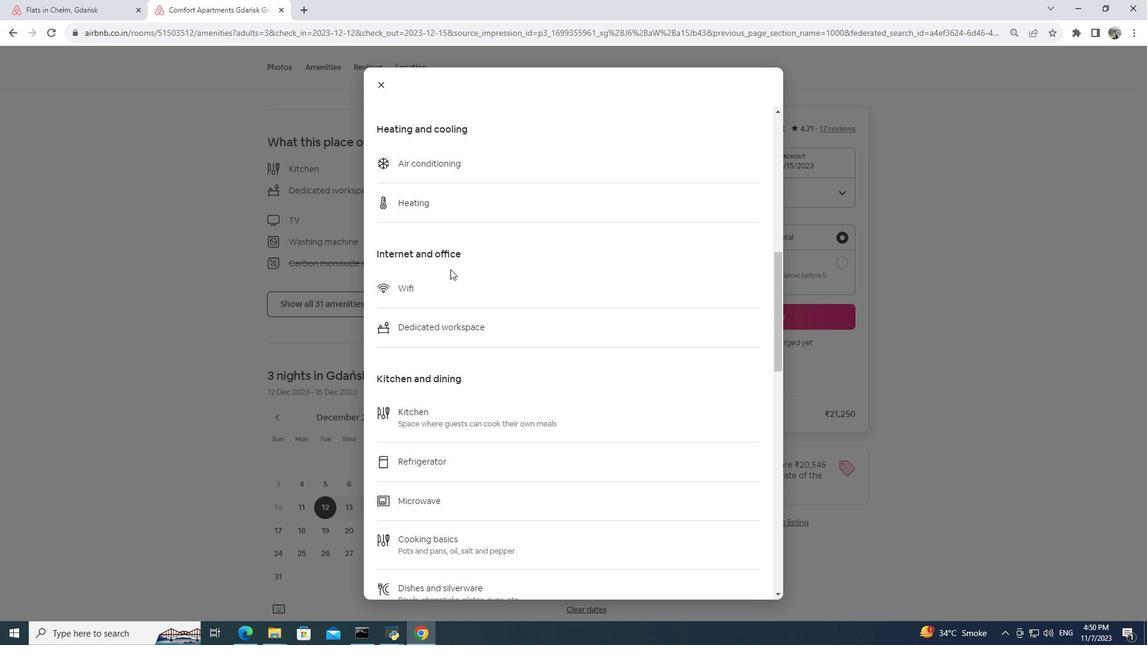 
Action: Mouse scrolled (450, 268) with delta (0, 0)
Screenshot: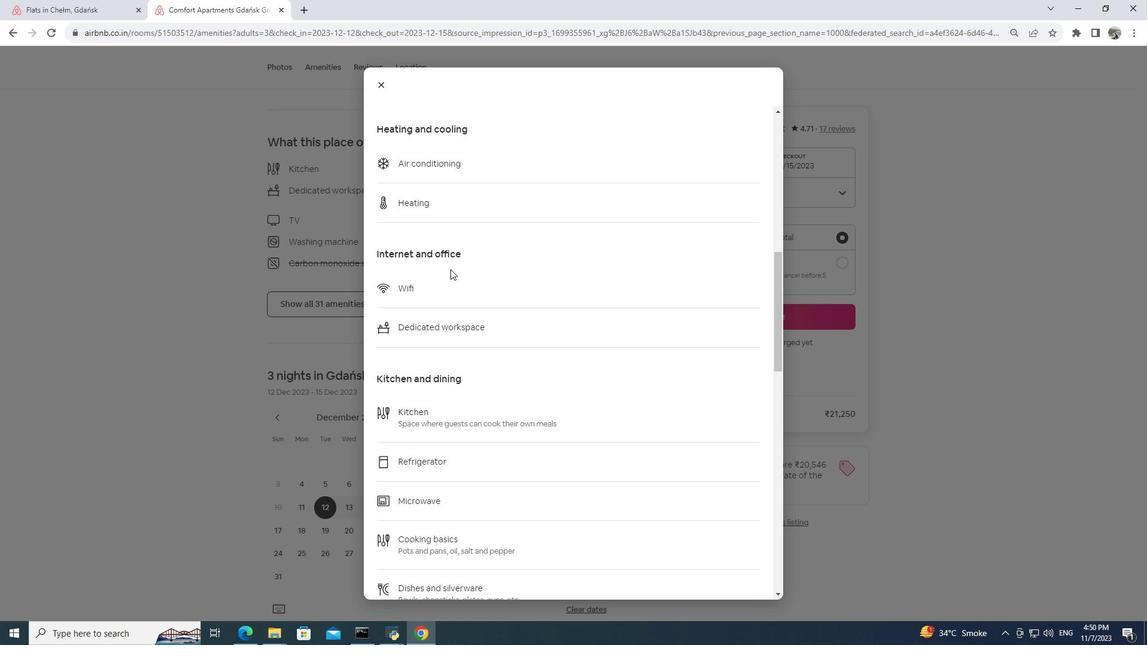 
Action: Mouse scrolled (450, 268) with delta (0, 0)
Screenshot: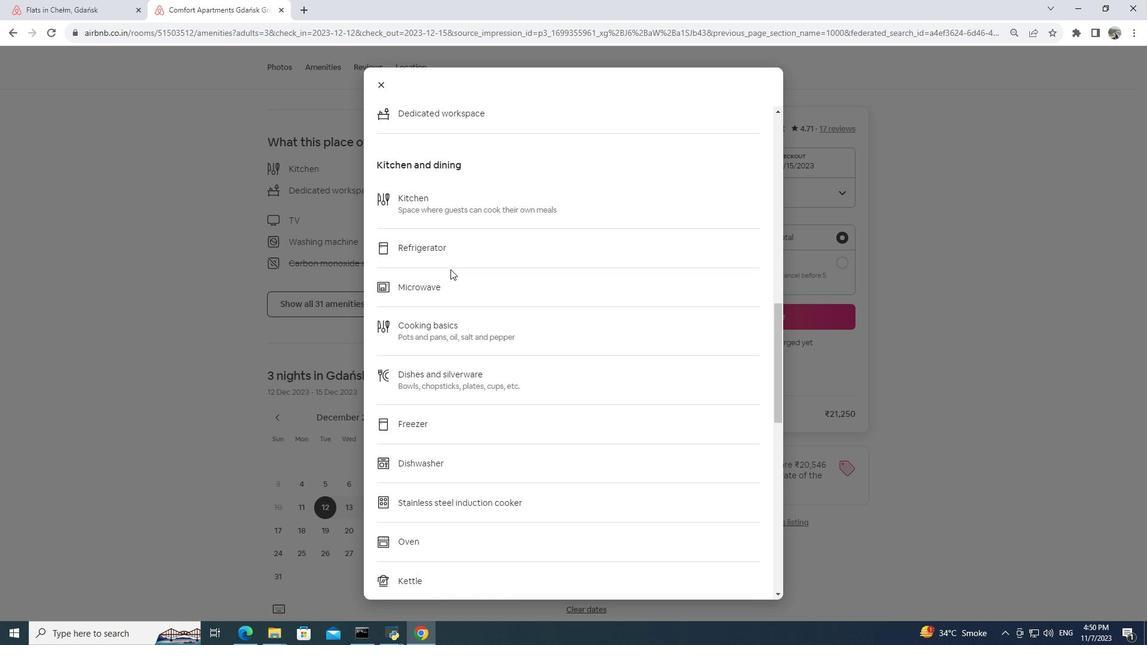 
Action: Mouse scrolled (450, 268) with delta (0, 0)
Screenshot: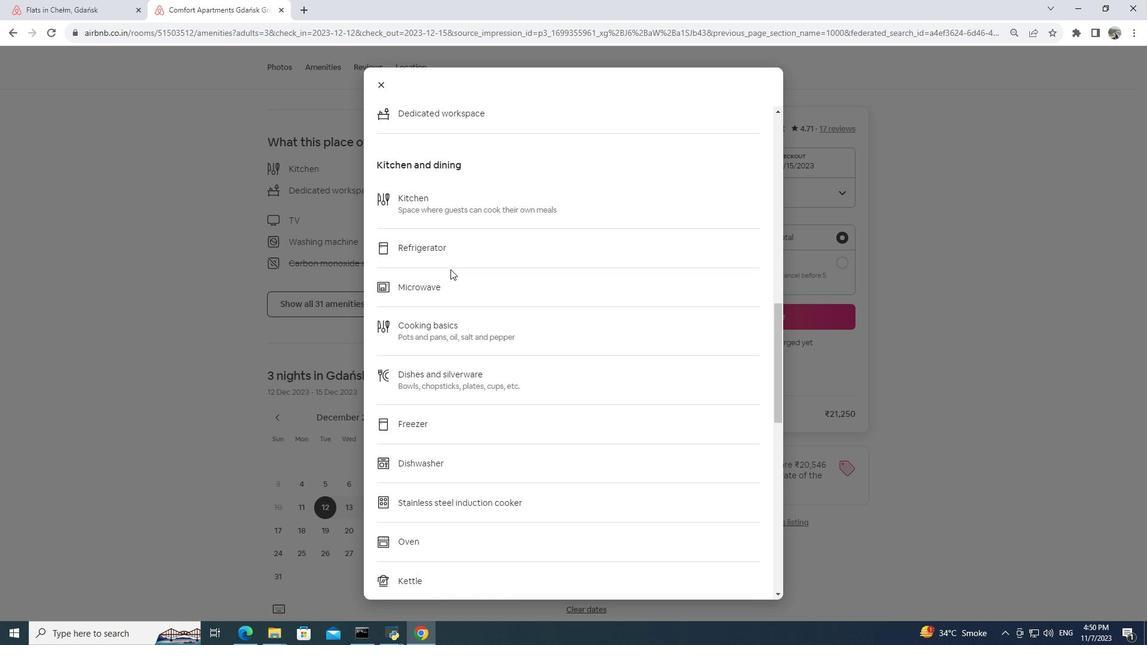 
Action: Mouse scrolled (450, 268) with delta (0, 0)
Screenshot: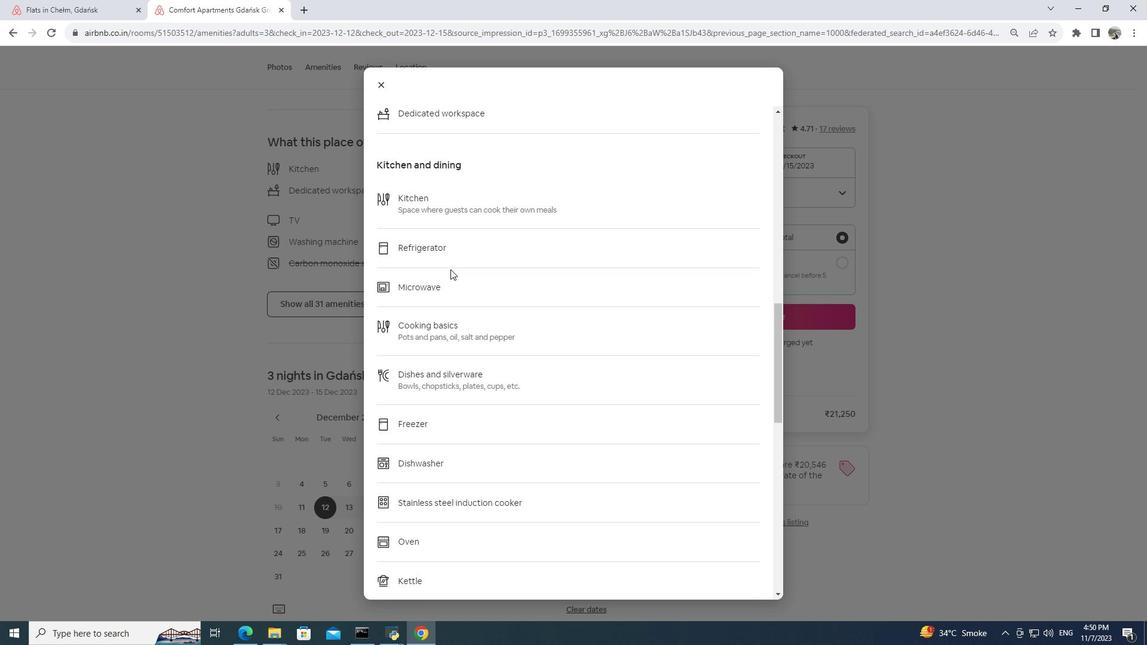 
Action: Mouse scrolled (450, 268) with delta (0, 0)
Screenshot: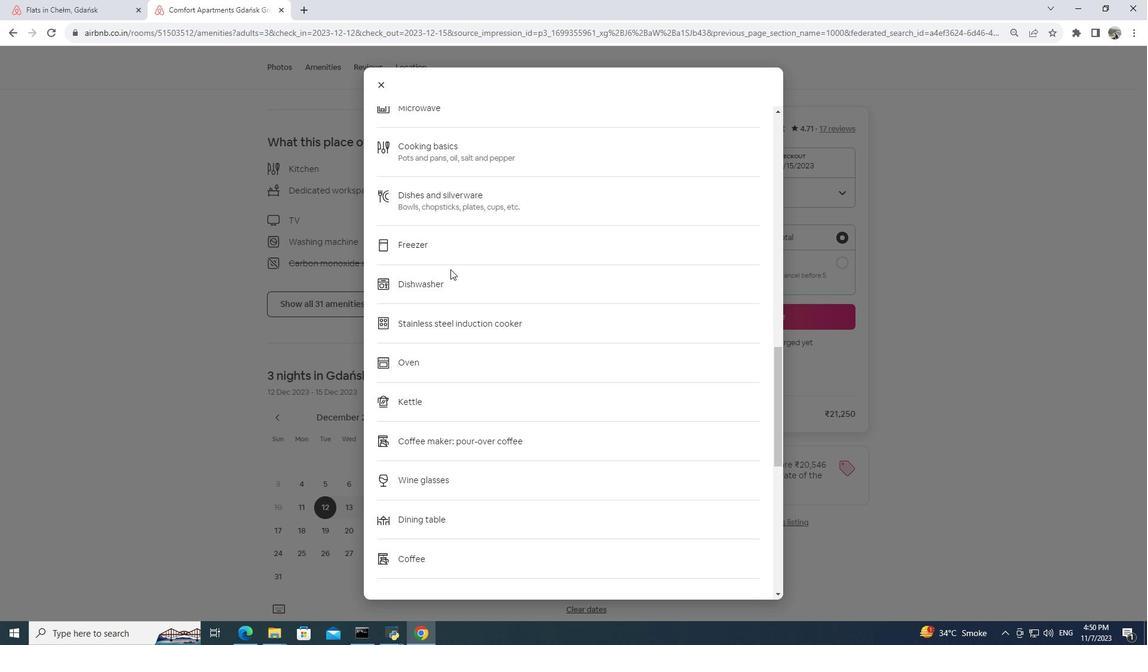 
Action: Mouse scrolled (450, 268) with delta (0, 0)
Screenshot: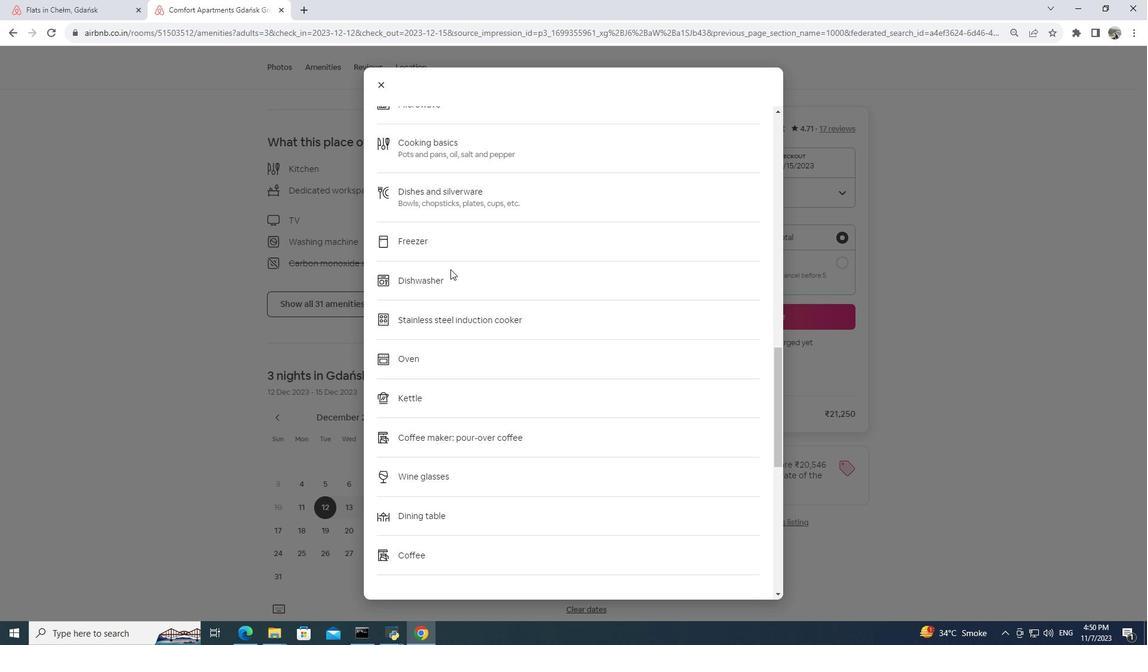 
Action: Mouse scrolled (450, 268) with delta (0, 0)
Screenshot: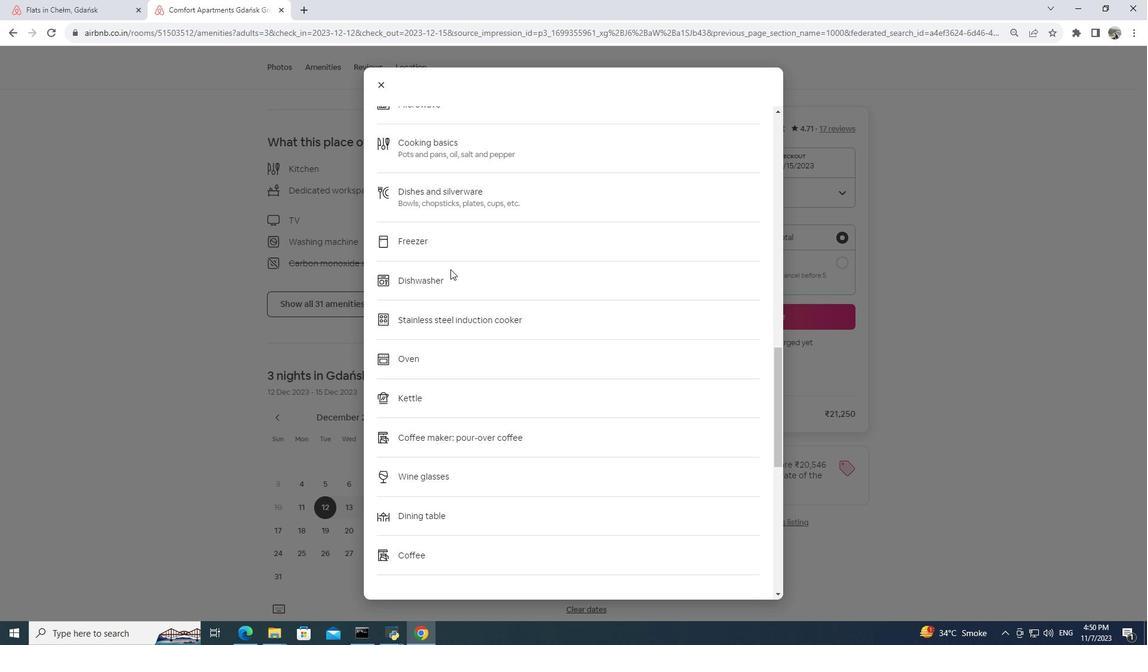 
Action: Mouse scrolled (450, 268) with delta (0, 0)
Screenshot: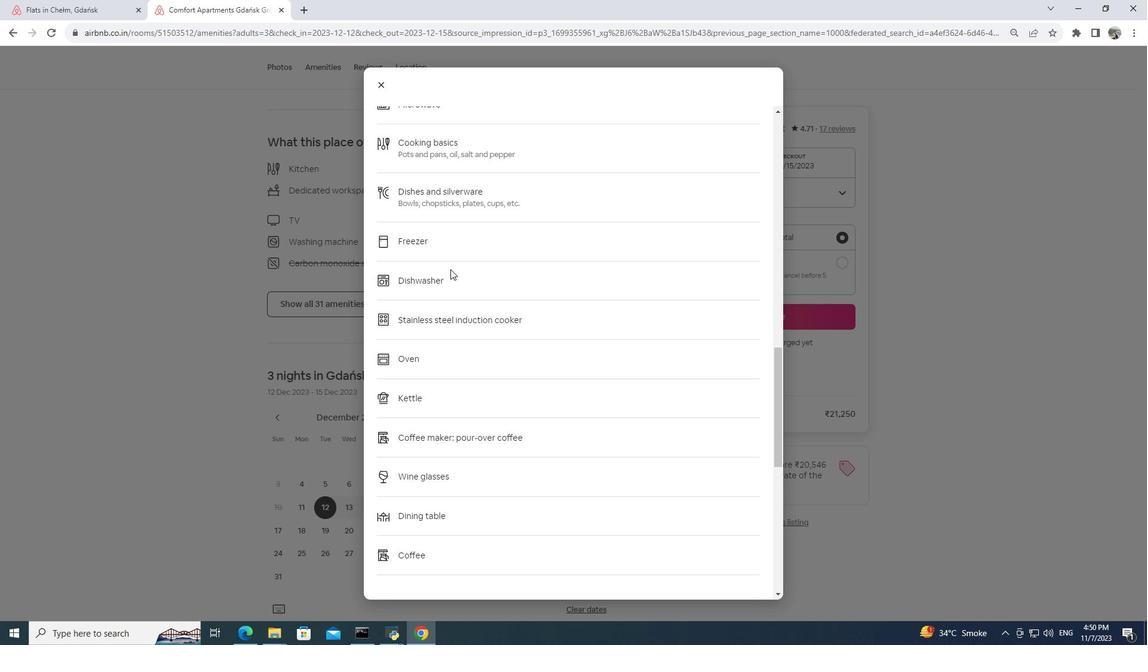 
Action: Mouse scrolled (450, 268) with delta (0, 0)
Screenshot: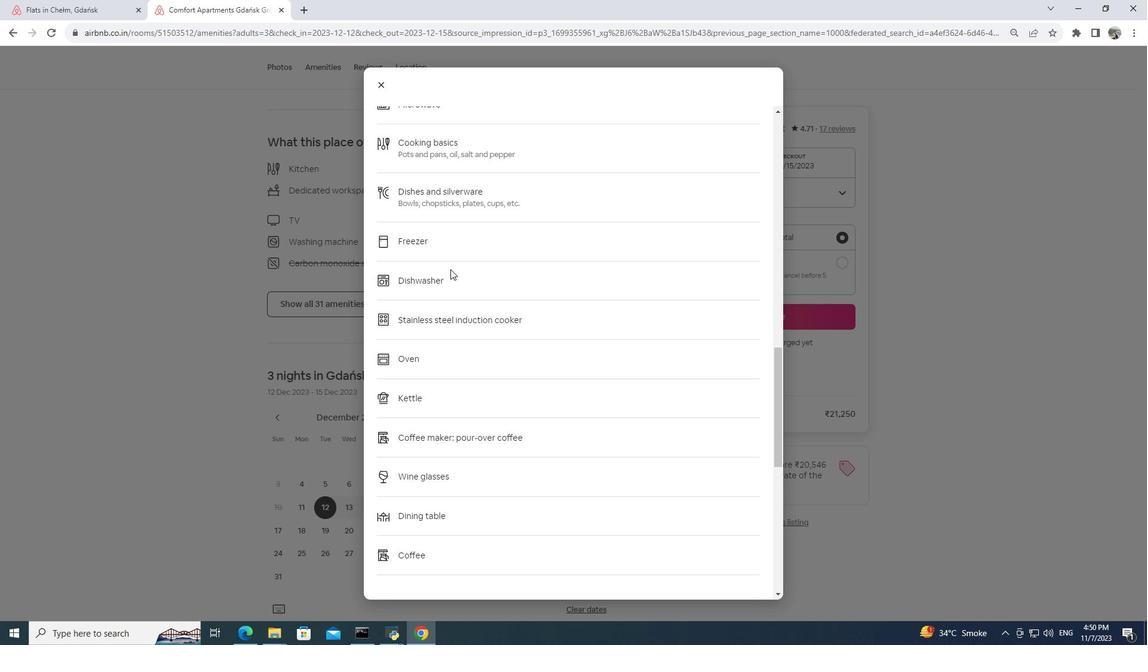 
Action: Mouse scrolled (450, 268) with delta (0, 0)
Screenshot: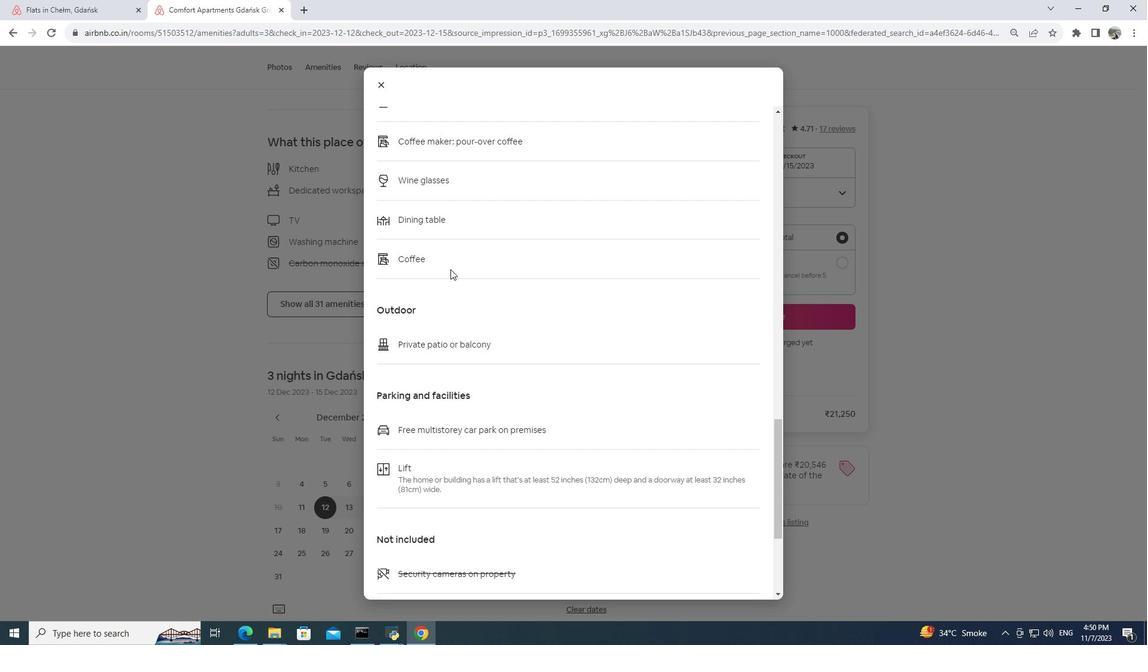 
Action: Mouse scrolled (450, 268) with delta (0, 0)
Screenshot: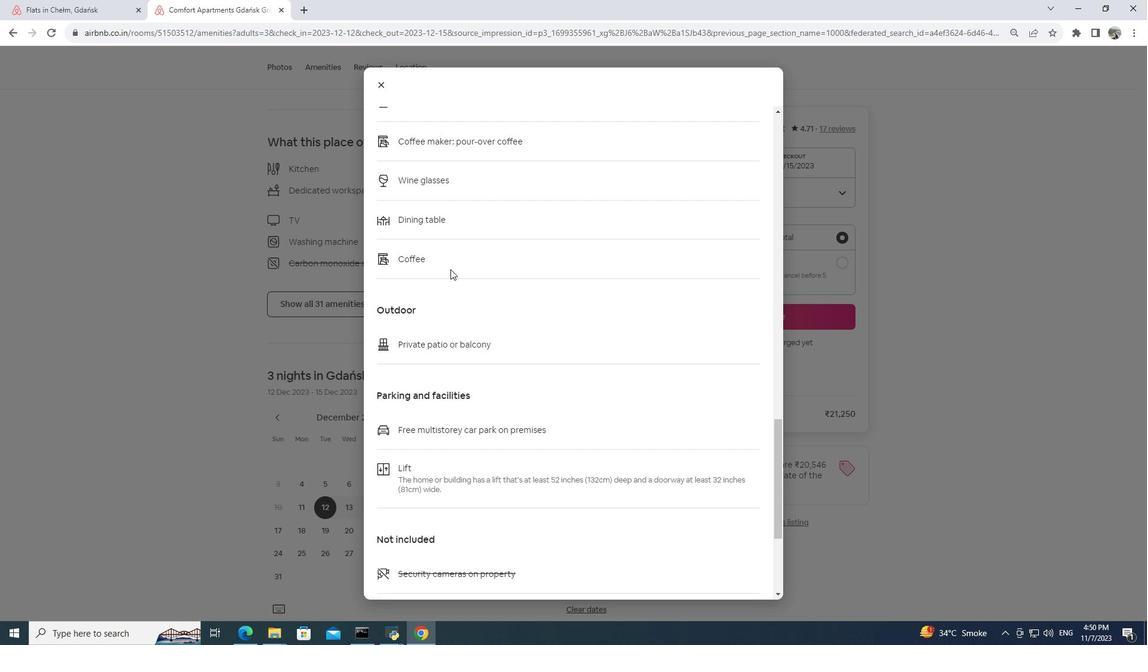 
Action: Mouse scrolled (450, 268) with delta (0, 0)
Screenshot: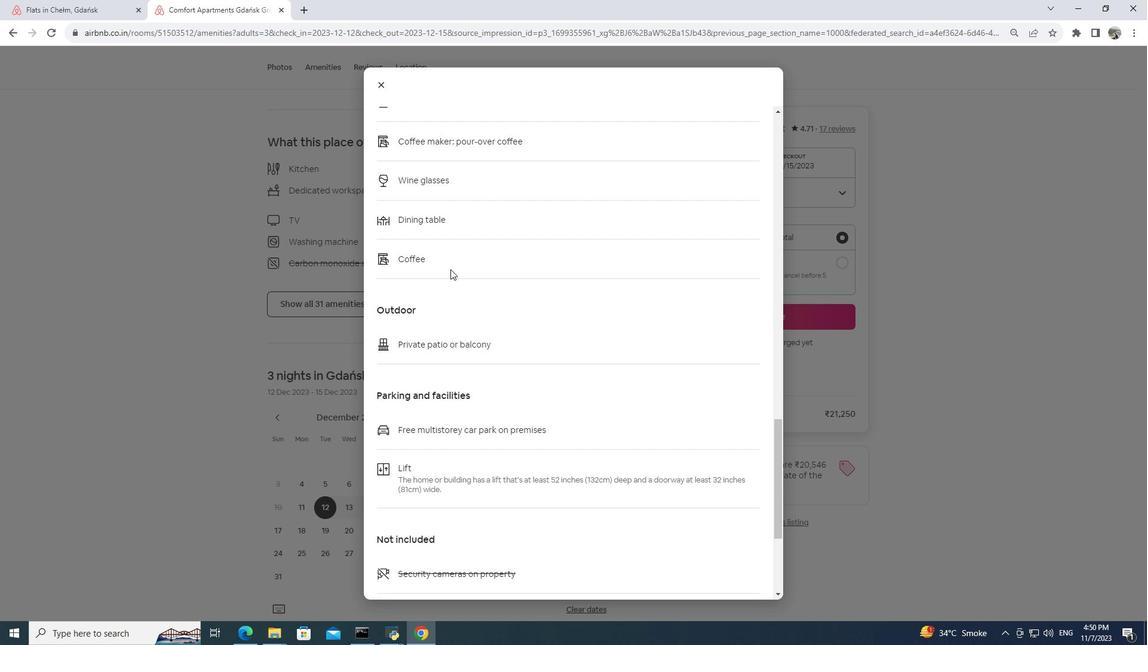 
Action: Mouse scrolled (450, 268) with delta (0, 0)
Screenshot: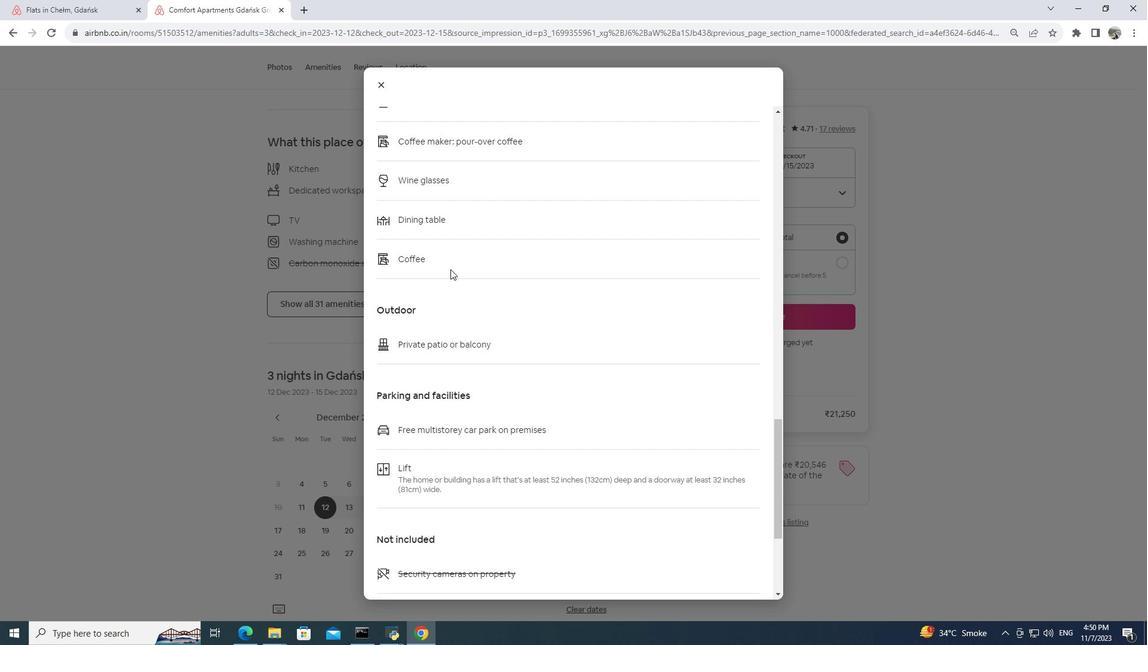 
Action: Mouse scrolled (450, 268) with delta (0, 0)
Screenshot: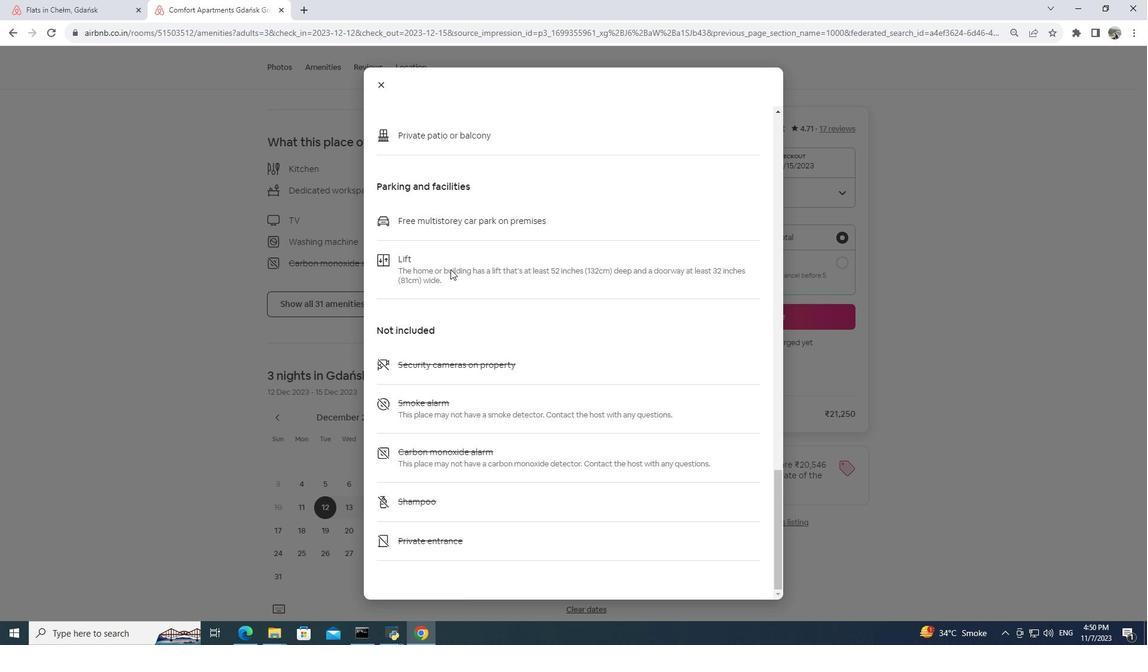 
Action: Mouse scrolled (450, 268) with delta (0, 0)
Screenshot: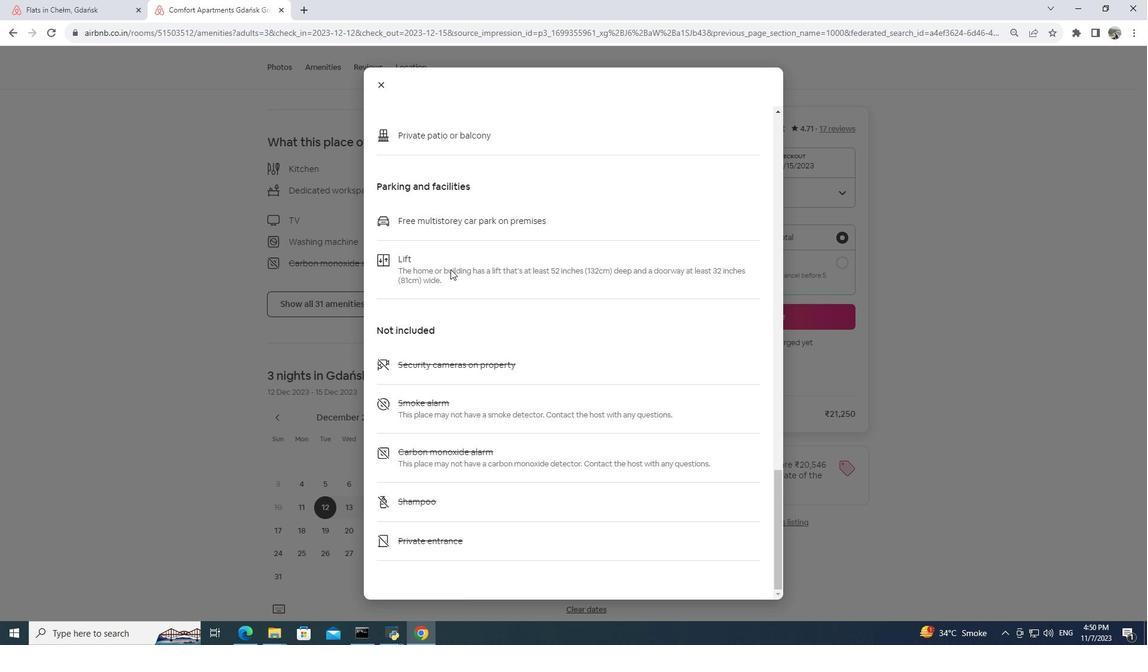 
Action: Mouse scrolled (450, 268) with delta (0, 0)
Screenshot: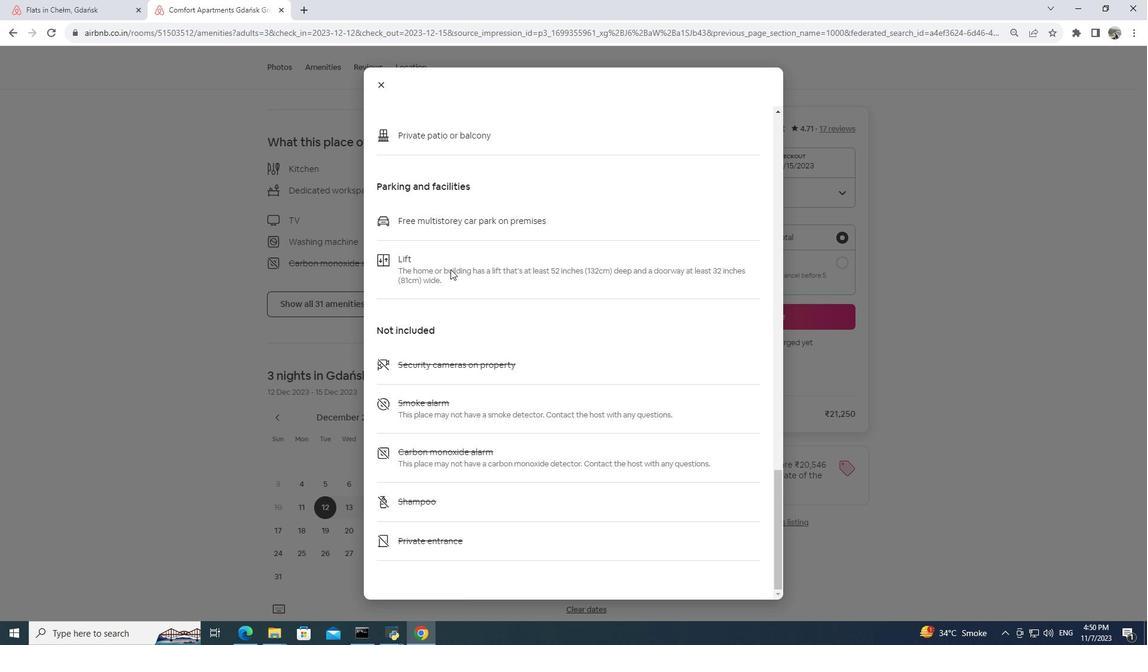 
Action: Mouse scrolled (450, 268) with delta (0, 0)
Screenshot: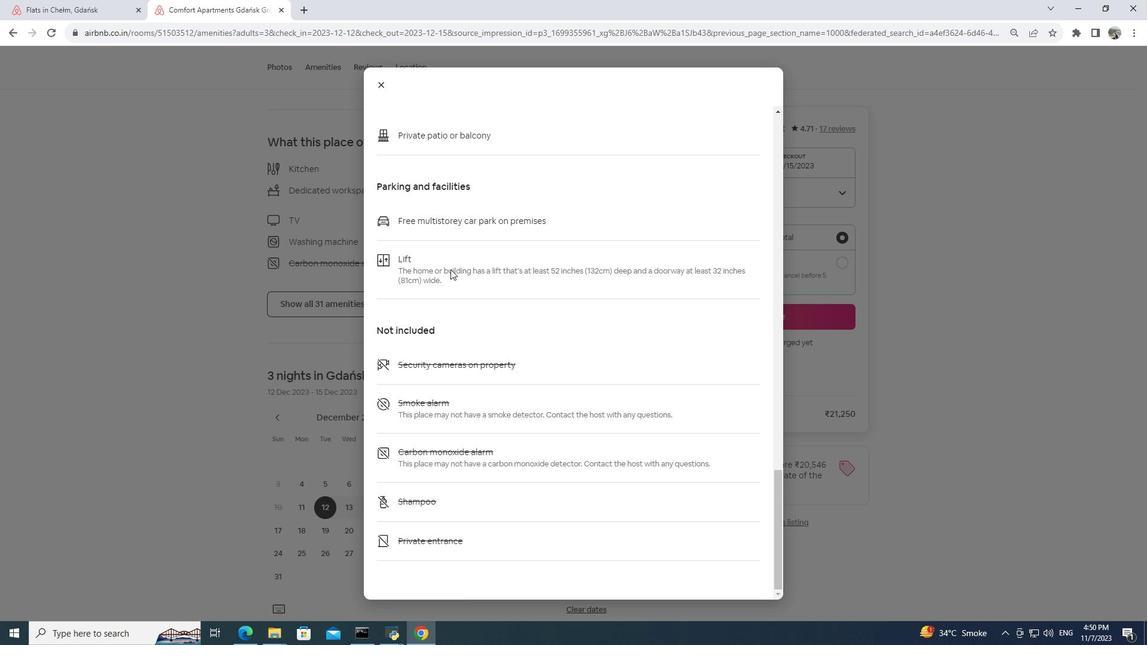 
Action: Mouse moved to (380, 83)
Screenshot: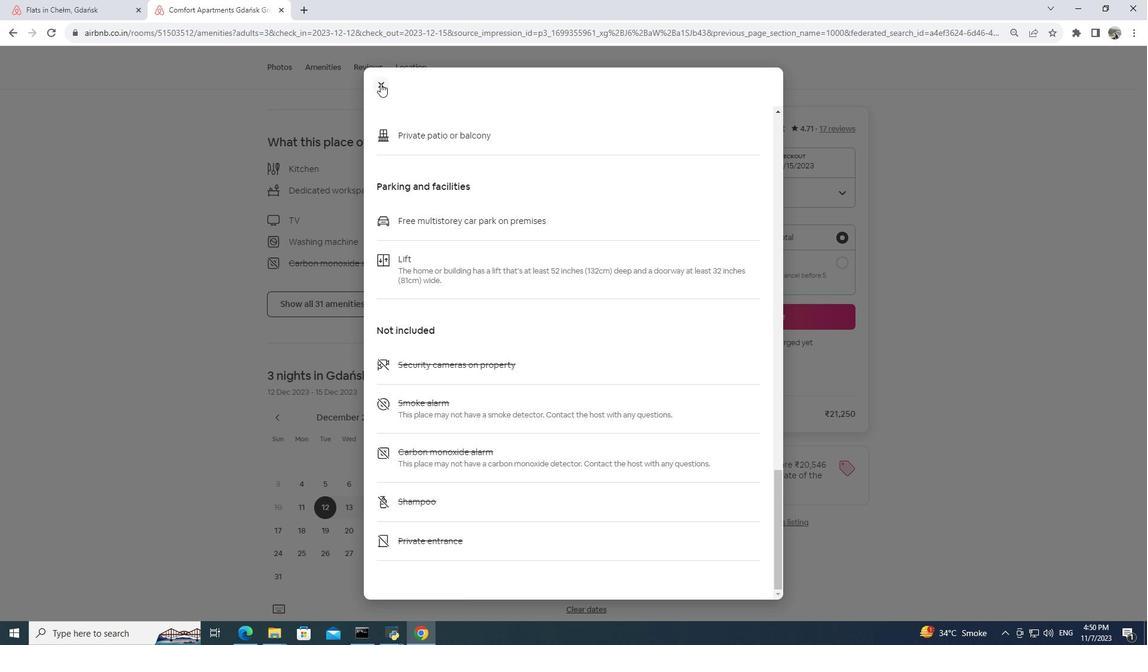 
Action: Mouse pressed left at (380, 83)
Screenshot: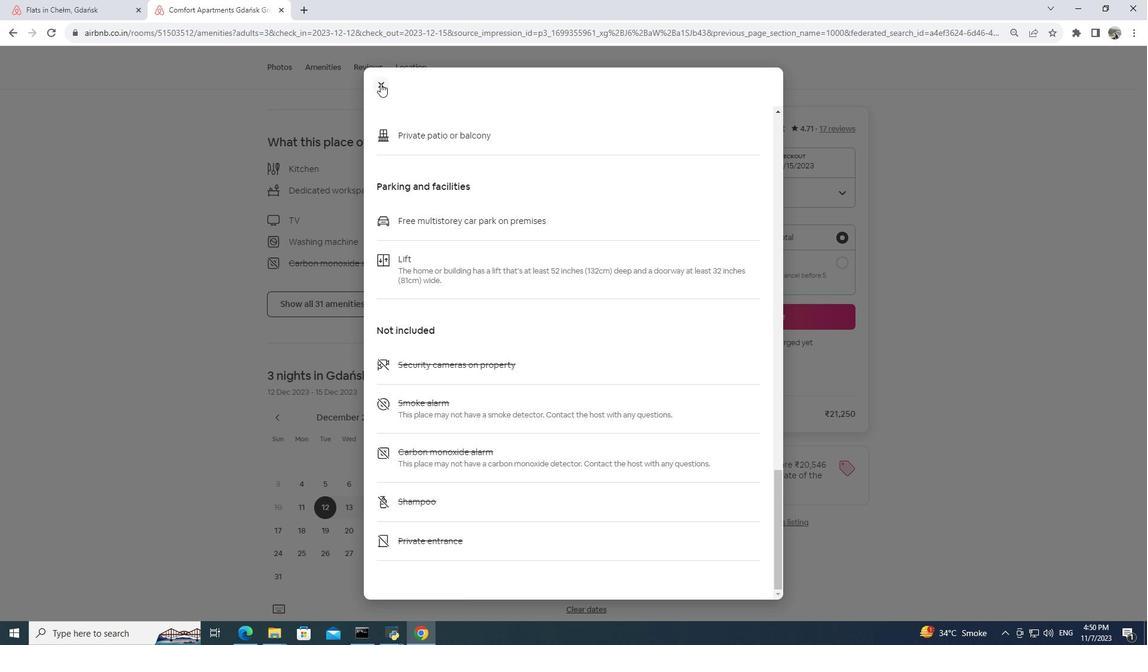 
Action: Mouse moved to (477, 349)
Screenshot: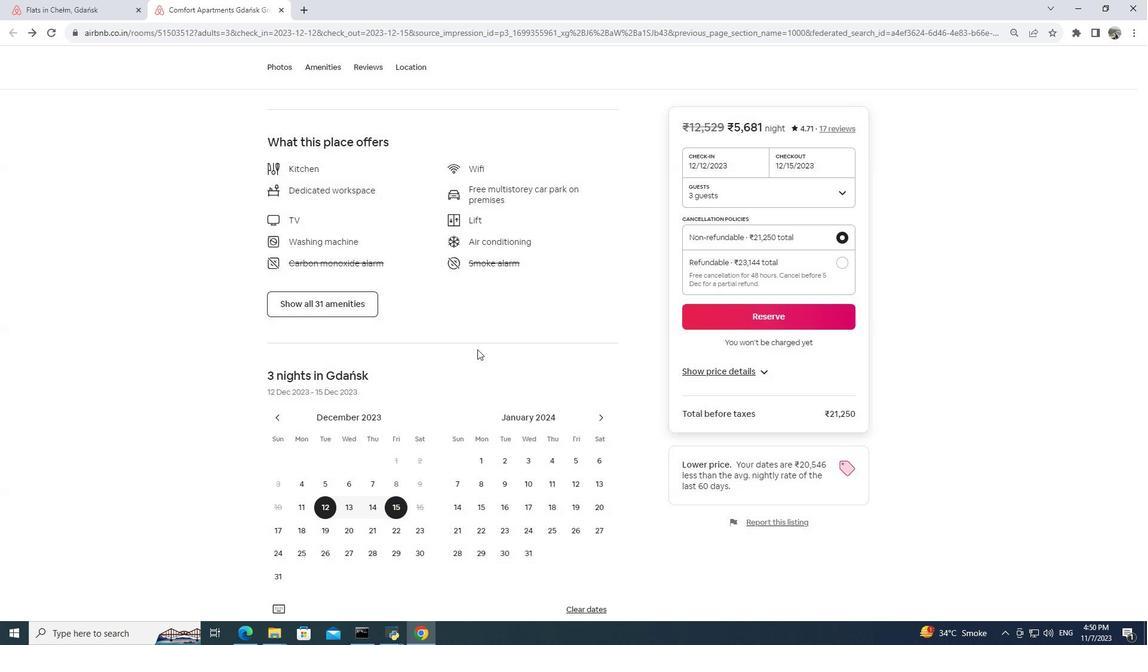 
Action: Mouse scrolled (477, 348) with delta (0, 0)
Screenshot: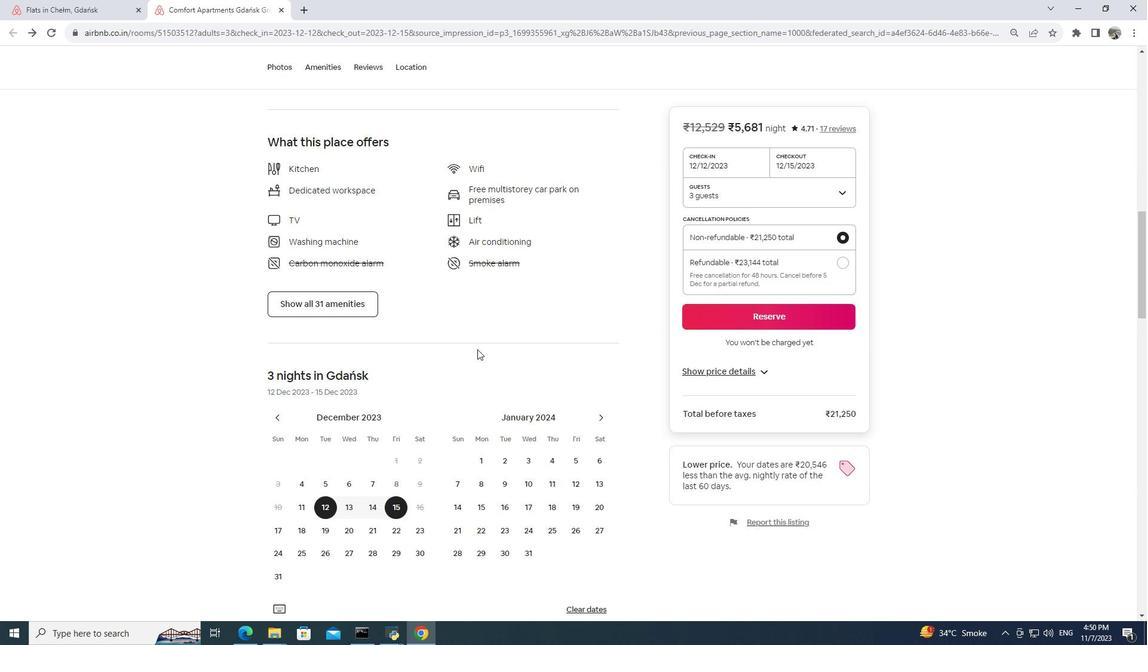 
Action: Mouse scrolled (477, 348) with delta (0, 0)
Screenshot: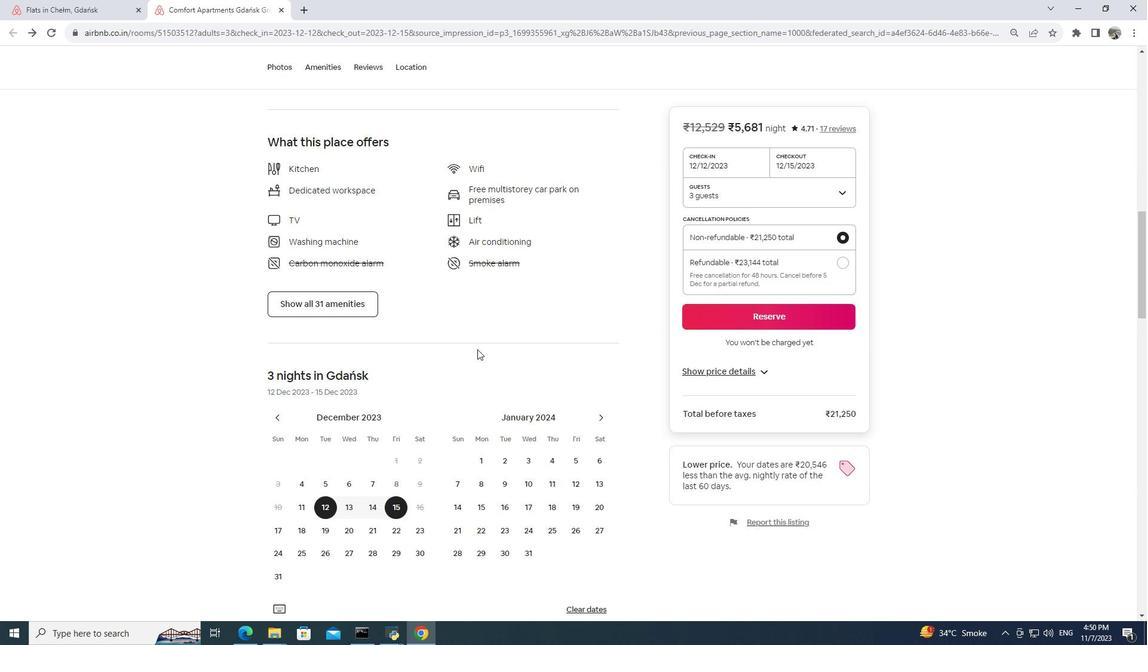 
Action: Mouse scrolled (477, 348) with delta (0, 0)
Screenshot: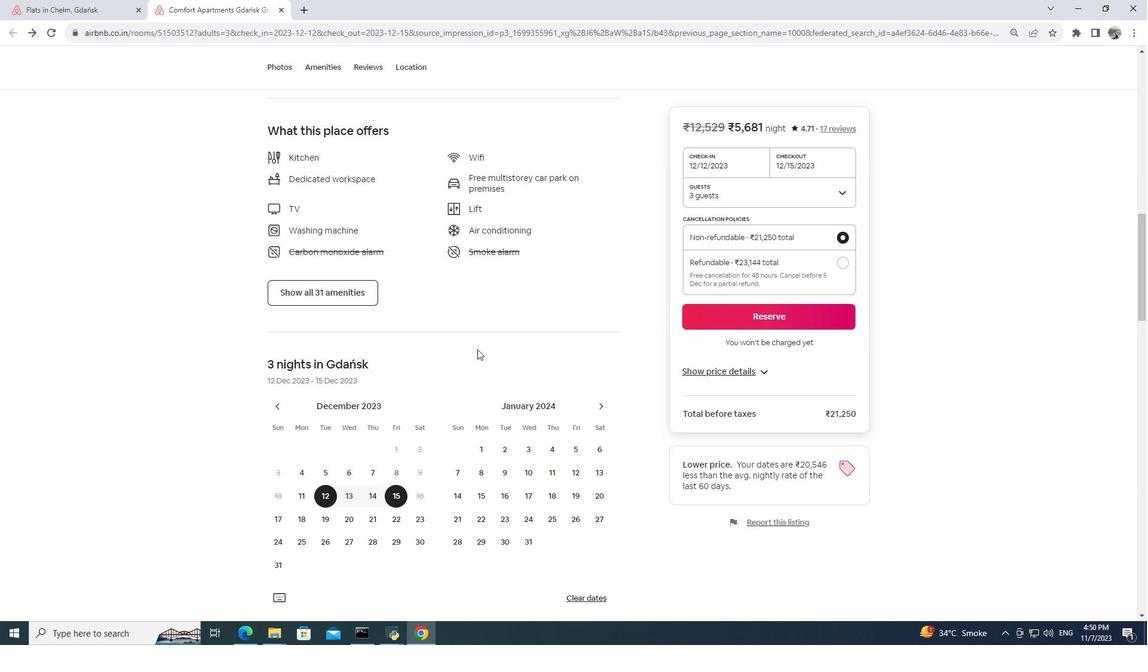 
Action: Mouse scrolled (477, 348) with delta (0, 0)
Screenshot: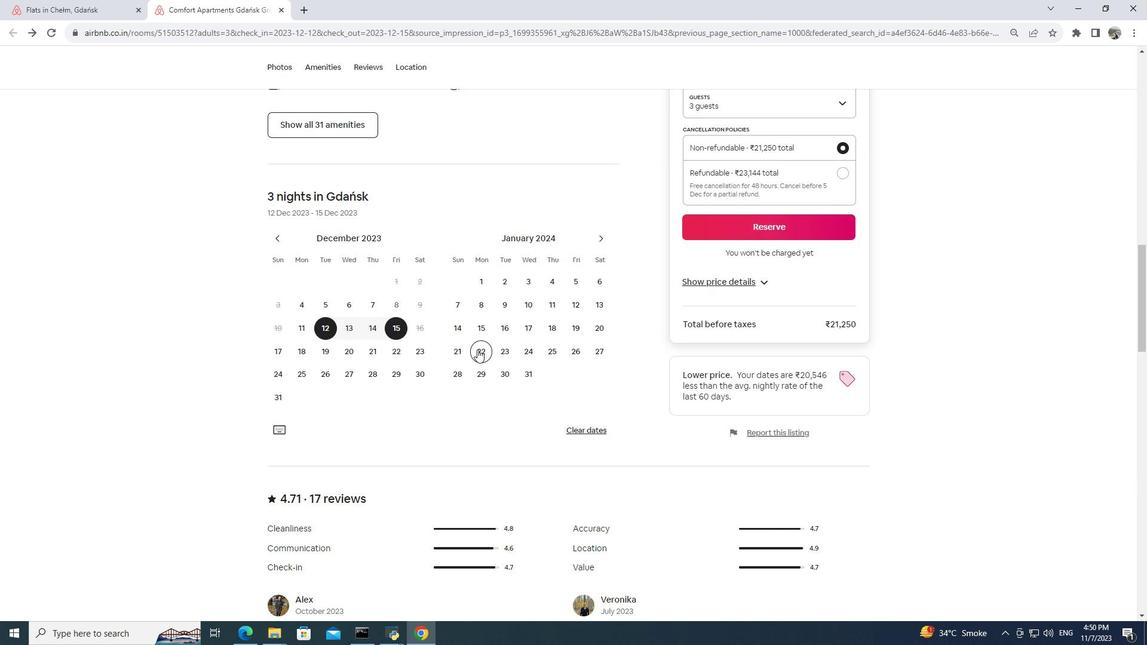 
Action: Mouse scrolled (477, 348) with delta (0, 0)
Screenshot: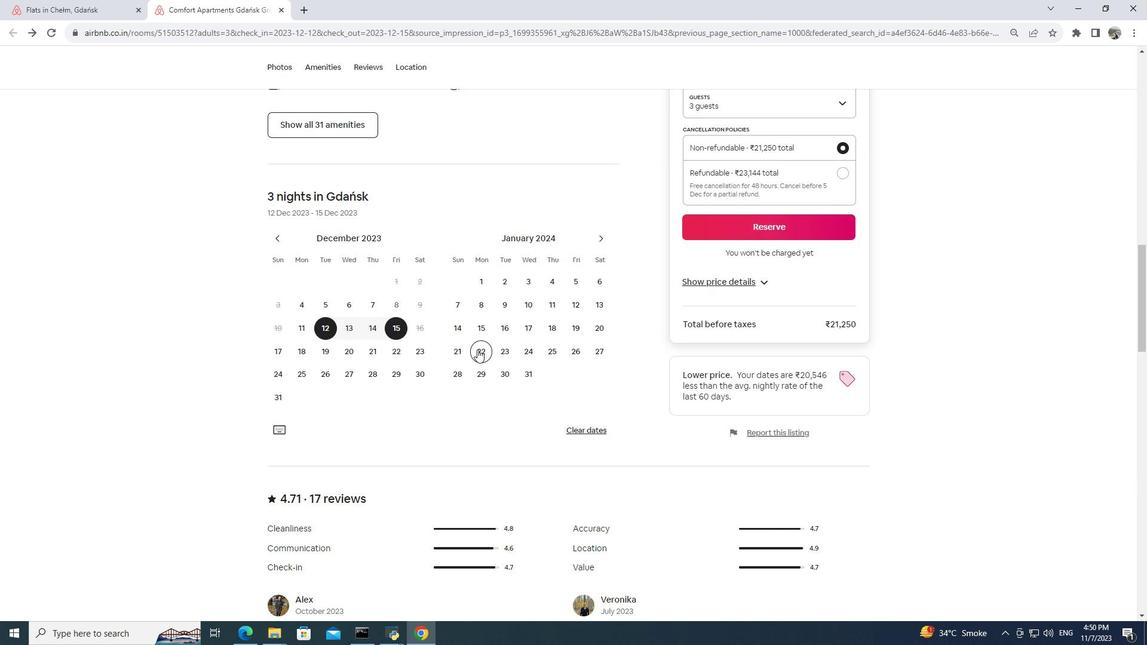 
Action: Mouse scrolled (477, 348) with delta (0, 0)
Screenshot: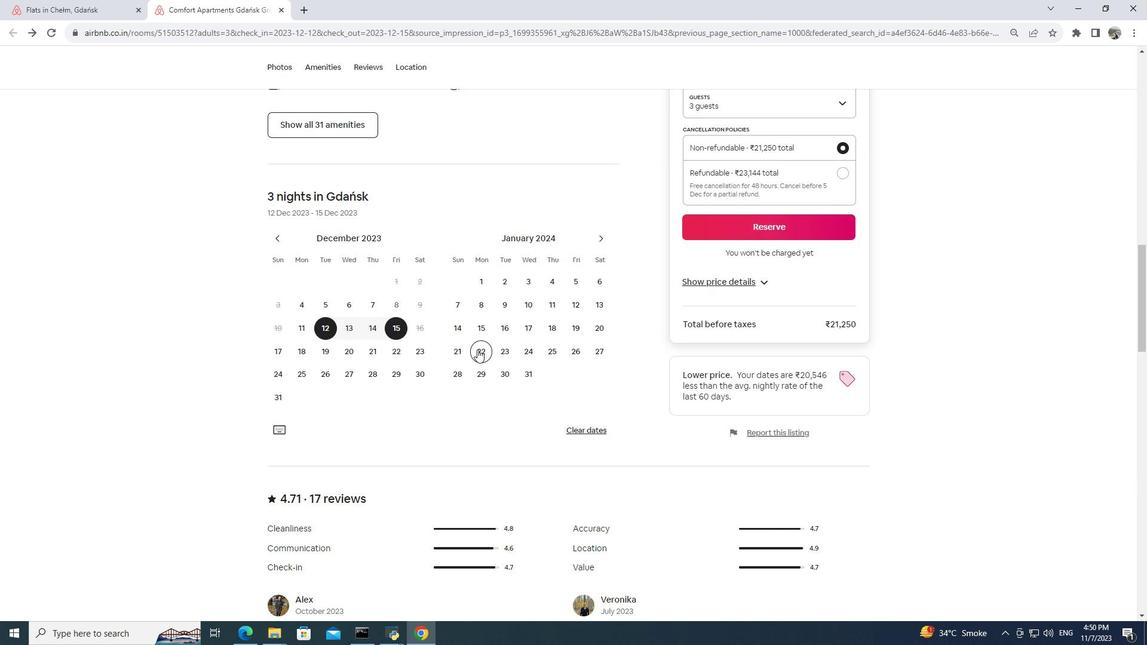 
Action: Mouse scrolled (477, 348) with delta (0, 0)
Screenshot: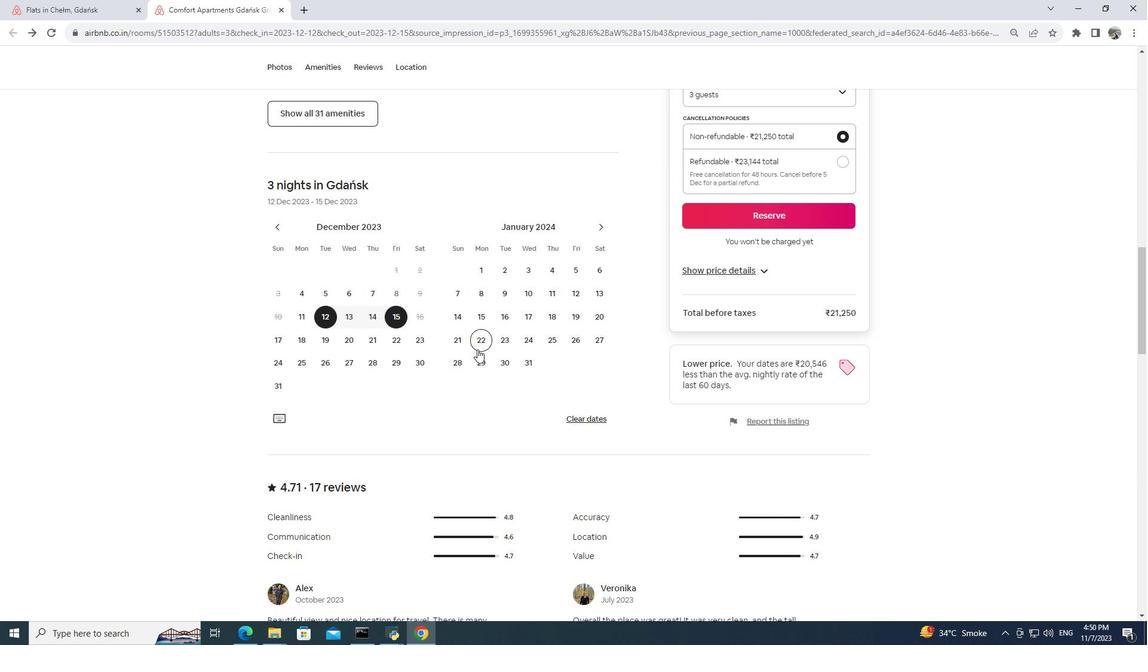 
Action: Mouse scrolled (477, 348) with delta (0, 0)
Screenshot: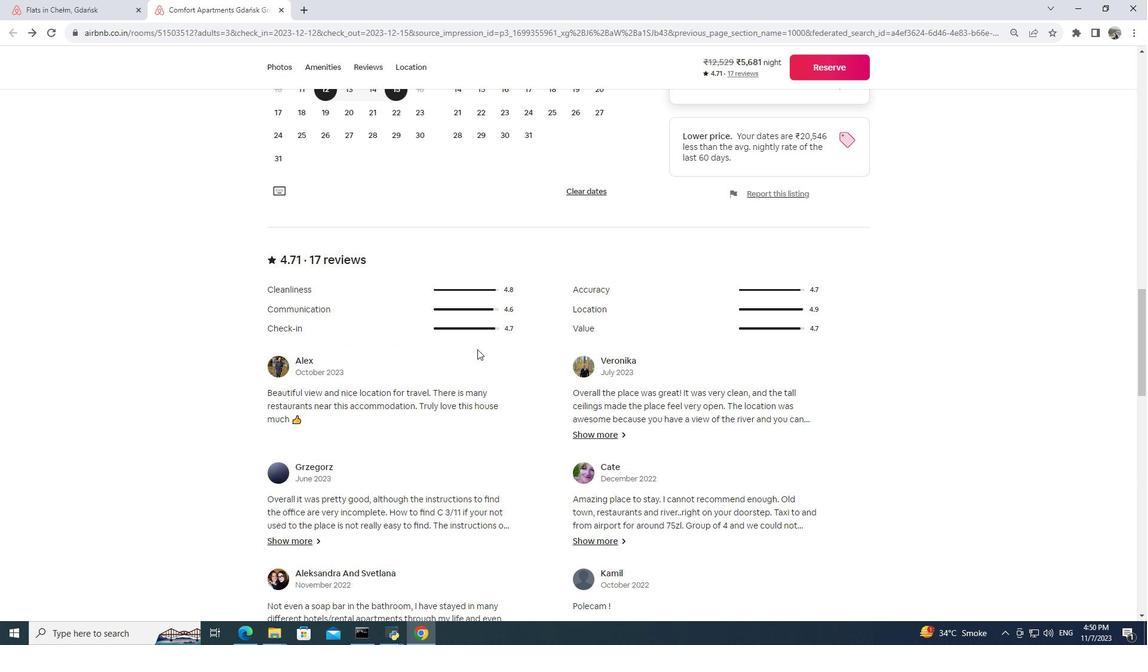 
Action: Mouse scrolled (477, 348) with delta (0, 0)
Screenshot: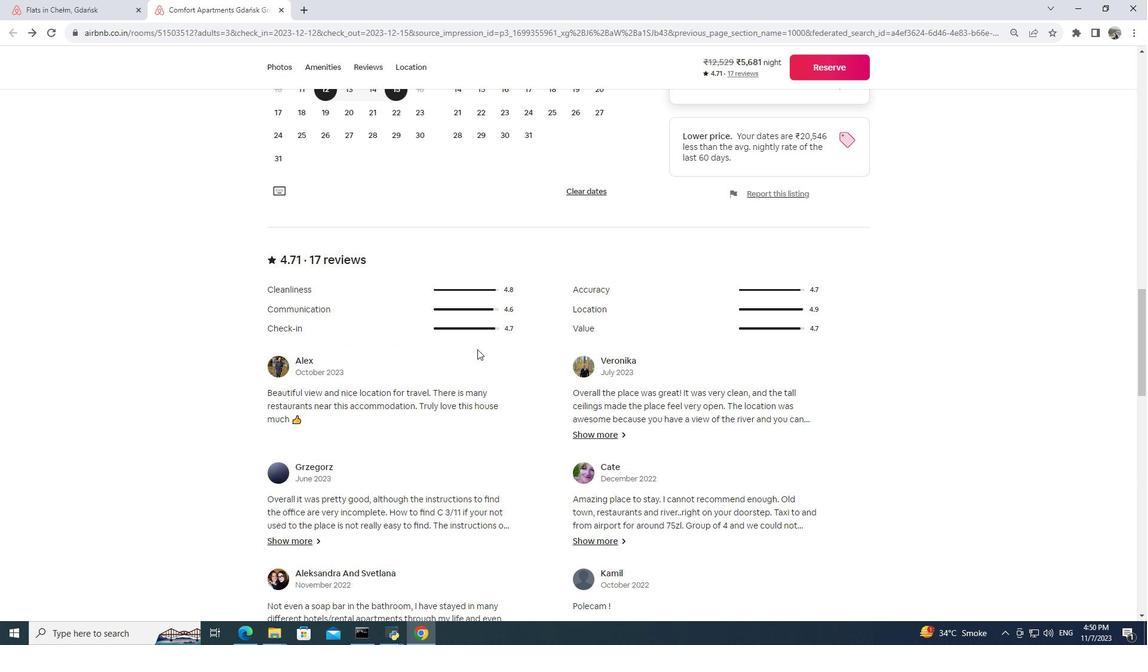 
Action: Mouse scrolled (477, 348) with delta (0, 0)
Screenshot: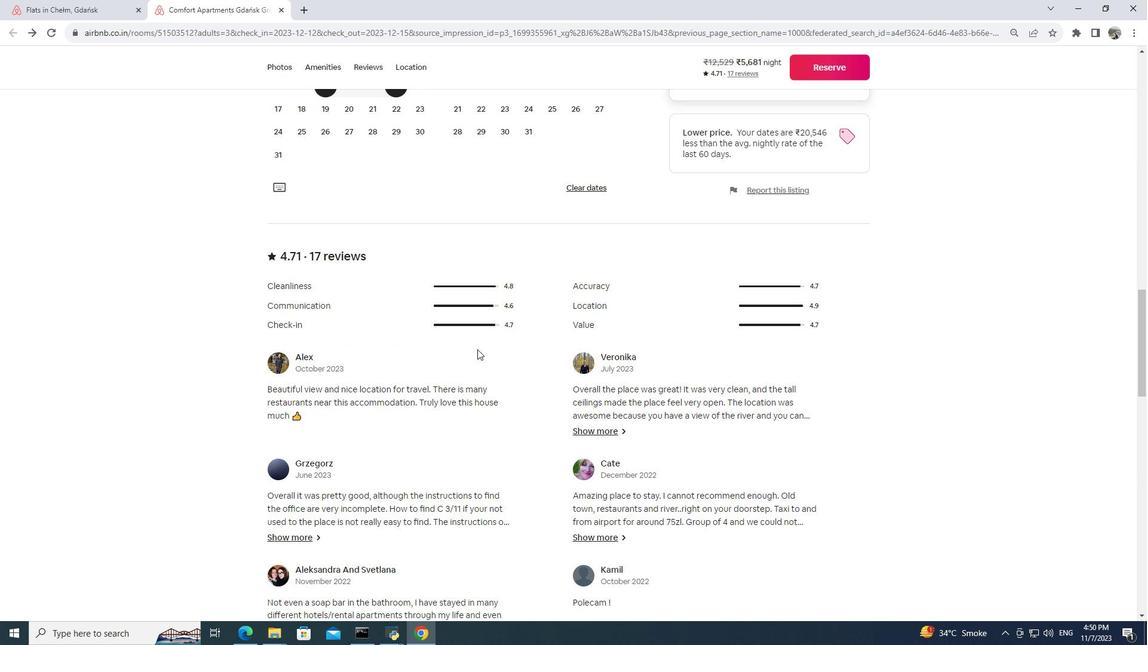 
Action: Mouse scrolled (477, 348) with delta (0, 0)
Screenshot: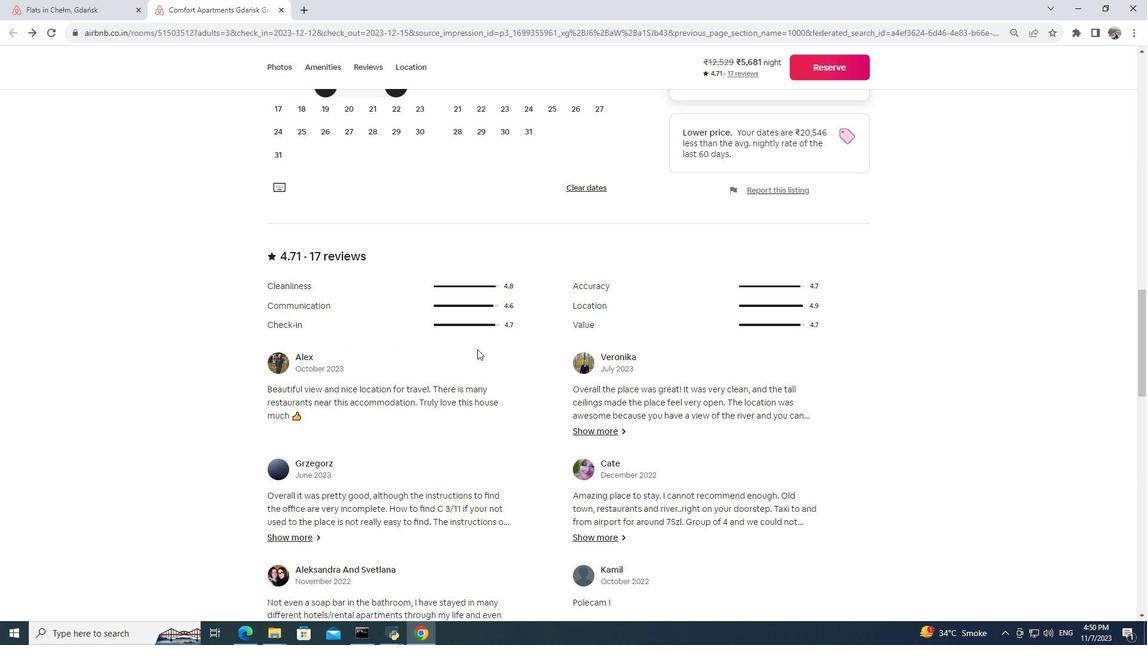 
Action: Mouse moved to (327, 438)
Screenshot: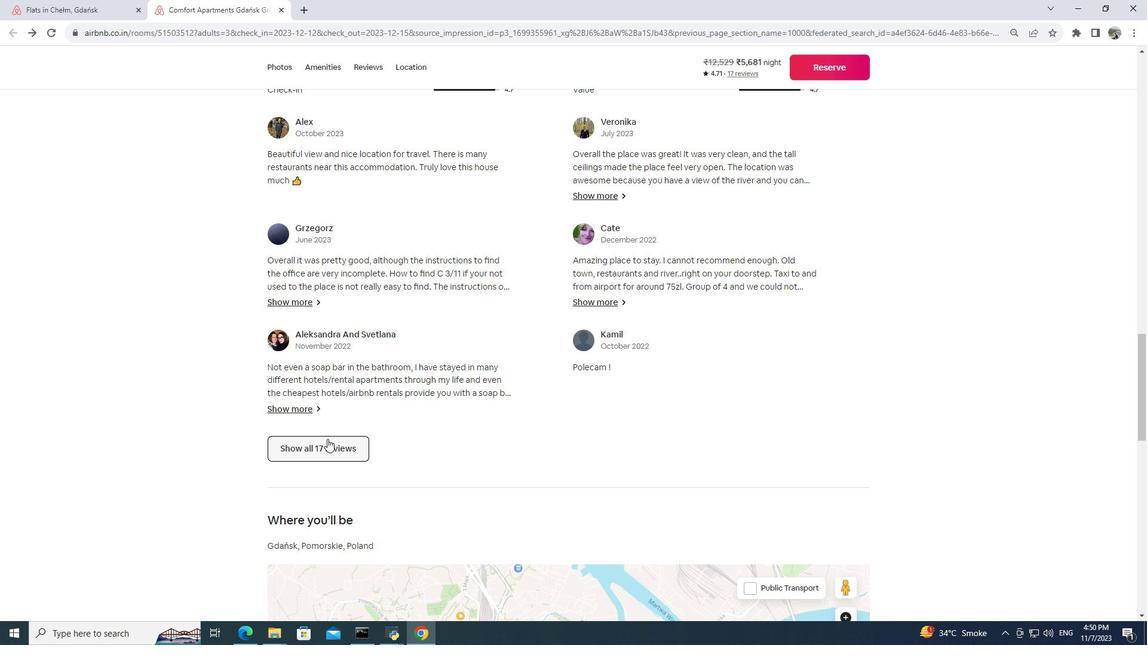 
Action: Mouse pressed left at (327, 438)
Screenshot: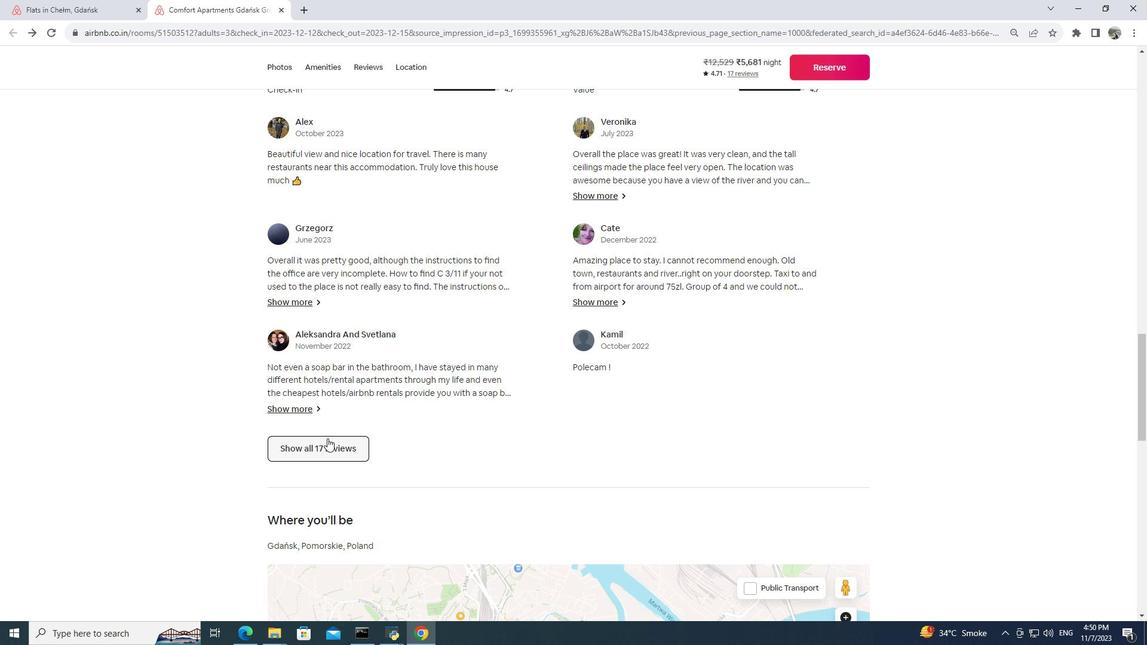 
Action: Mouse moved to (439, 414)
Screenshot: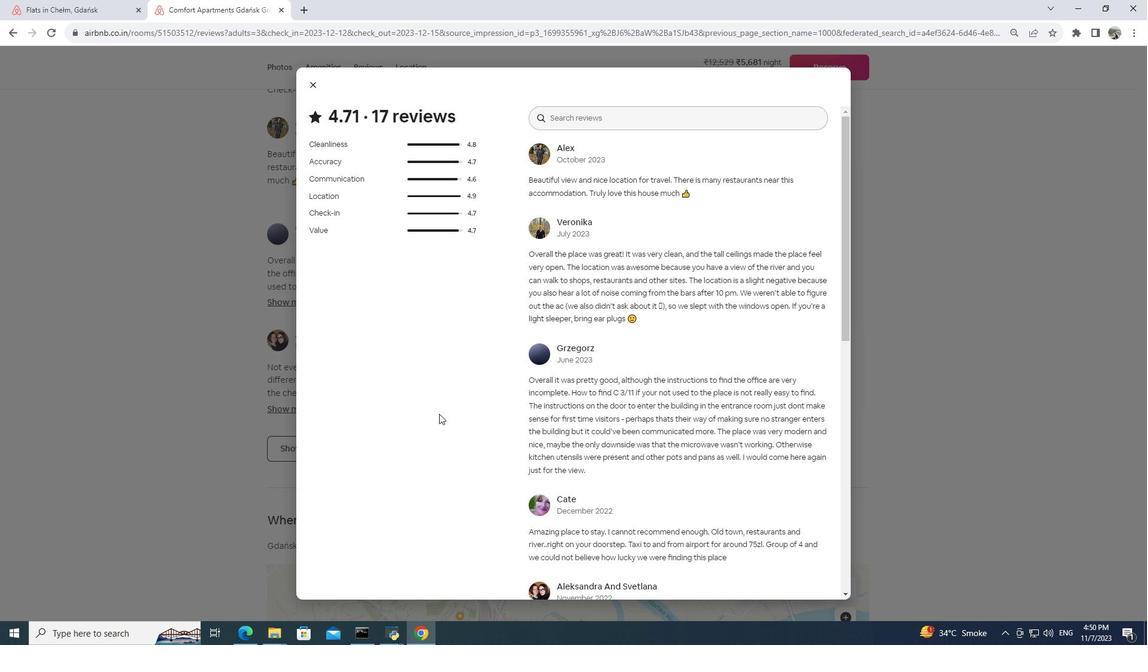 
Action: Mouse scrolled (439, 413) with delta (0, 0)
Screenshot: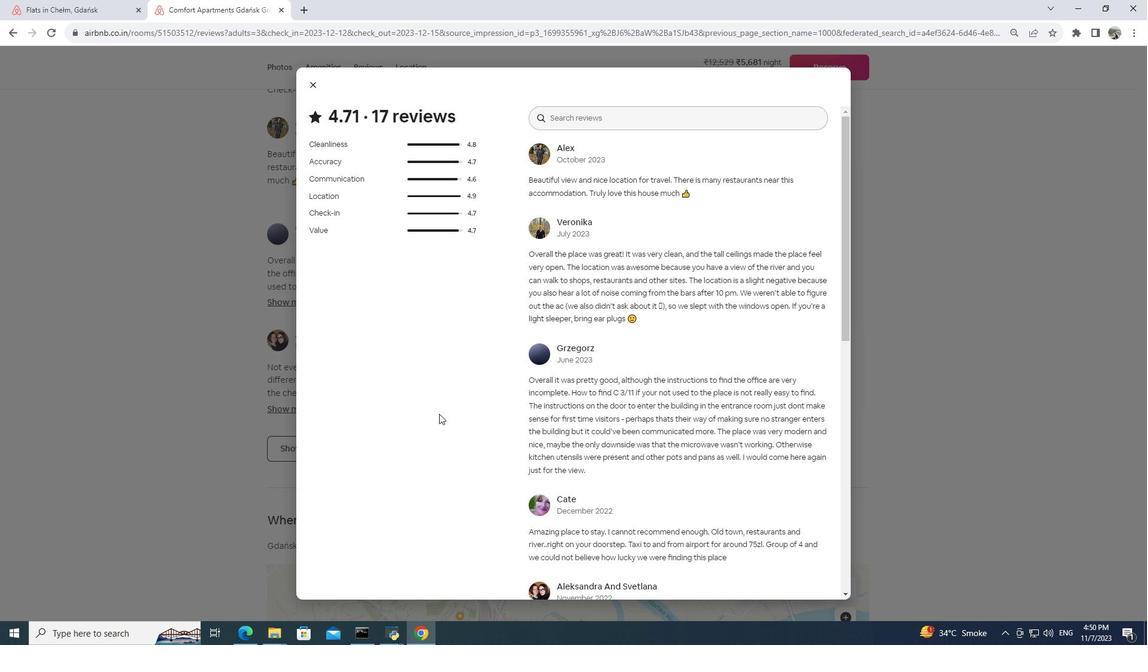 
Action: Mouse scrolled (439, 413) with delta (0, 0)
Screenshot: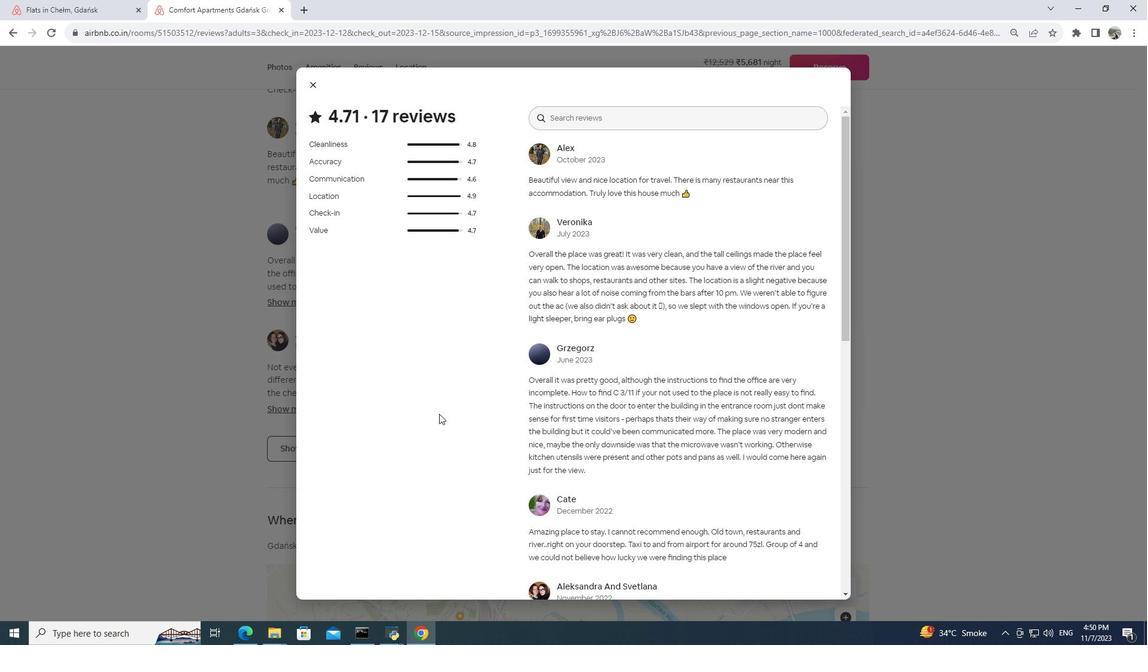 
Action: Mouse scrolled (439, 413) with delta (0, 0)
Screenshot: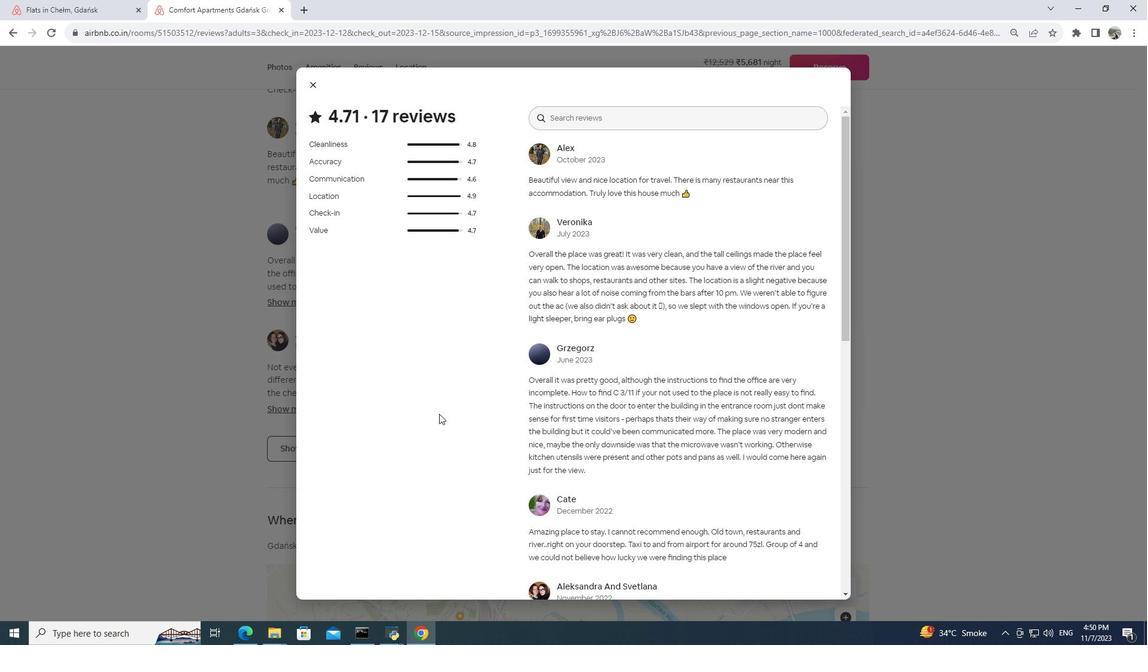 
Action: Mouse scrolled (439, 413) with delta (0, 0)
Screenshot: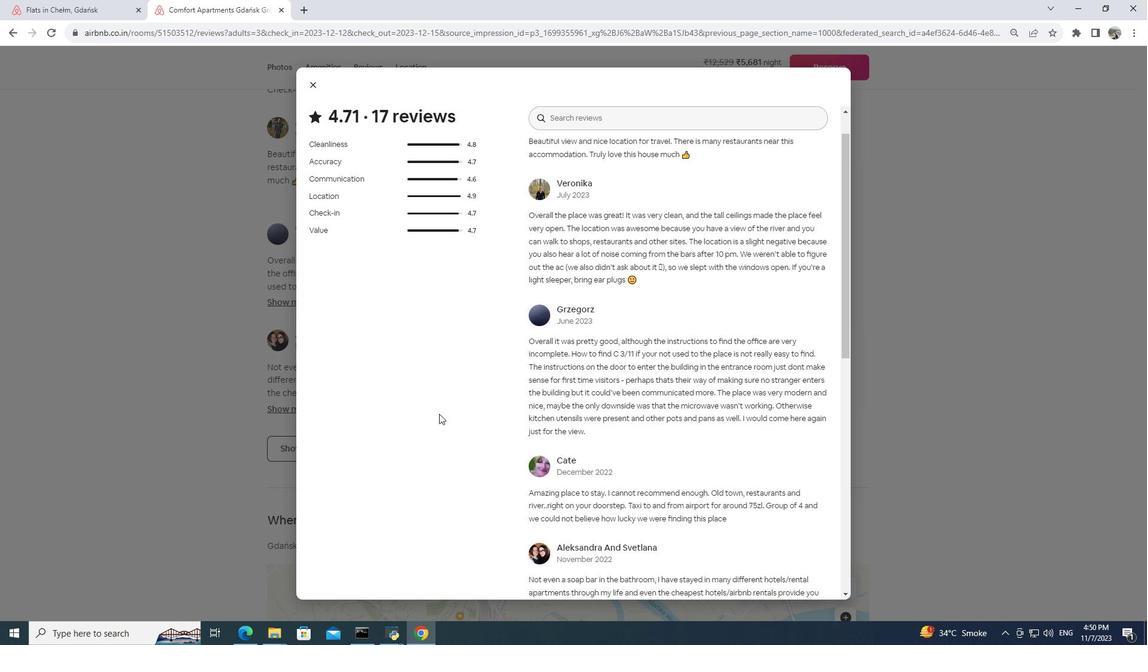 
Action: Mouse scrolled (439, 413) with delta (0, 0)
Screenshot: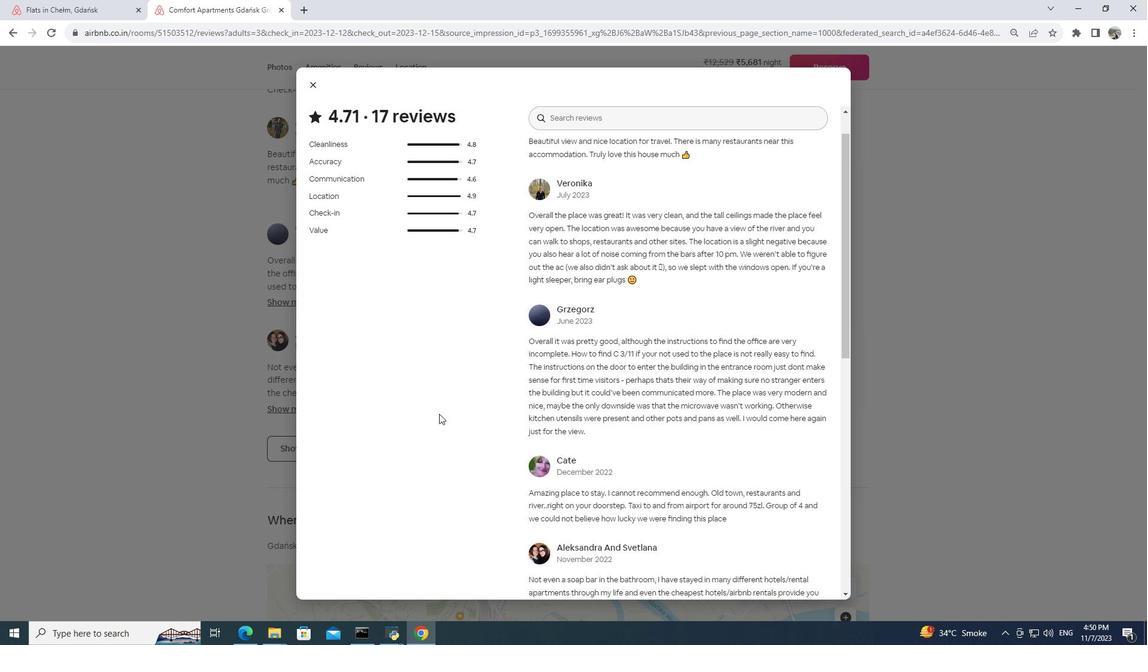 
Action: Mouse scrolled (439, 413) with delta (0, 0)
Screenshot: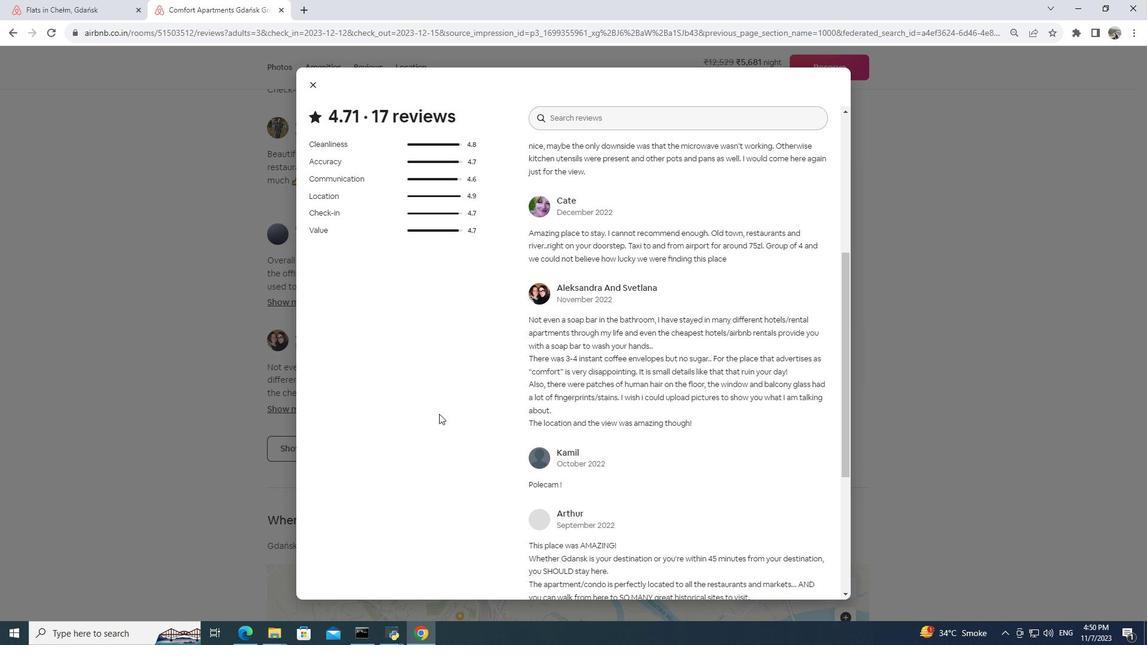 
Action: Mouse scrolled (439, 413) with delta (0, 0)
Screenshot: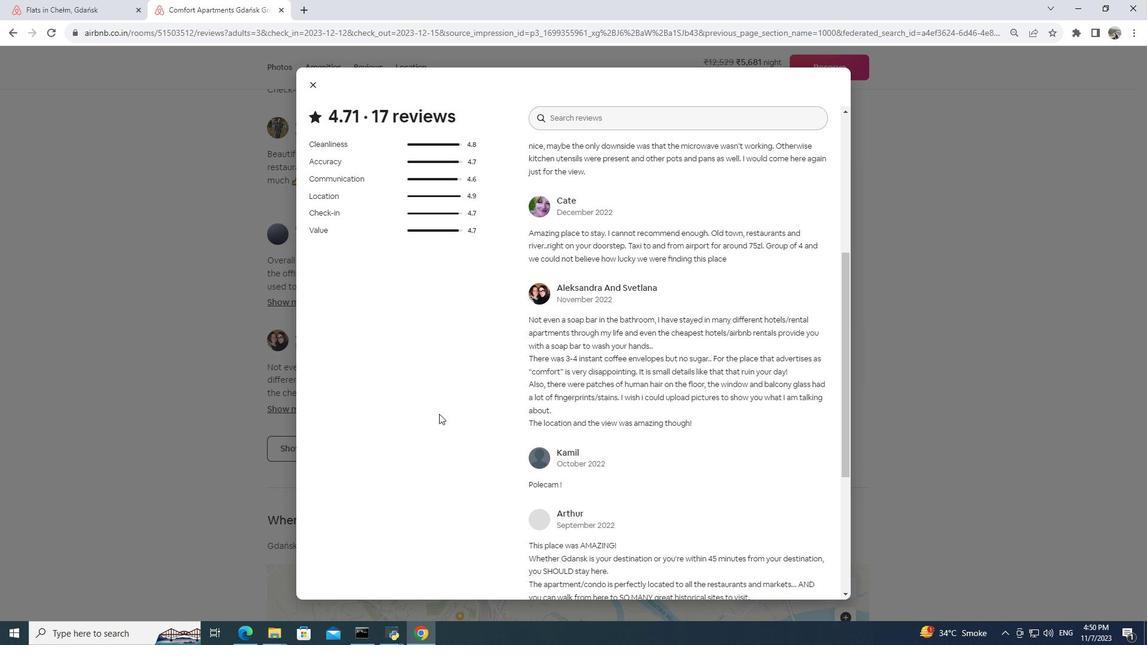 
Action: Mouse scrolled (439, 413) with delta (0, 0)
Screenshot: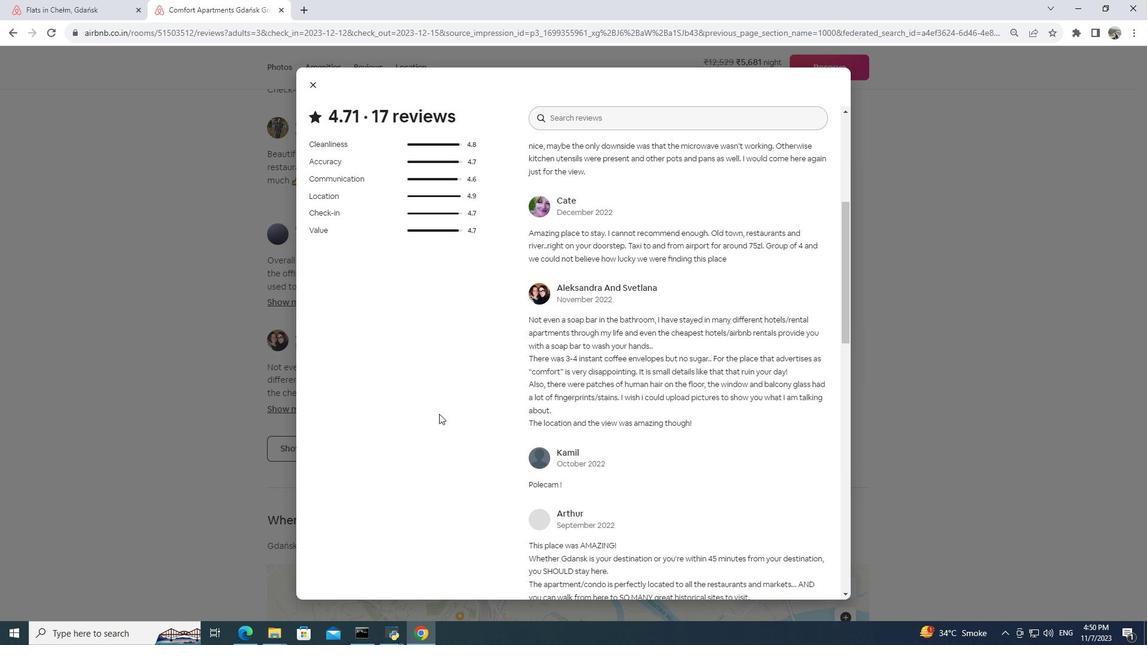 
Action: Mouse scrolled (439, 413) with delta (0, 0)
Screenshot: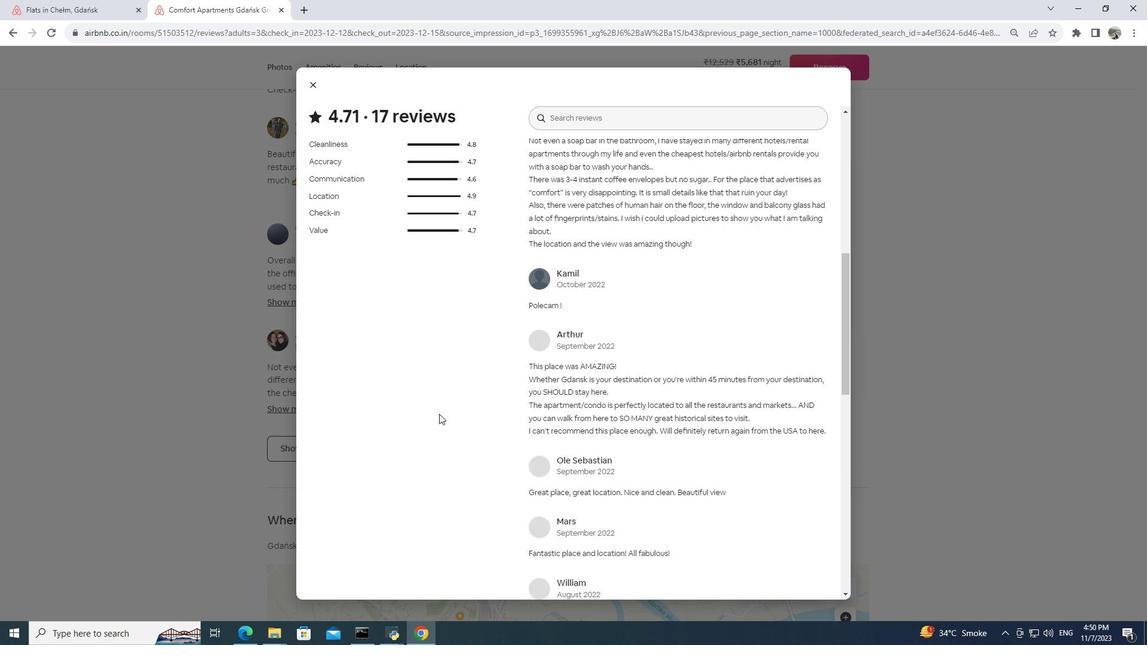 
Action: Mouse scrolled (439, 413) with delta (0, 0)
Screenshot: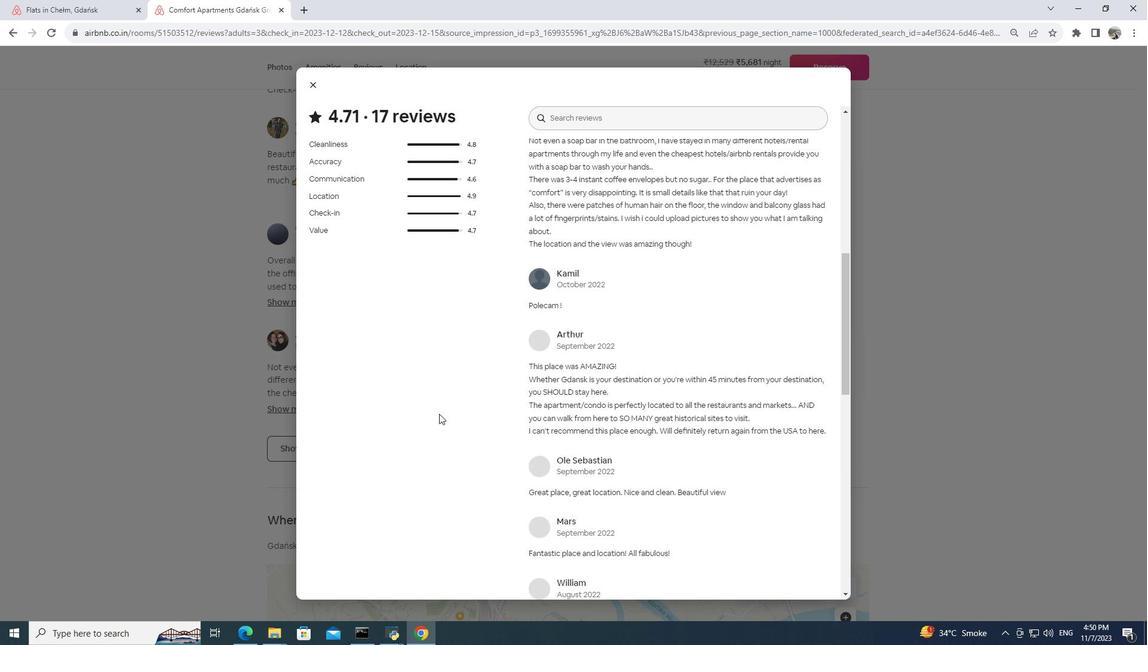 
Action: Mouse scrolled (439, 413) with delta (0, 0)
Screenshot: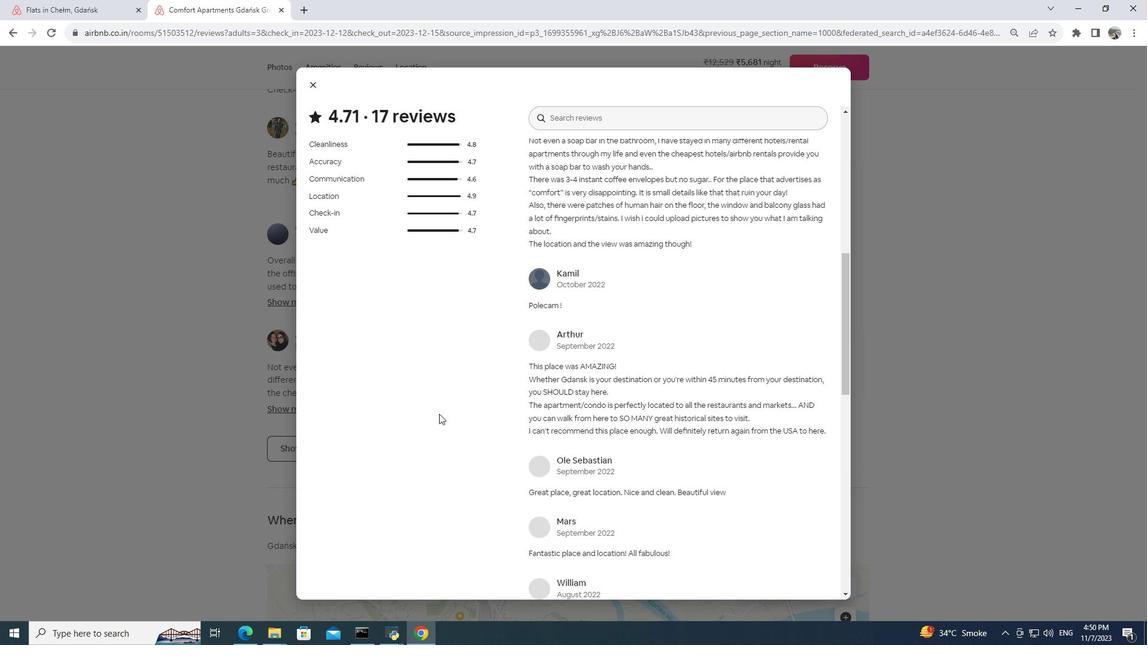 
Action: Mouse moved to (439, 412)
Screenshot: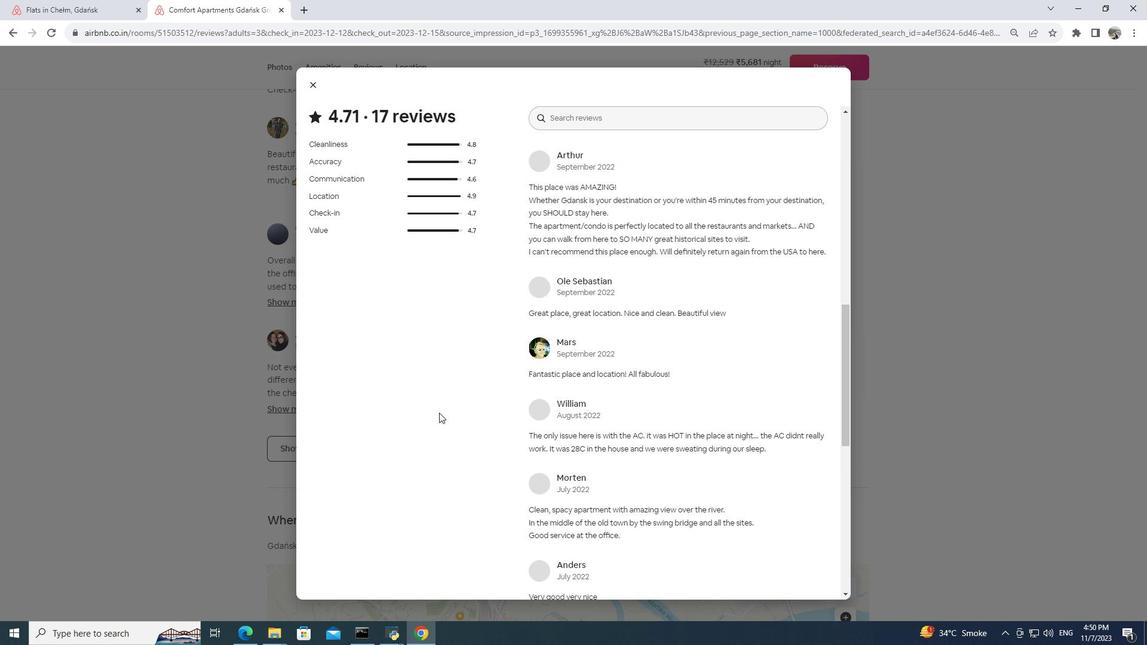 
Action: Mouse scrolled (439, 412) with delta (0, 0)
Screenshot: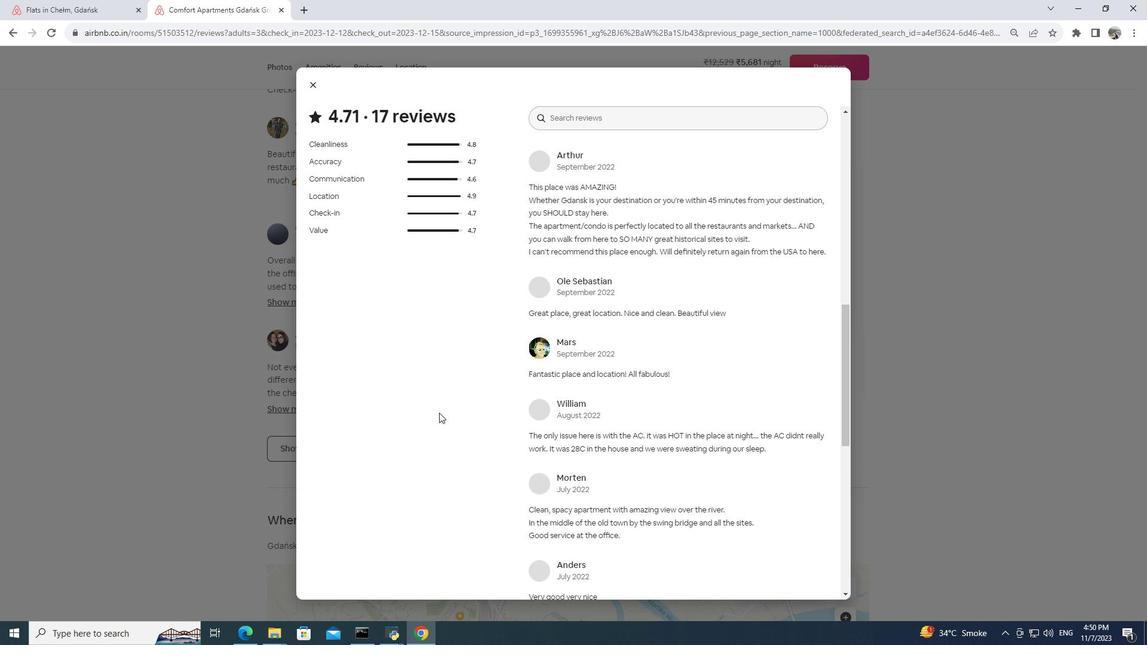 
Action: Mouse scrolled (439, 412) with delta (0, 0)
Screenshot: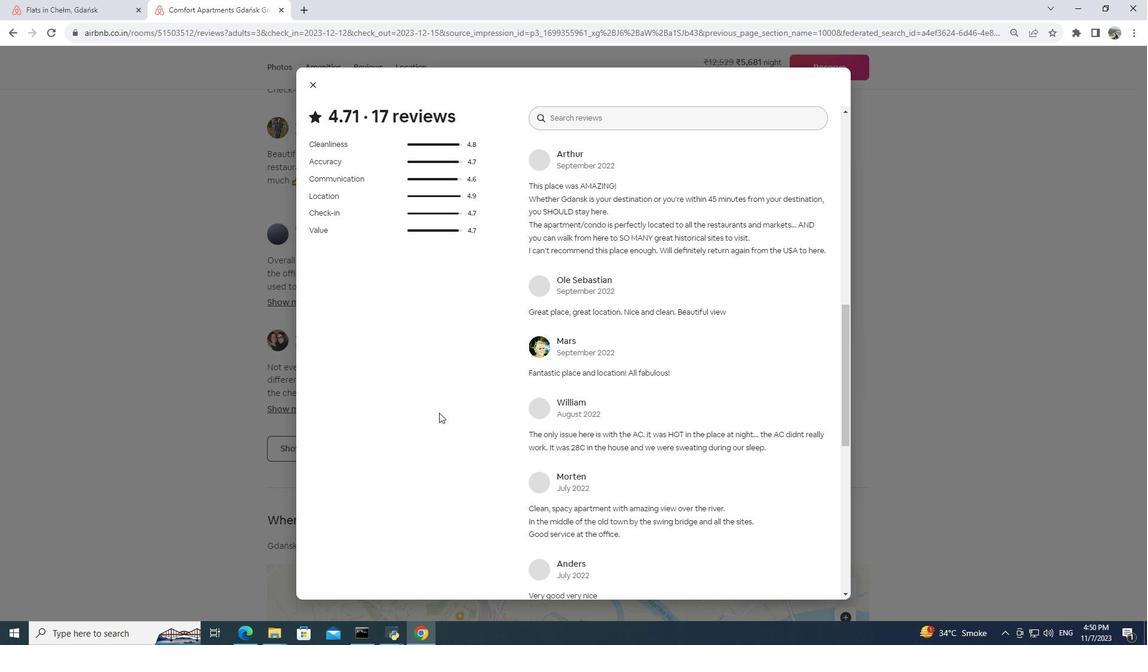 
Action: Mouse scrolled (439, 412) with delta (0, 0)
Screenshot: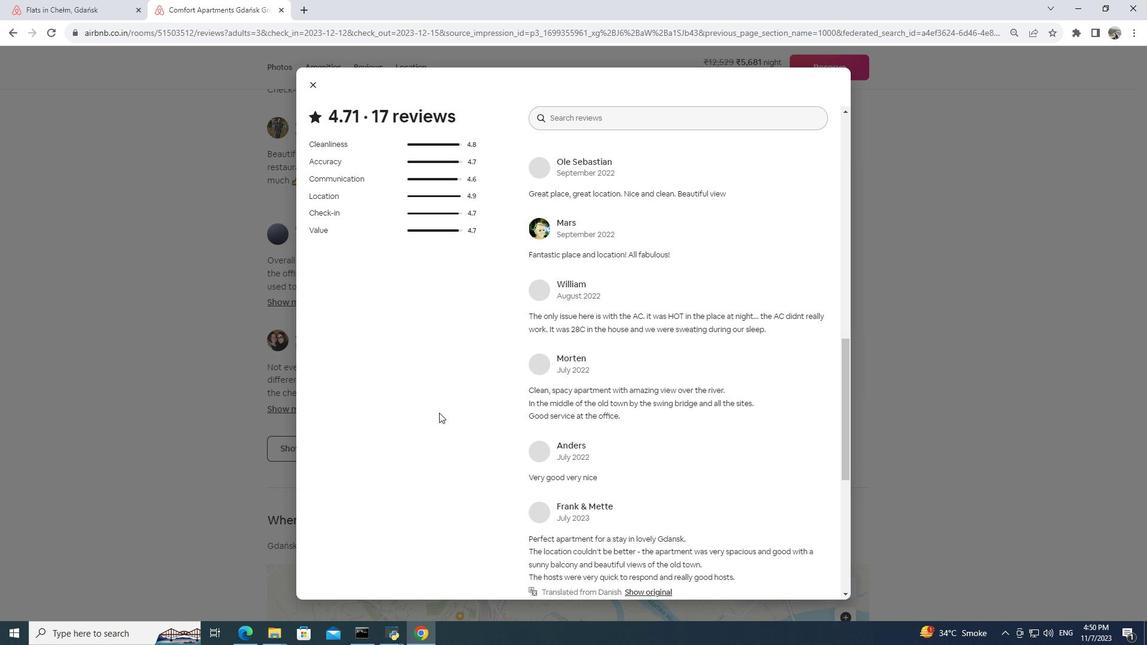 
Action: Mouse scrolled (439, 412) with delta (0, 0)
Screenshot: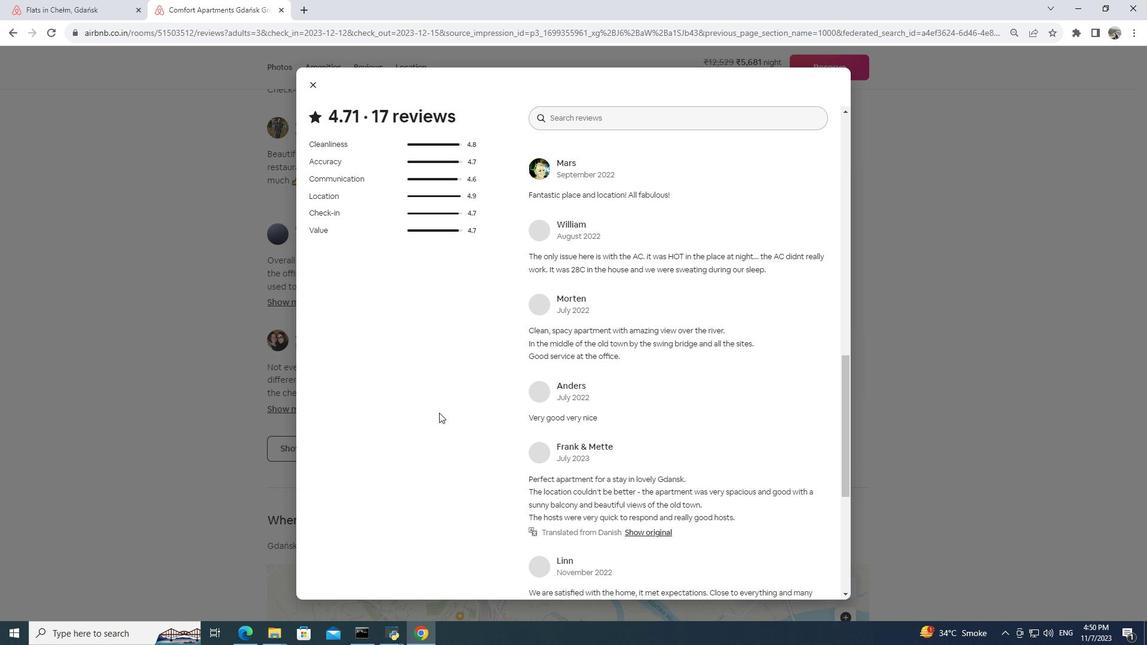 
Action: Mouse moved to (449, 418)
Screenshot: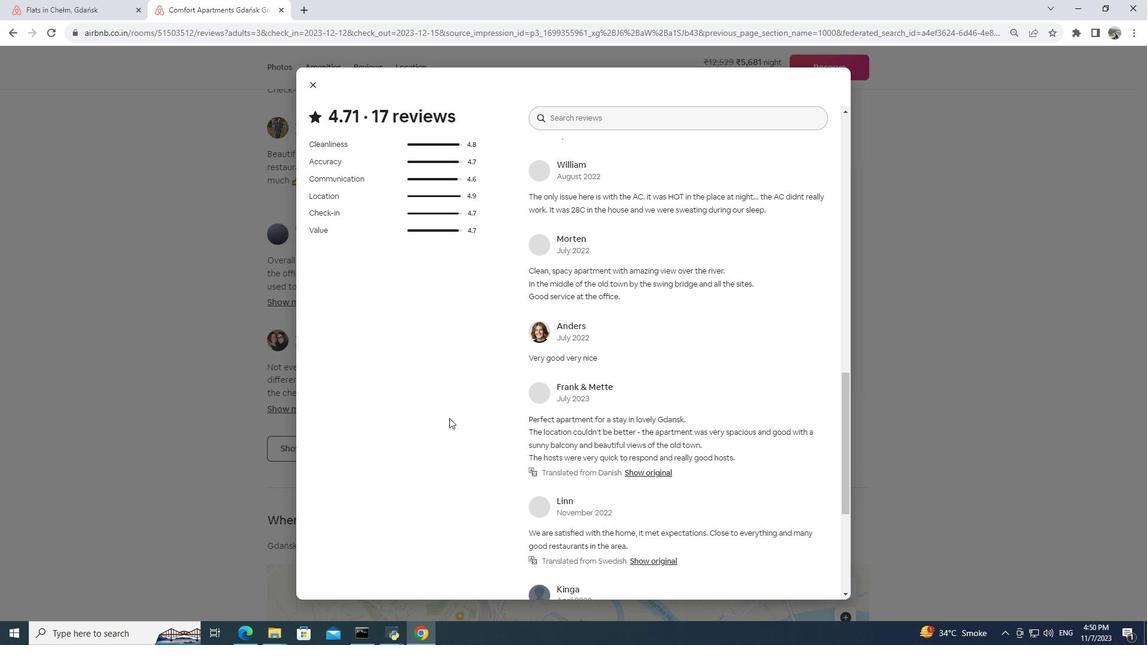 
Action: Mouse scrolled (449, 417) with delta (0, 0)
Screenshot: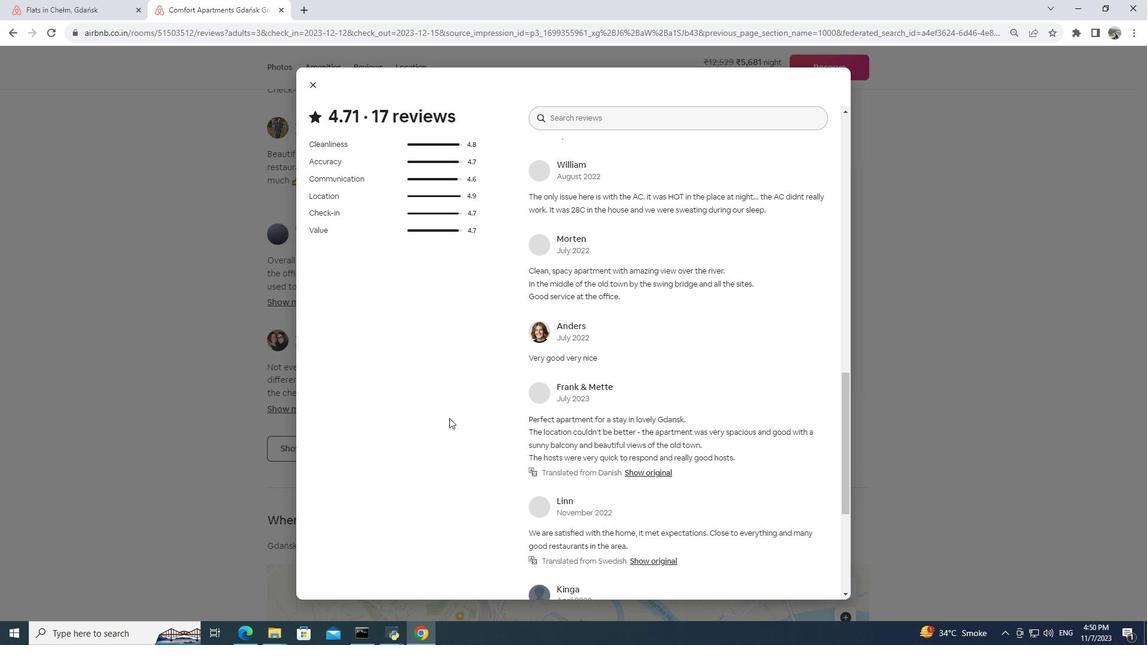 
Action: Mouse scrolled (449, 417) with delta (0, 0)
Screenshot: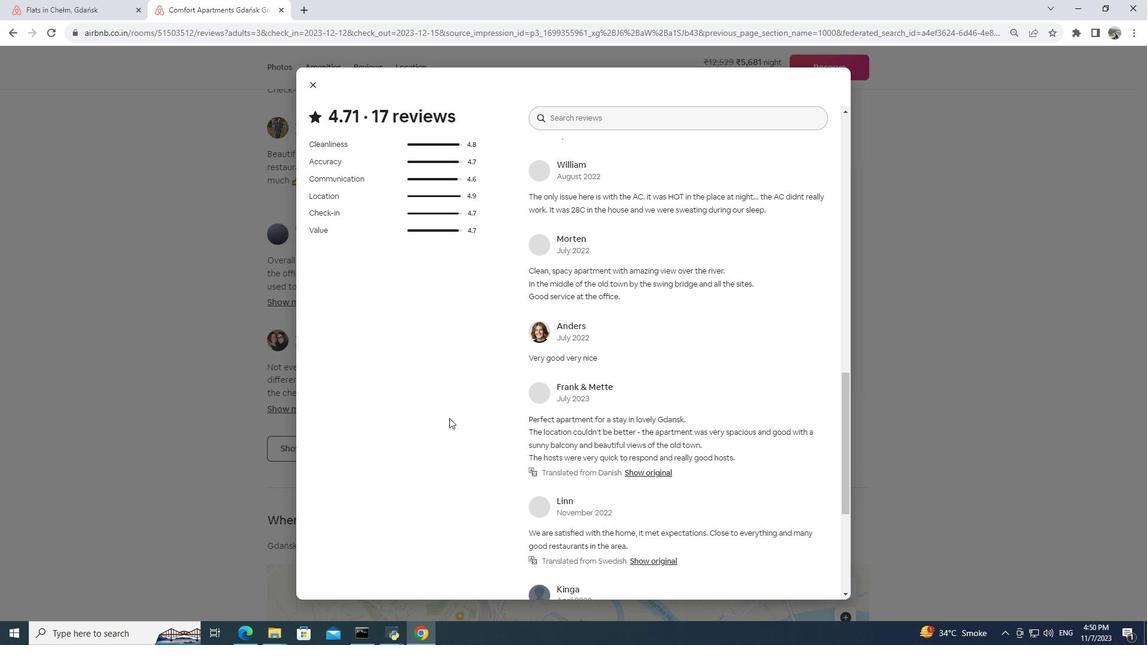 
Action: Mouse scrolled (449, 417) with delta (0, 0)
Screenshot: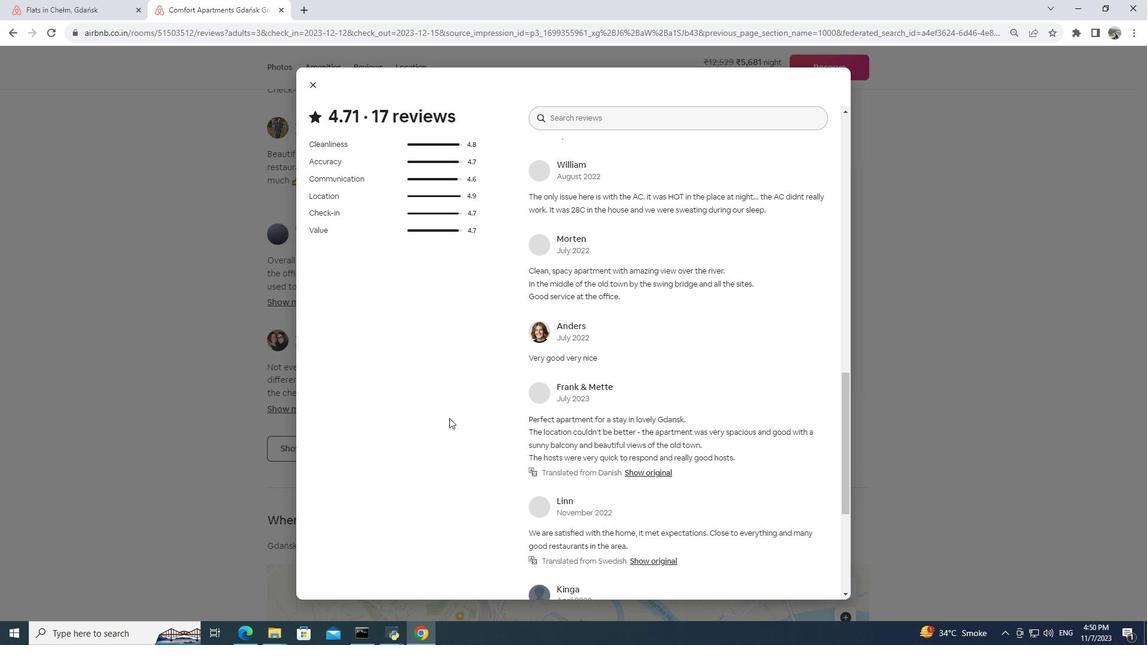 
Action: Mouse scrolled (449, 417) with delta (0, 0)
Screenshot: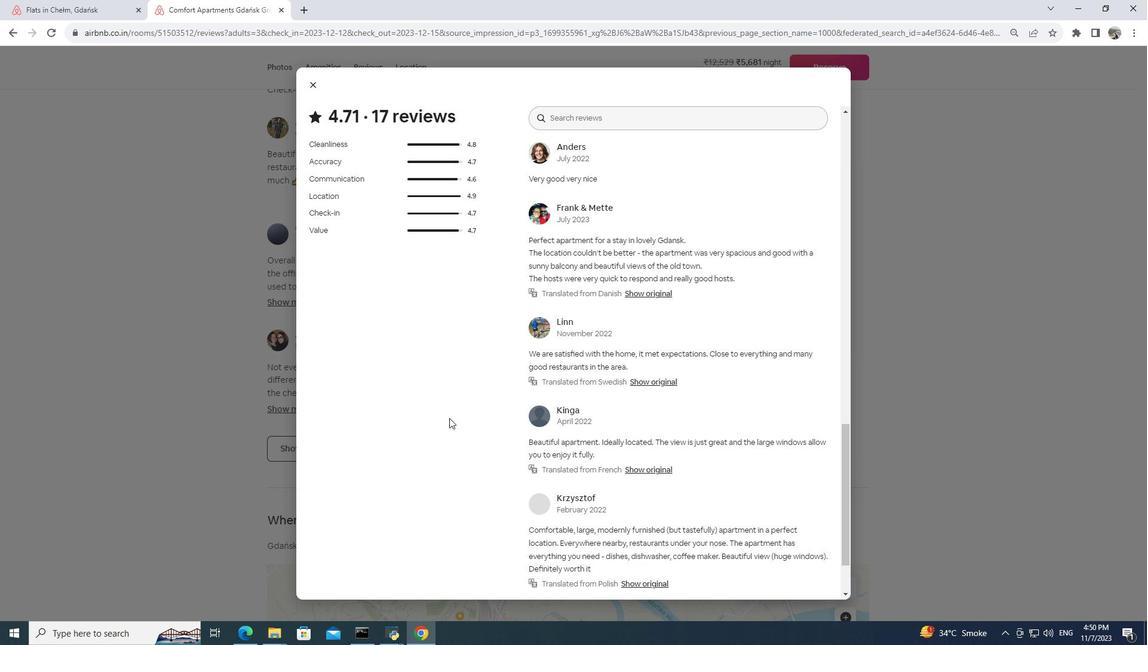 
Action: Mouse scrolled (449, 417) with delta (0, 0)
Screenshot: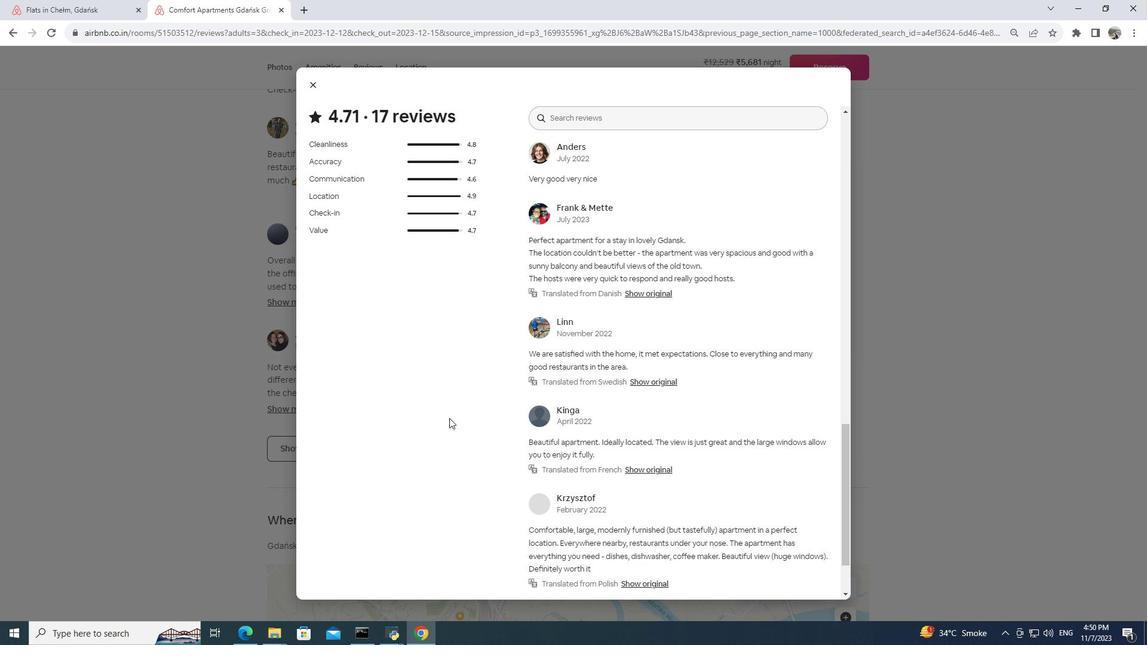
Action: Mouse scrolled (449, 417) with delta (0, 0)
Screenshot: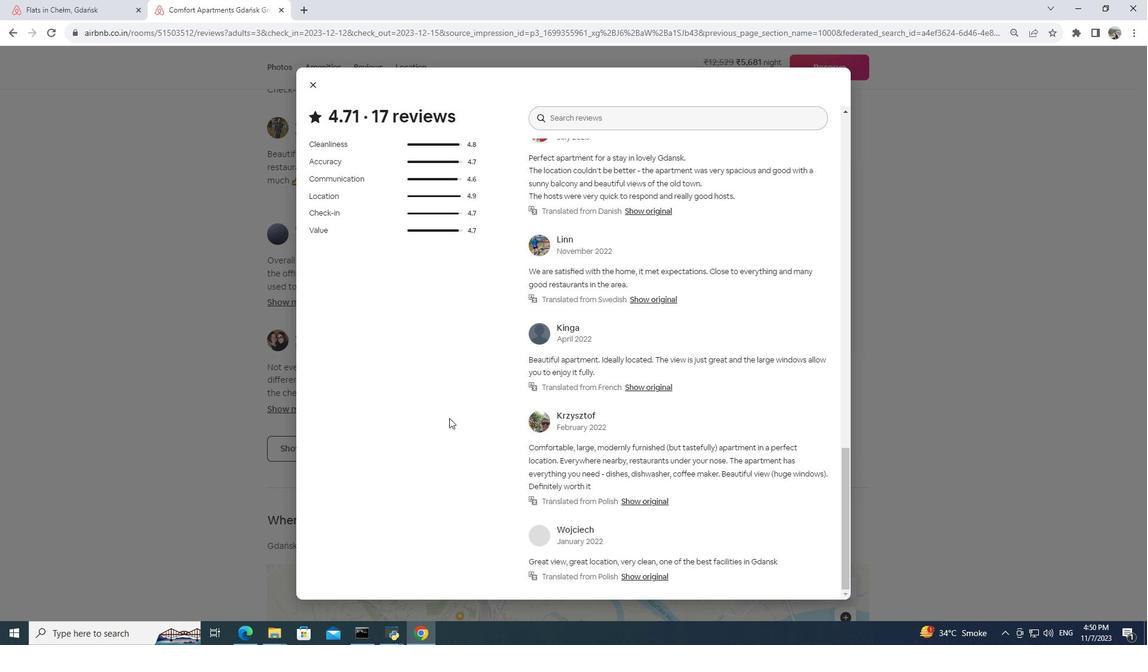 
Action: Mouse scrolled (449, 417) with delta (0, 0)
Screenshot: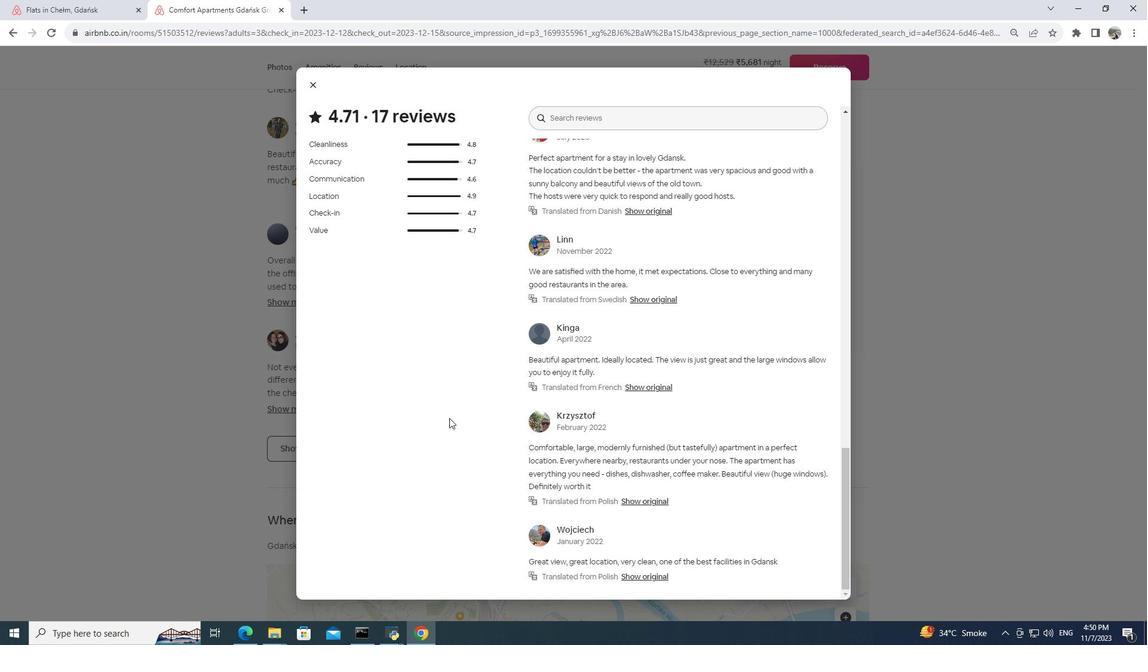 
Action: Mouse scrolled (449, 417) with delta (0, 0)
Screenshot: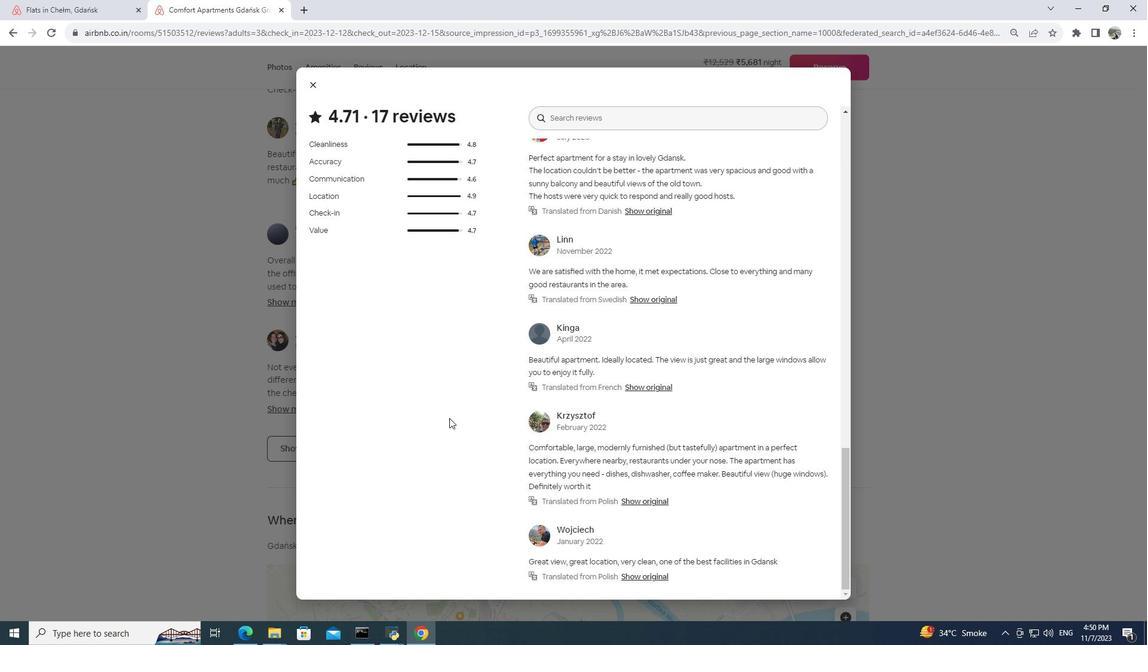 
Action: Mouse scrolled (449, 417) with delta (0, 0)
Screenshot: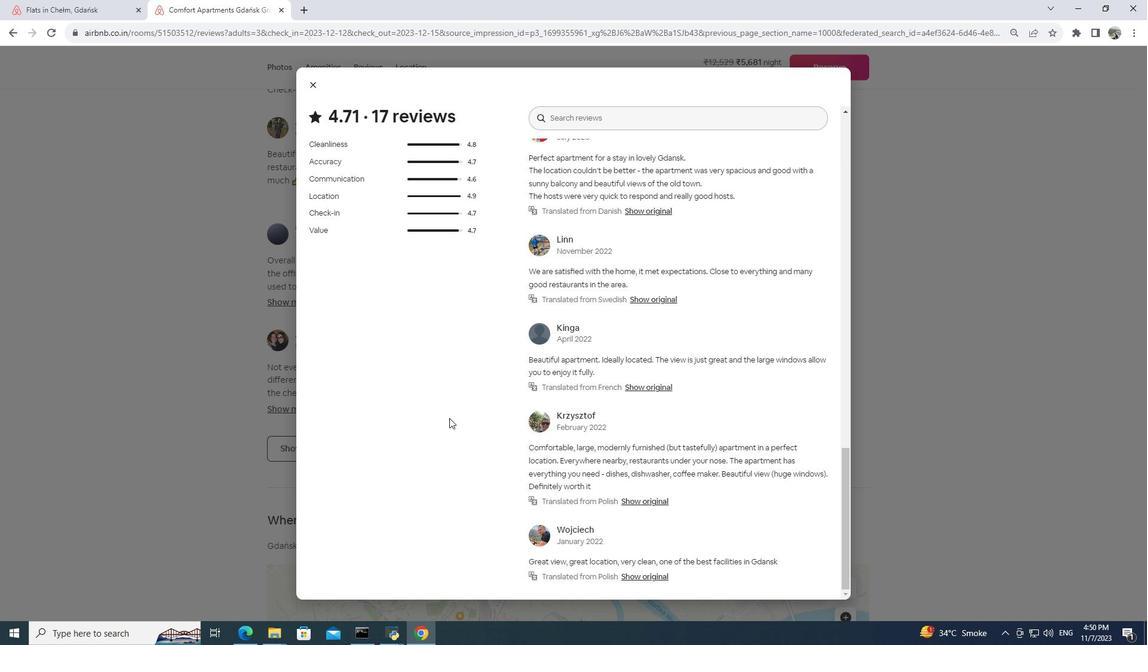 
Action: Mouse scrolled (449, 417) with delta (0, 0)
Screenshot: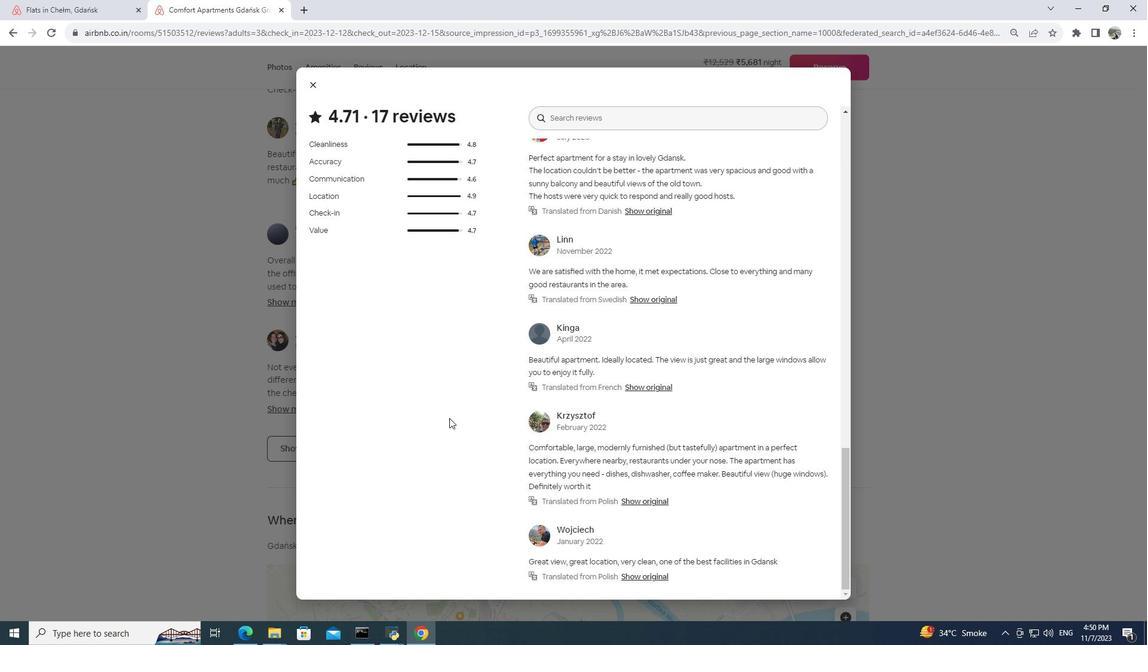 
Action: Mouse scrolled (449, 417) with delta (0, 0)
Screenshot: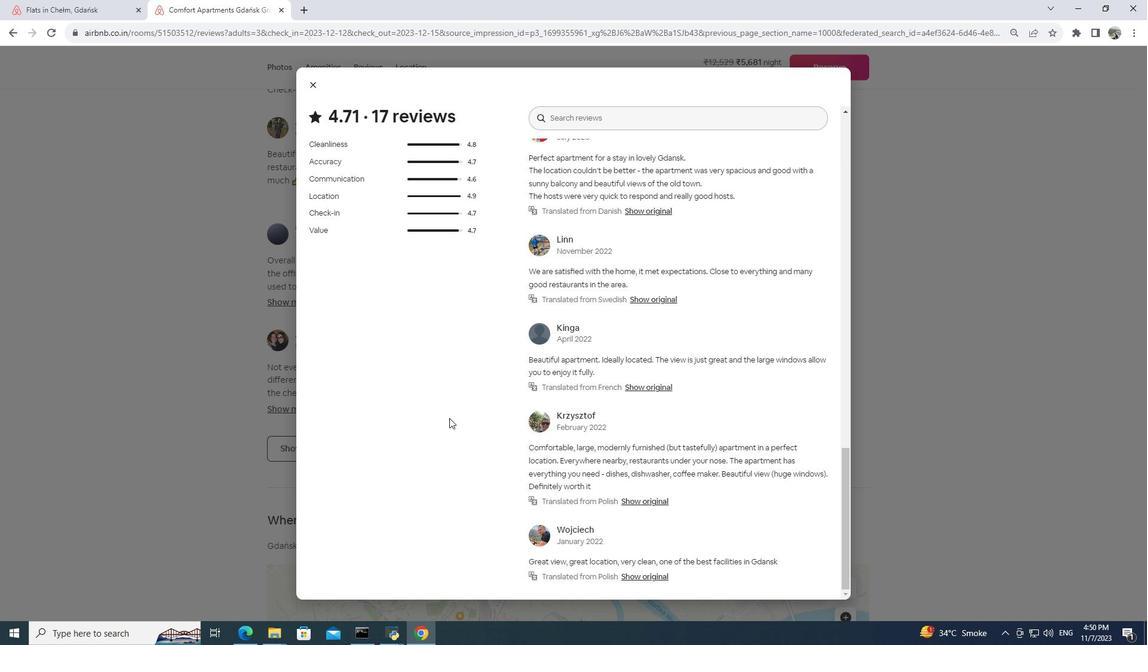 
Action: Mouse scrolled (449, 417) with delta (0, 0)
Screenshot: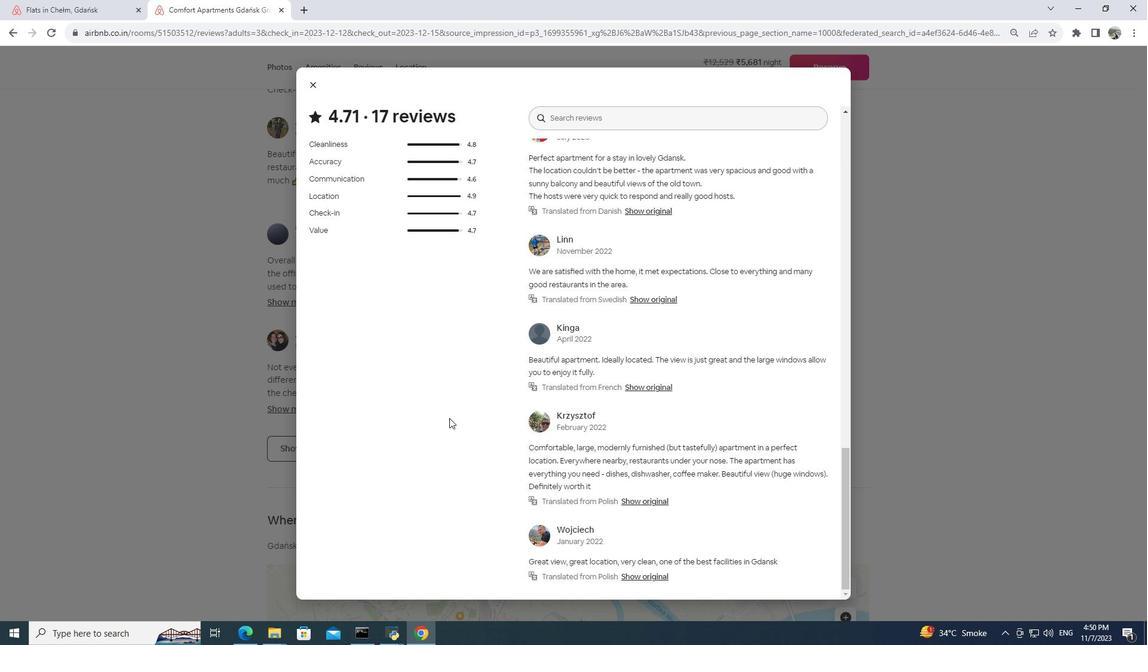 
Action: Mouse scrolled (449, 417) with delta (0, 0)
Screenshot: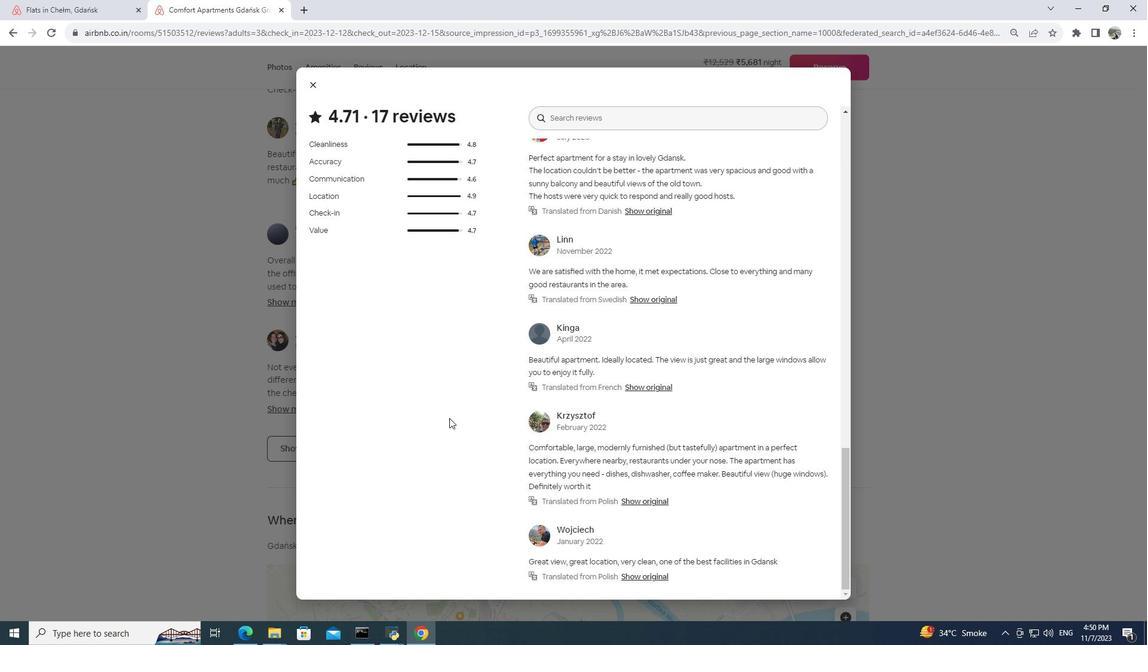 
Action: Mouse moved to (311, 84)
Screenshot: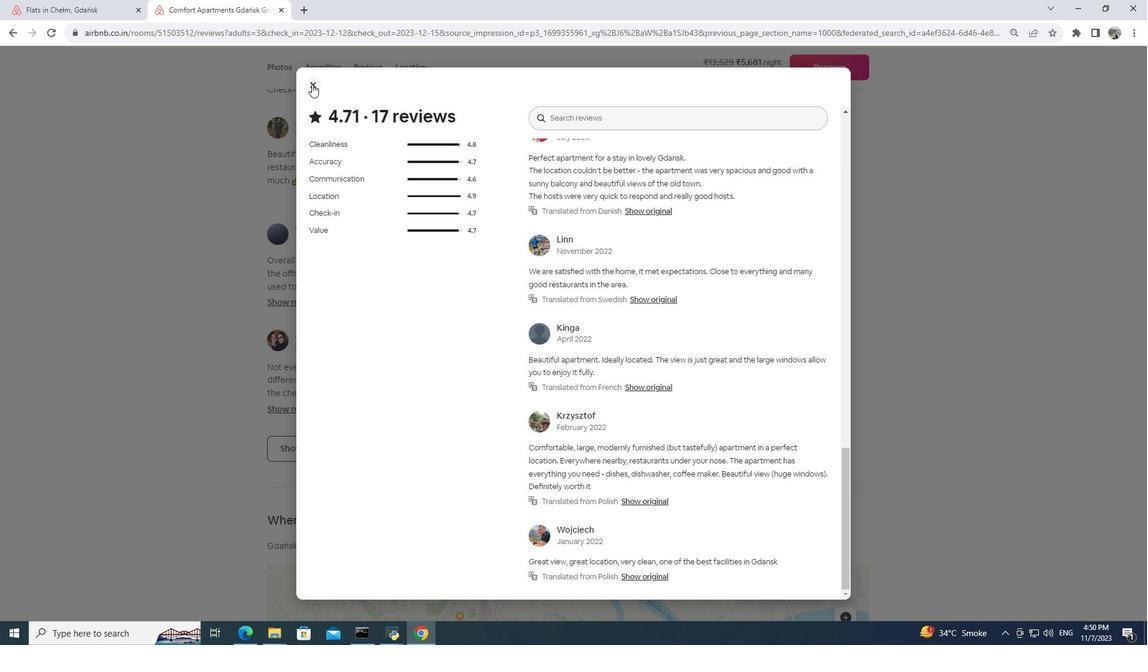 
Action: Mouse pressed left at (311, 84)
Screenshot: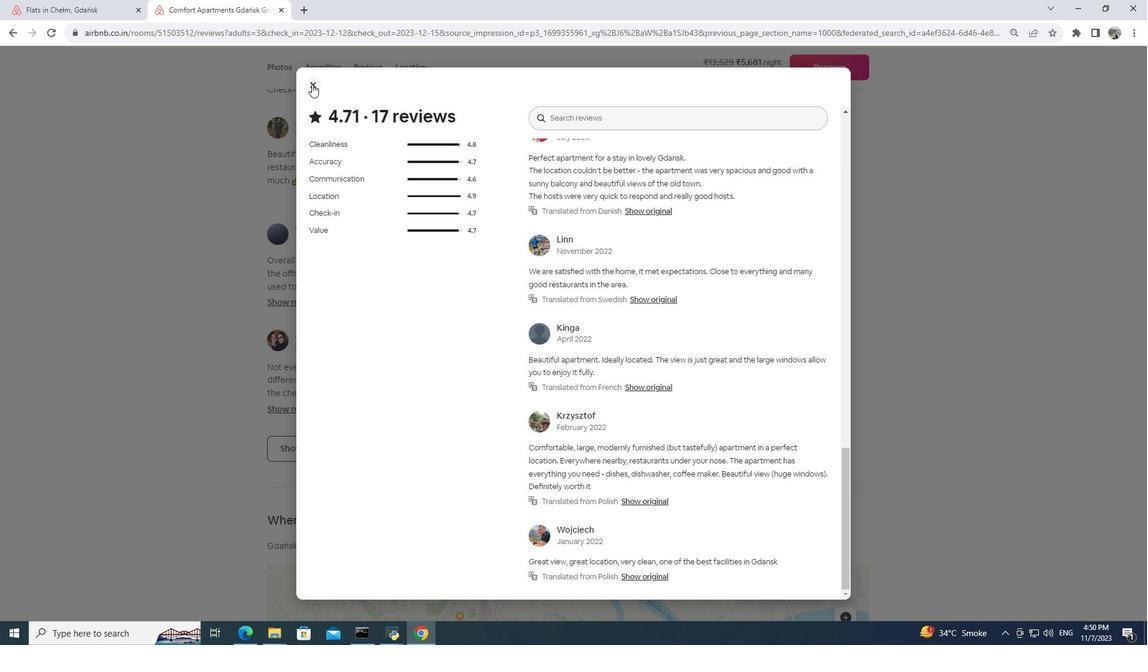 
Action: Mouse moved to (335, 139)
Screenshot: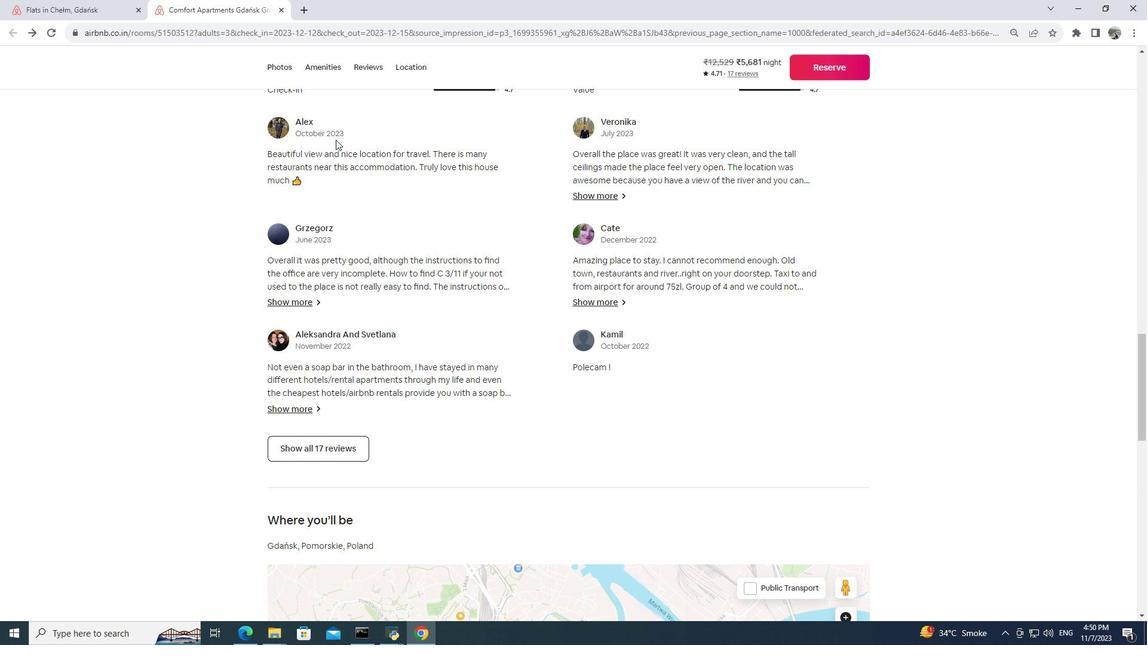 
Action: Mouse scrolled (335, 139) with delta (0, 0)
Screenshot: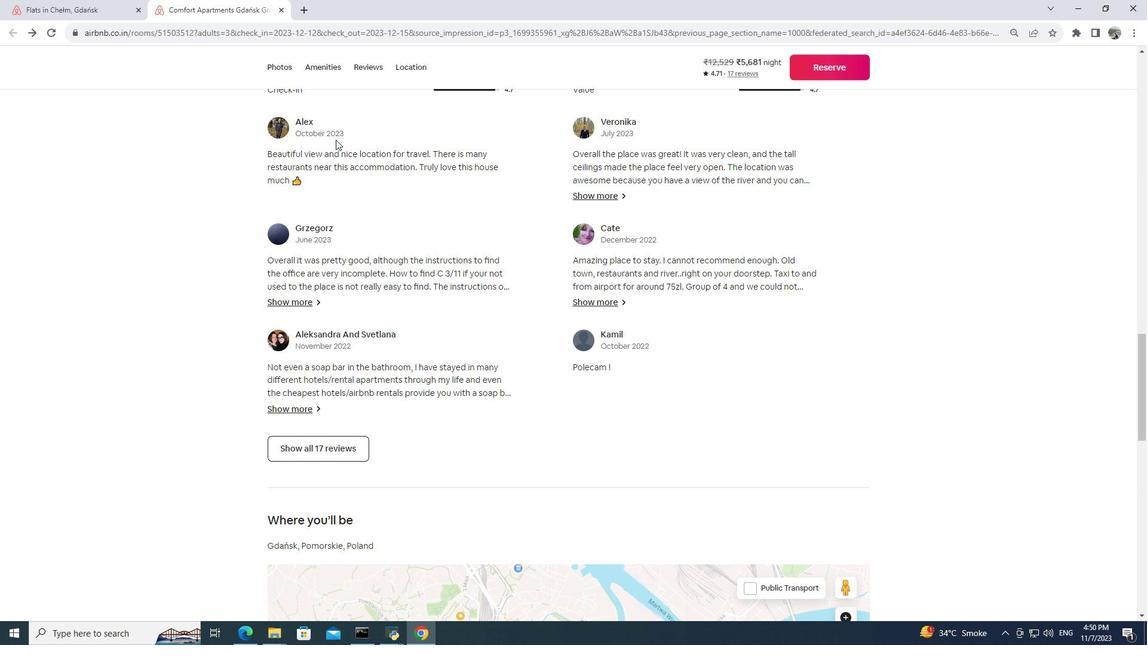
Action: Mouse moved to (335, 139)
Screenshot: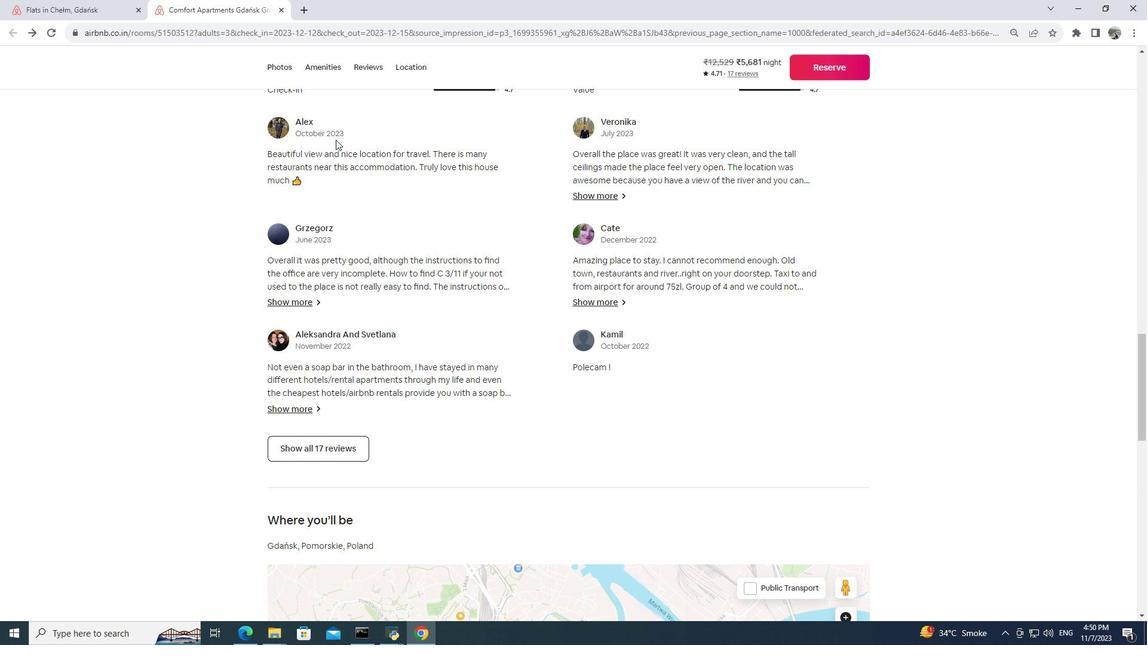 
Action: Mouse scrolled (335, 139) with delta (0, 0)
Screenshot: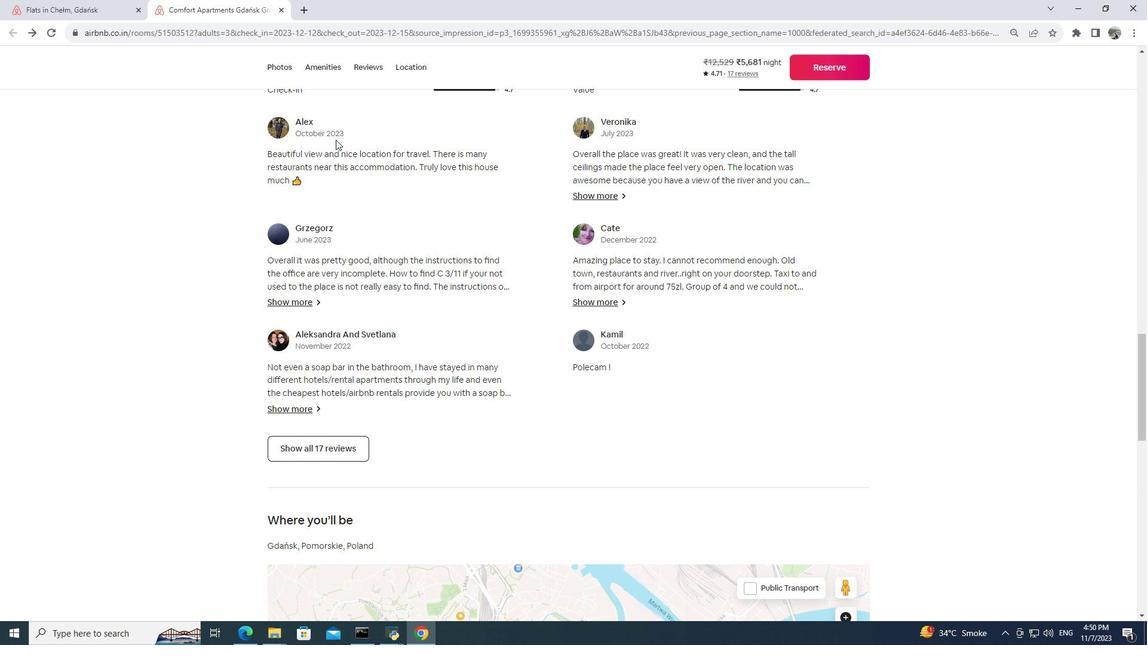 
Action: Mouse scrolled (335, 139) with delta (0, 0)
Screenshot: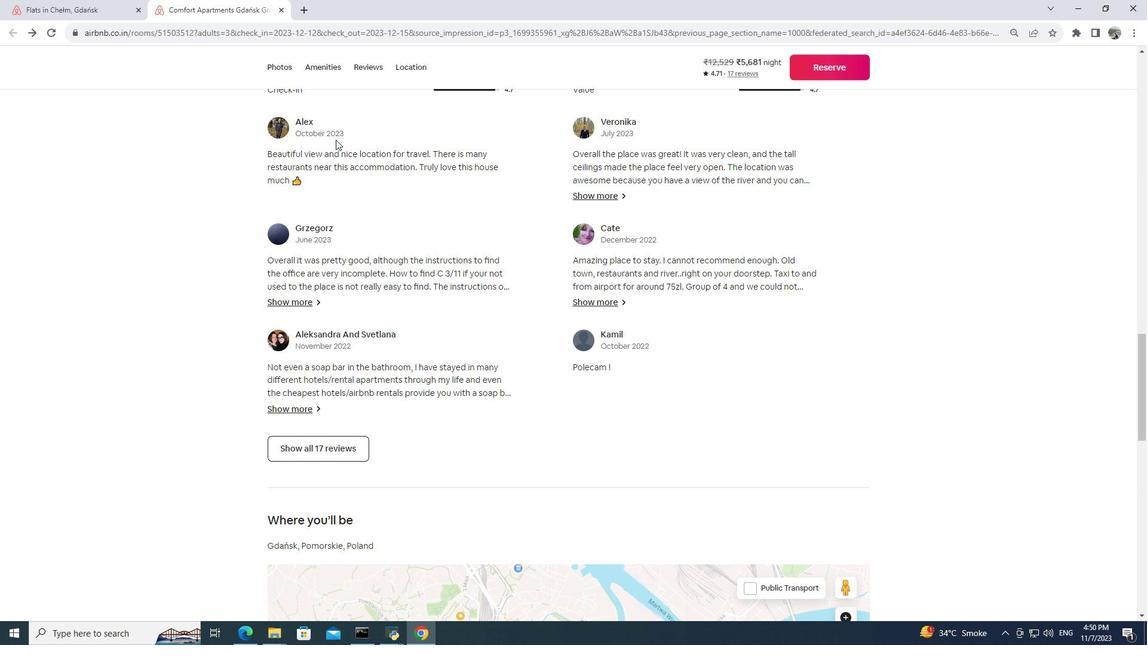 
Action: Mouse moved to (335, 139)
Screenshot: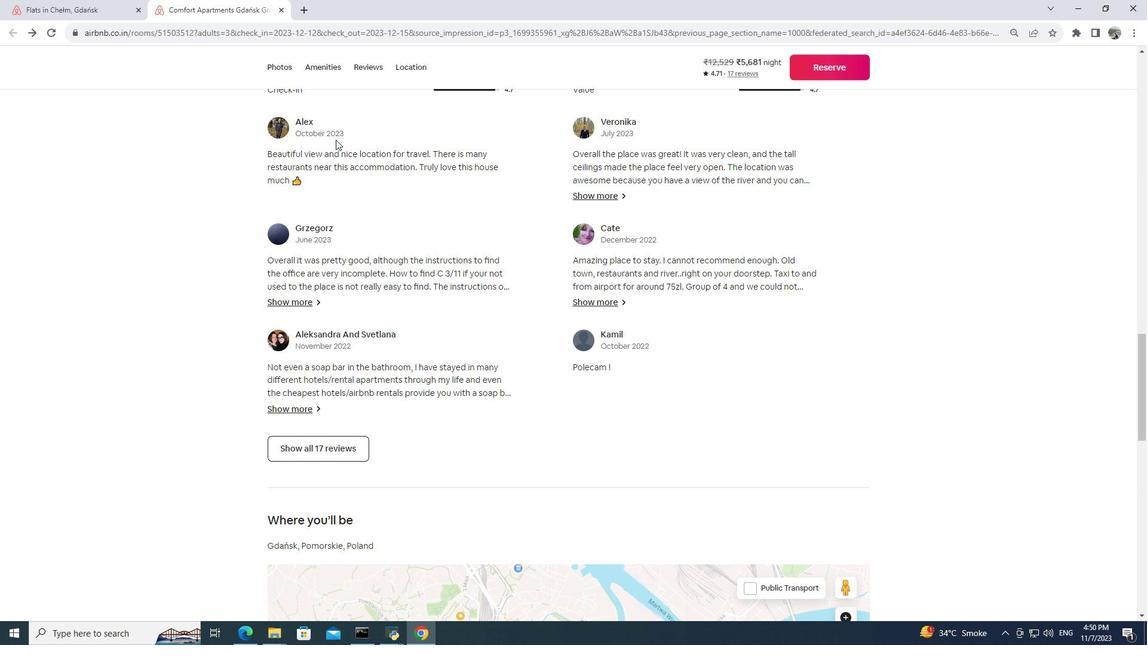 
Action: Mouse scrolled (335, 139) with delta (0, 0)
Screenshot: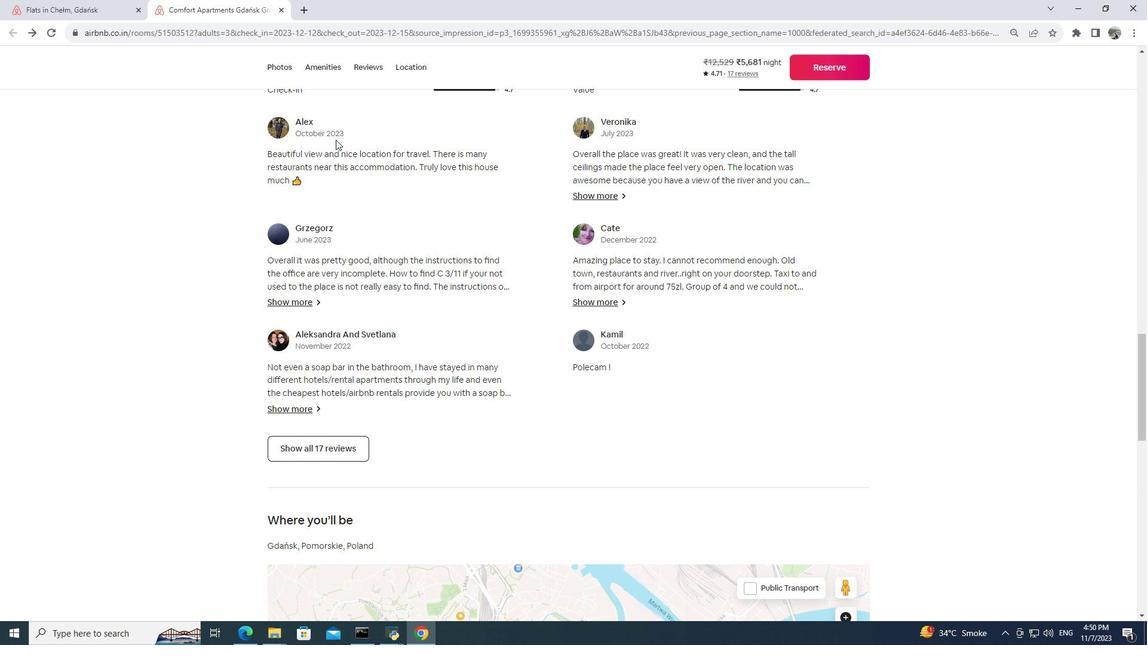 
Action: Mouse moved to (339, 143)
Screenshot: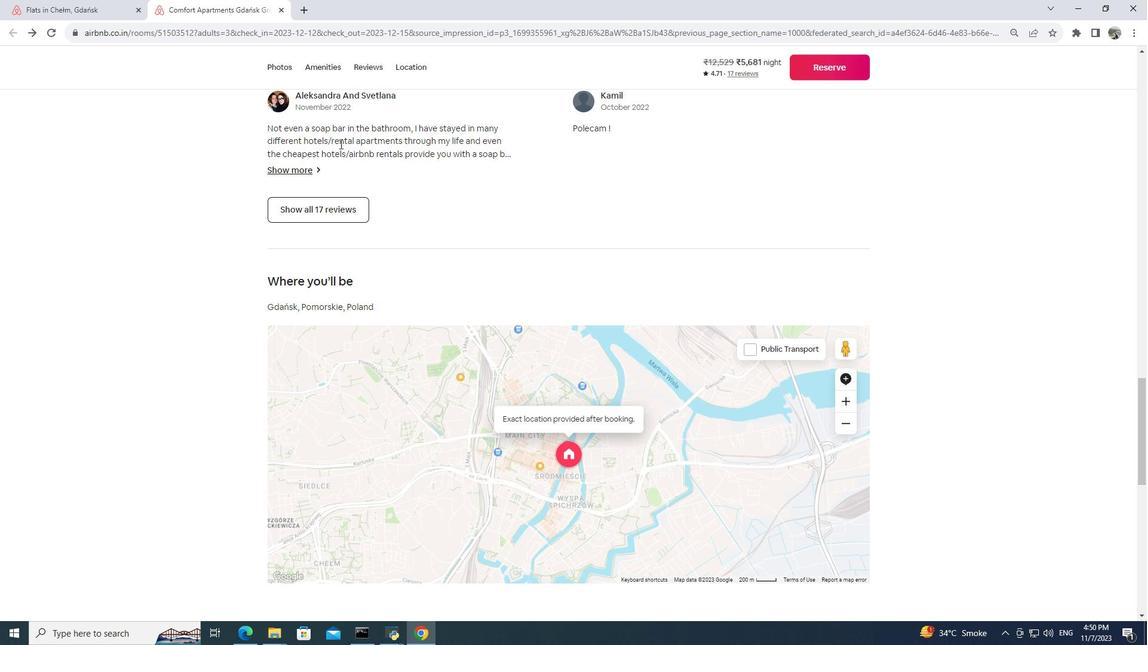 
Action: Mouse scrolled (339, 142) with delta (0, 0)
Screenshot: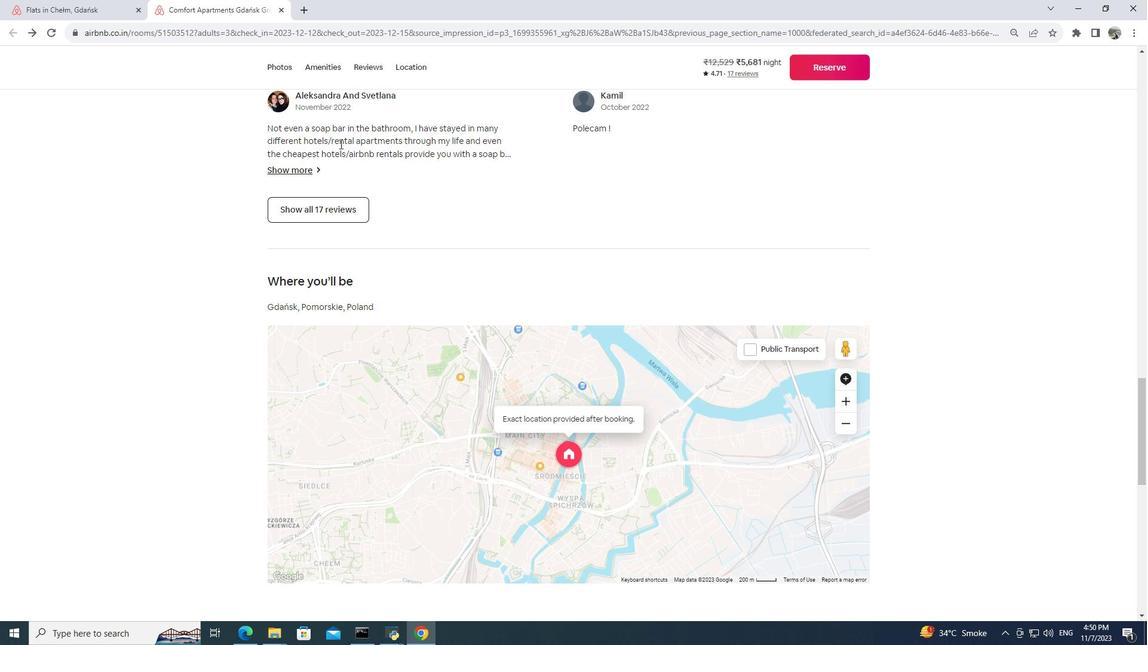 
Action: Mouse moved to (339, 143)
Screenshot: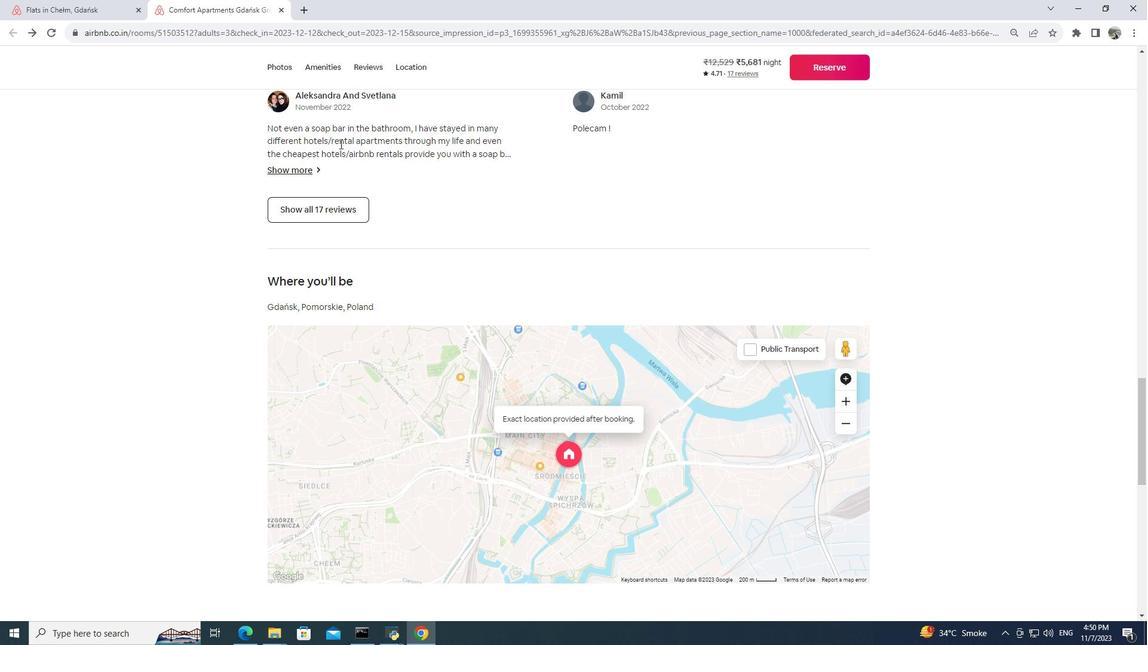 
Action: Mouse pressed middle at (339, 143)
